 Task: Look for Airbnb options in Waregem, Belgium from 5th November, 2023 to 16th November, 2023 for 2 adults.1  bedroom having 1 bed and 1 bathroom. Property type can be hotel. Amenities needed are: heating. Booking option can be shelf check-in. Look for 5 properties as per requirement.
Action: Mouse moved to (476, 65)
Screenshot: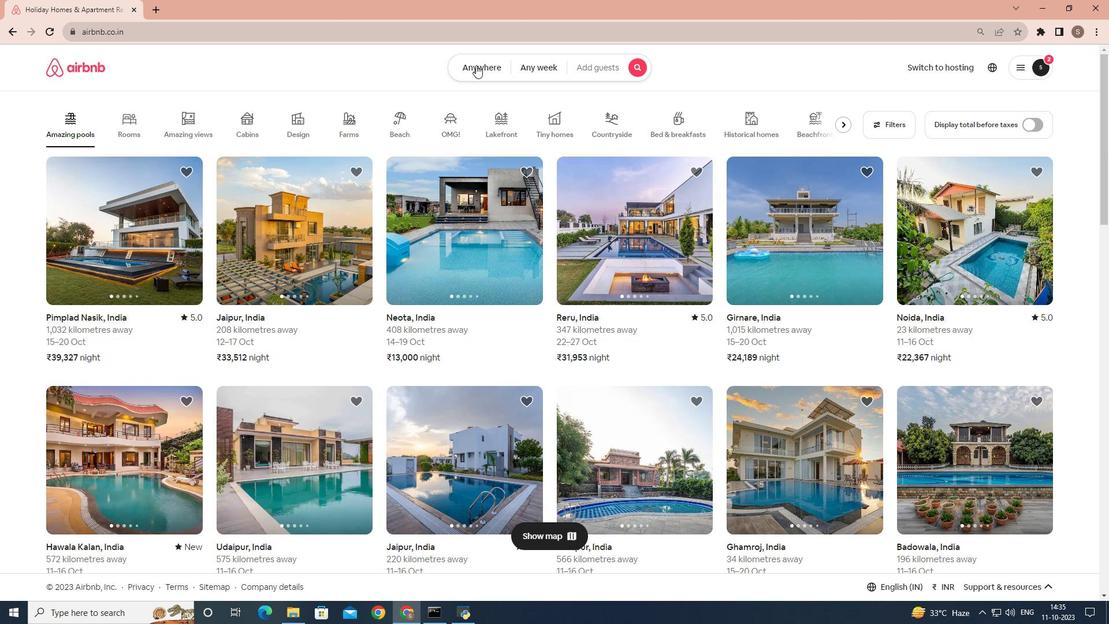 
Action: Mouse pressed left at (476, 65)
Screenshot: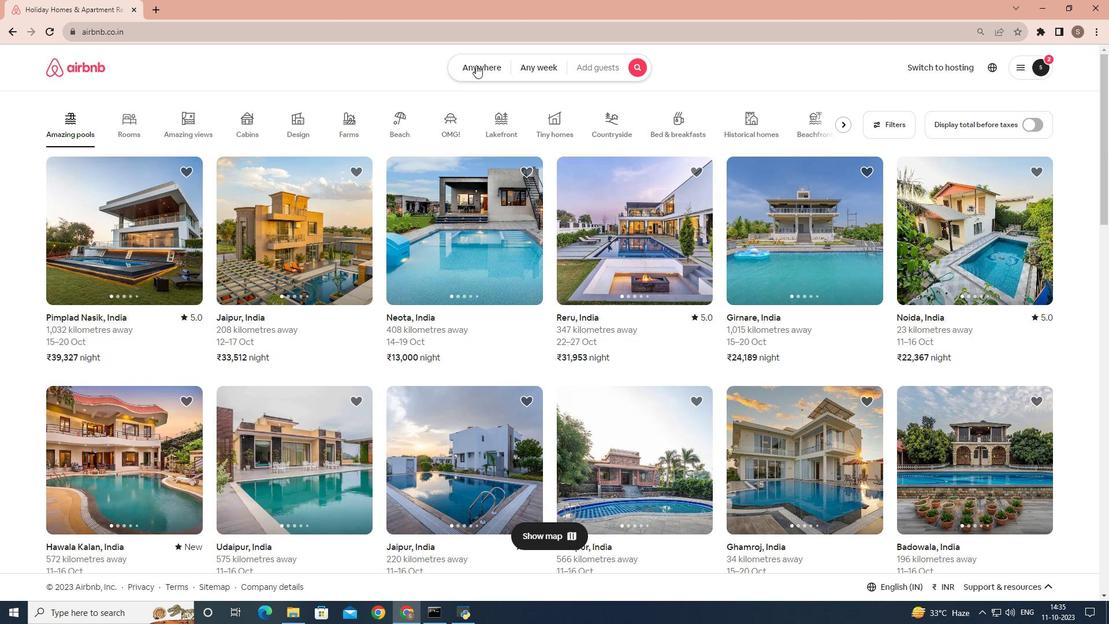 
Action: Mouse moved to (417, 117)
Screenshot: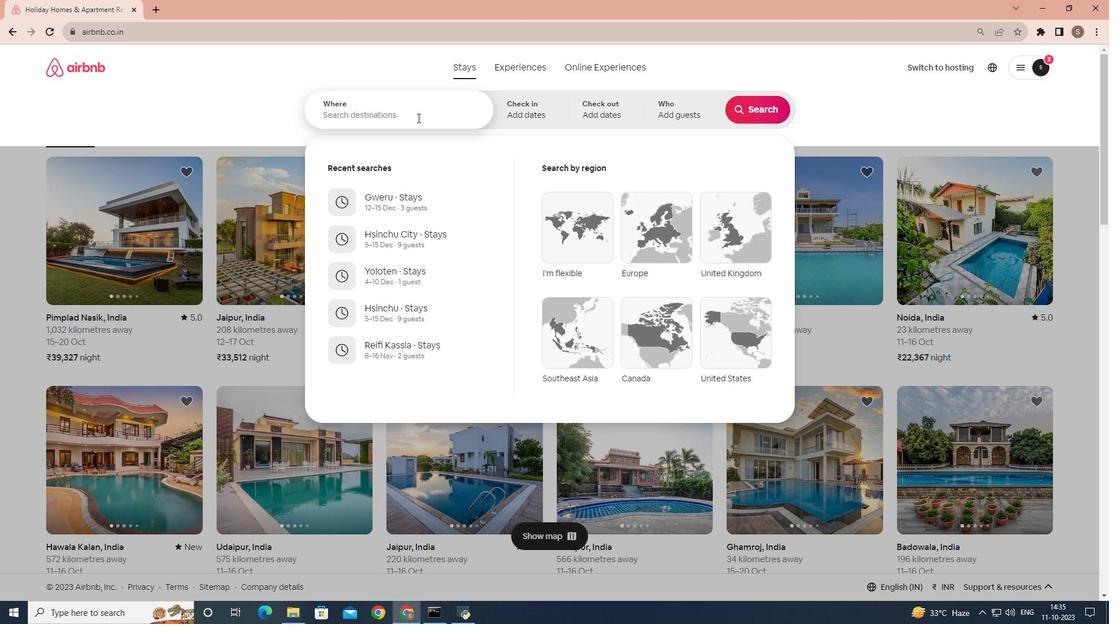 
Action: Mouse pressed left at (417, 117)
Screenshot: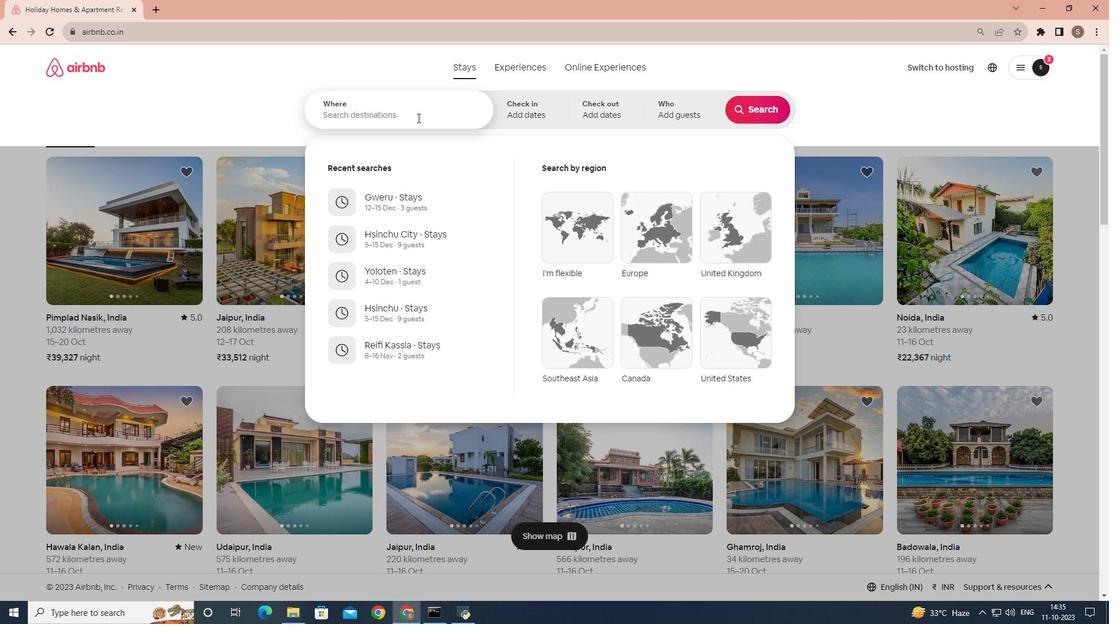 
Action: Key pressed <Key.shift>Waregem,<Key.space><Key.shift>Belgium
Screenshot: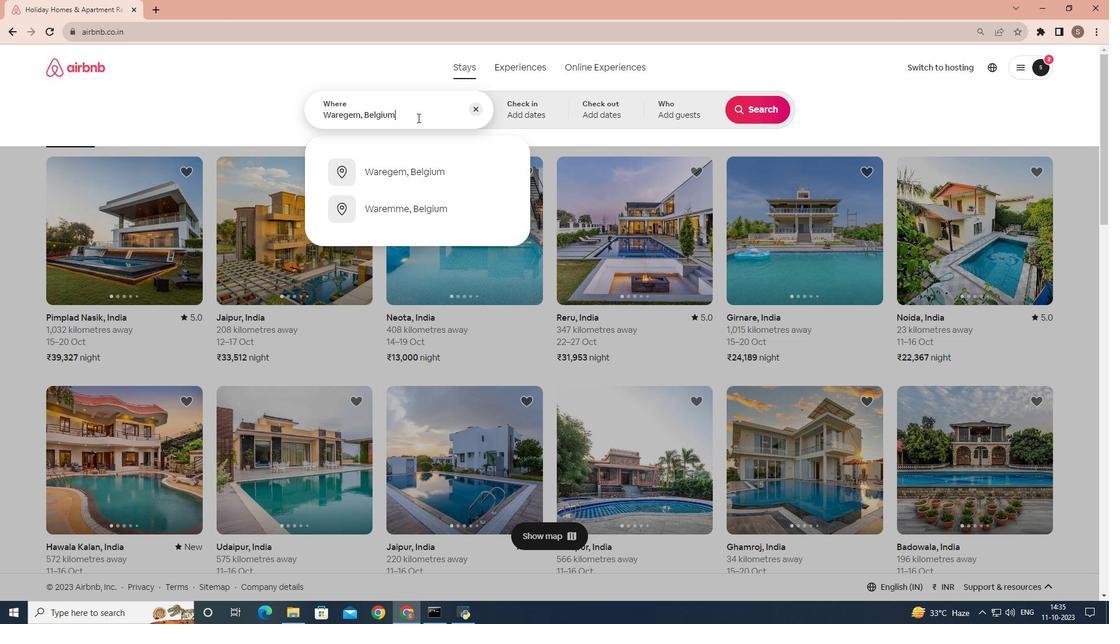 
Action: Mouse moved to (418, 165)
Screenshot: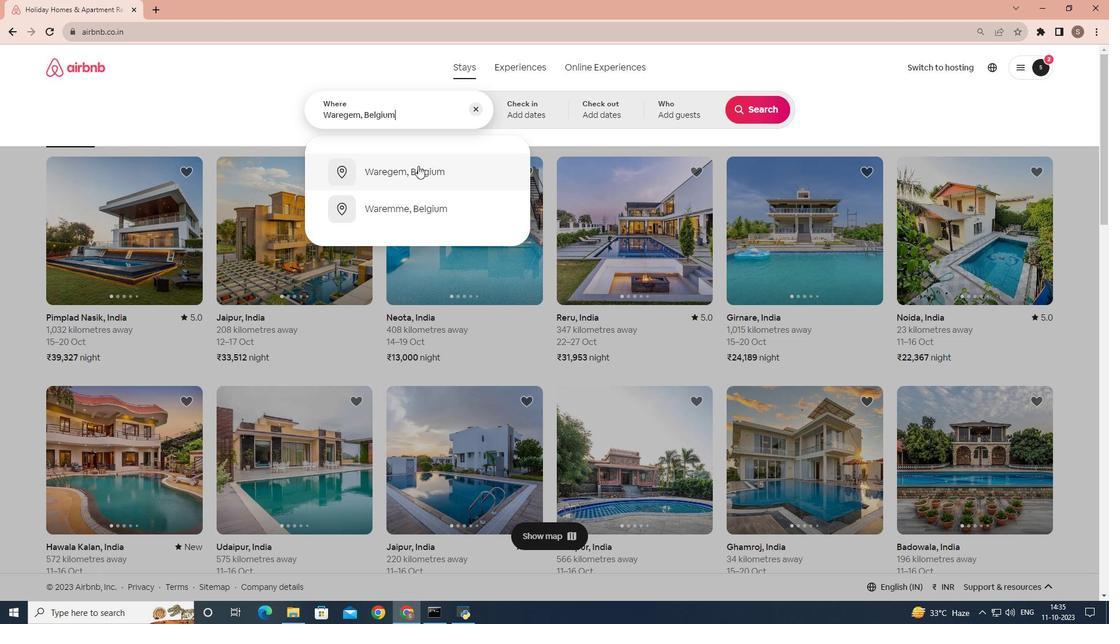 
Action: Mouse pressed left at (418, 165)
Screenshot: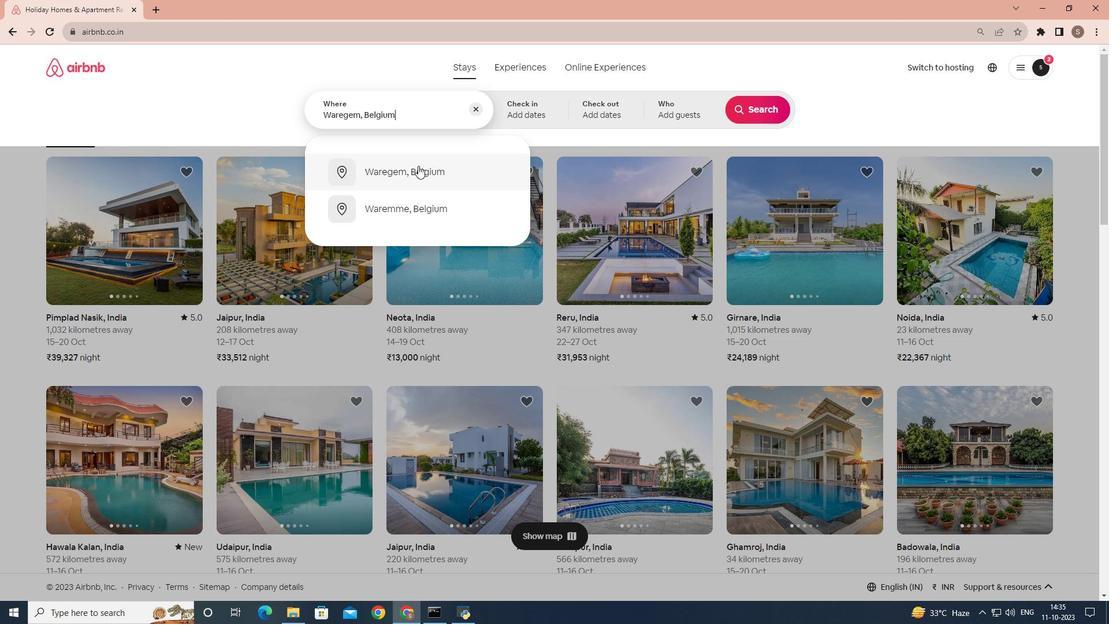 
Action: Mouse moved to (574, 280)
Screenshot: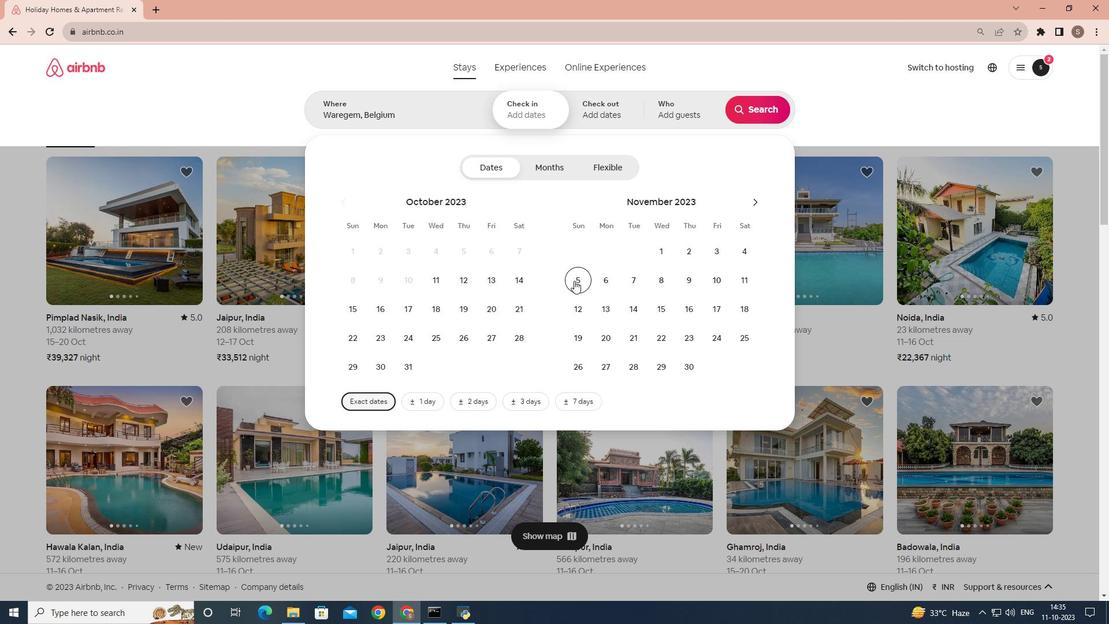 
Action: Mouse pressed left at (574, 280)
Screenshot: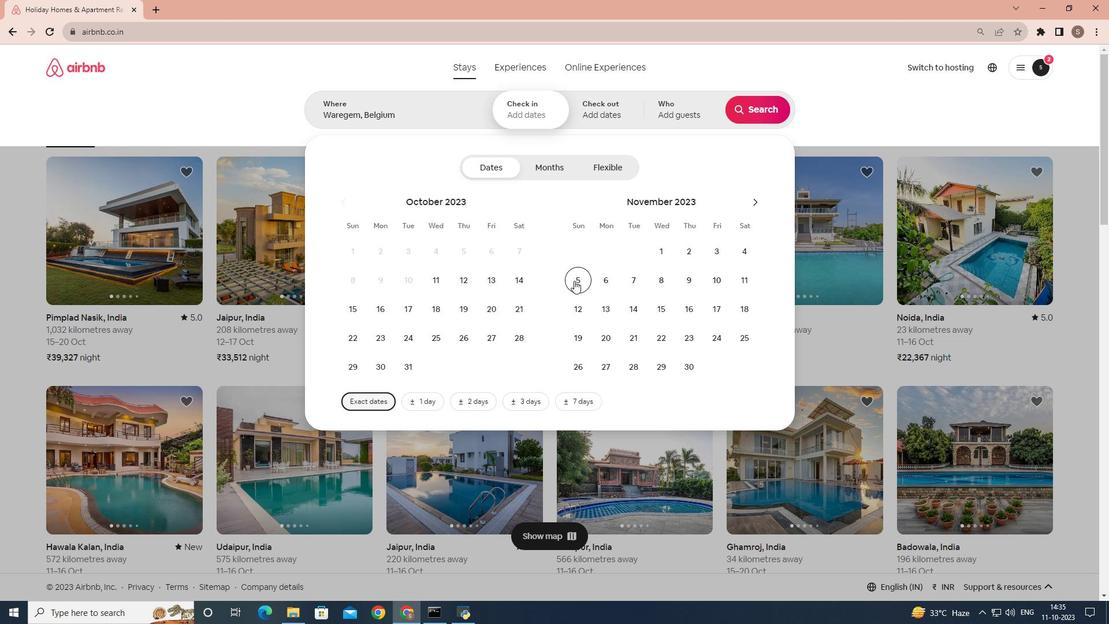 
Action: Mouse moved to (681, 312)
Screenshot: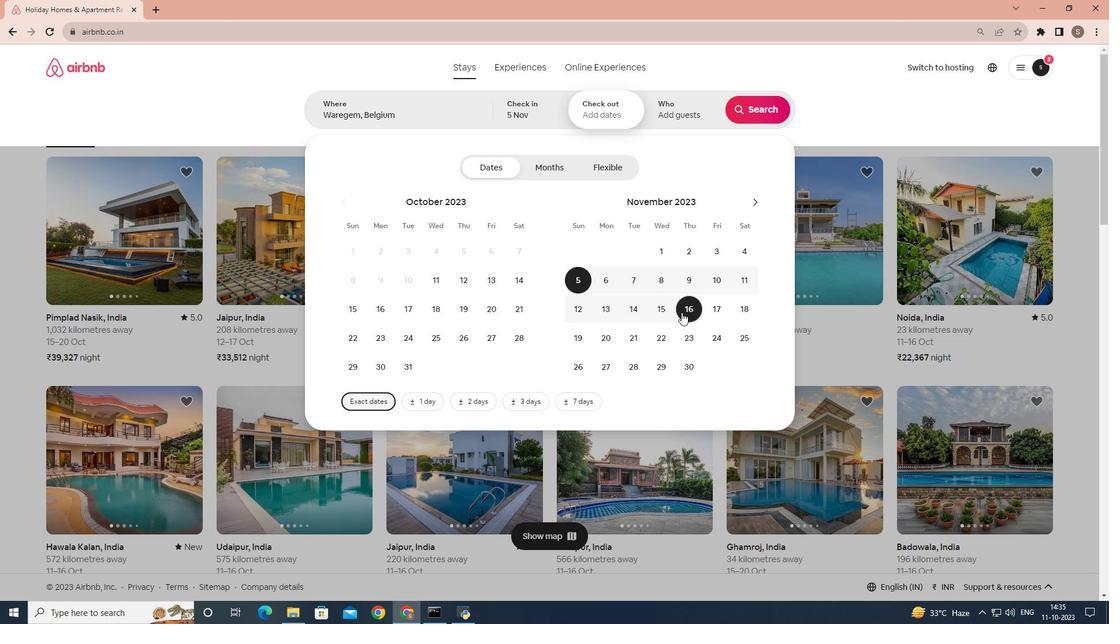 
Action: Mouse pressed left at (681, 312)
Screenshot: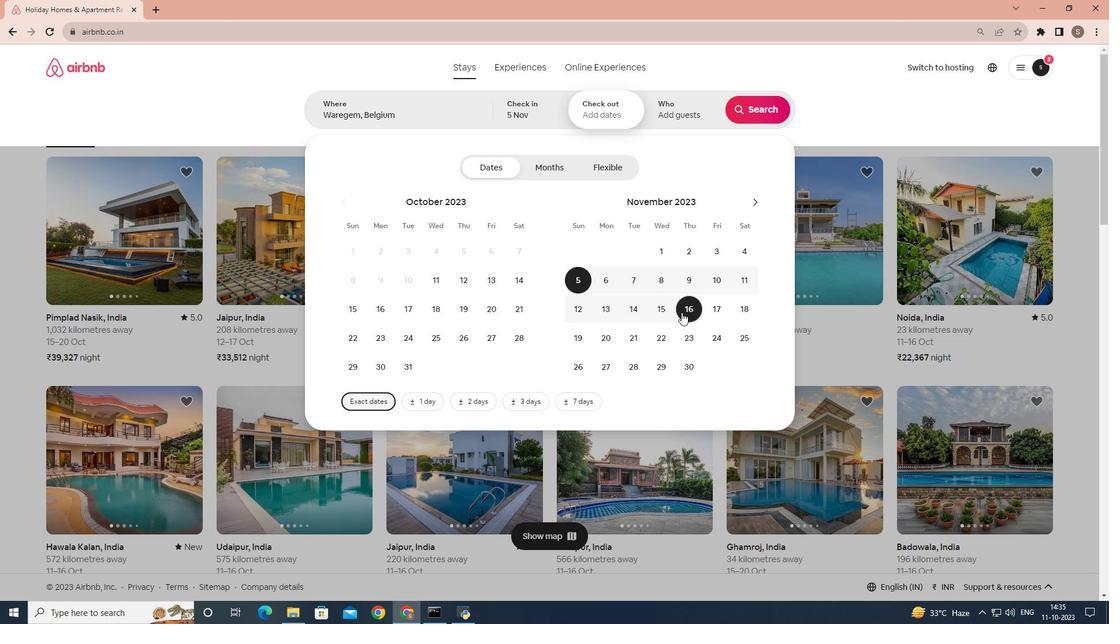 
Action: Mouse moved to (677, 106)
Screenshot: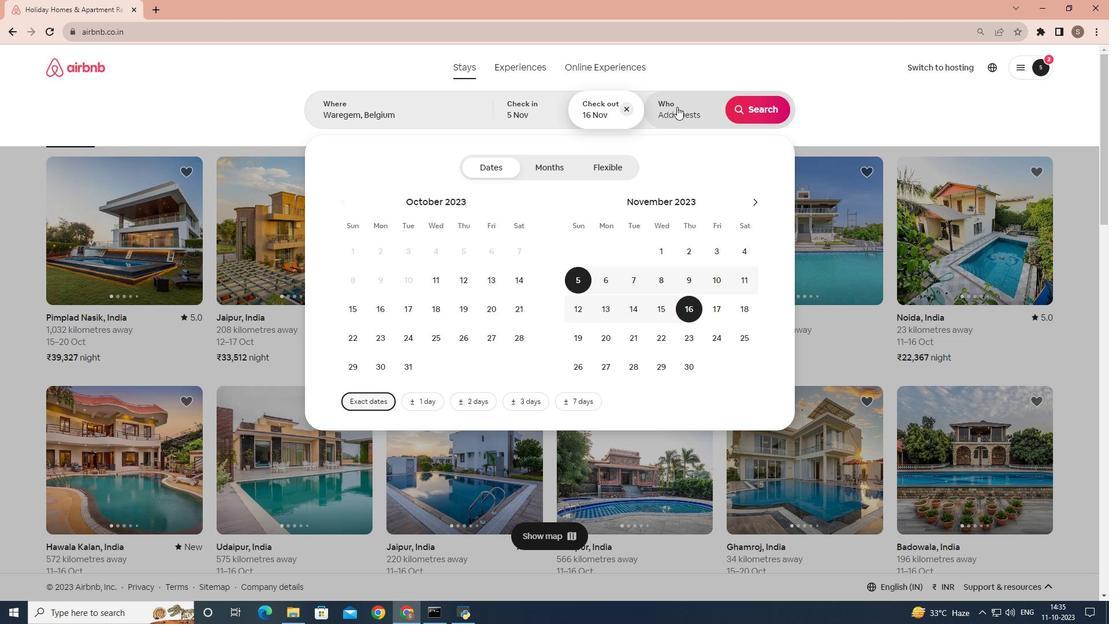 
Action: Mouse pressed left at (677, 106)
Screenshot: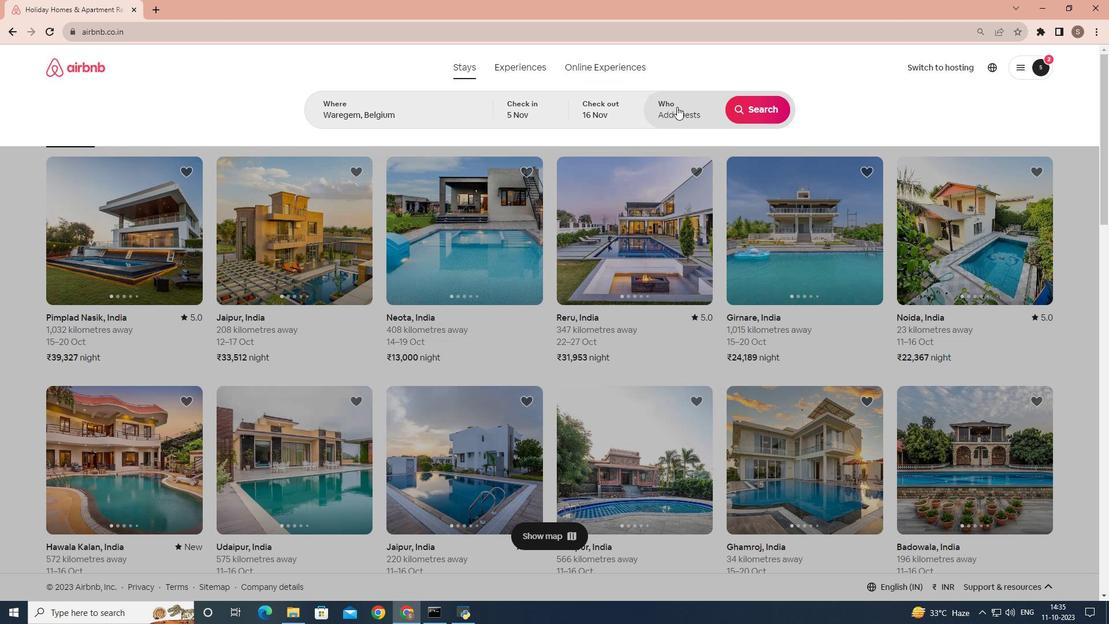 
Action: Mouse moved to (756, 168)
Screenshot: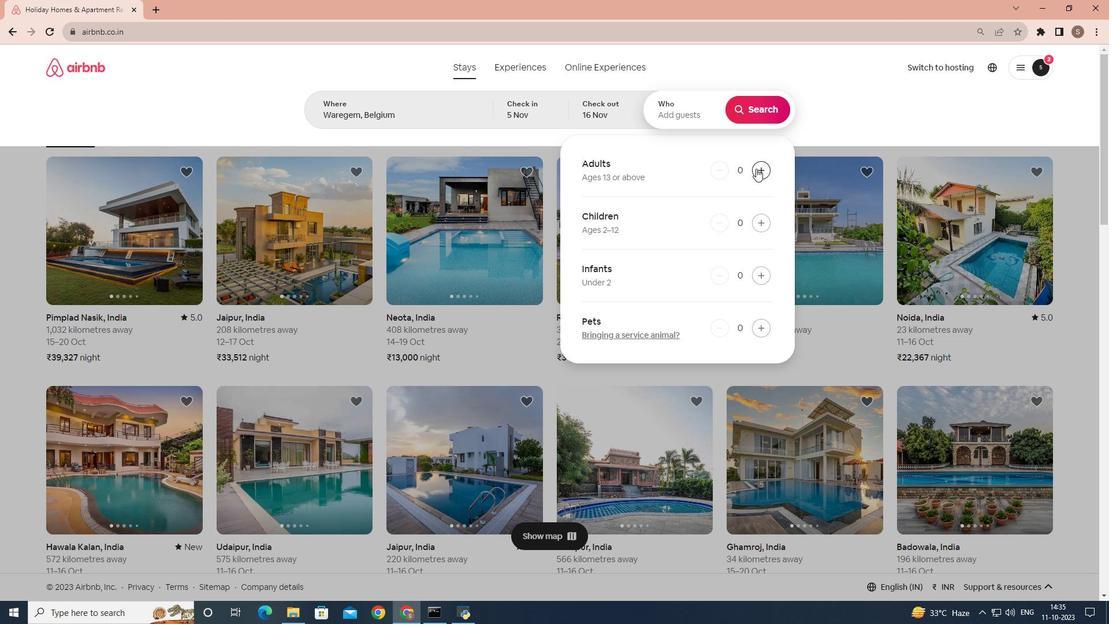
Action: Mouse pressed left at (756, 168)
Screenshot: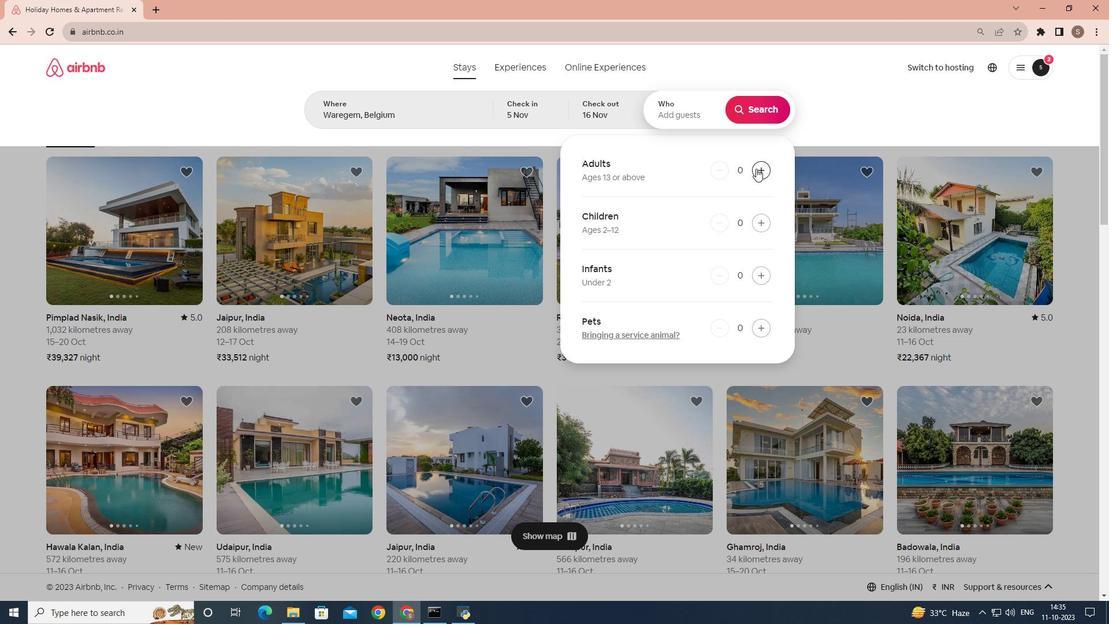 
Action: Mouse pressed left at (756, 168)
Screenshot: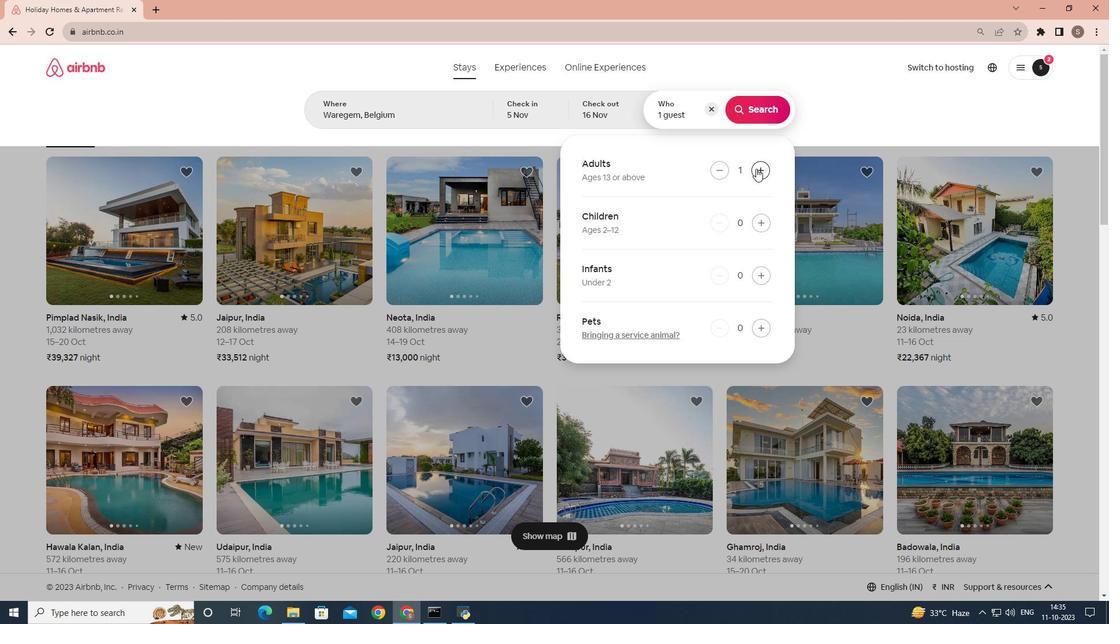 
Action: Mouse moved to (761, 111)
Screenshot: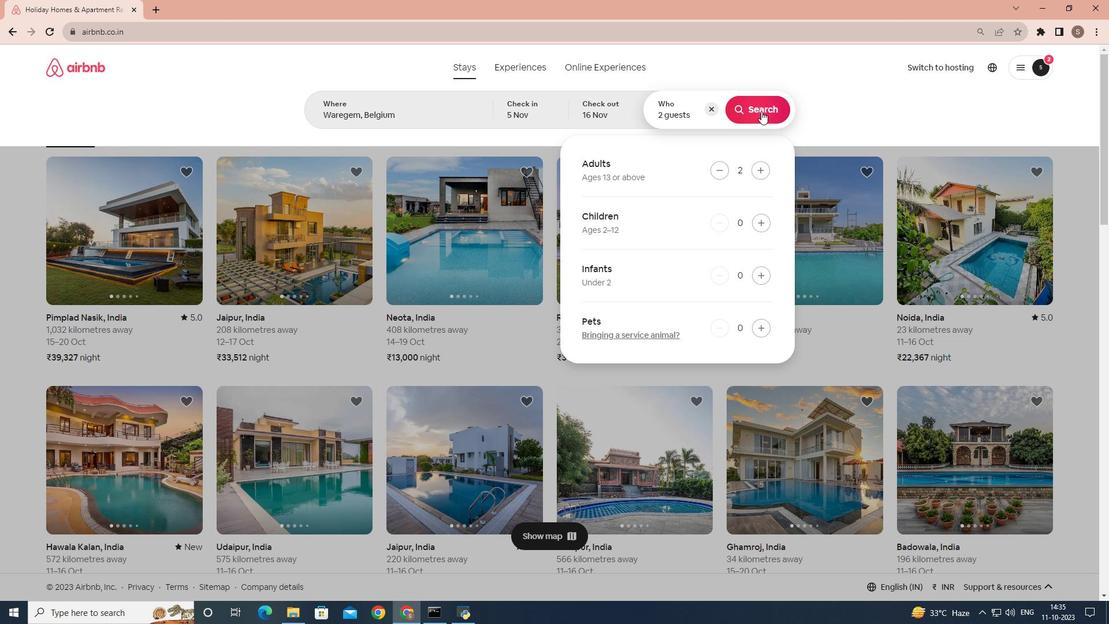
Action: Mouse pressed left at (761, 111)
Screenshot: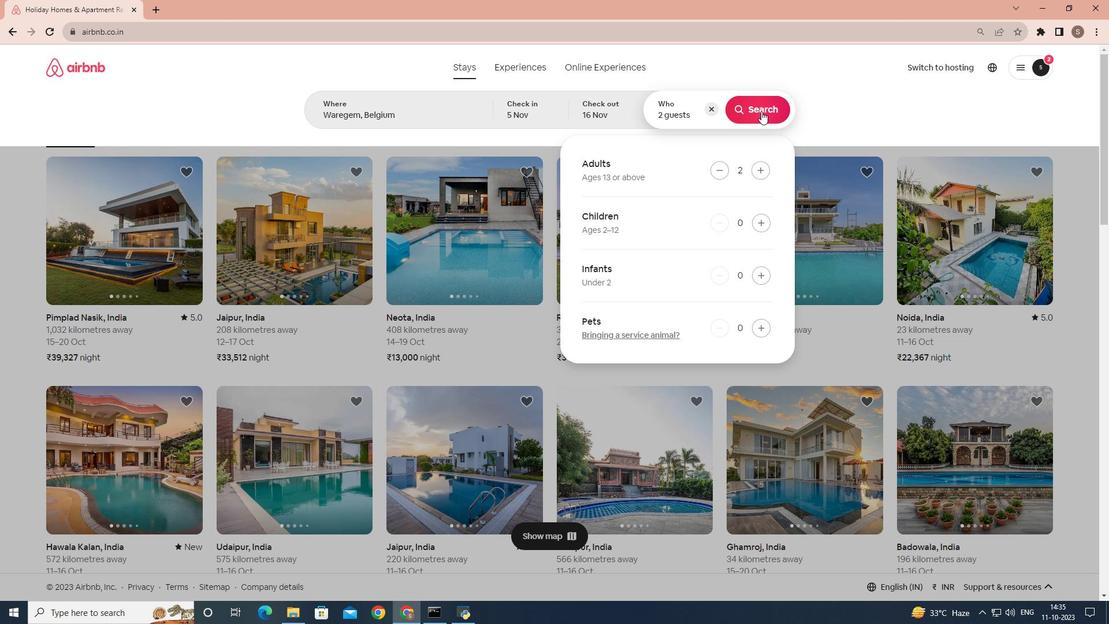 
Action: Mouse moved to (917, 117)
Screenshot: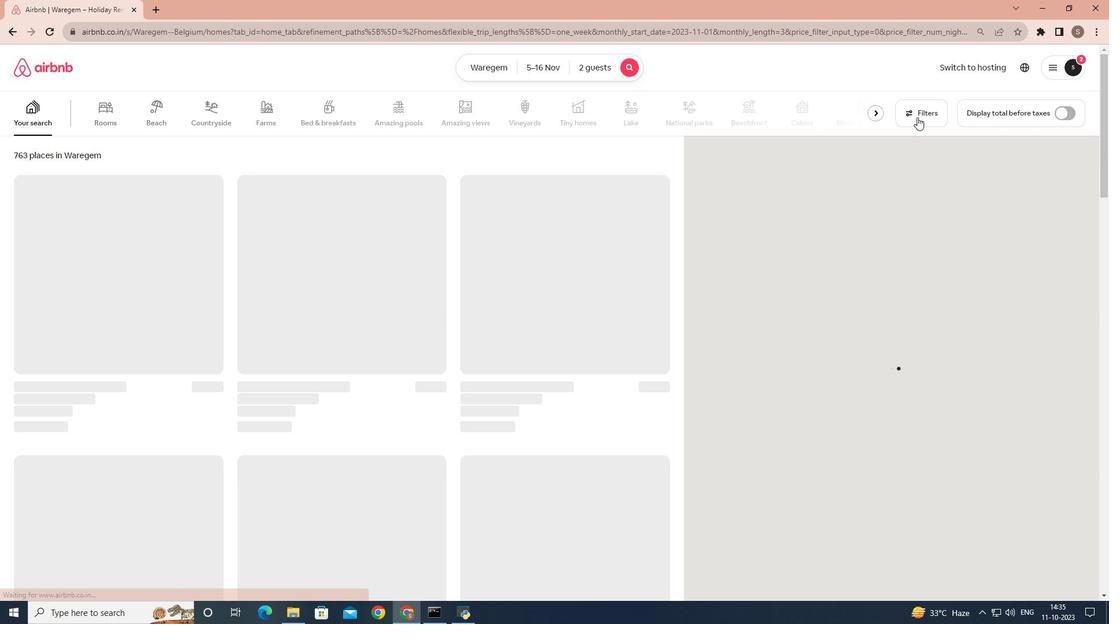 
Action: Mouse pressed left at (917, 117)
Screenshot: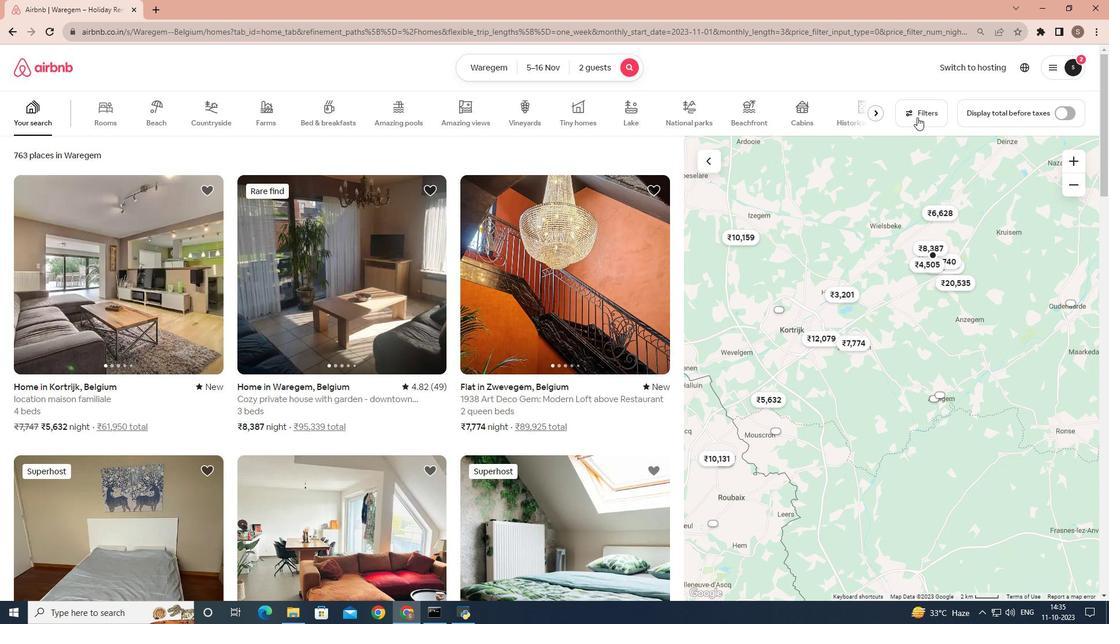 
Action: Mouse moved to (412, 469)
Screenshot: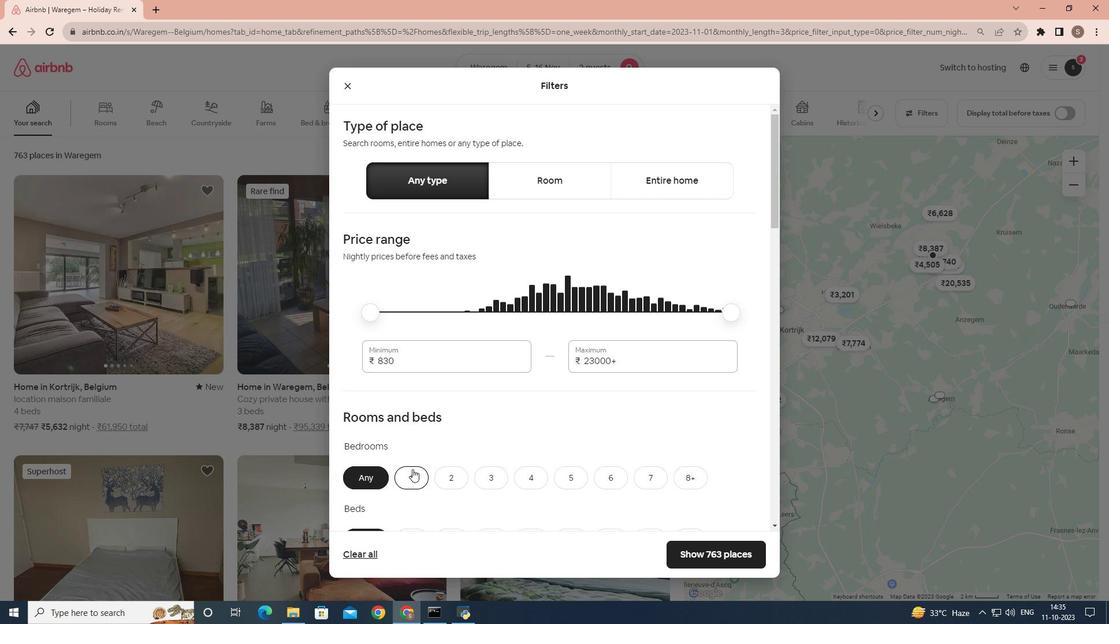 
Action: Mouse scrolled (412, 468) with delta (0, 0)
Screenshot: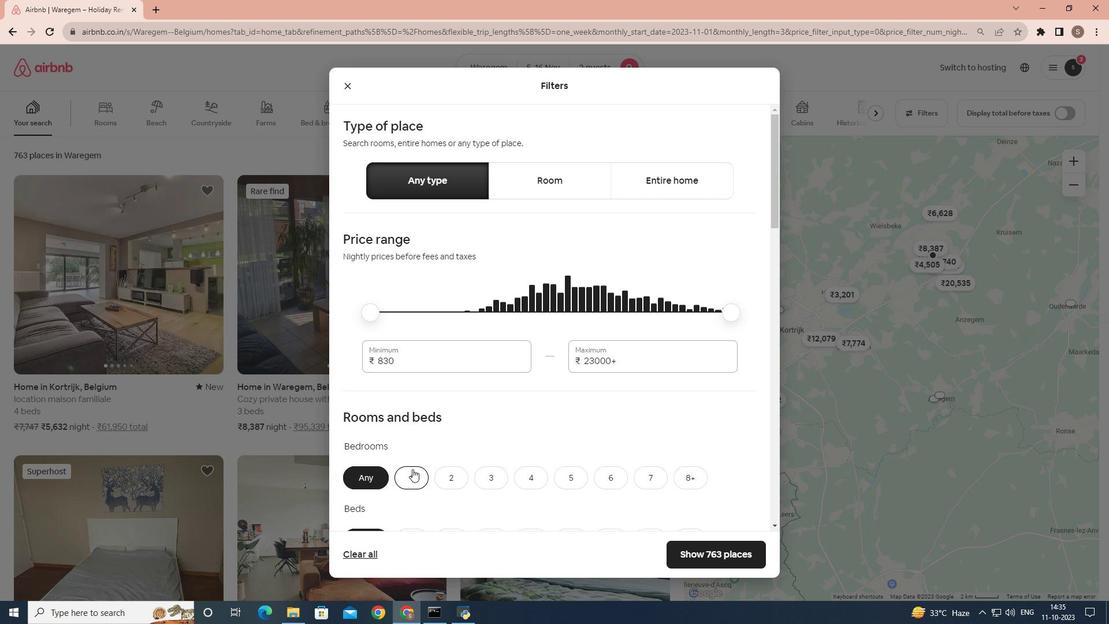 
Action: Mouse moved to (413, 419)
Screenshot: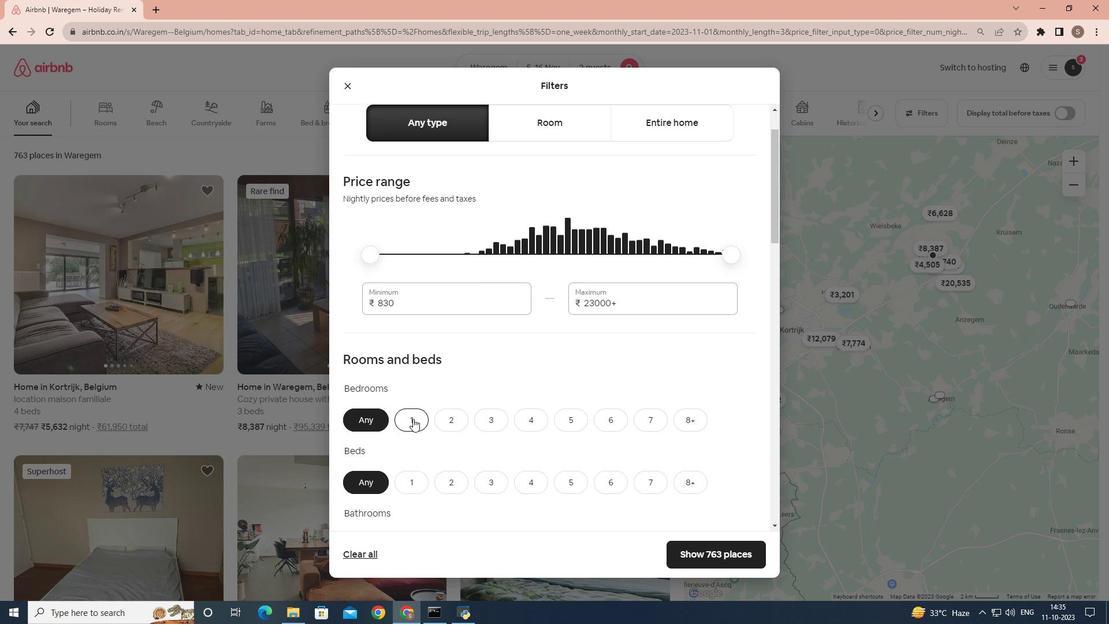
Action: Mouse pressed left at (413, 419)
Screenshot: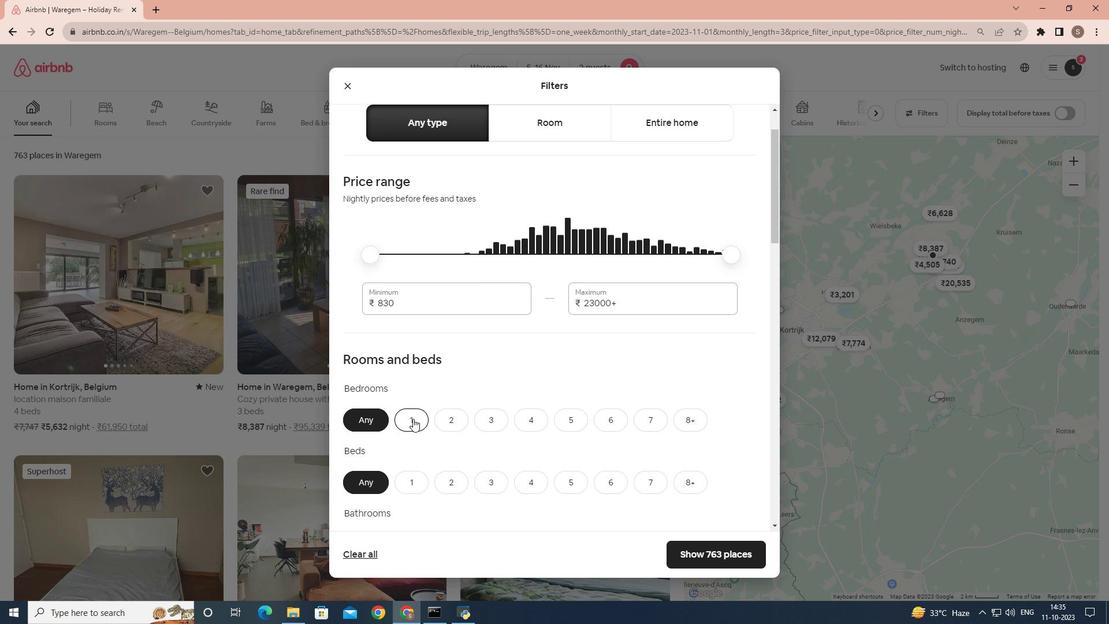 
Action: Mouse scrolled (413, 418) with delta (0, 0)
Screenshot: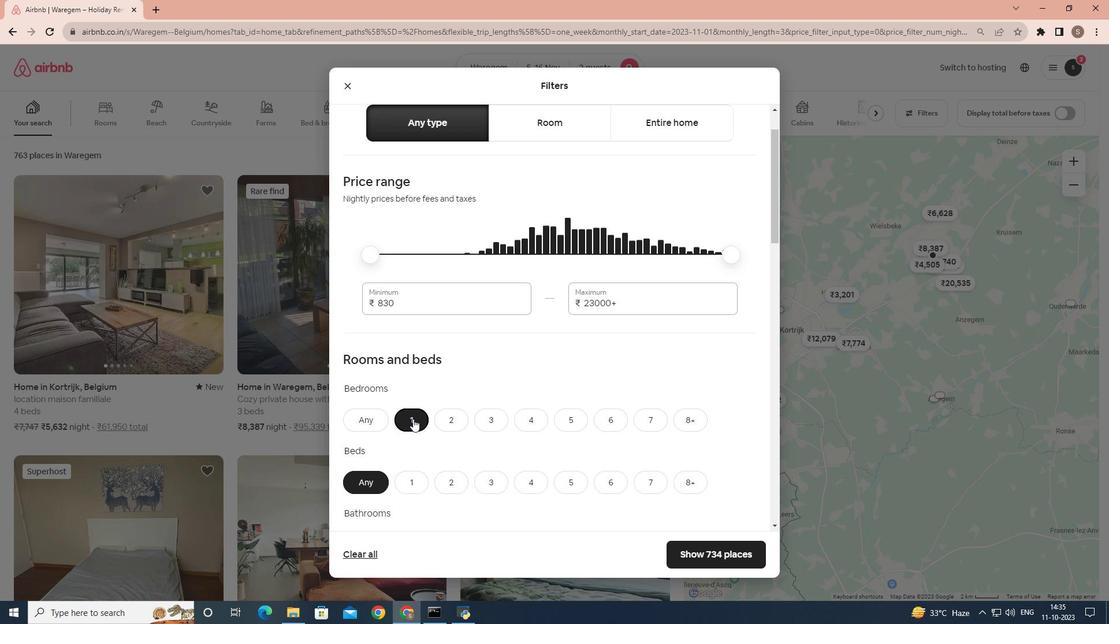 
Action: Mouse scrolled (413, 418) with delta (0, 0)
Screenshot: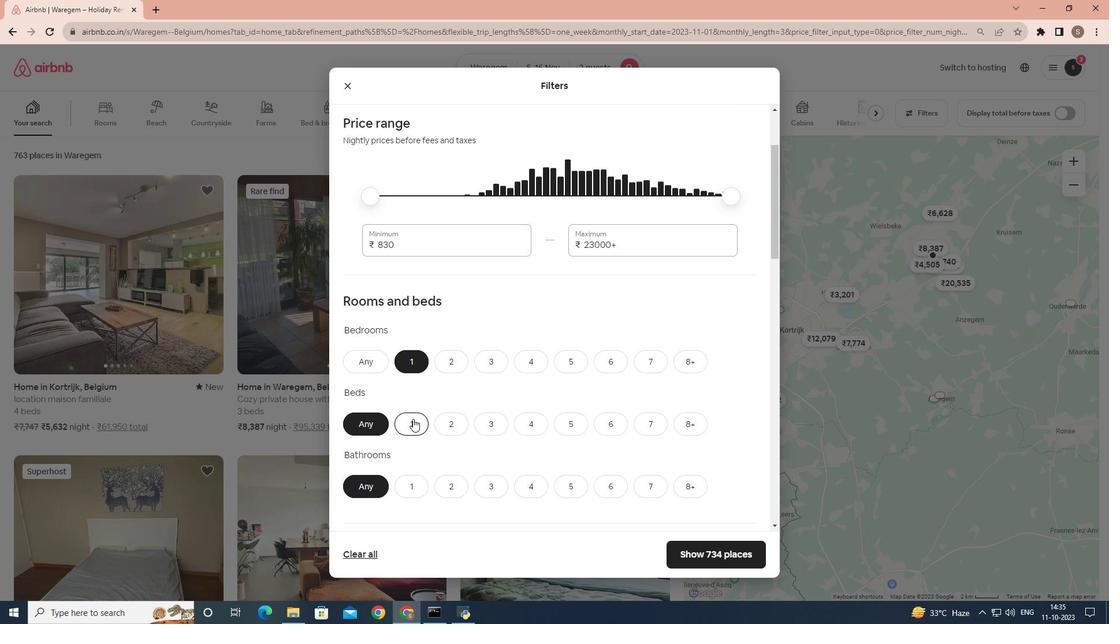 
Action: Mouse moved to (413, 370)
Screenshot: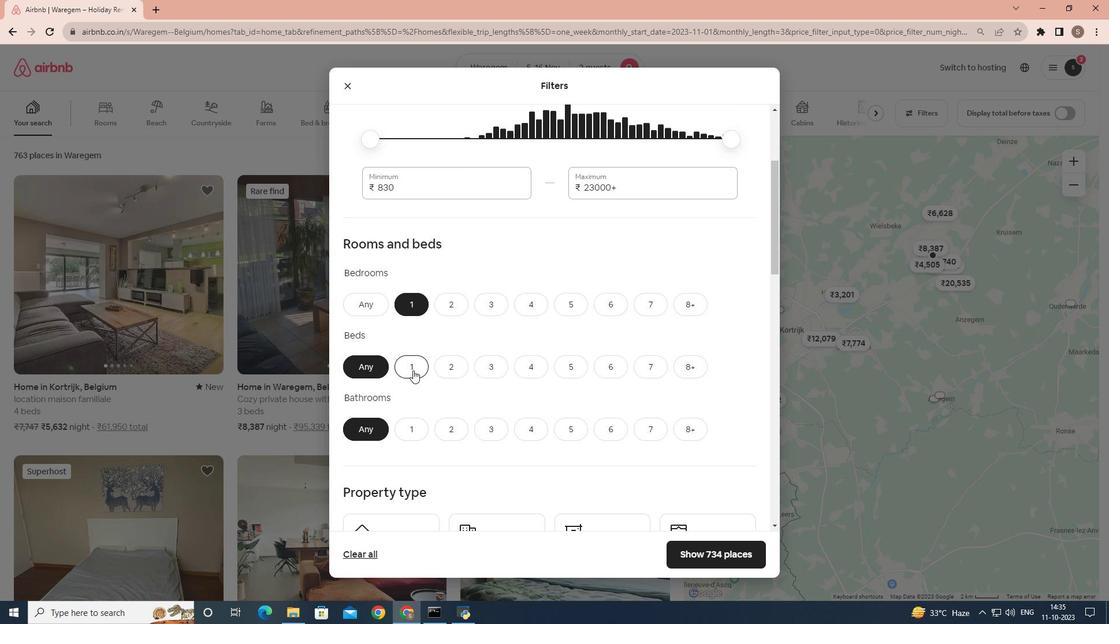 
Action: Mouse pressed left at (413, 370)
Screenshot: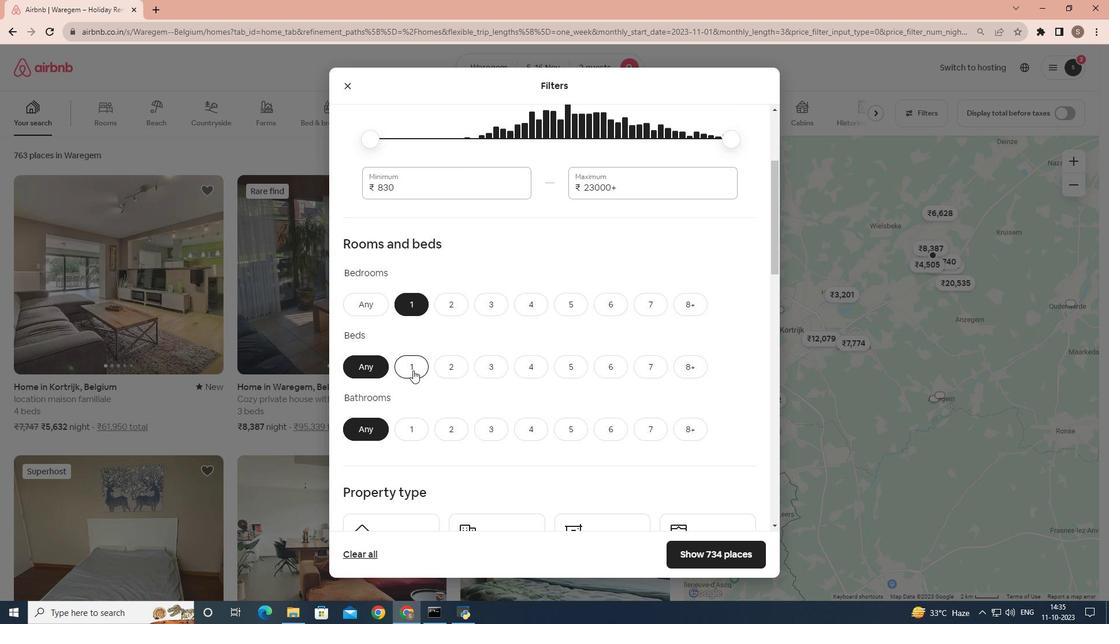 
Action: Mouse moved to (412, 371)
Screenshot: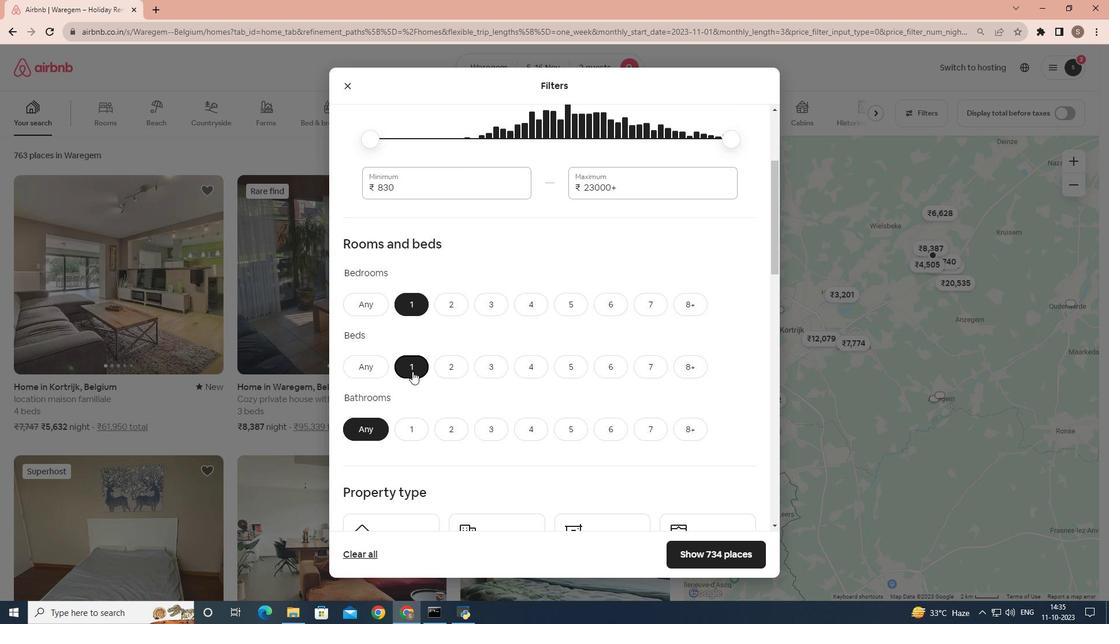 
Action: Mouse scrolled (412, 371) with delta (0, 0)
Screenshot: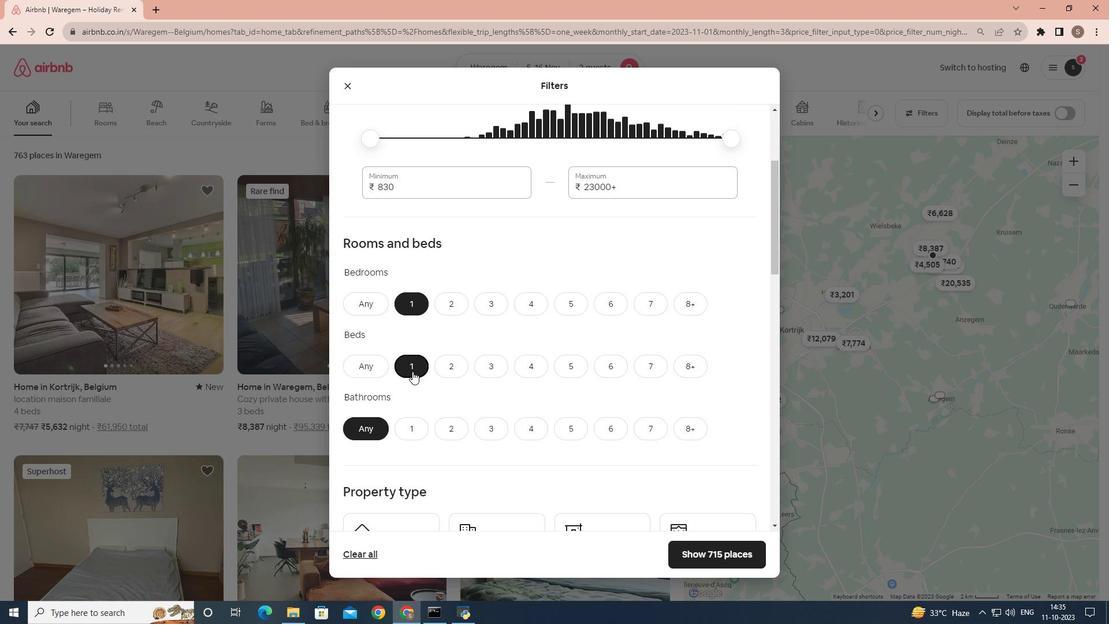 
Action: Mouse pressed left at (412, 371)
Screenshot: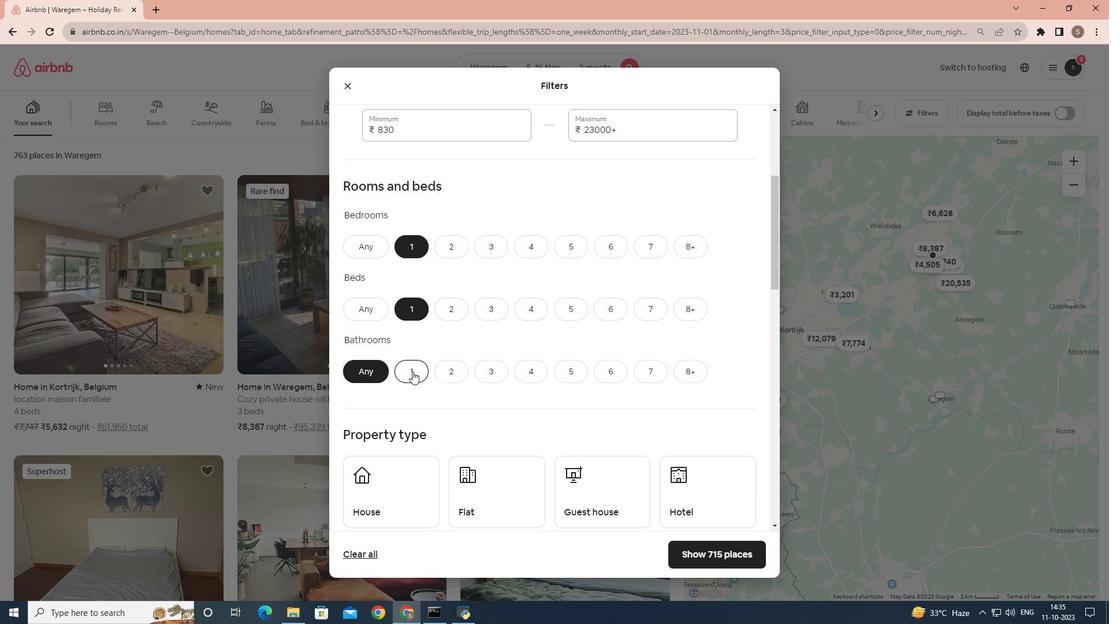 
Action: Mouse scrolled (412, 371) with delta (0, 0)
Screenshot: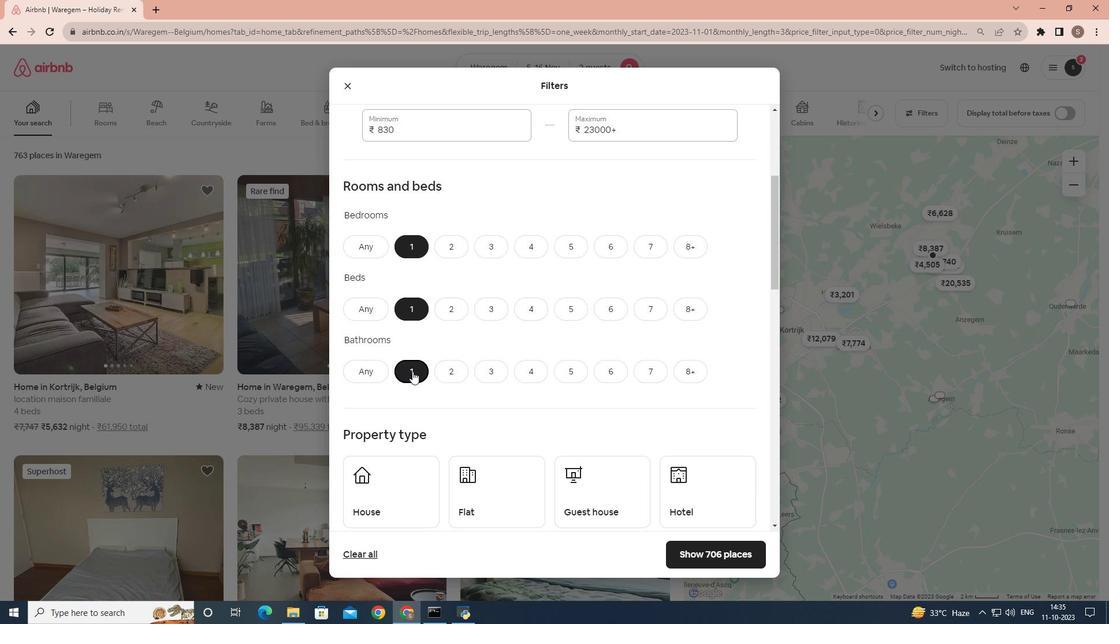 
Action: Mouse scrolled (412, 371) with delta (0, 0)
Screenshot: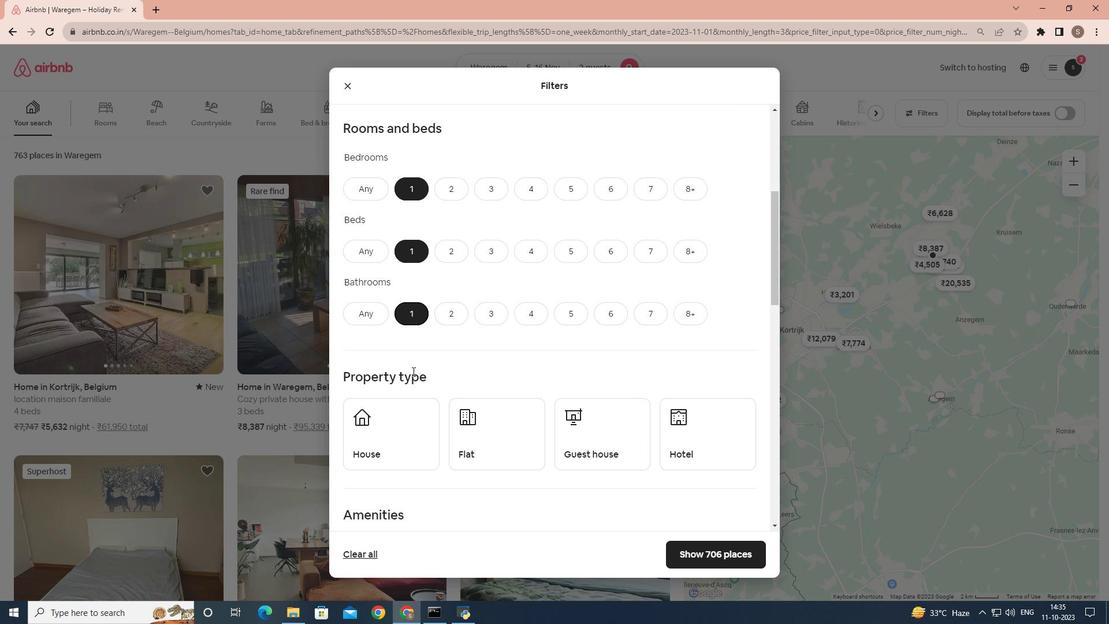 
Action: Mouse moved to (684, 388)
Screenshot: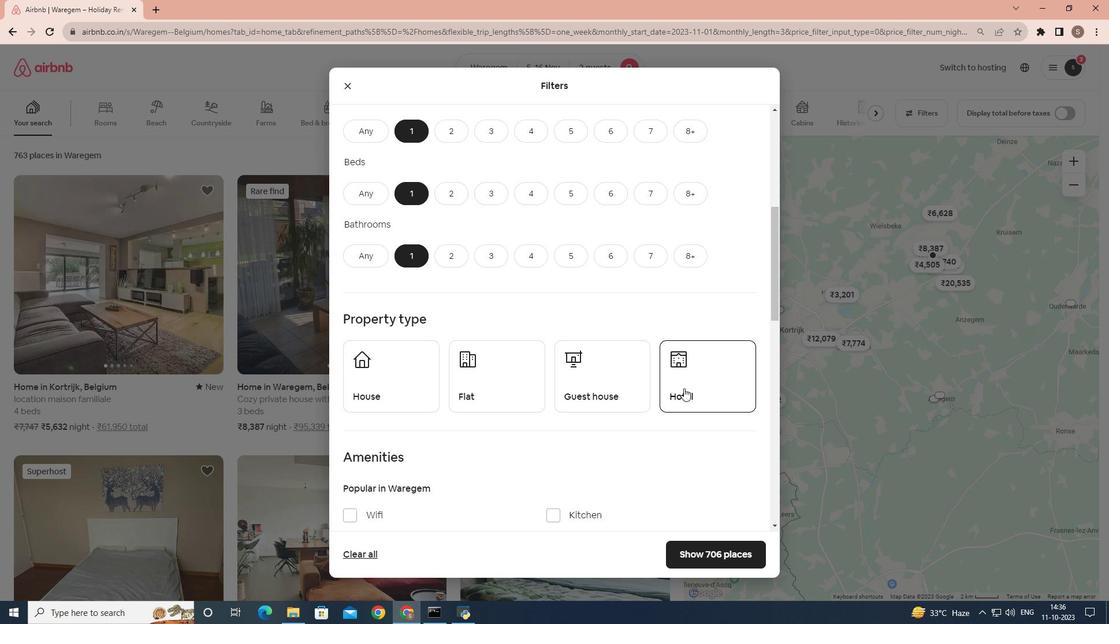 
Action: Mouse pressed left at (684, 388)
Screenshot: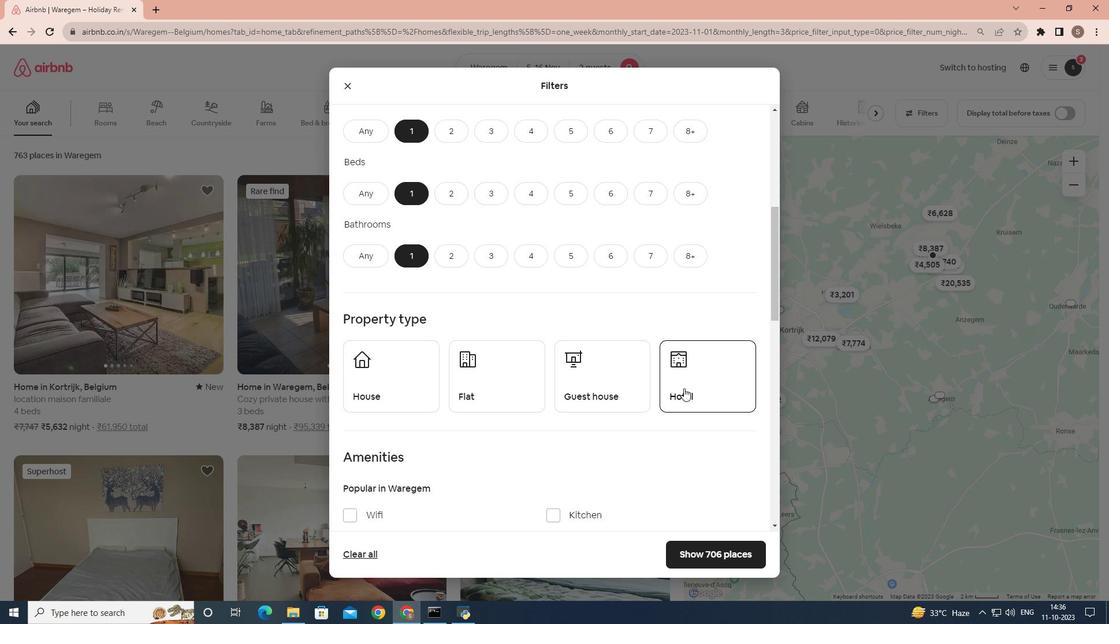 
Action: Mouse moved to (565, 443)
Screenshot: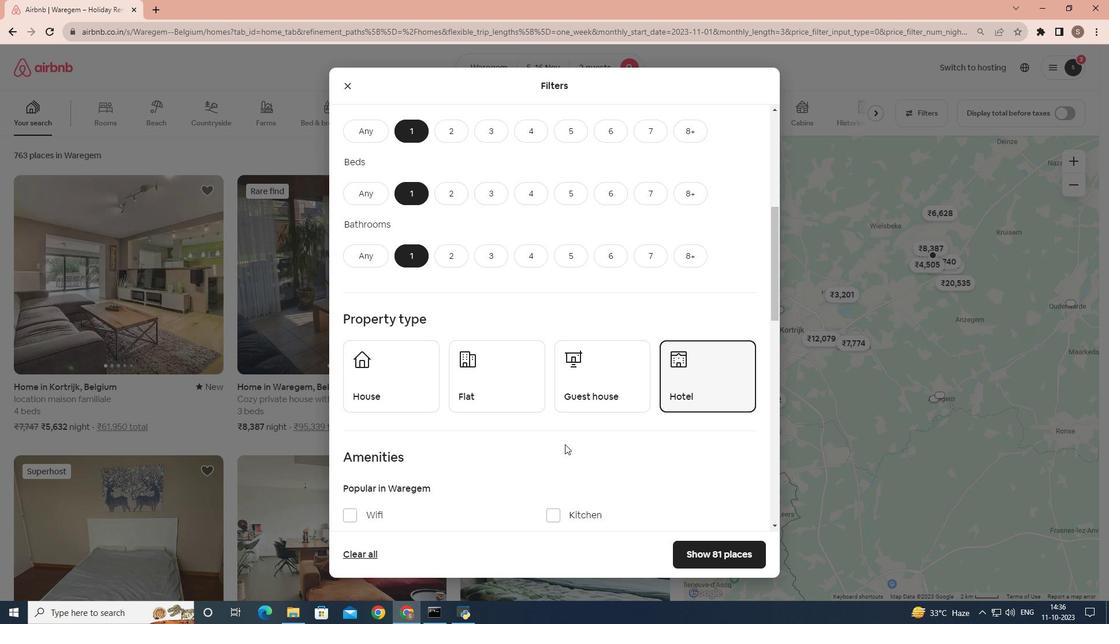 
Action: Mouse scrolled (565, 443) with delta (0, 0)
Screenshot: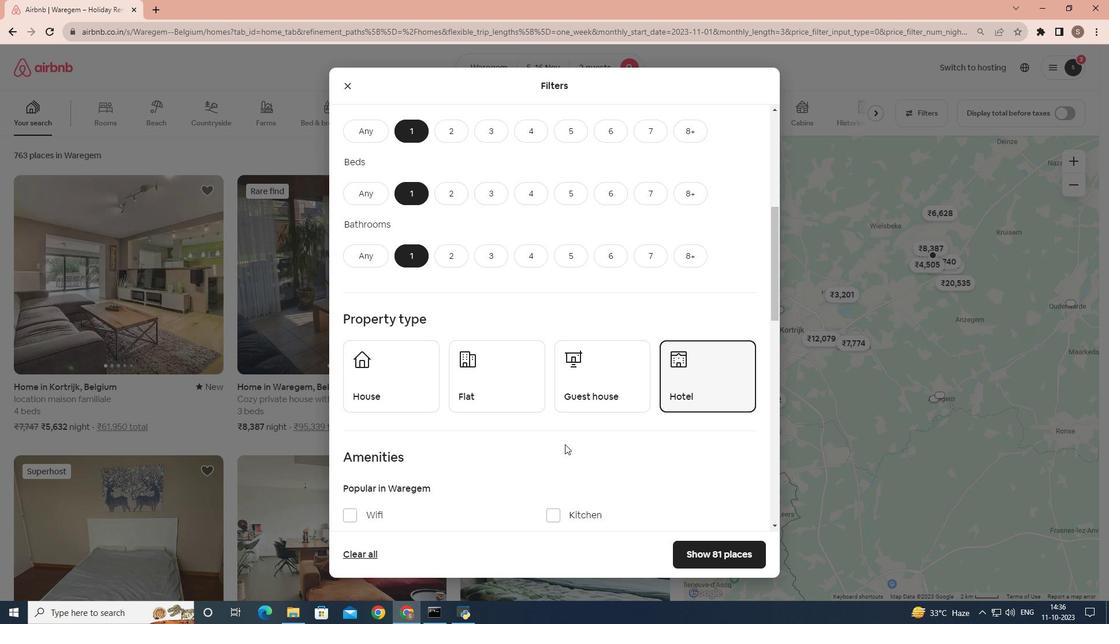 
Action: Mouse moved to (564, 446)
Screenshot: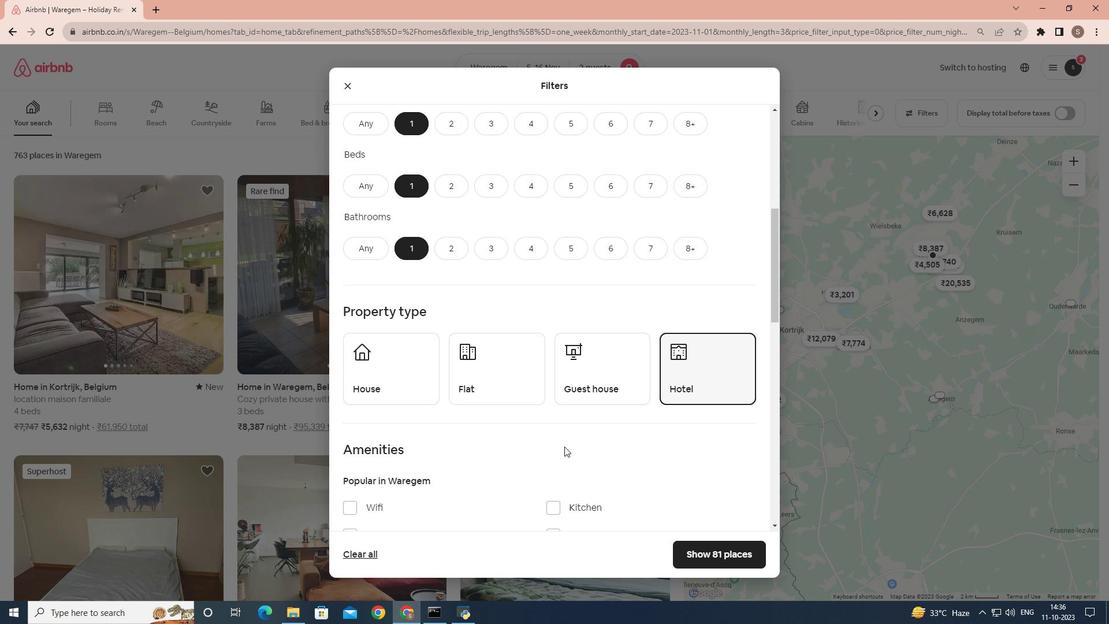 
Action: Mouse scrolled (564, 445) with delta (0, 0)
Screenshot: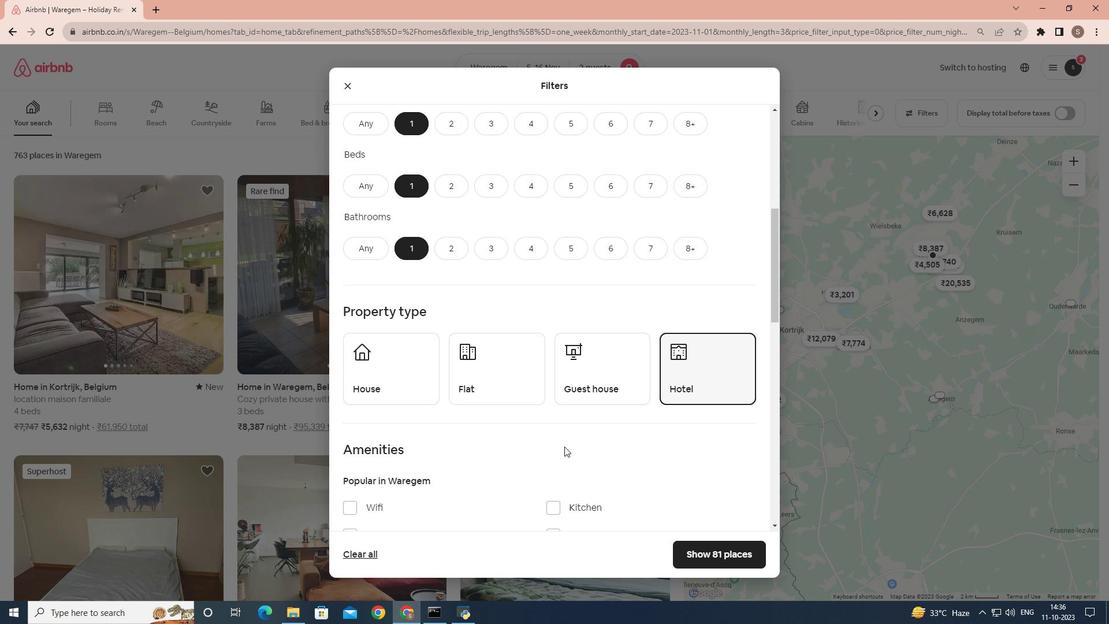 
Action: Mouse moved to (517, 431)
Screenshot: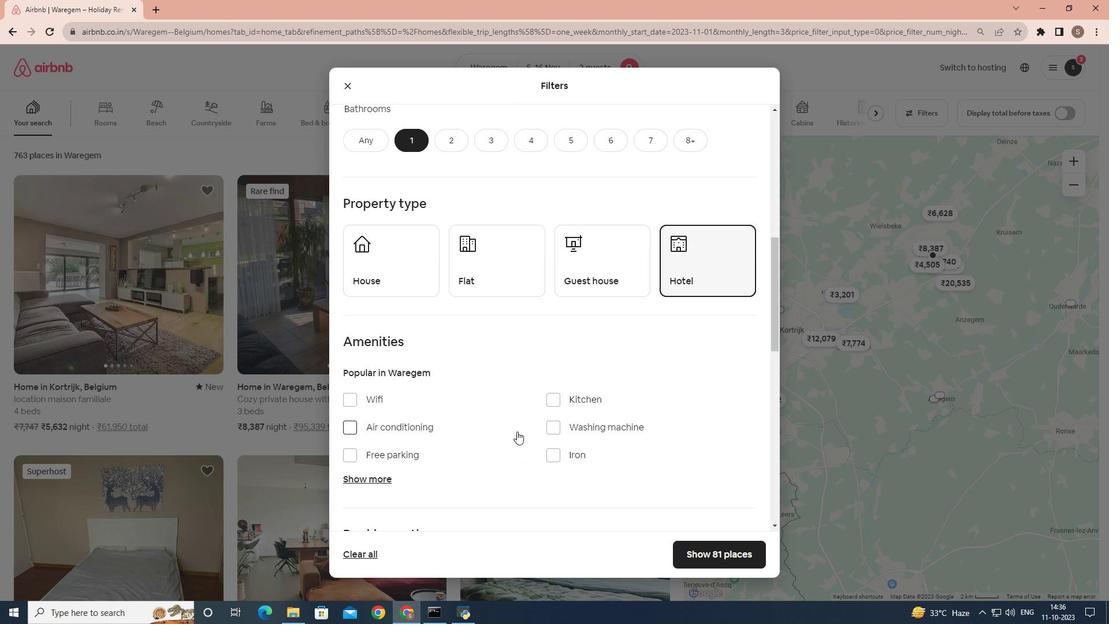 
Action: Mouse scrolled (517, 431) with delta (0, 0)
Screenshot: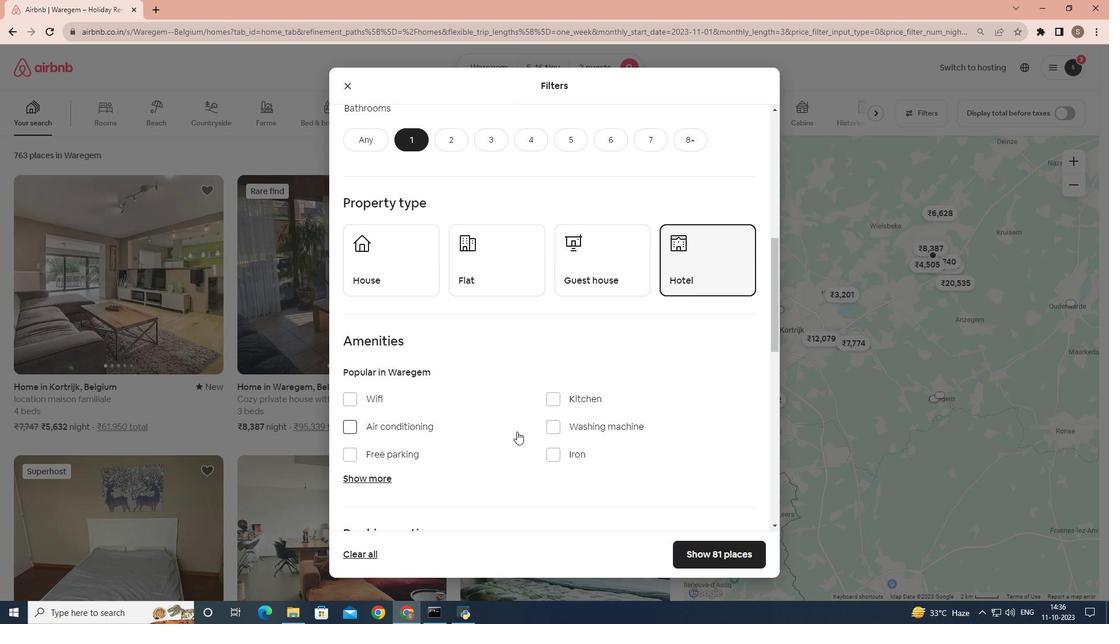 
Action: Mouse scrolled (517, 431) with delta (0, 0)
Screenshot: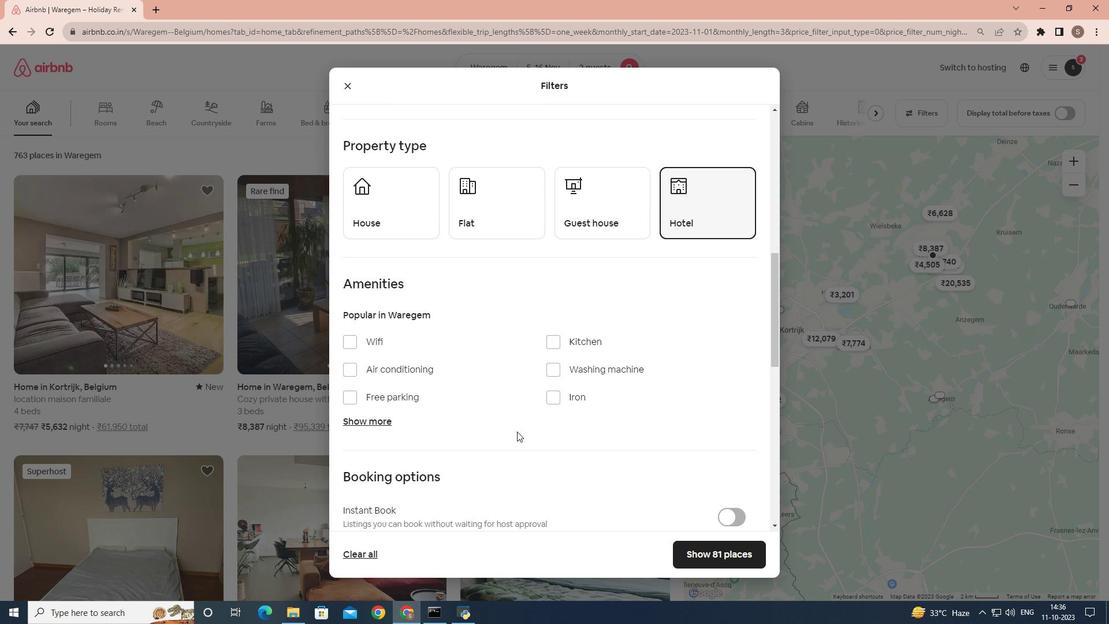 
Action: Mouse moved to (379, 358)
Screenshot: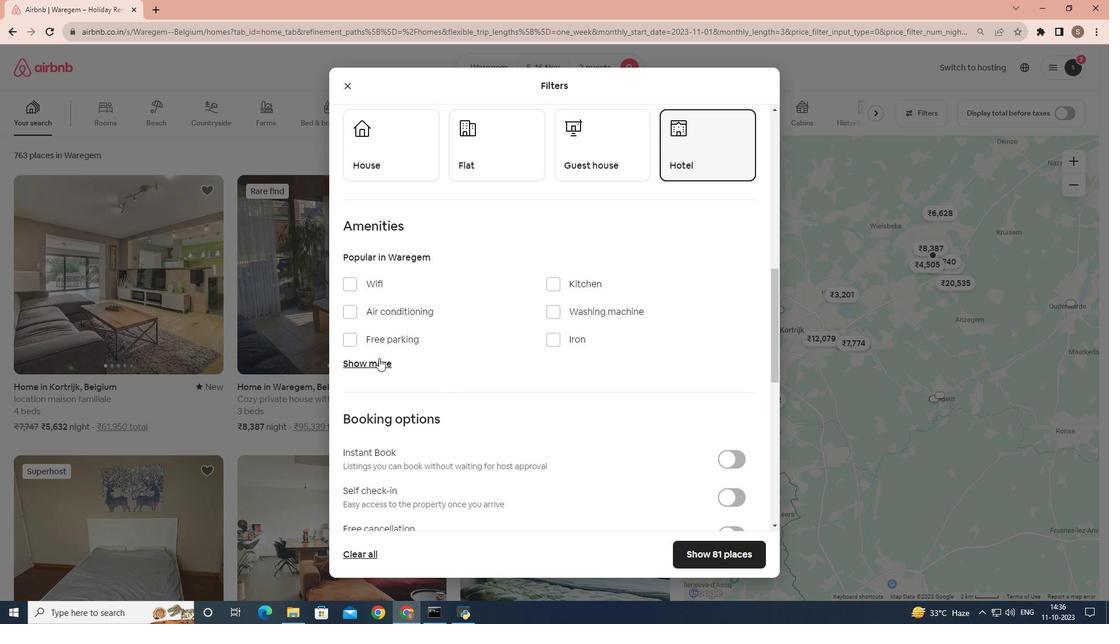 
Action: Mouse pressed left at (379, 358)
Screenshot: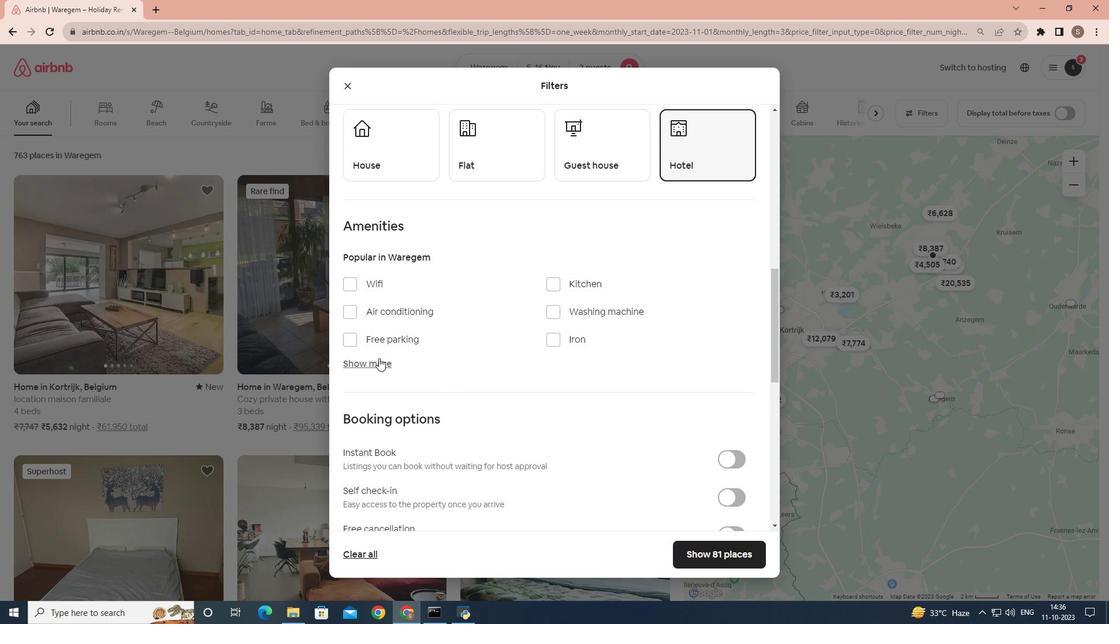 
Action: Mouse moved to (548, 401)
Screenshot: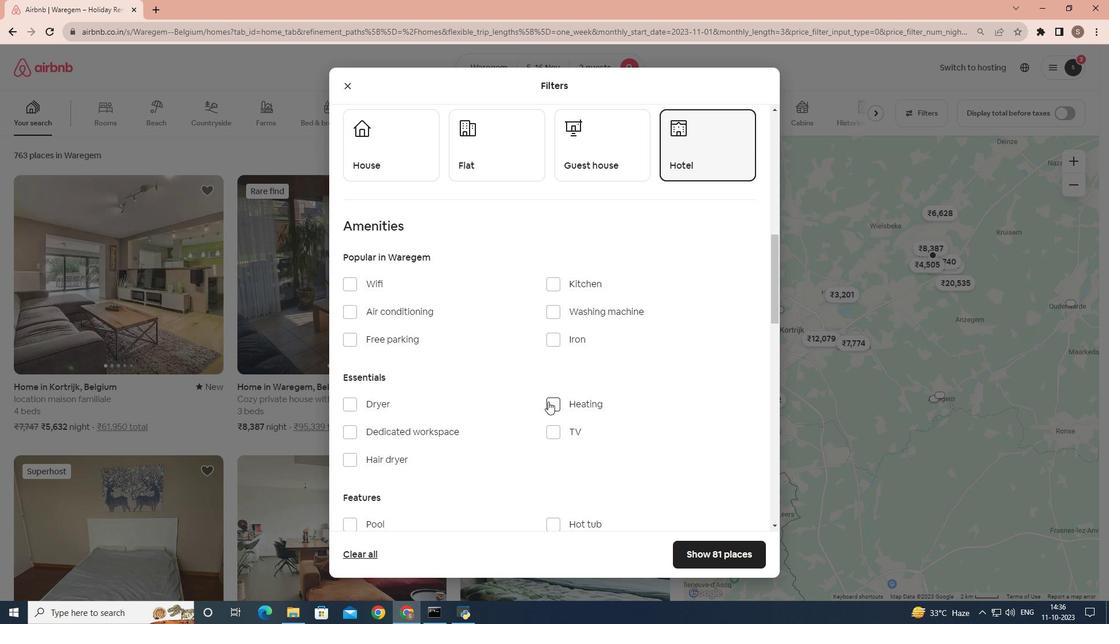 
Action: Mouse pressed left at (548, 401)
Screenshot: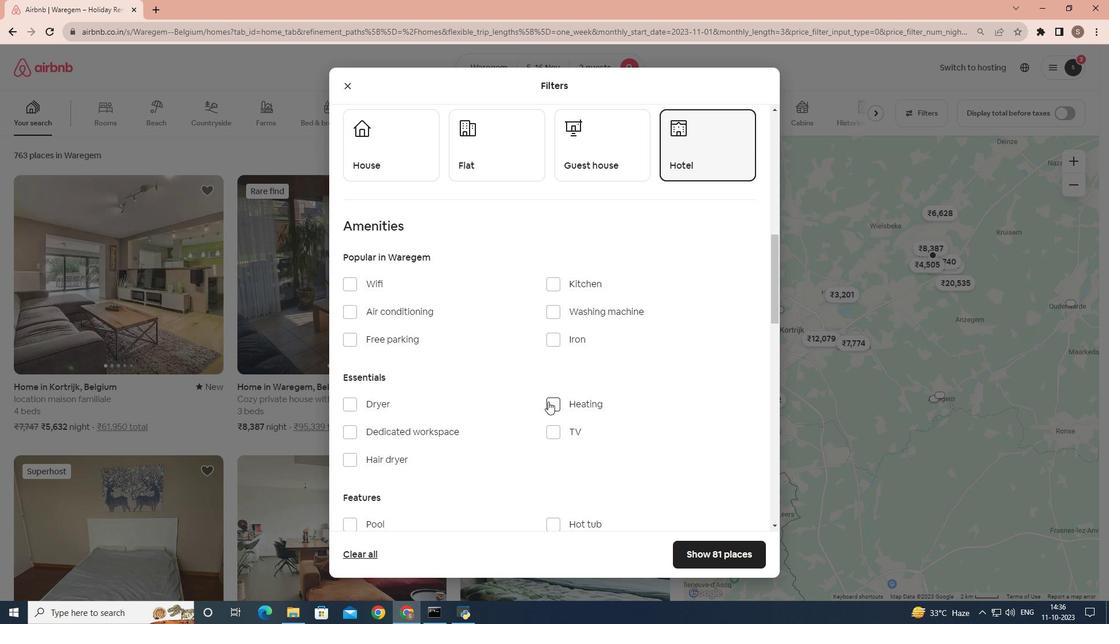 
Action: Mouse moved to (499, 376)
Screenshot: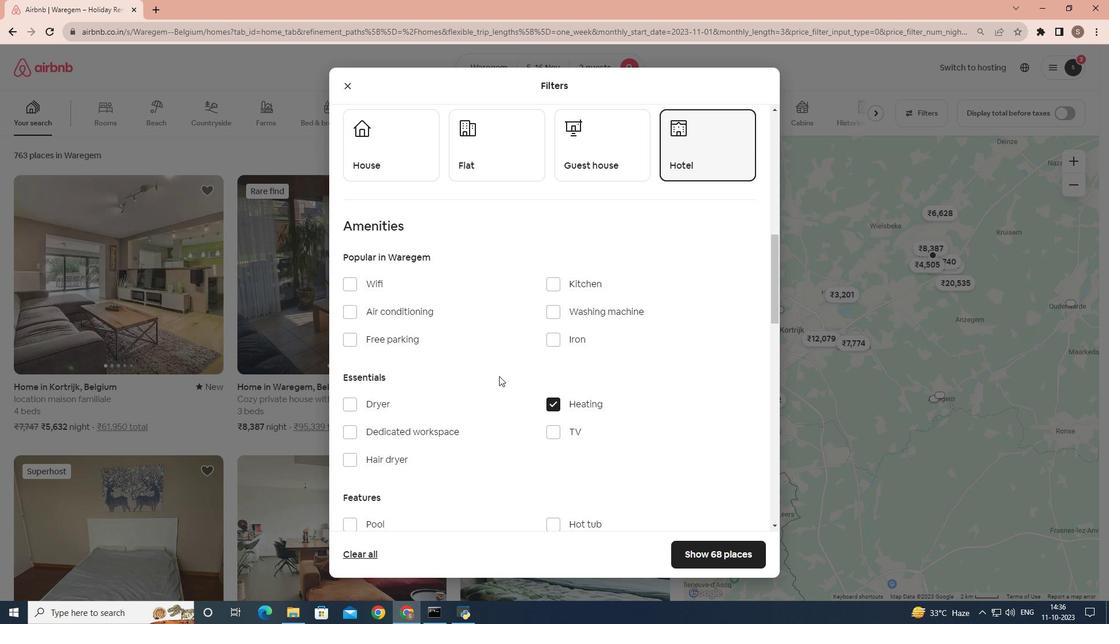 
Action: Mouse scrolled (499, 375) with delta (0, 0)
Screenshot: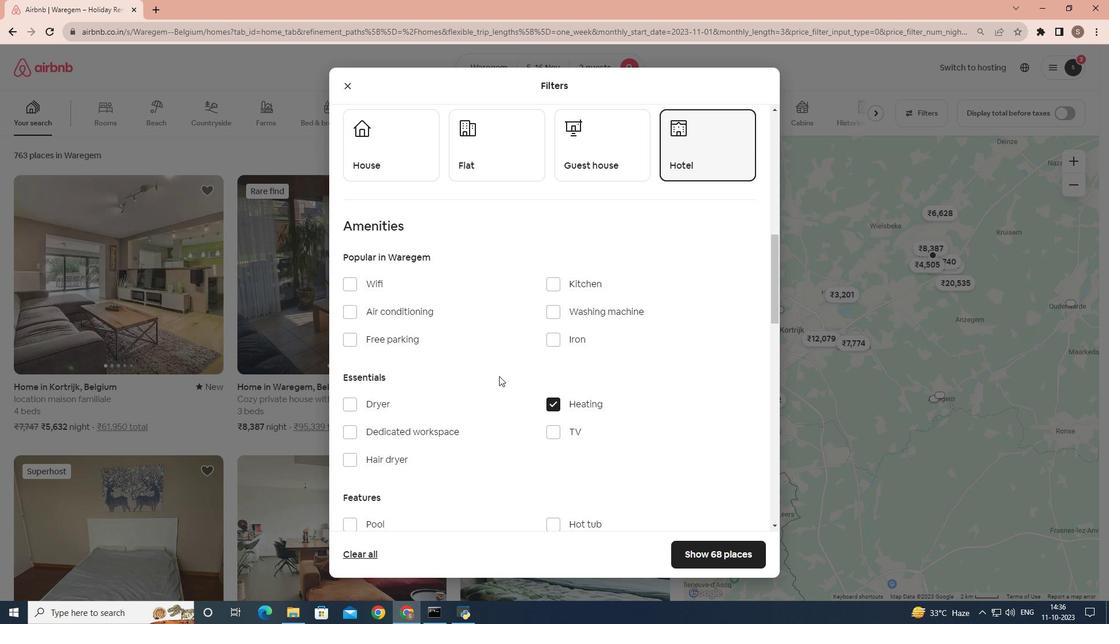 
Action: Mouse moved to (505, 423)
Screenshot: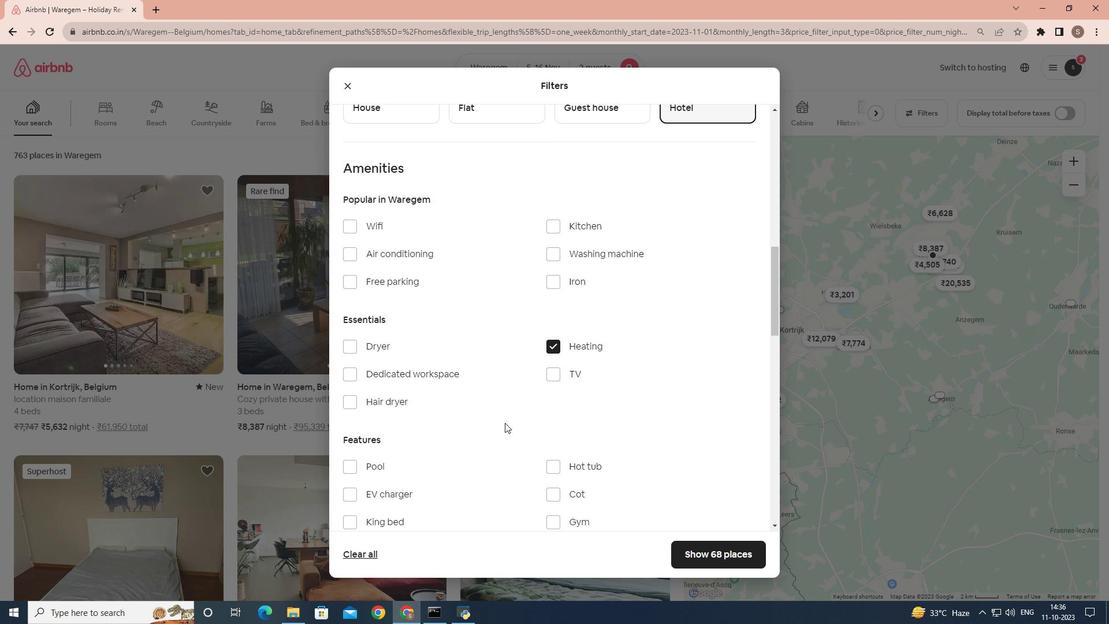 
Action: Mouse scrolled (505, 422) with delta (0, 0)
Screenshot: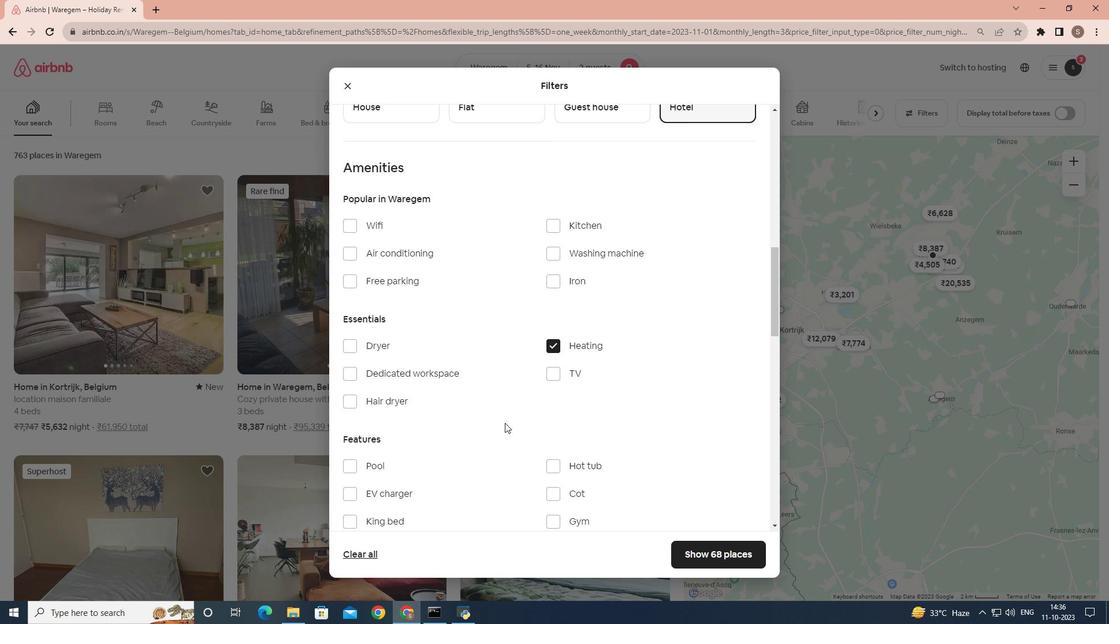 
Action: Mouse scrolled (505, 422) with delta (0, 0)
Screenshot: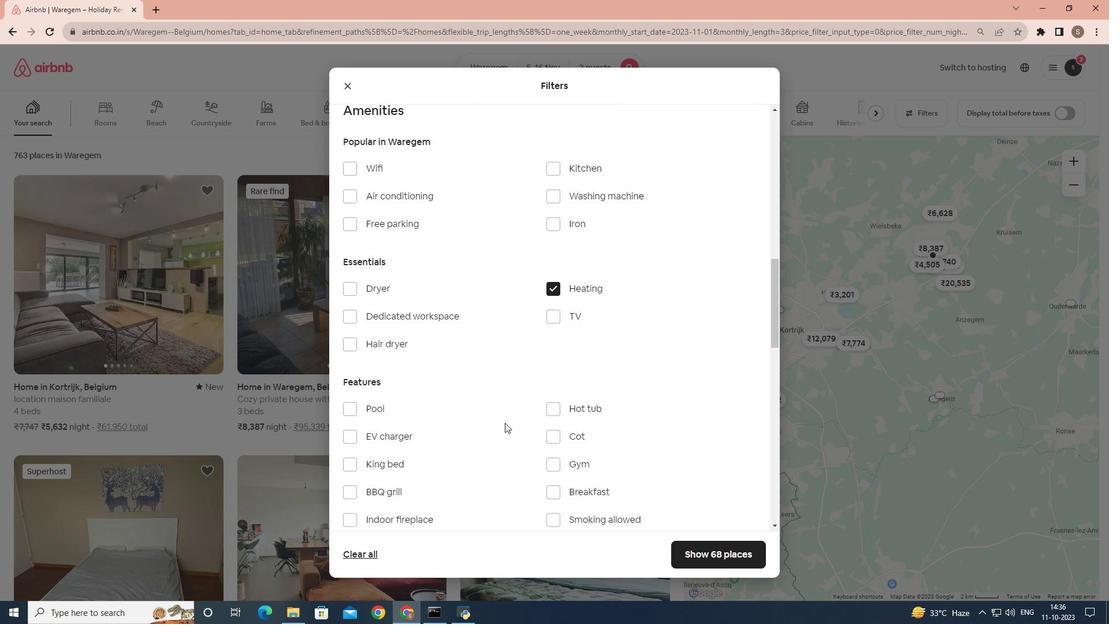 
Action: Mouse scrolled (505, 422) with delta (0, 0)
Screenshot: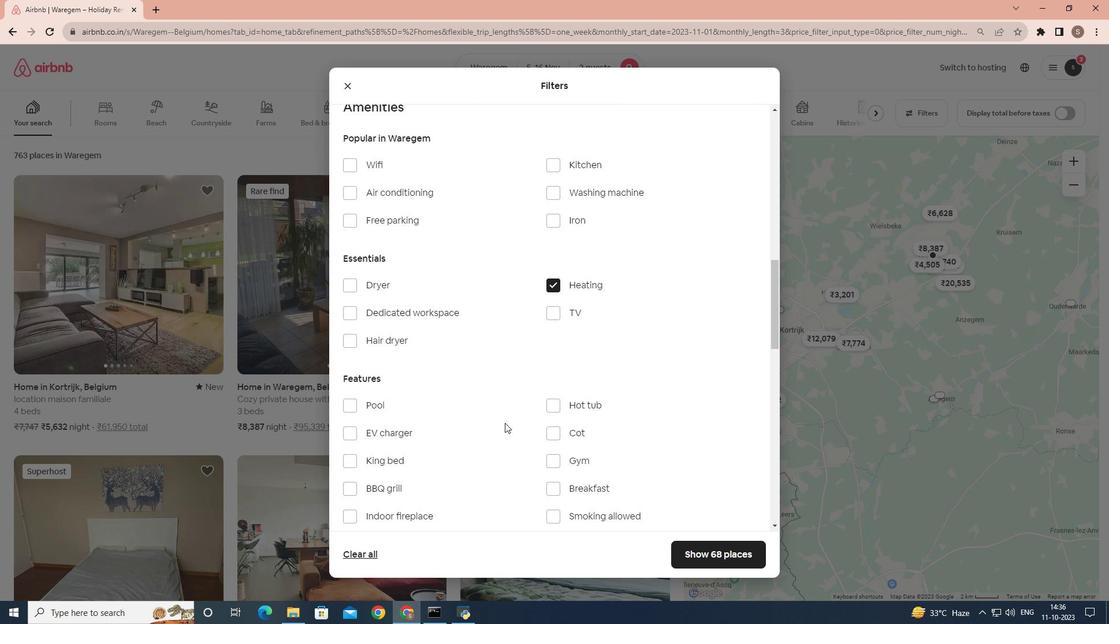 
Action: Mouse scrolled (505, 422) with delta (0, 0)
Screenshot: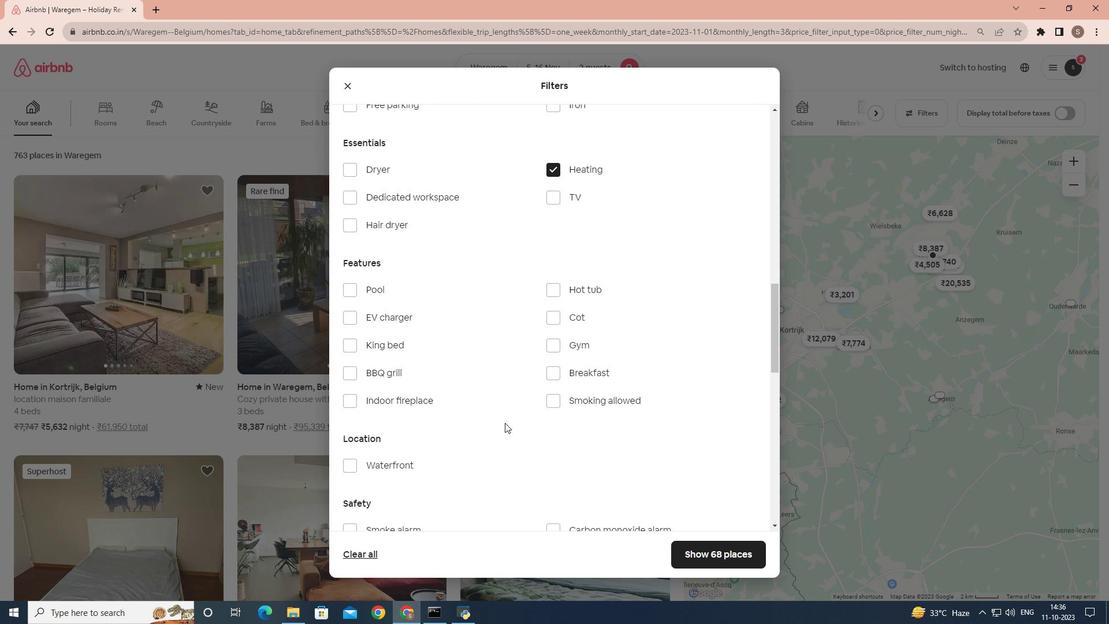 
Action: Mouse scrolled (505, 422) with delta (0, 0)
Screenshot: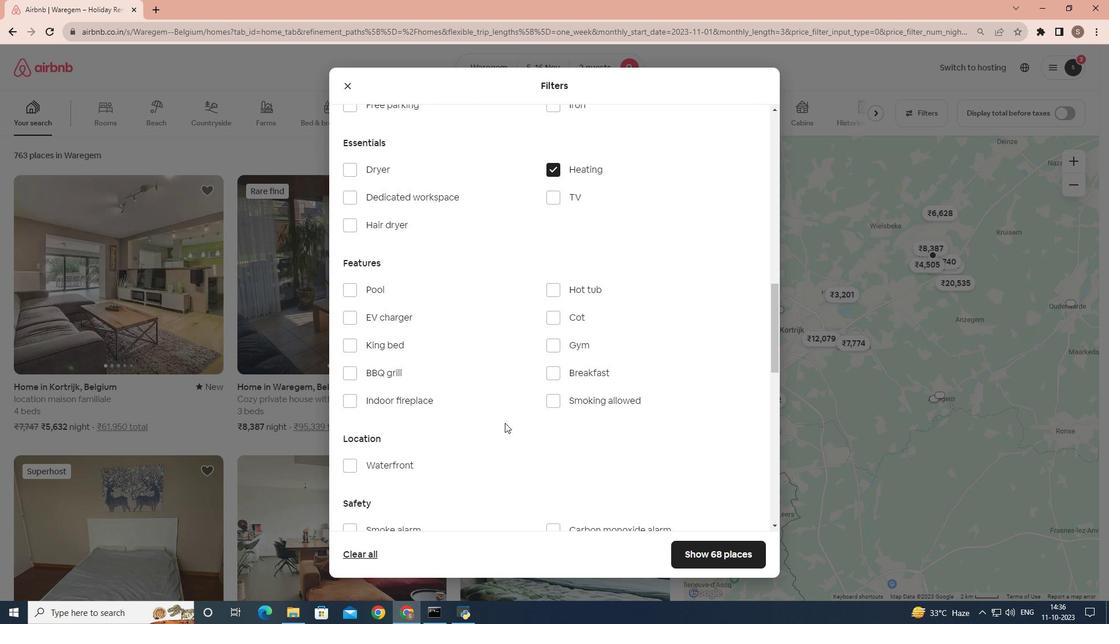 
Action: Mouse scrolled (505, 422) with delta (0, 0)
Screenshot: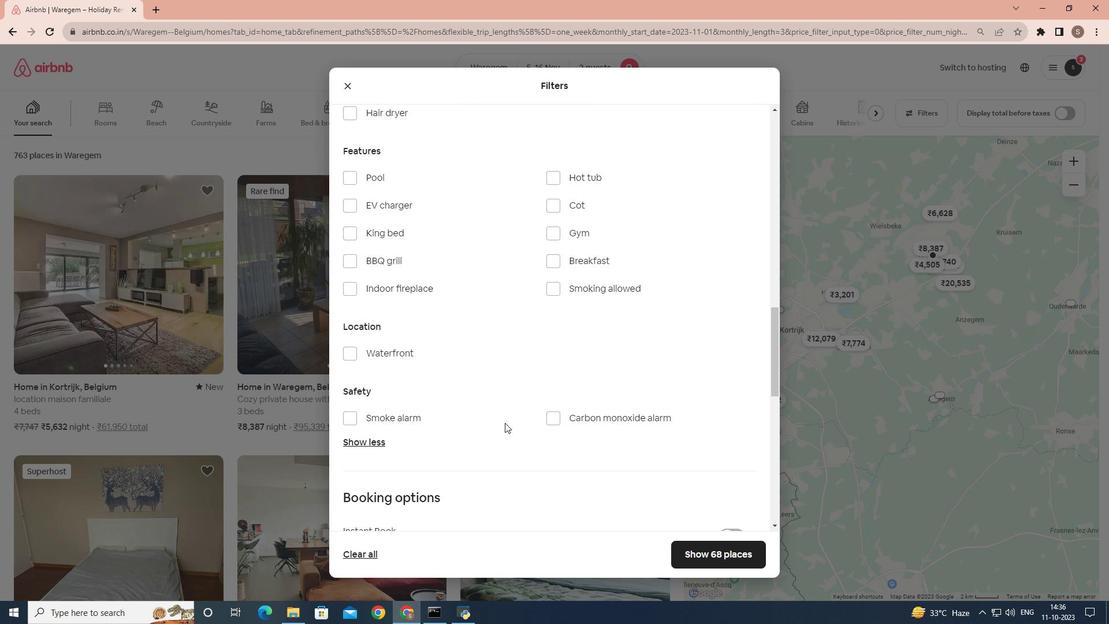 
Action: Mouse scrolled (505, 422) with delta (0, 0)
Screenshot: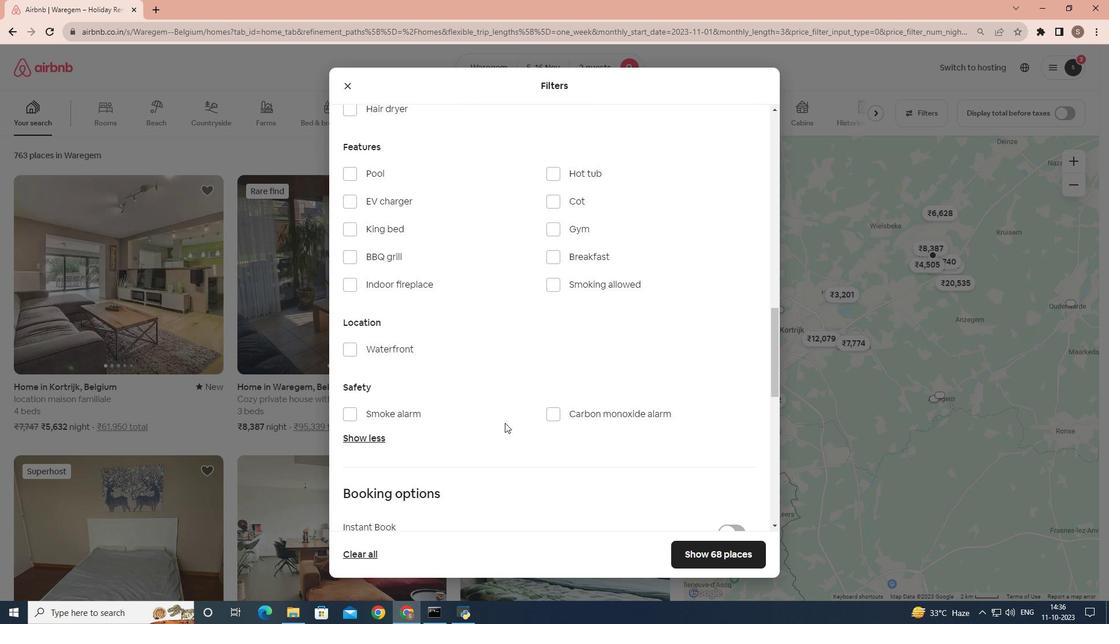 
Action: Mouse scrolled (505, 422) with delta (0, 0)
Screenshot: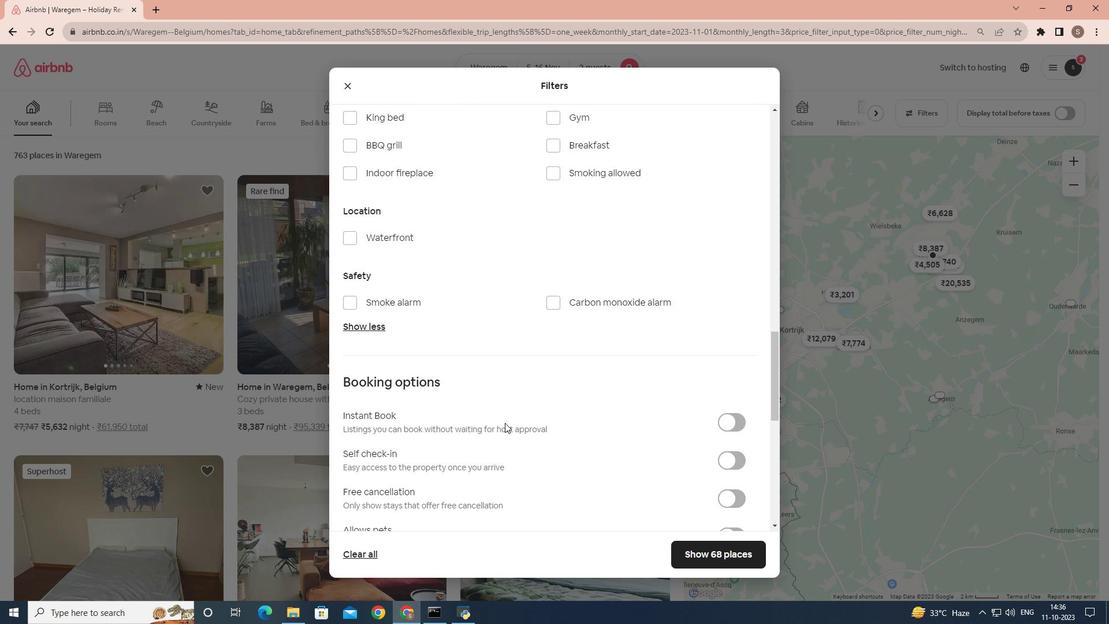 
Action: Mouse scrolled (505, 422) with delta (0, 0)
Screenshot: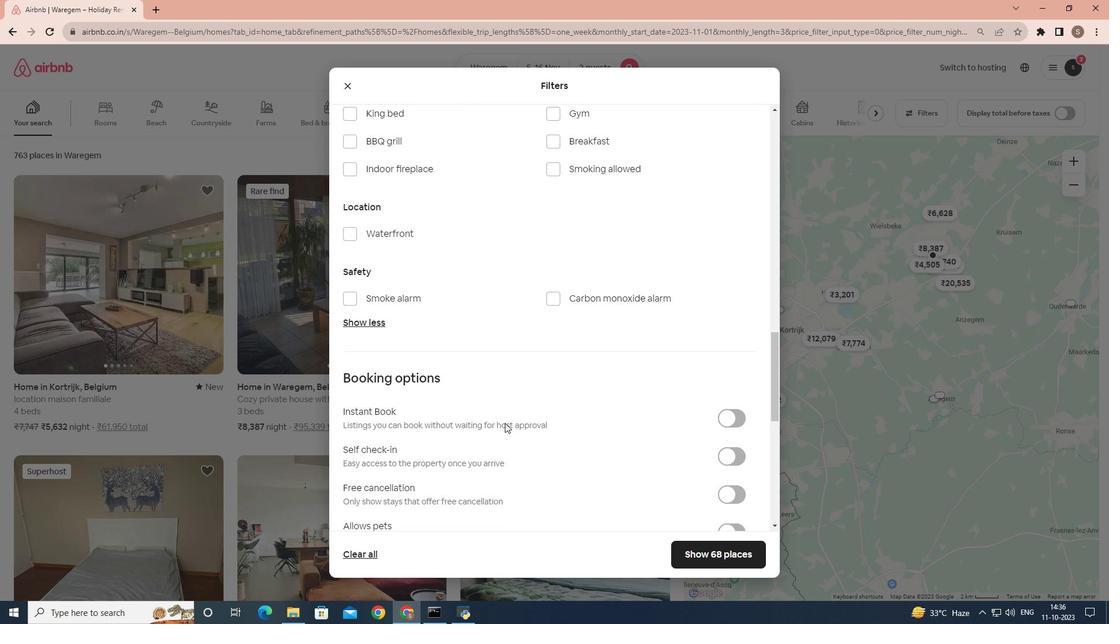 
Action: Mouse moved to (737, 344)
Screenshot: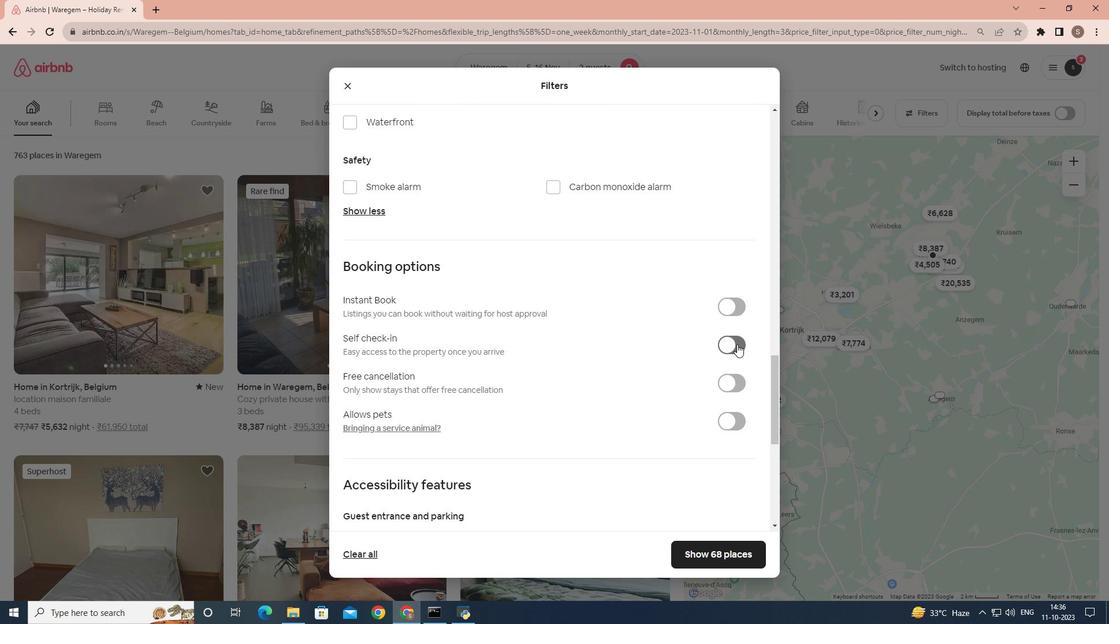 
Action: Mouse pressed left at (737, 344)
Screenshot: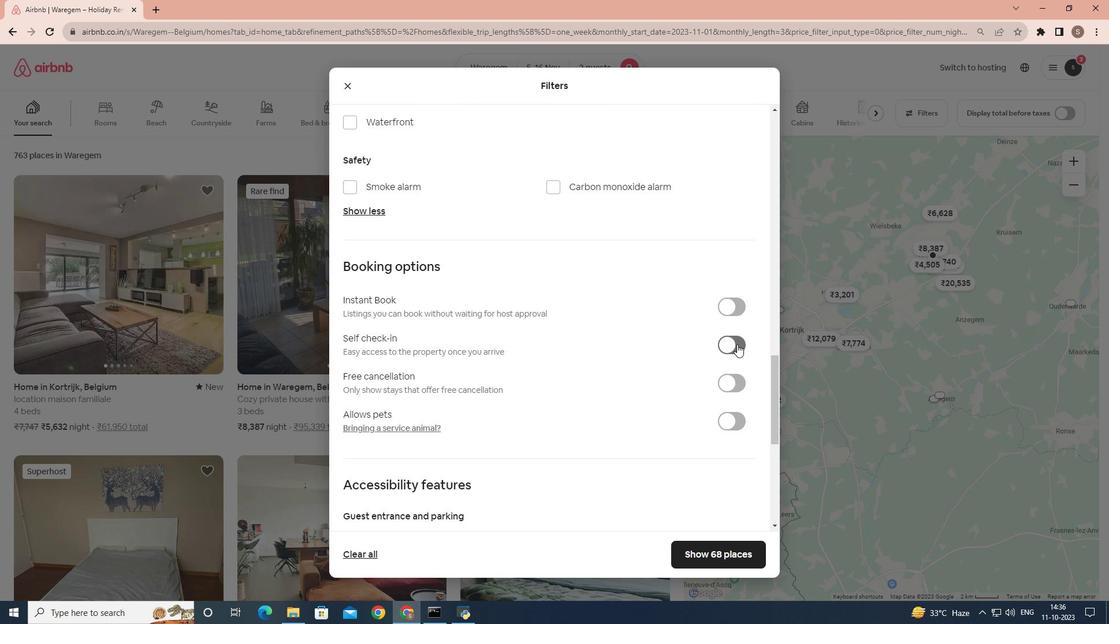 
Action: Mouse moved to (702, 555)
Screenshot: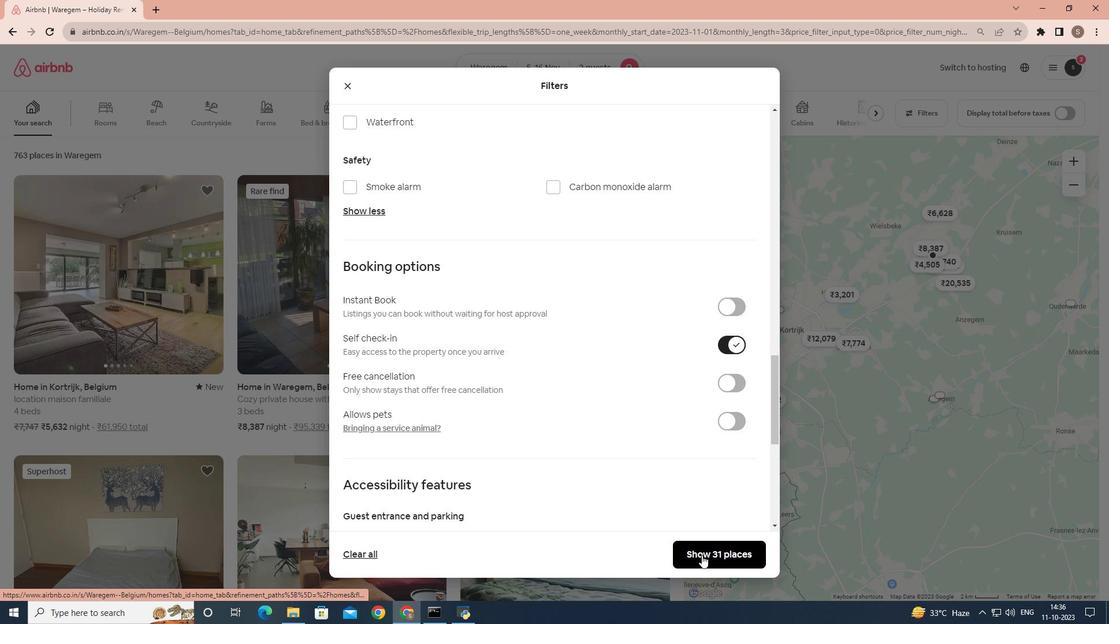 
Action: Mouse pressed left at (702, 555)
Screenshot: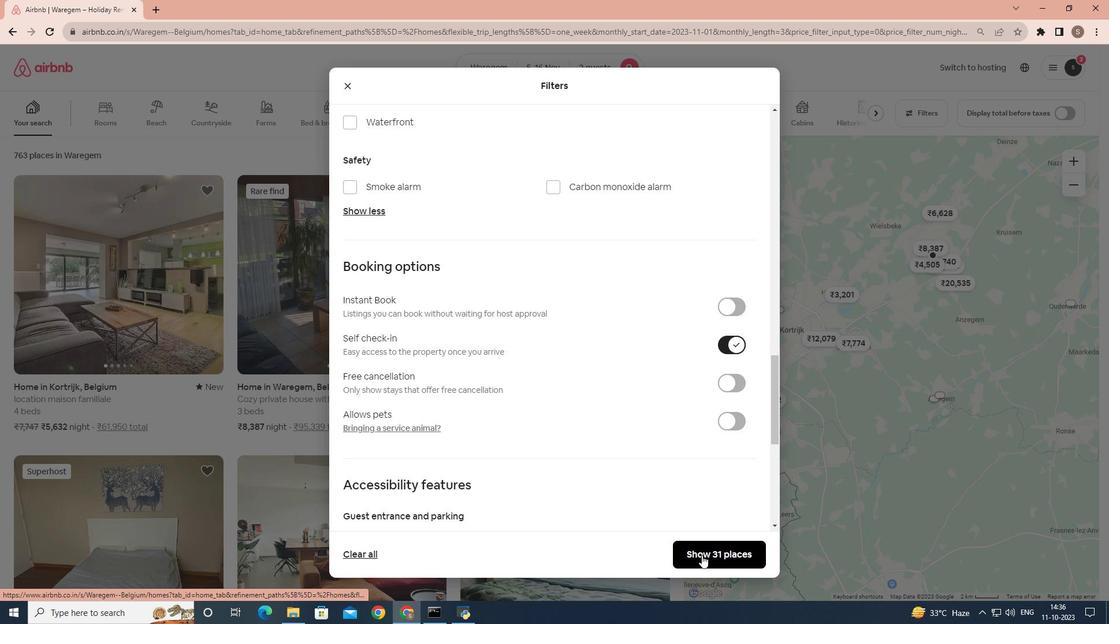 
Action: Mouse moved to (213, 360)
Screenshot: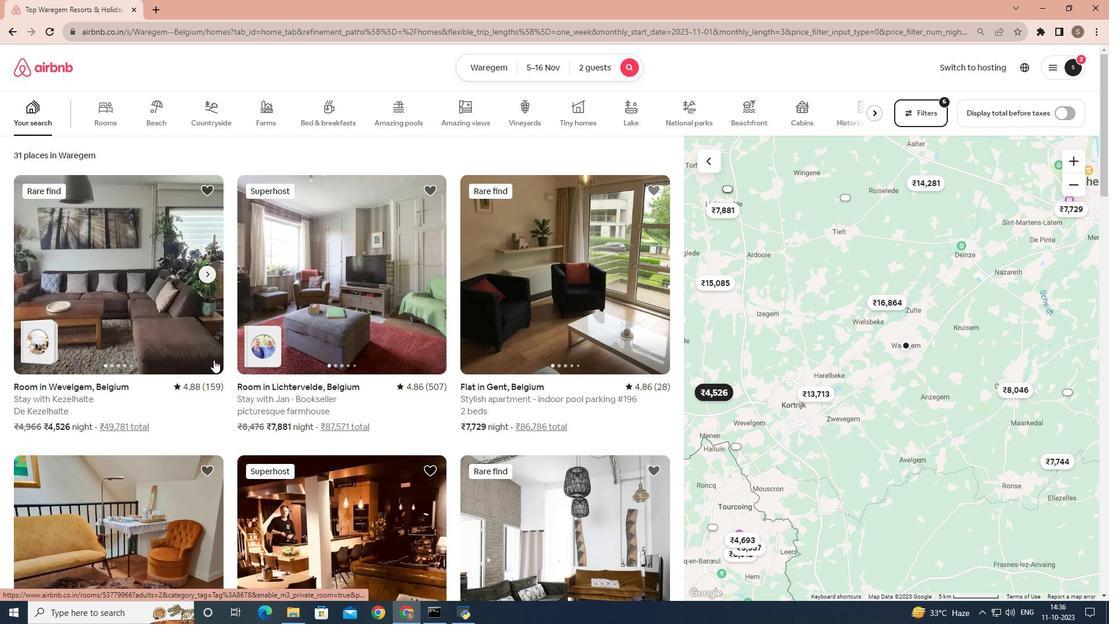 
Action: Mouse scrolled (213, 359) with delta (0, 0)
Screenshot: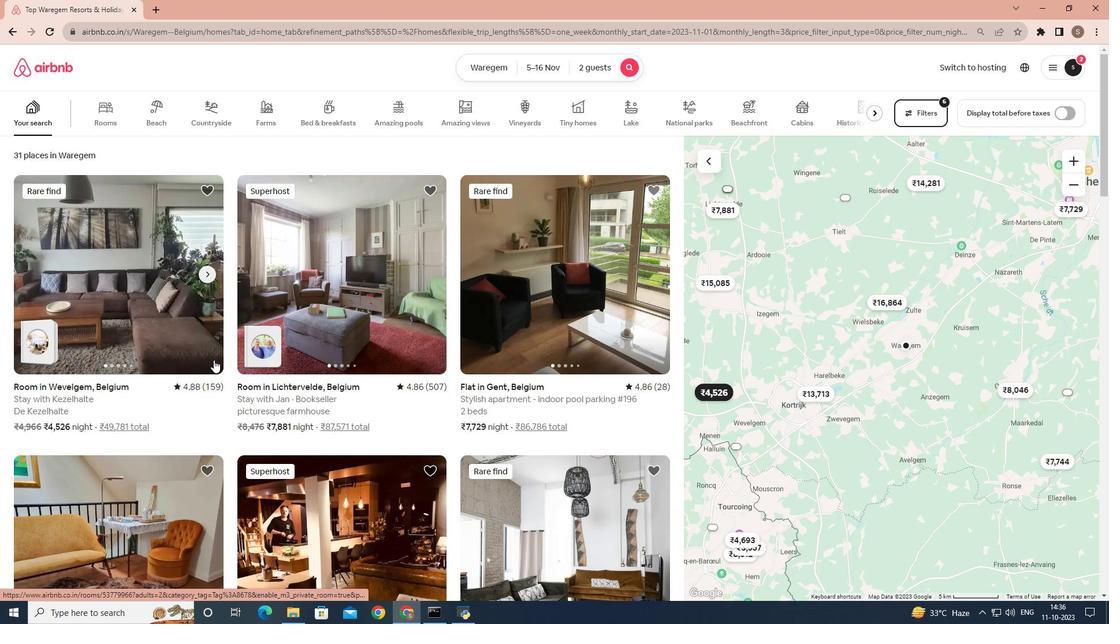 
Action: Mouse moved to (157, 275)
Screenshot: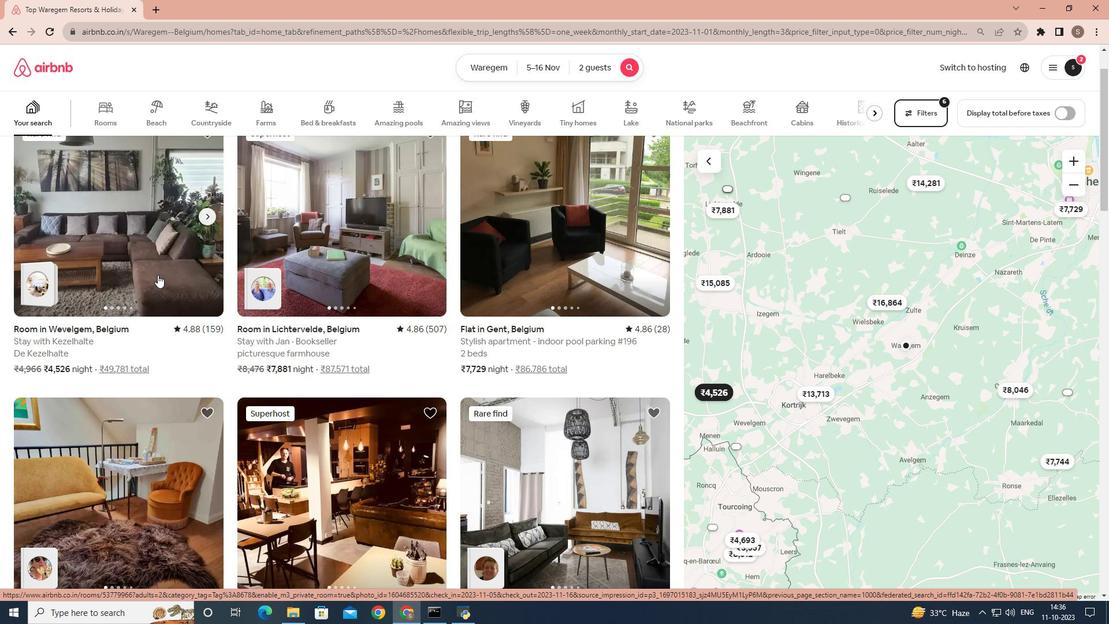 
Action: Mouse pressed left at (157, 275)
Screenshot: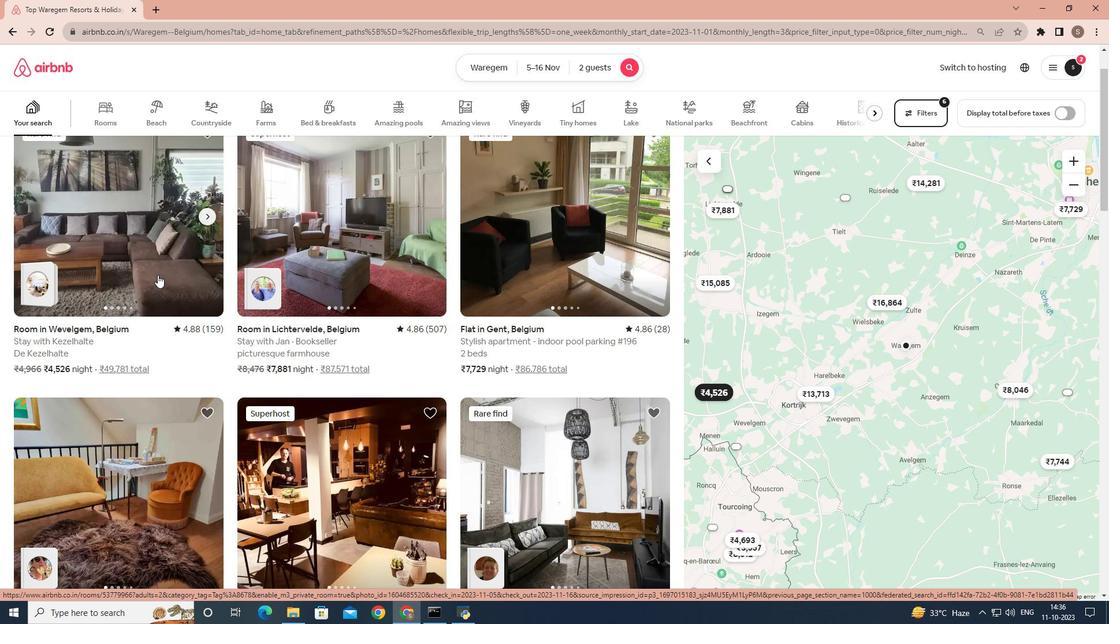 
Action: Mouse moved to (813, 428)
Screenshot: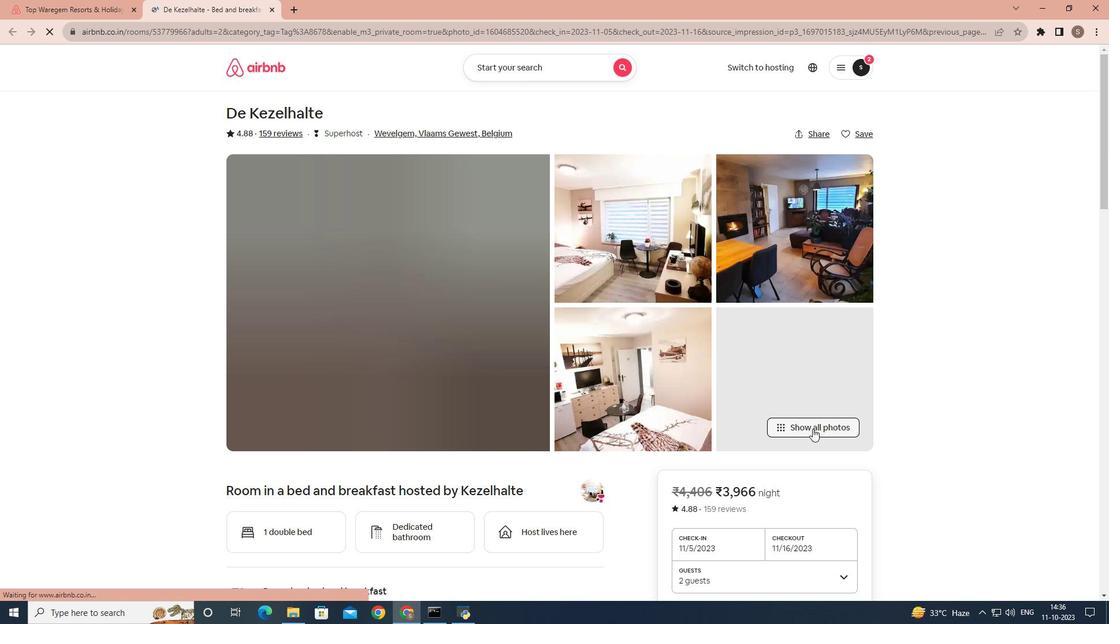 
Action: Mouse pressed left at (813, 428)
Screenshot: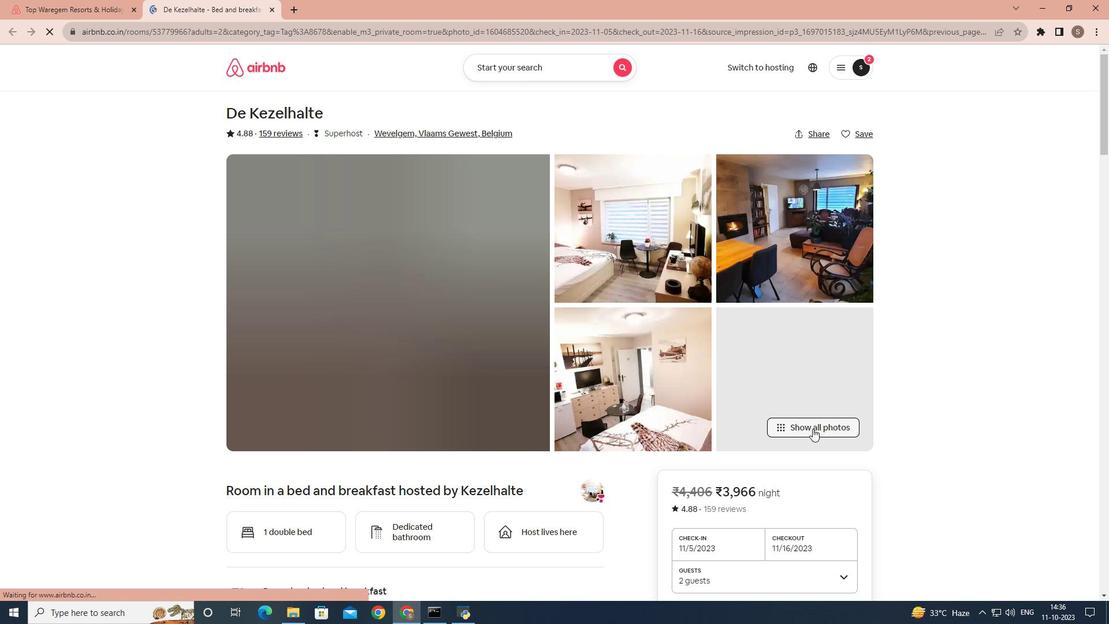 
Action: Mouse moved to (807, 430)
Screenshot: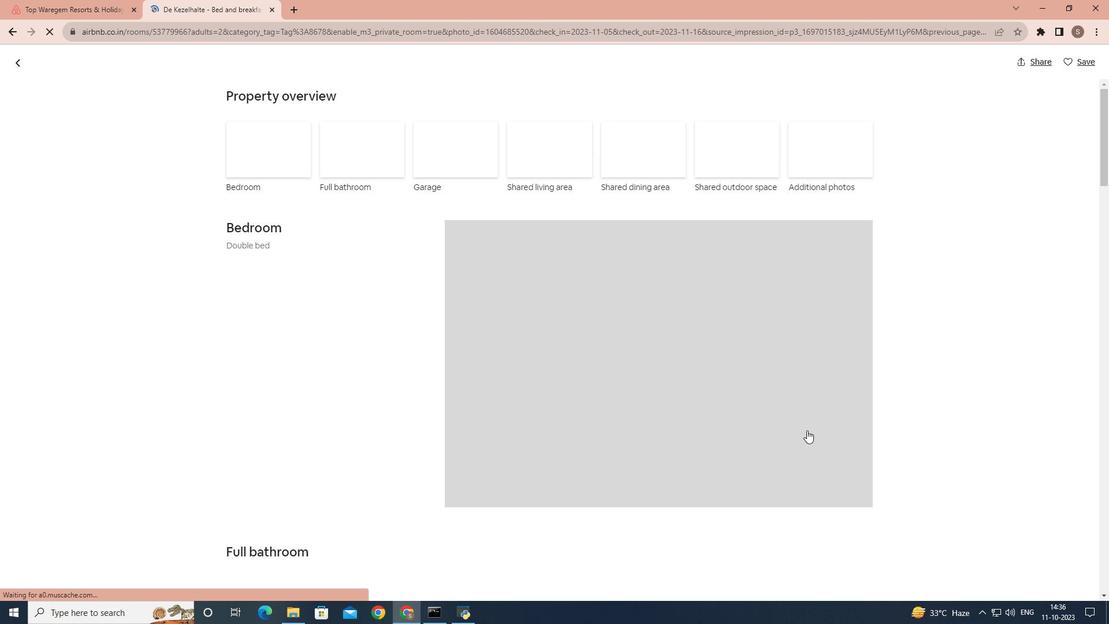
Action: Mouse scrolled (807, 429) with delta (0, 0)
Screenshot: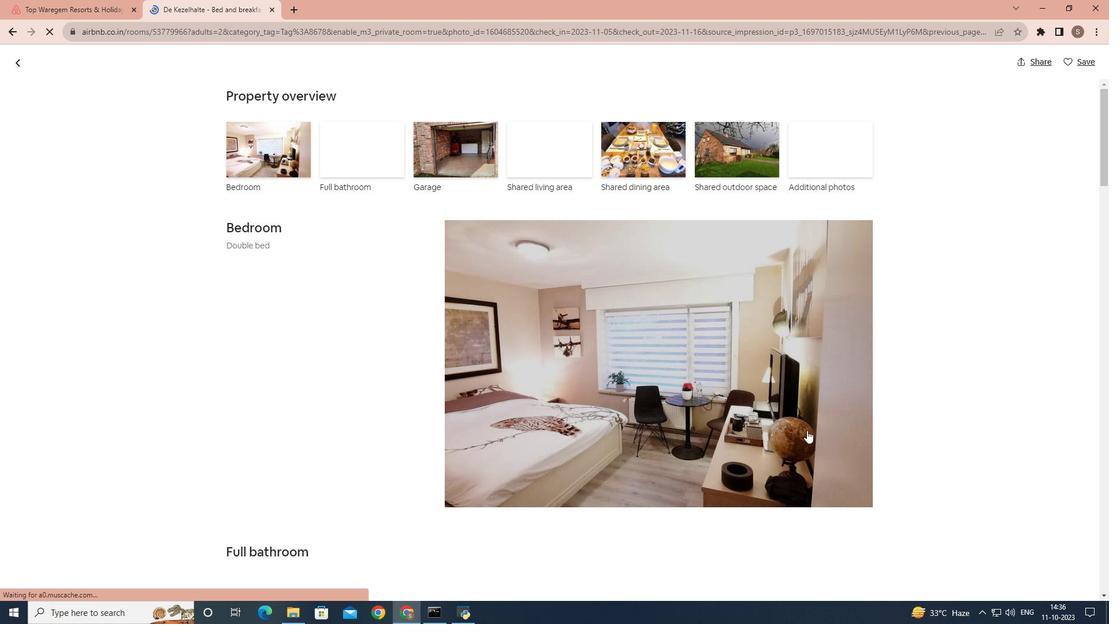 
Action: Mouse scrolled (807, 429) with delta (0, 0)
Screenshot: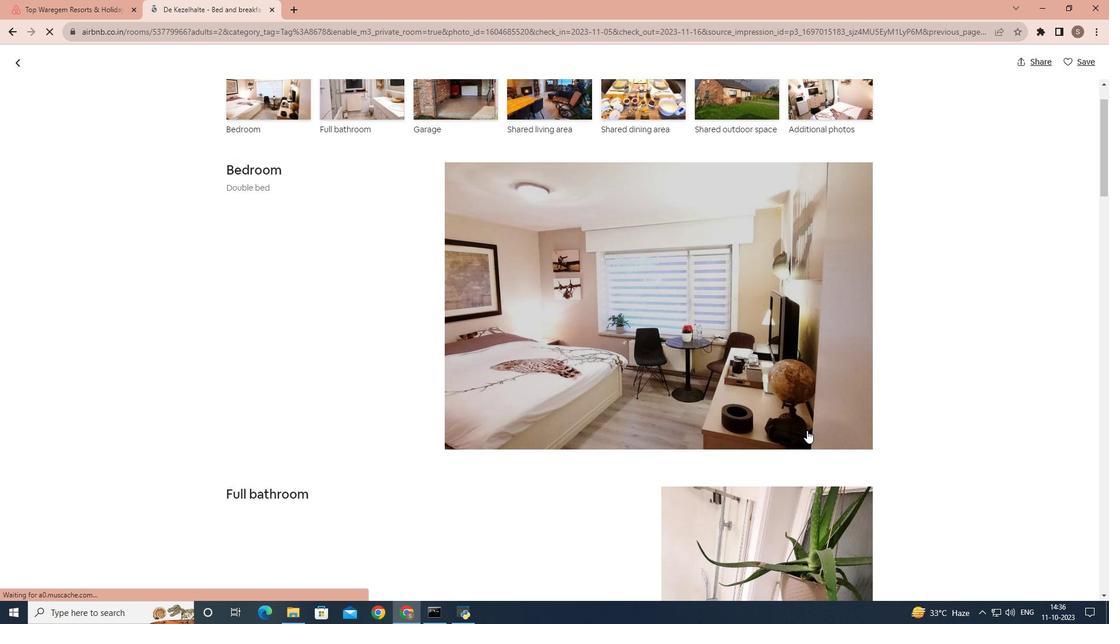 
Action: Mouse scrolled (807, 429) with delta (0, 0)
Screenshot: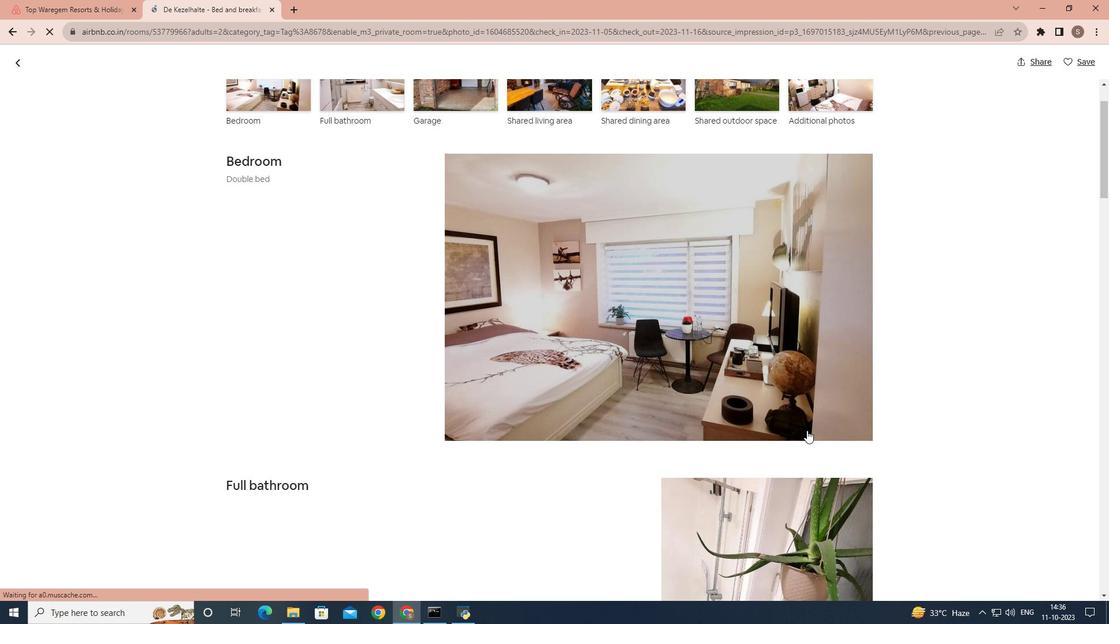 
Action: Mouse scrolled (807, 429) with delta (0, 0)
Screenshot: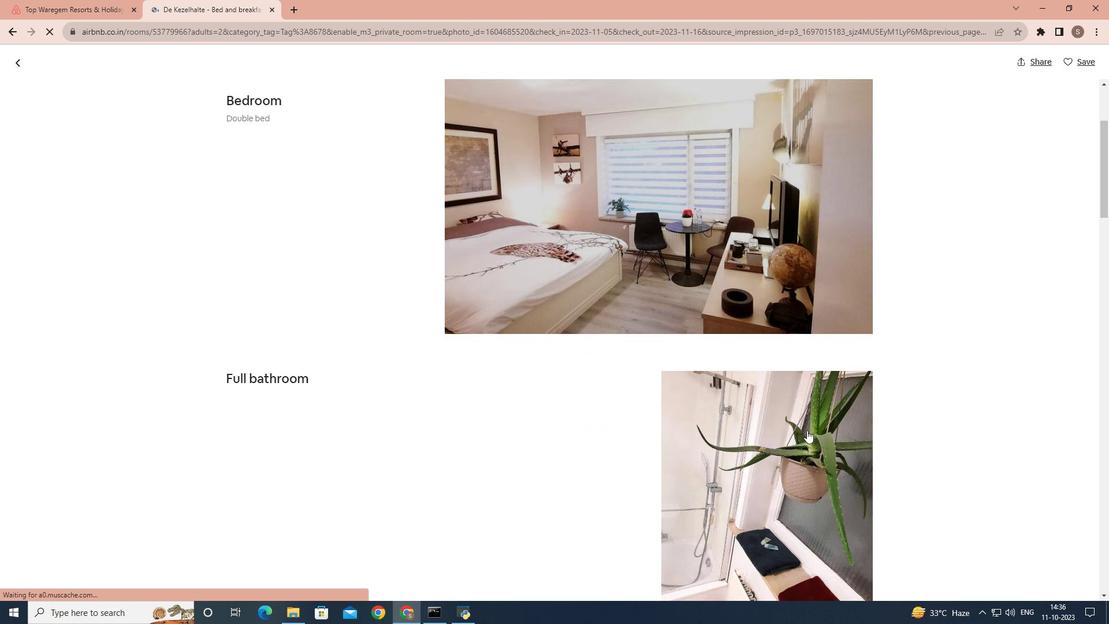 
Action: Mouse scrolled (807, 429) with delta (0, 0)
Screenshot: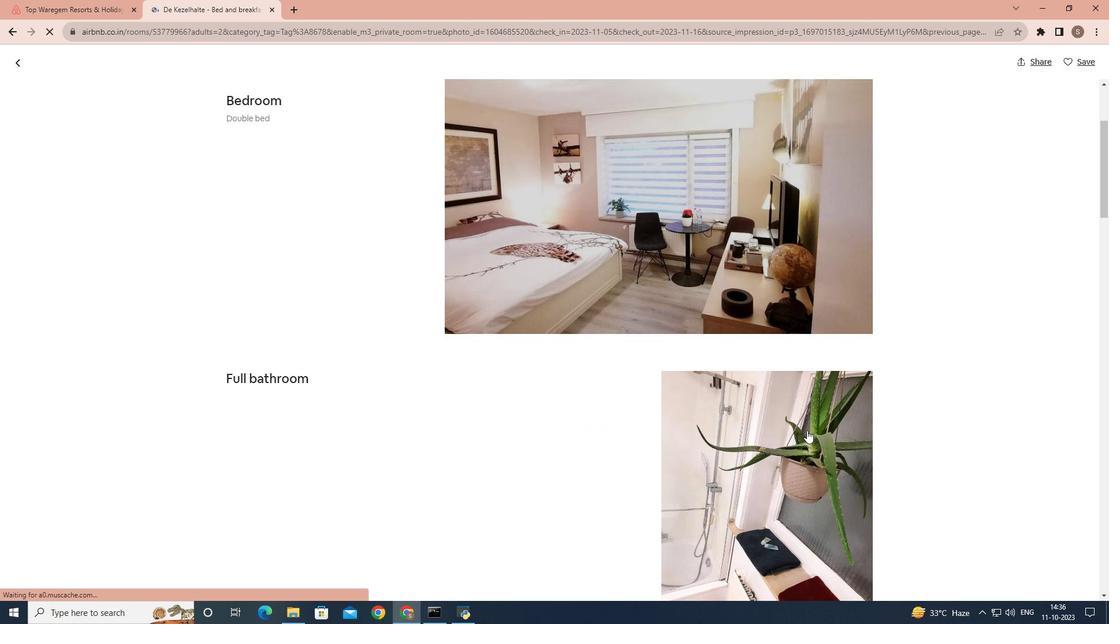 
Action: Mouse scrolled (807, 429) with delta (0, 0)
Screenshot: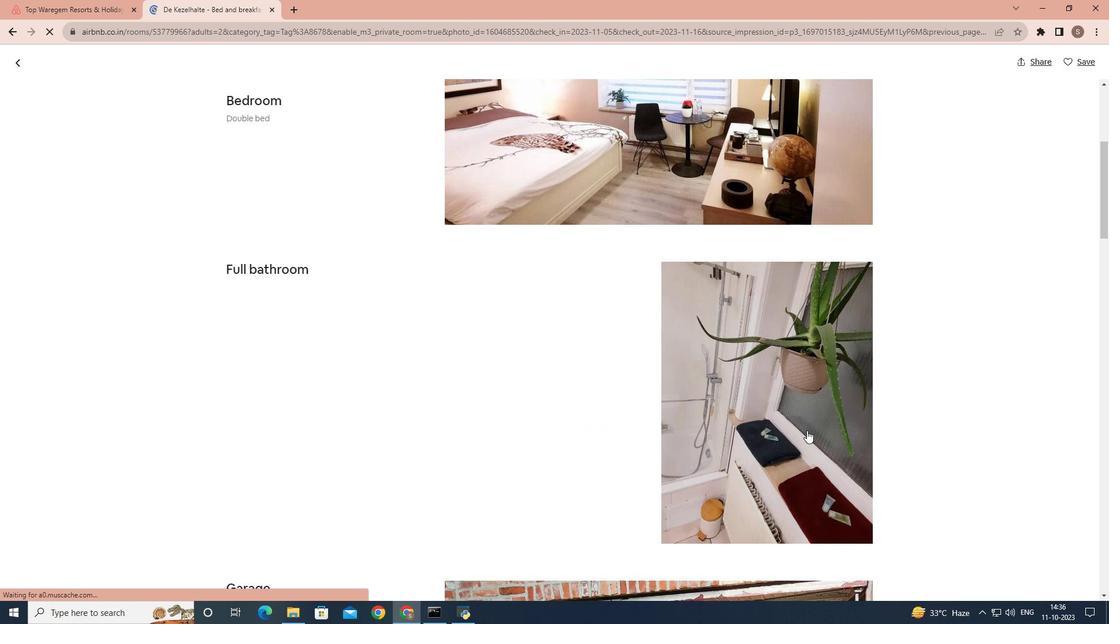 
Action: Mouse scrolled (807, 429) with delta (0, 0)
Screenshot: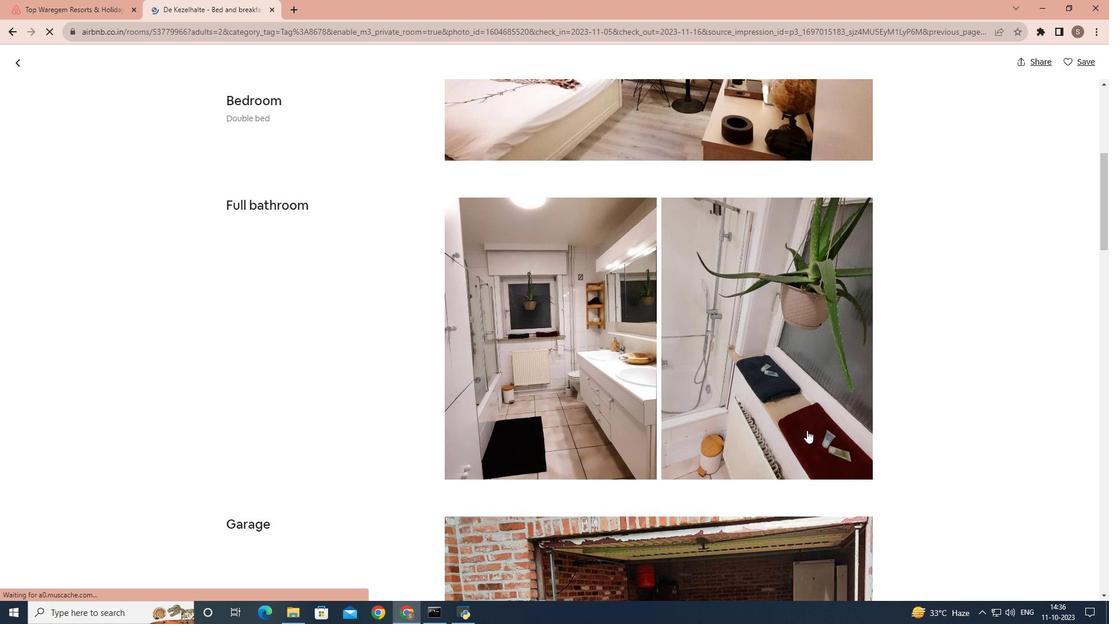 
Action: Mouse scrolled (807, 429) with delta (0, 0)
Screenshot: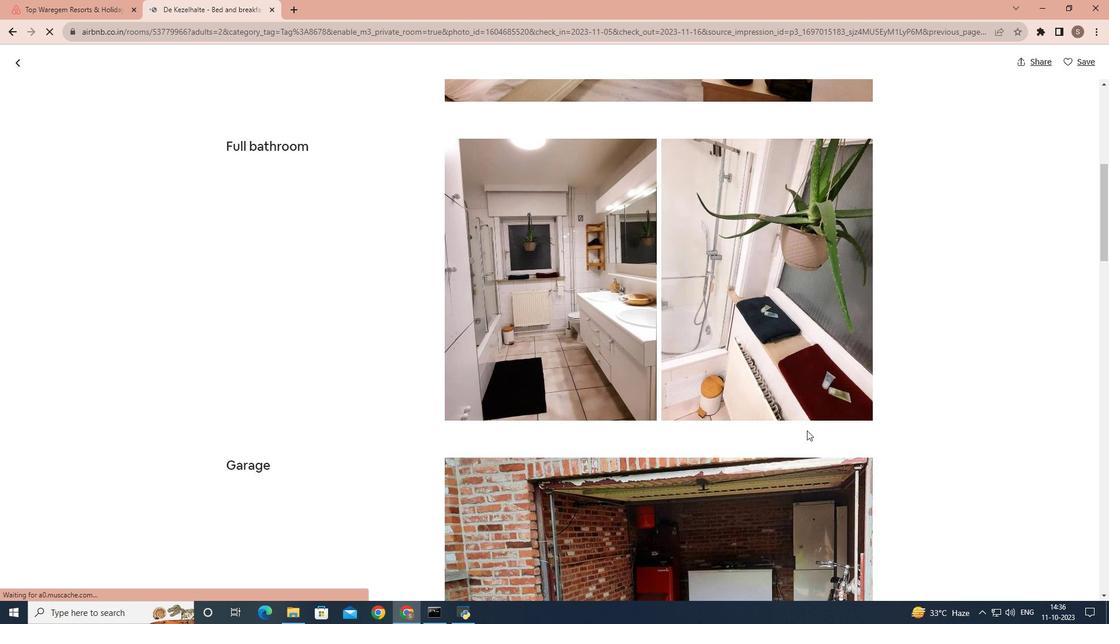 
Action: Mouse scrolled (807, 429) with delta (0, 0)
Screenshot: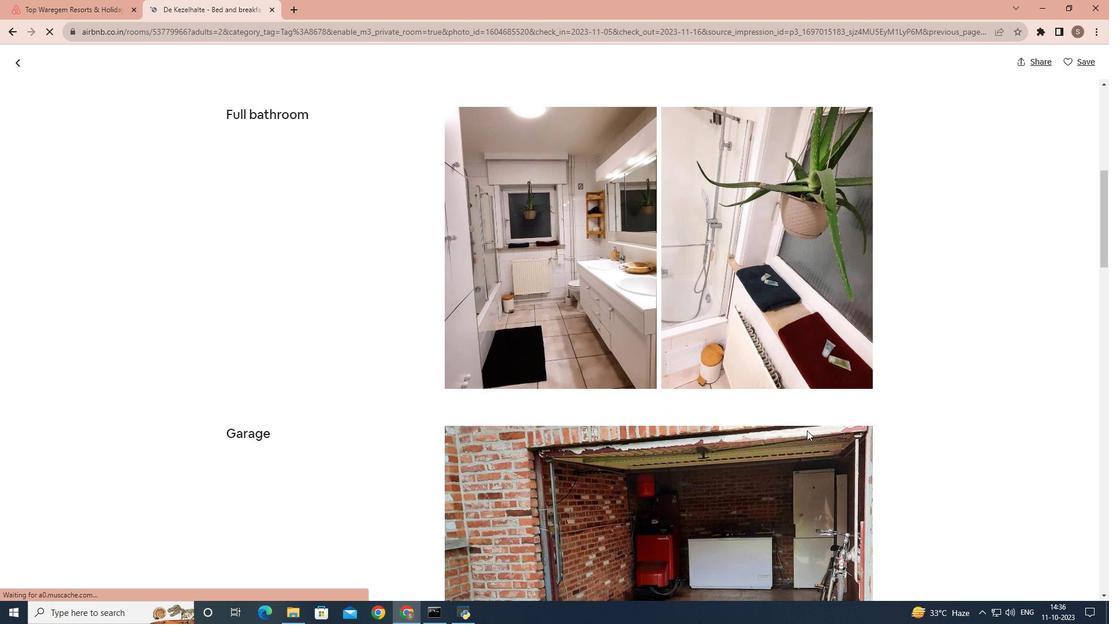 
Action: Mouse scrolled (807, 429) with delta (0, 0)
Screenshot: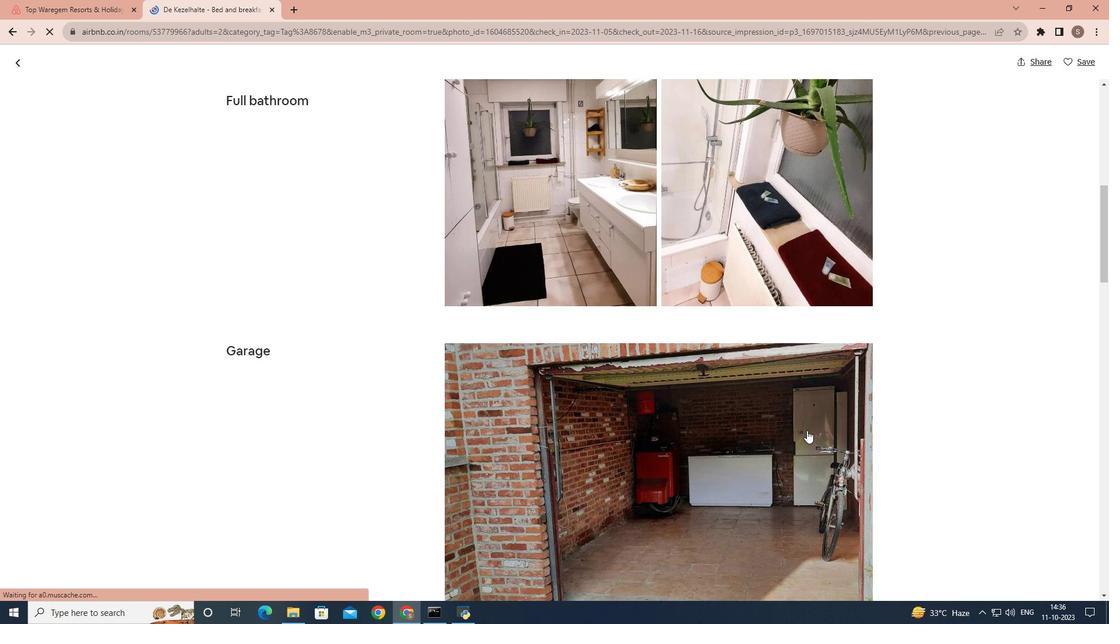 
Action: Mouse scrolled (807, 429) with delta (0, 0)
Screenshot: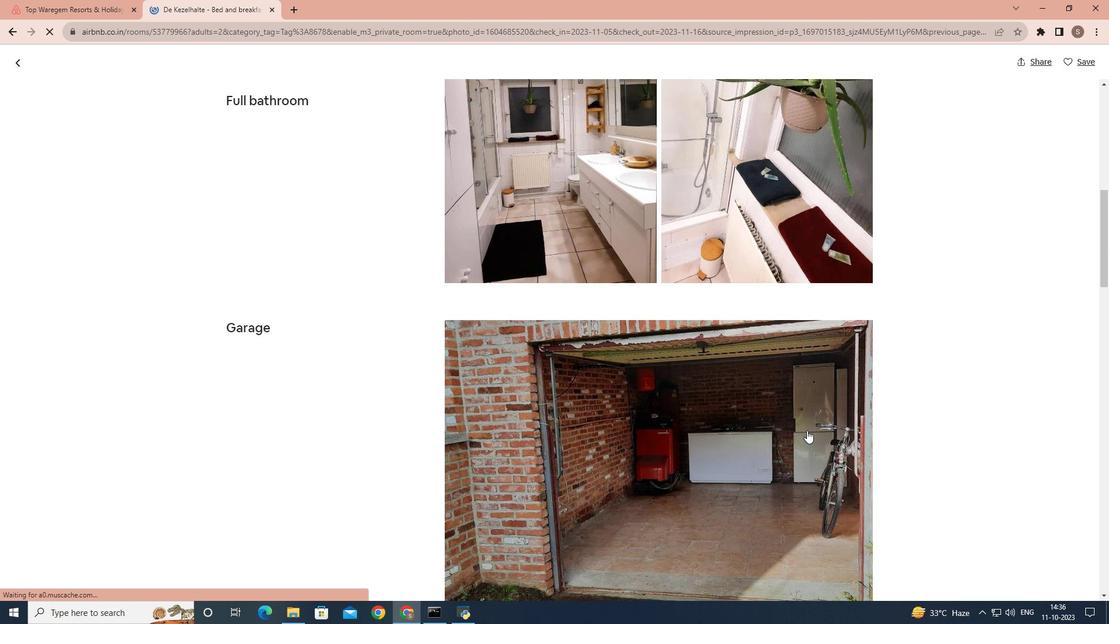 
Action: Mouse scrolled (807, 429) with delta (0, 0)
Screenshot: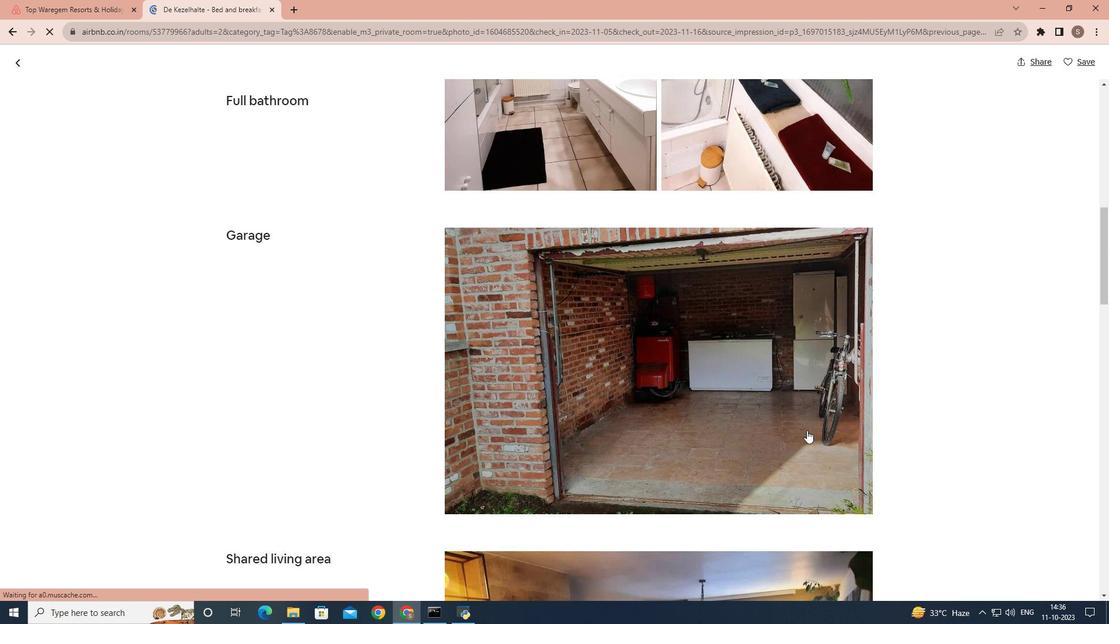 
Action: Mouse scrolled (807, 429) with delta (0, 0)
Screenshot: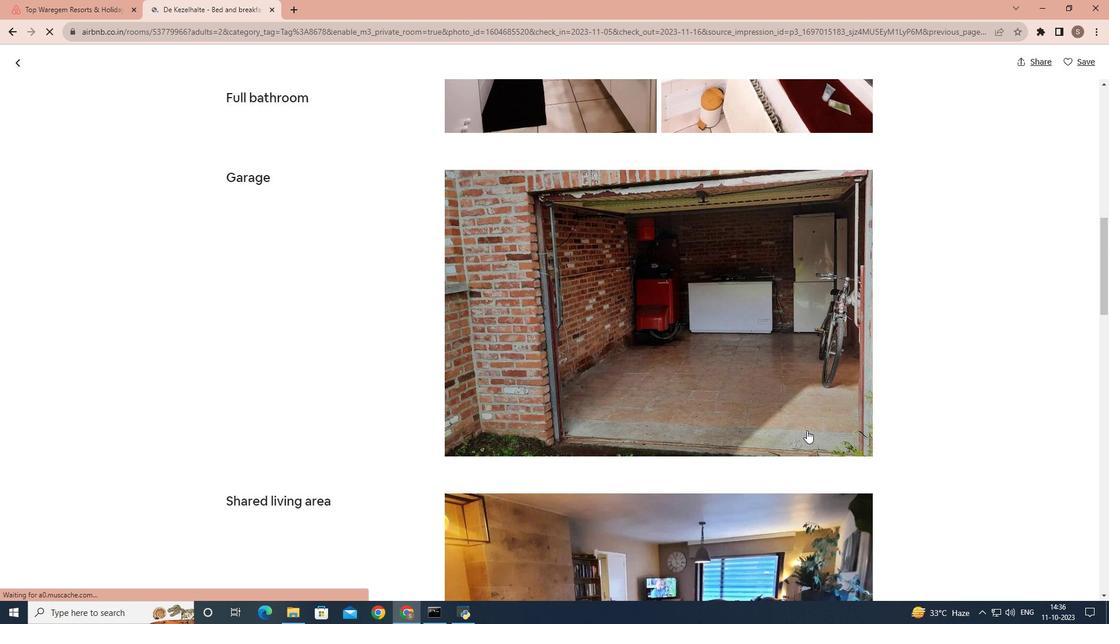 
Action: Mouse scrolled (807, 429) with delta (0, 0)
Screenshot: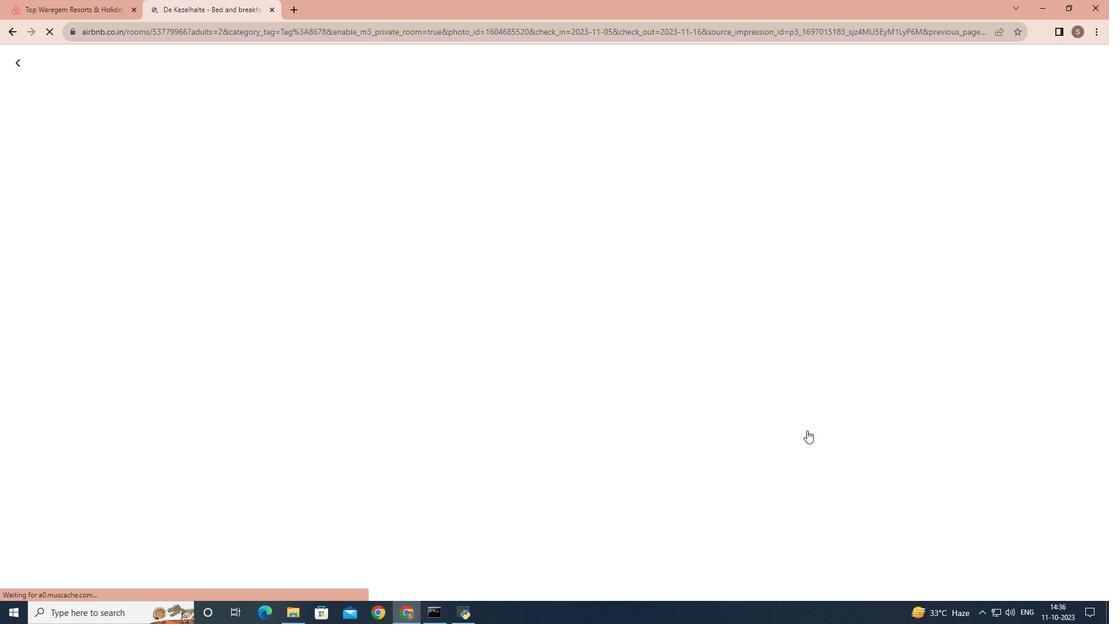 
Action: Mouse scrolled (807, 429) with delta (0, 0)
Screenshot: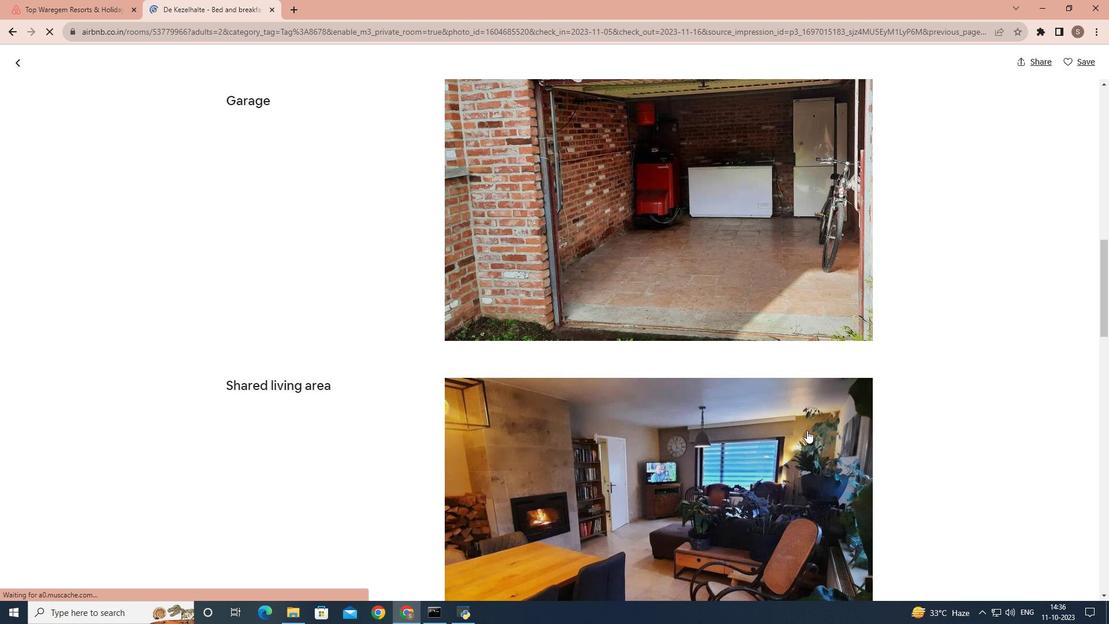 
Action: Mouse scrolled (807, 429) with delta (0, 0)
Screenshot: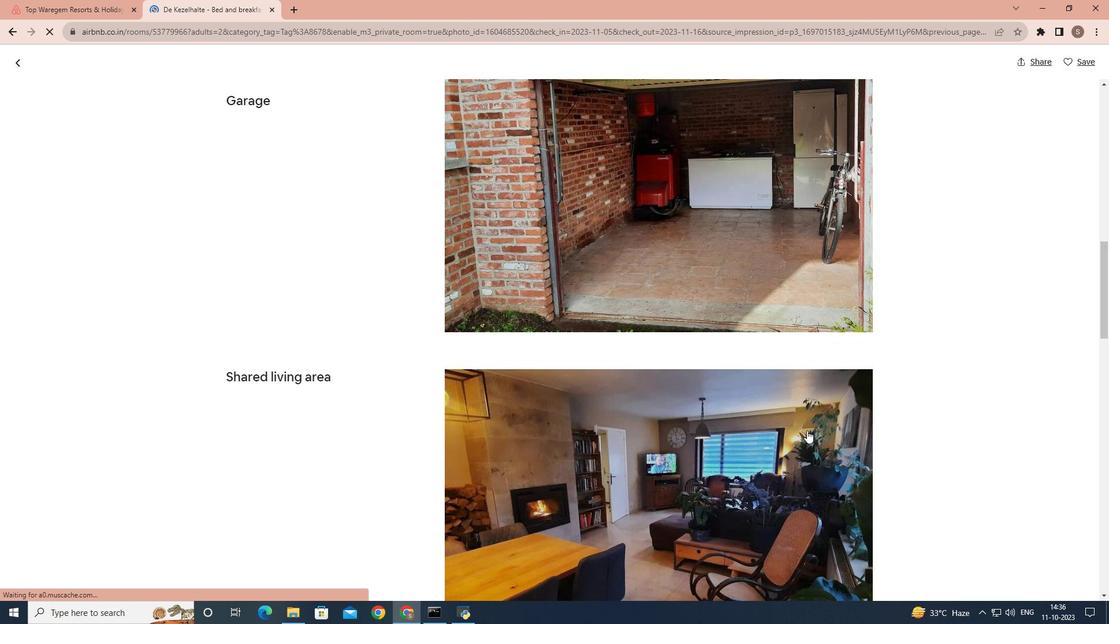 
Action: Mouse scrolled (807, 429) with delta (0, 0)
Screenshot: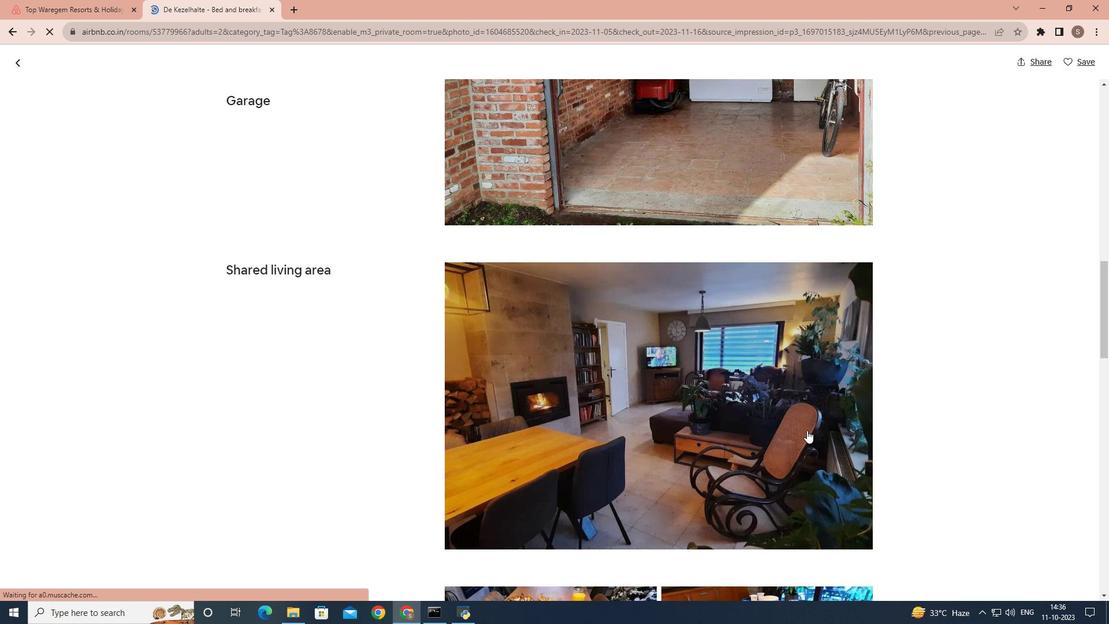 
Action: Mouse scrolled (807, 429) with delta (0, 0)
Screenshot: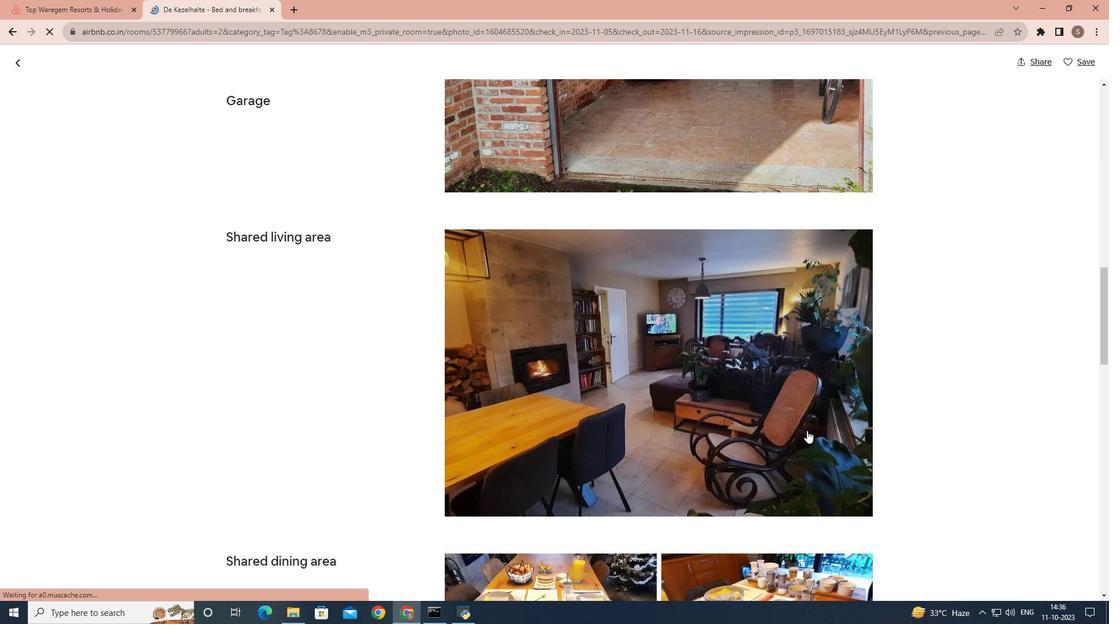 
Action: Mouse scrolled (807, 429) with delta (0, 0)
Screenshot: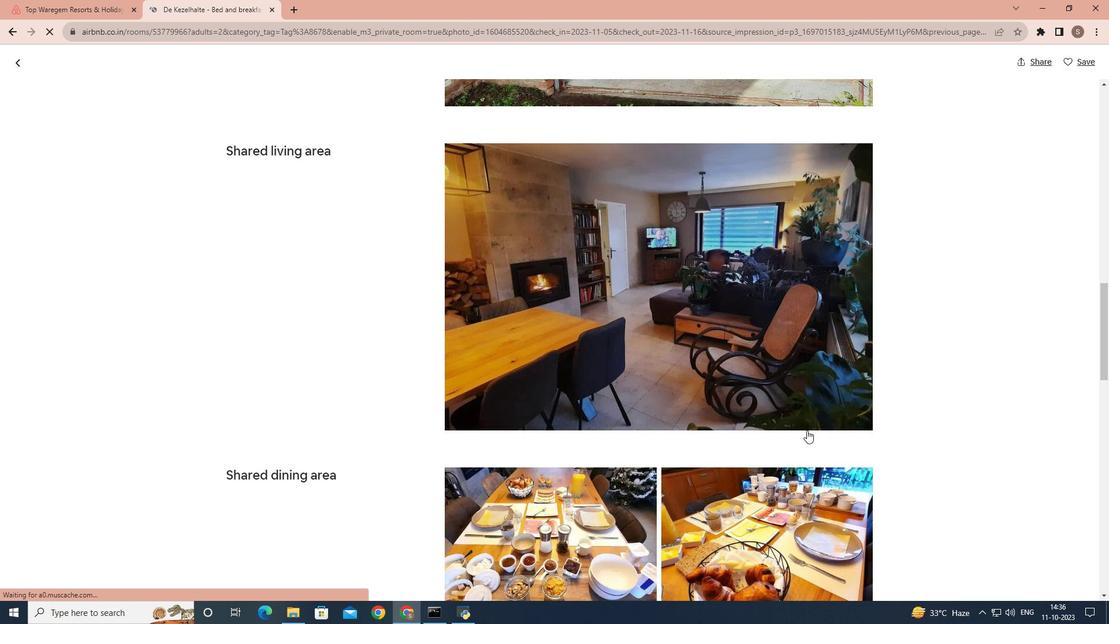 
Action: Mouse scrolled (807, 429) with delta (0, 0)
Screenshot: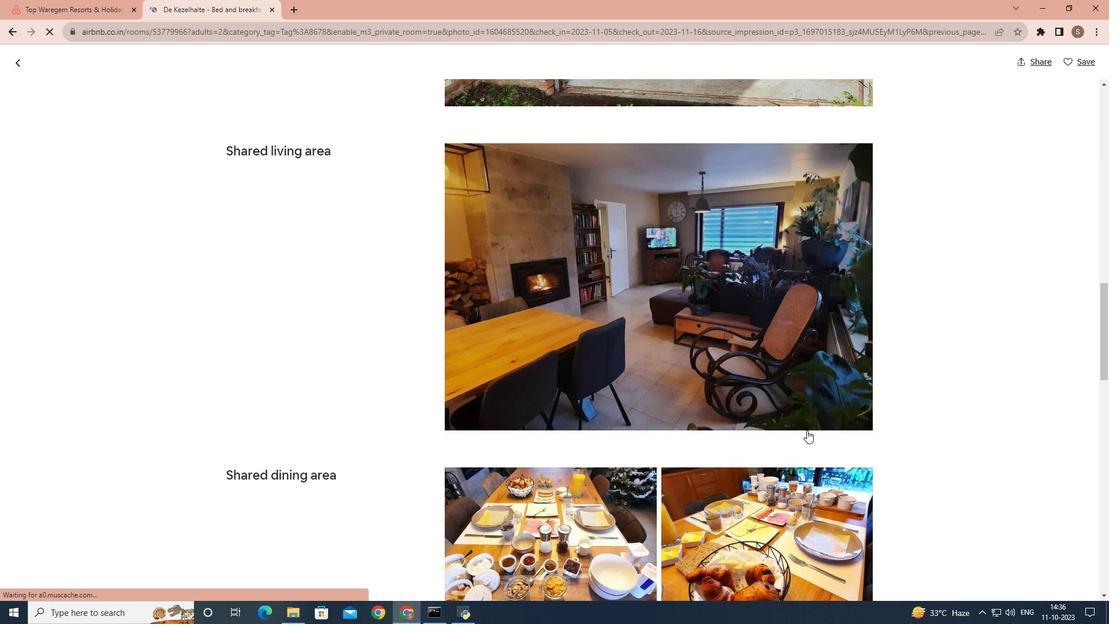 
Action: Mouse scrolled (807, 429) with delta (0, 0)
Screenshot: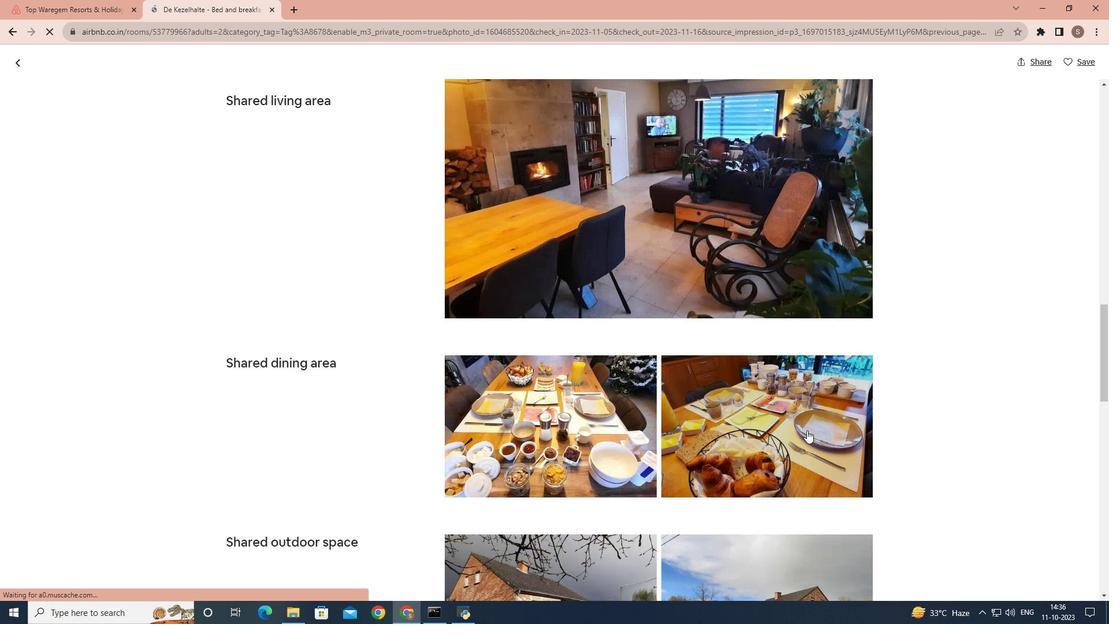 
Action: Mouse scrolled (807, 429) with delta (0, 0)
Screenshot: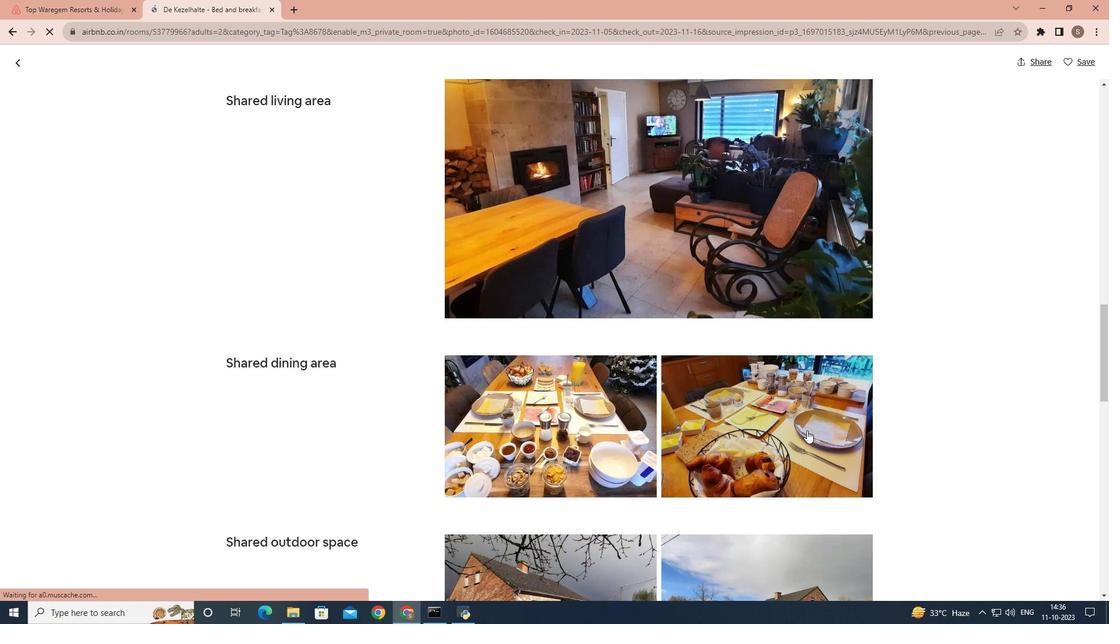 
Action: Mouse scrolled (807, 429) with delta (0, 0)
Screenshot: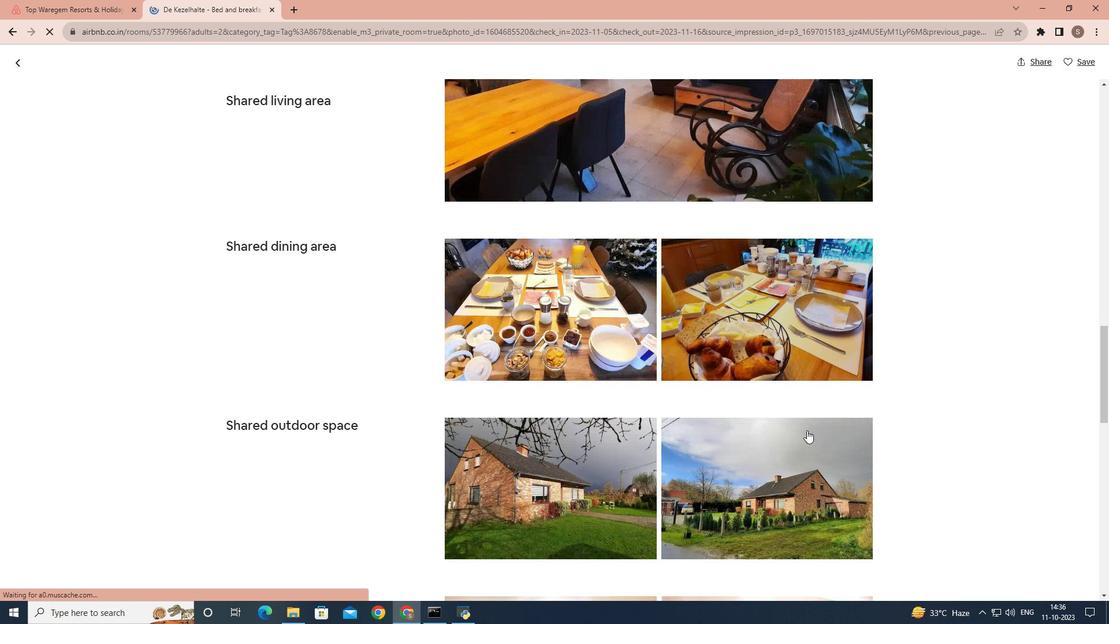 
Action: Mouse scrolled (807, 429) with delta (0, 0)
Screenshot: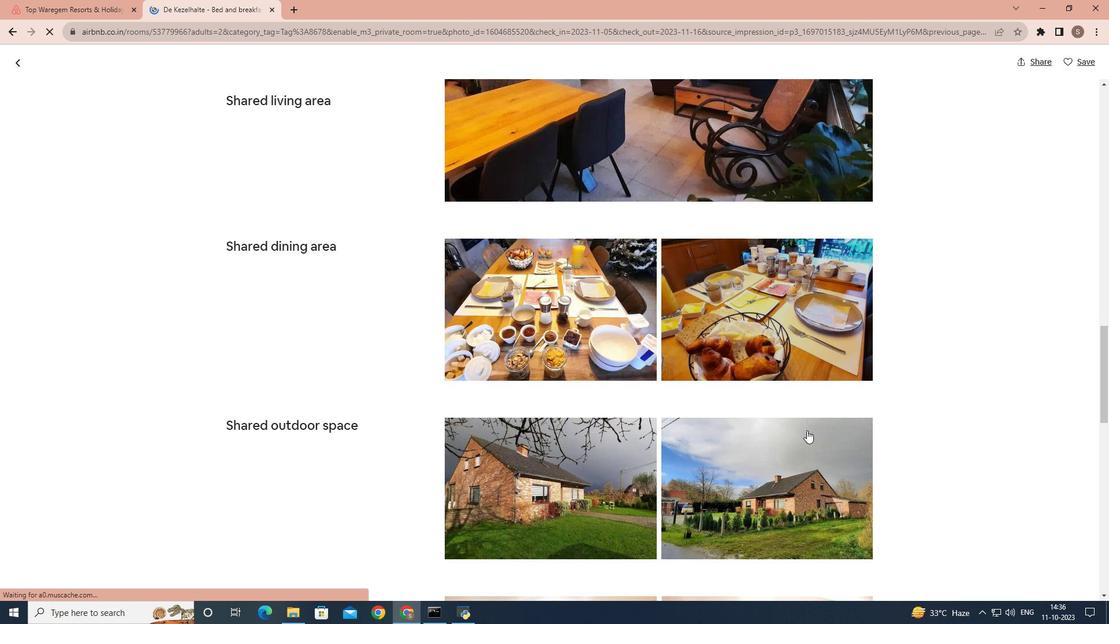 
Action: Mouse scrolled (807, 429) with delta (0, 0)
Screenshot: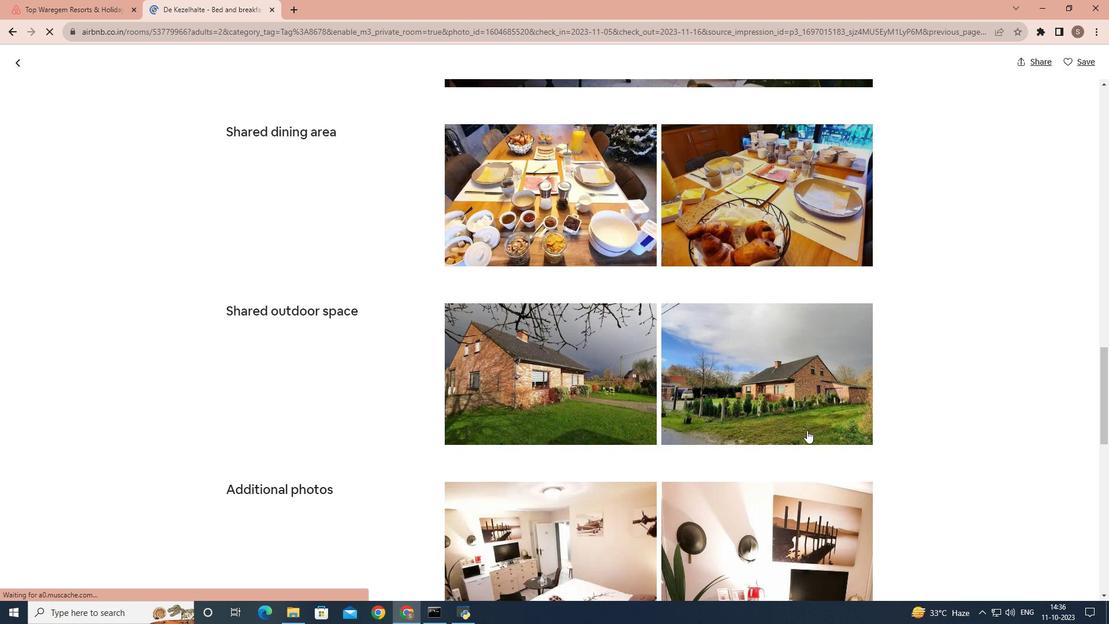 
Action: Mouse scrolled (807, 429) with delta (0, 0)
Screenshot: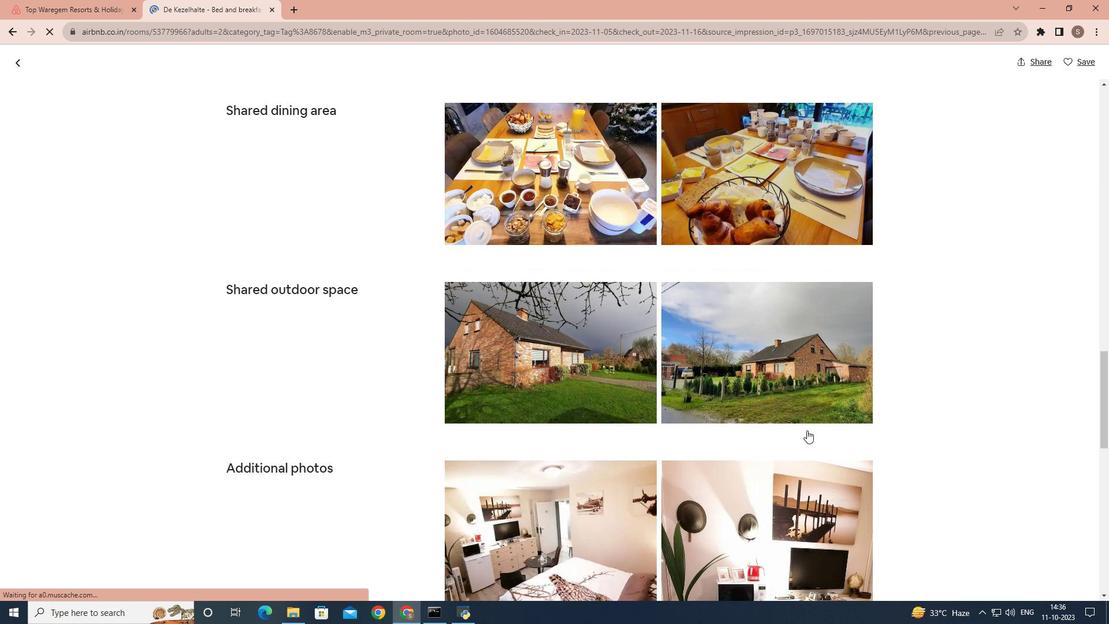 
Action: Mouse scrolled (807, 429) with delta (0, 0)
Screenshot: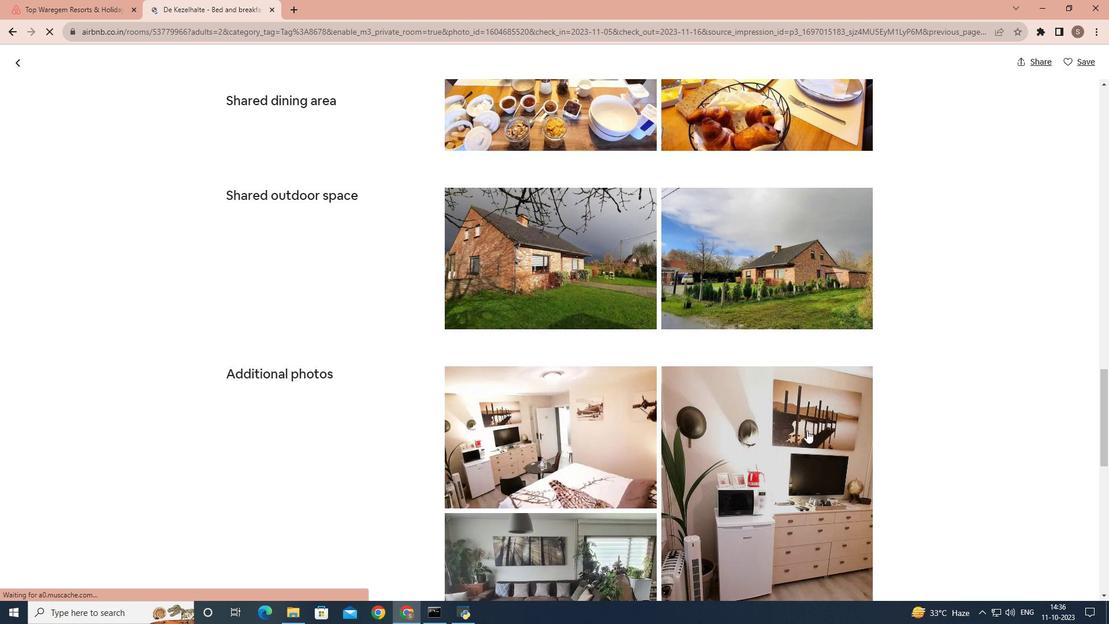 
Action: Mouse scrolled (807, 429) with delta (0, 0)
Screenshot: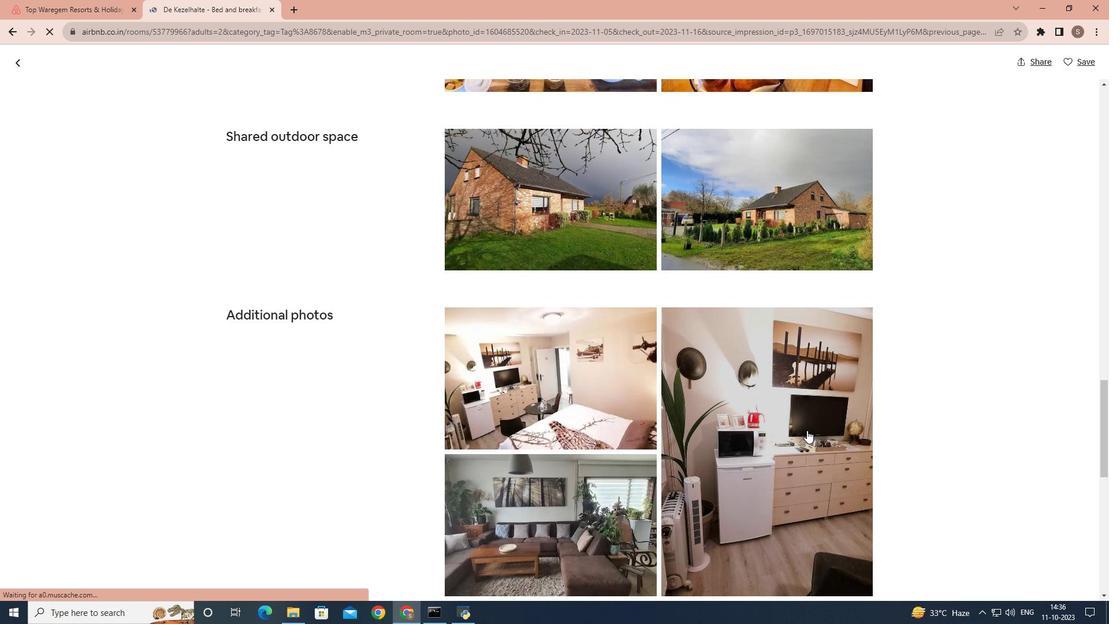 
Action: Mouse scrolled (807, 429) with delta (0, 0)
Screenshot: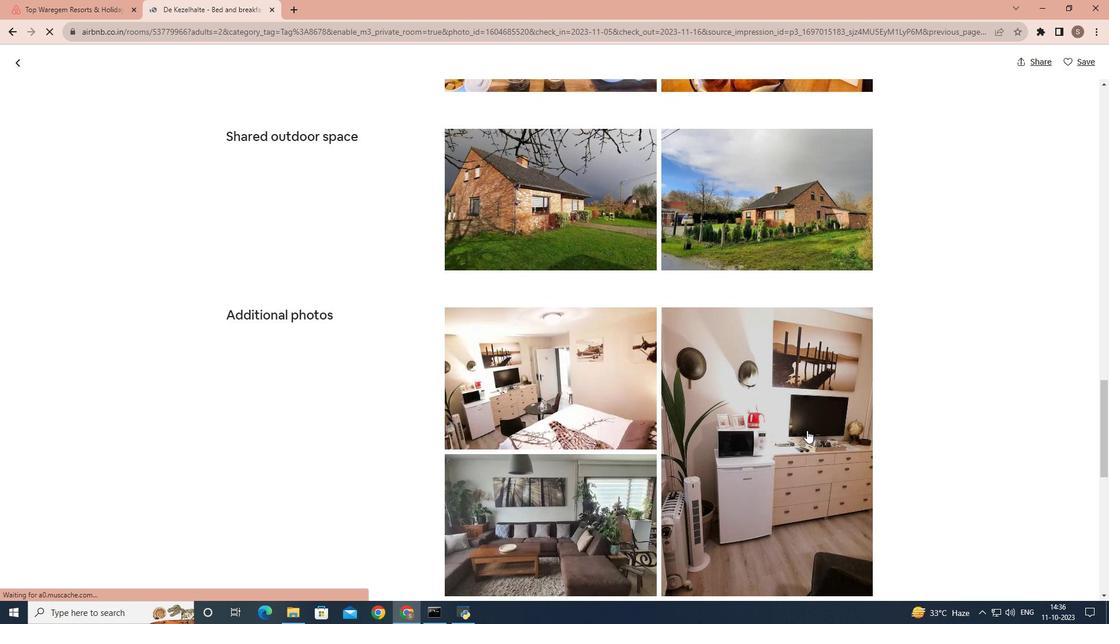 
Action: Mouse scrolled (807, 429) with delta (0, 0)
Screenshot: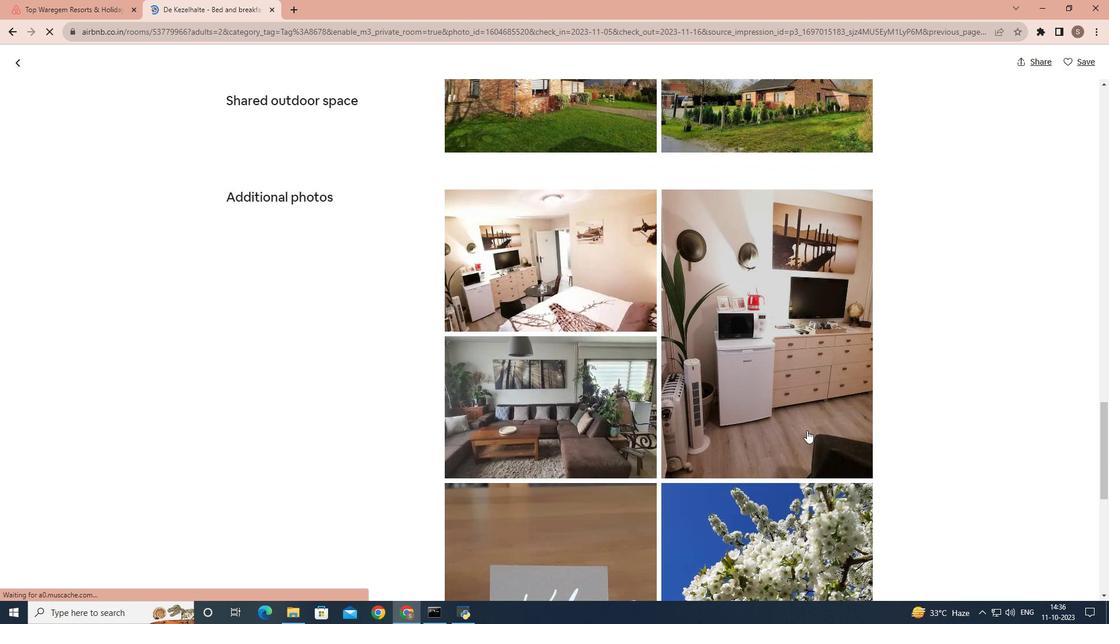 
Action: Mouse scrolled (807, 429) with delta (0, 0)
Screenshot: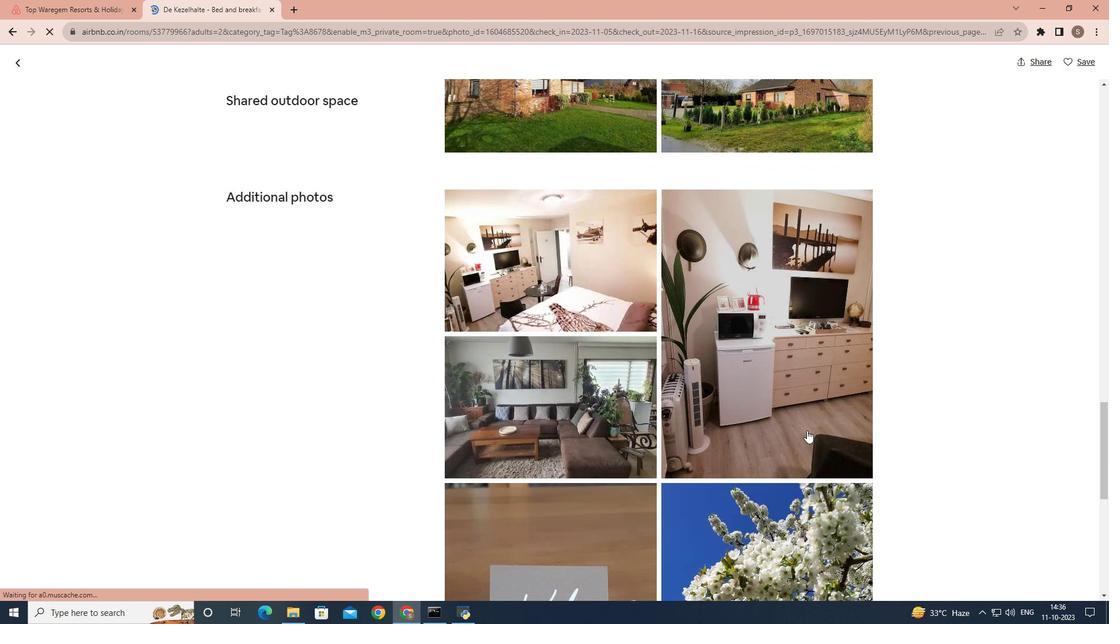 
Action: Mouse scrolled (807, 429) with delta (0, 0)
Screenshot: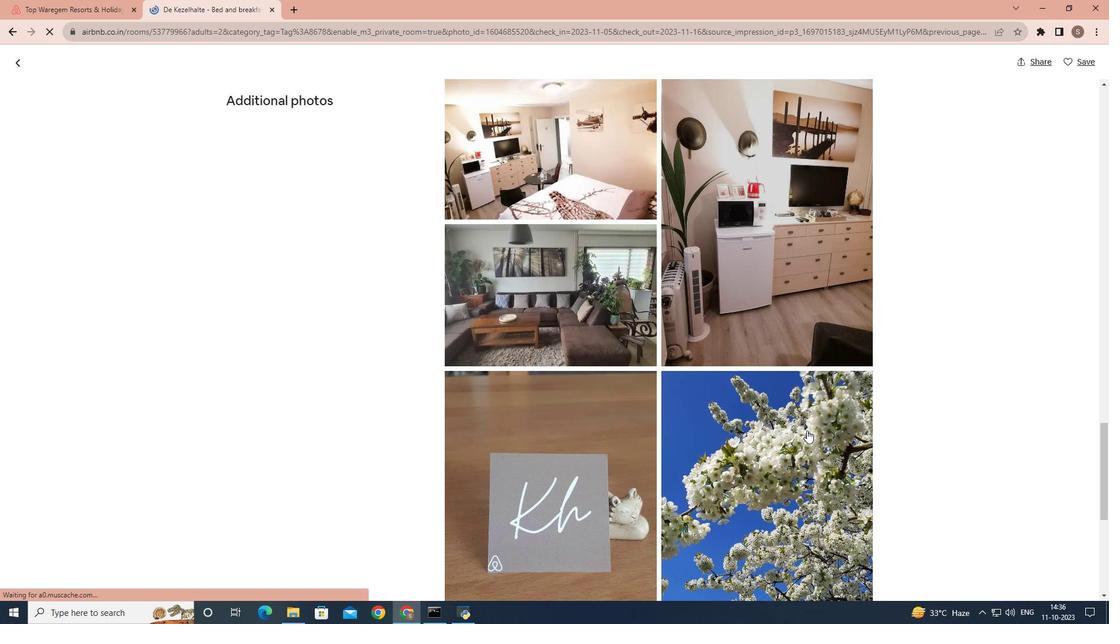 
Action: Mouse scrolled (807, 429) with delta (0, 0)
Screenshot: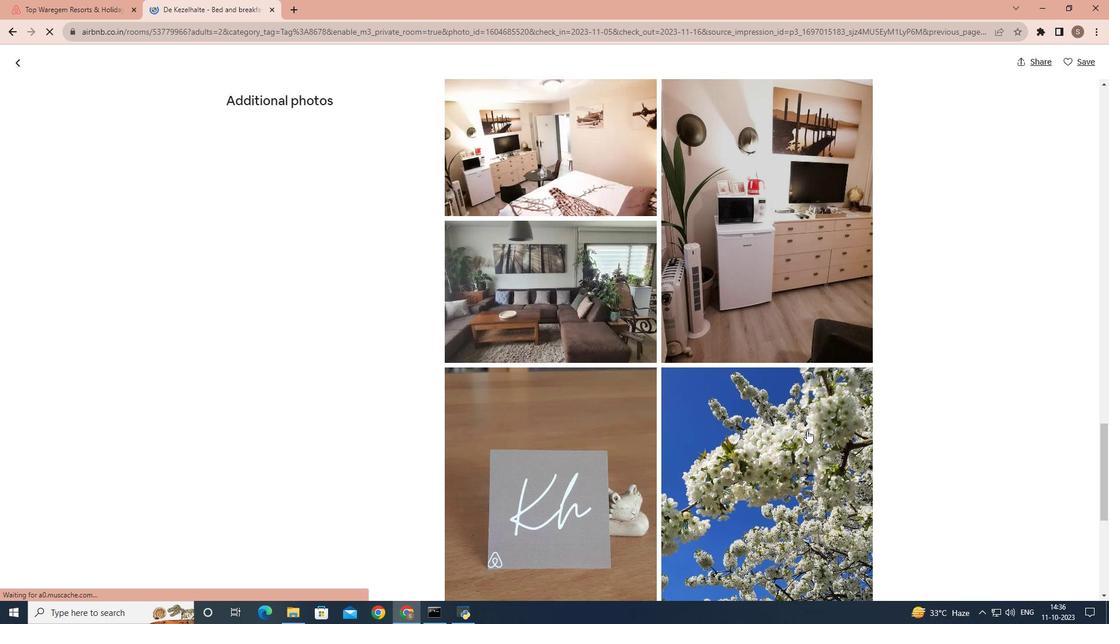 
Action: Mouse scrolled (807, 429) with delta (0, 0)
Screenshot: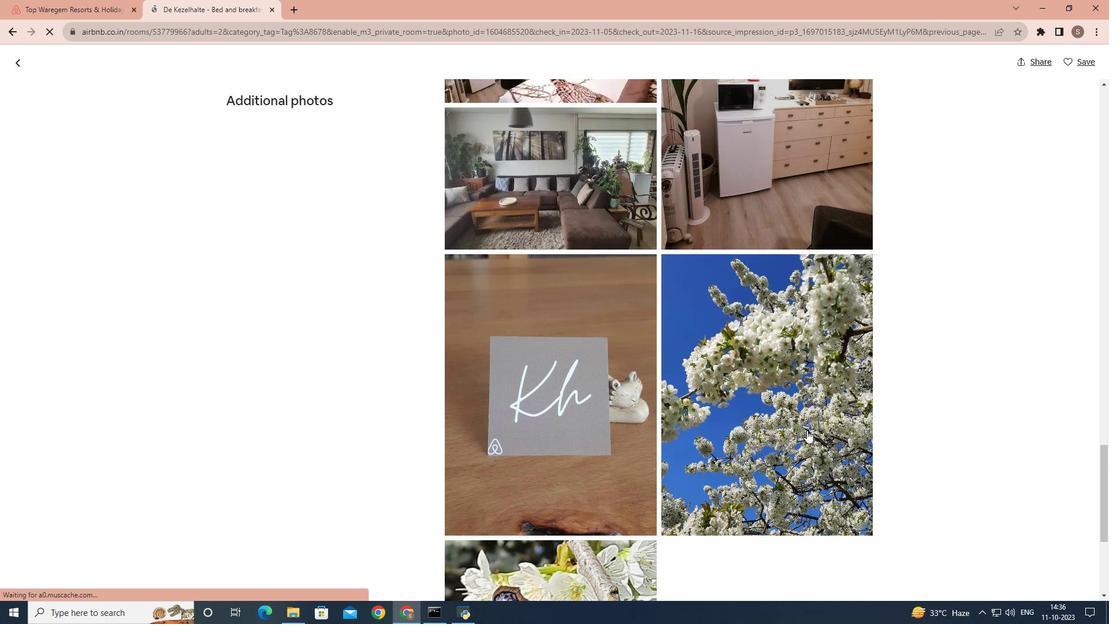 
Action: Mouse scrolled (807, 429) with delta (0, 0)
Screenshot: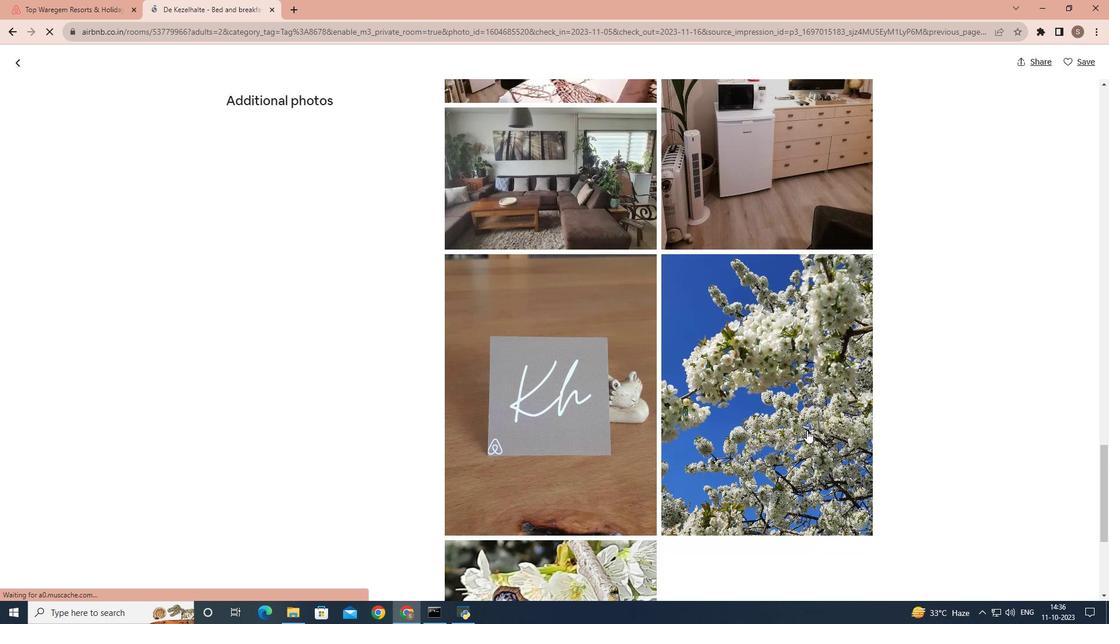 
Action: Mouse scrolled (807, 429) with delta (0, 0)
Screenshot: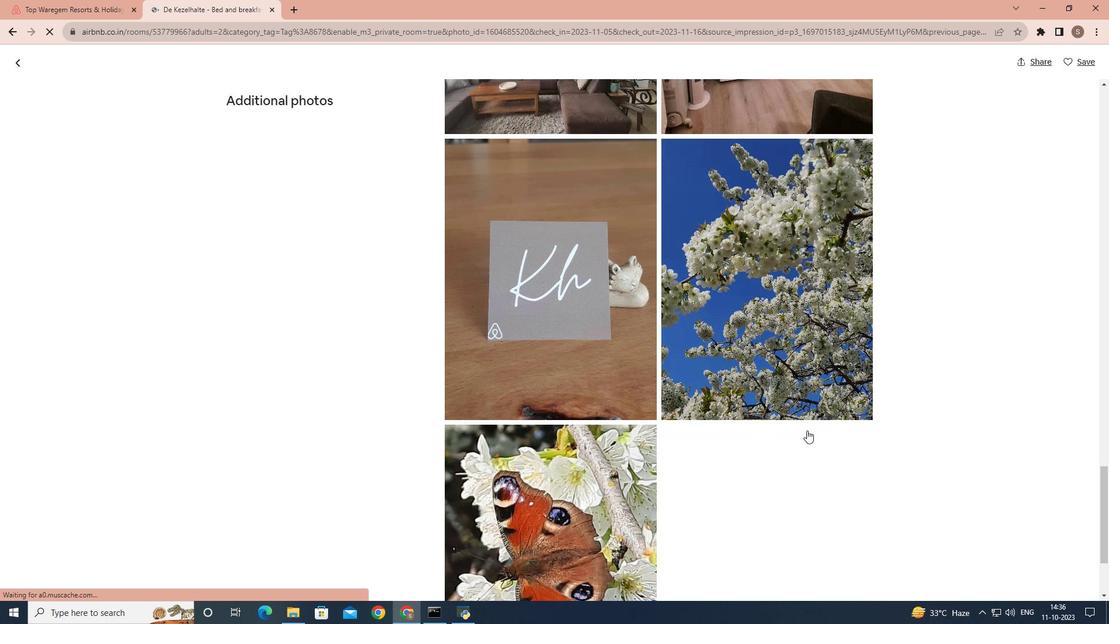 
Action: Mouse scrolled (807, 429) with delta (0, 0)
Screenshot: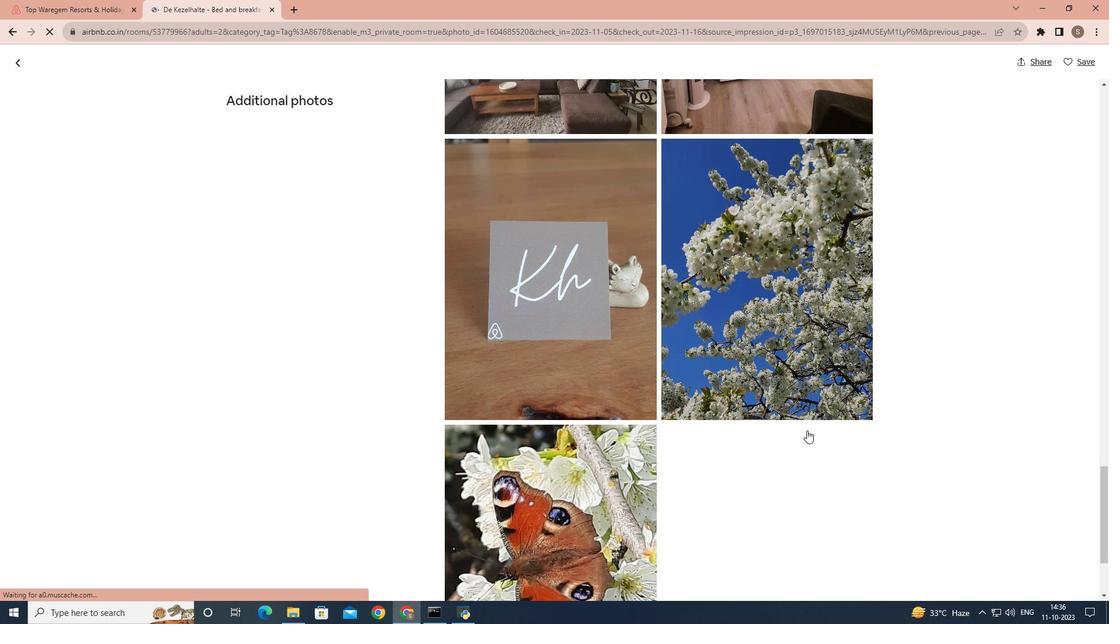 
Action: Mouse scrolled (807, 429) with delta (0, 0)
Screenshot: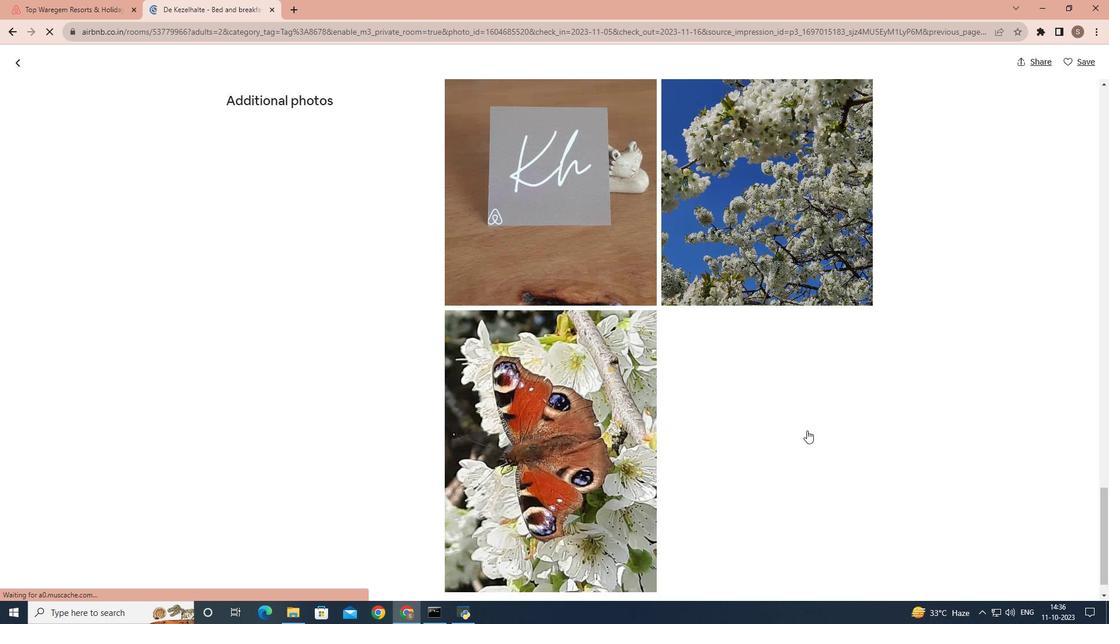 
Action: Mouse scrolled (807, 429) with delta (0, 0)
Screenshot: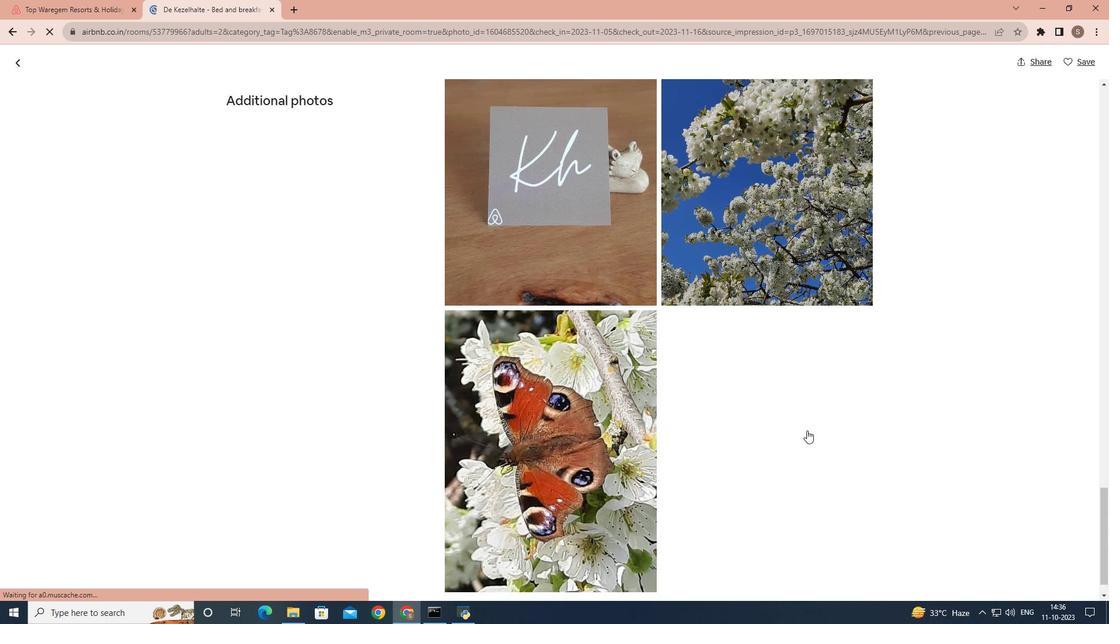 
Action: Mouse scrolled (807, 429) with delta (0, 0)
Screenshot: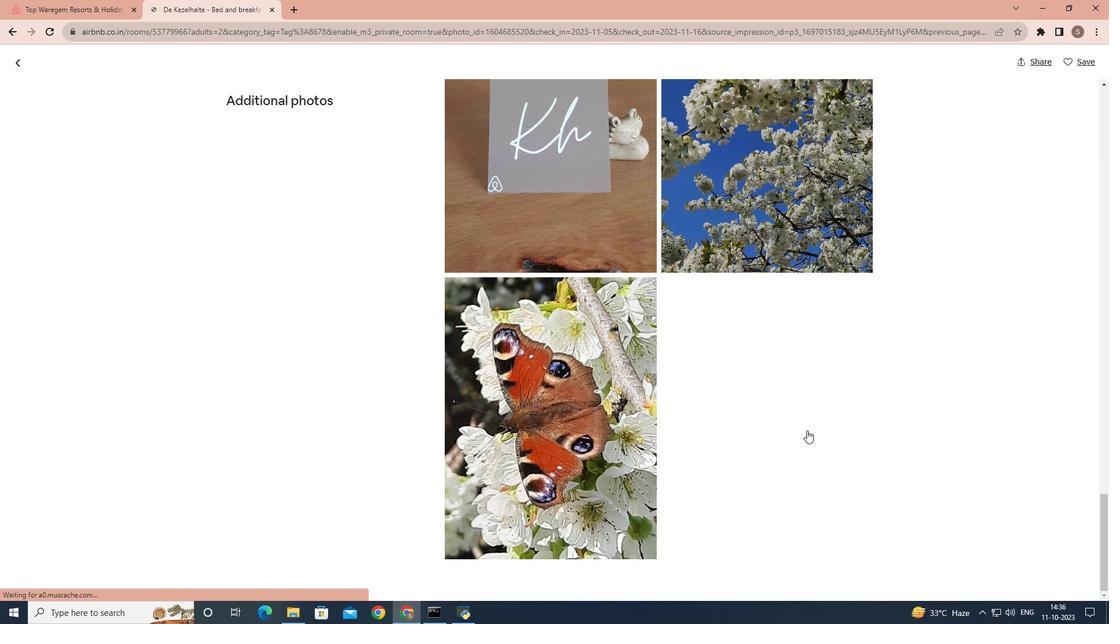 
Action: Mouse scrolled (807, 429) with delta (0, 0)
Screenshot: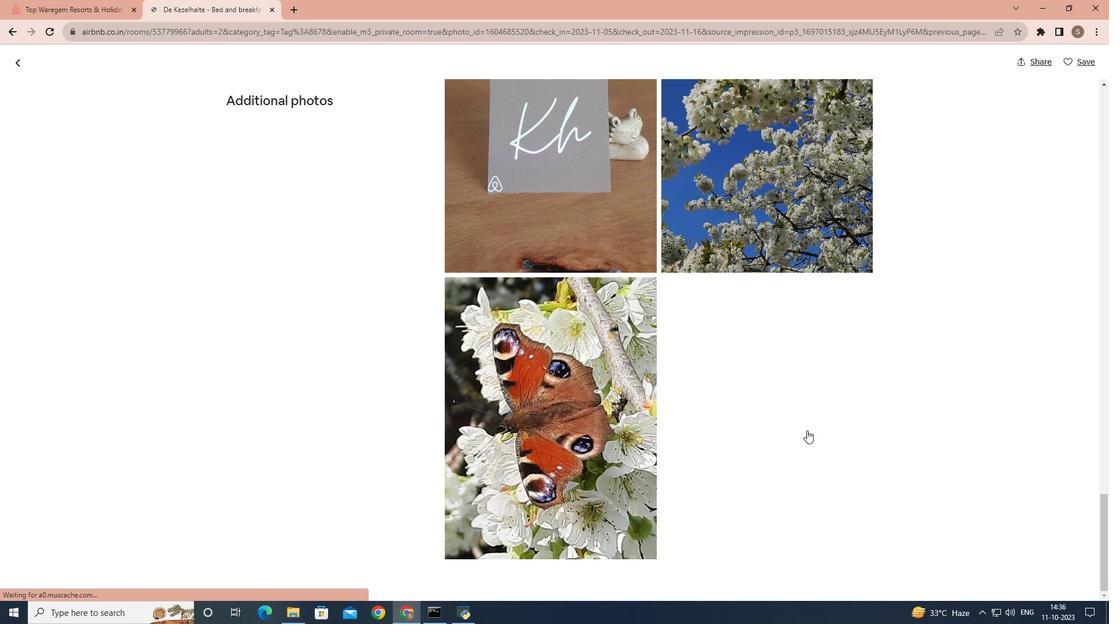 
Action: Mouse scrolled (807, 429) with delta (0, 0)
Screenshot: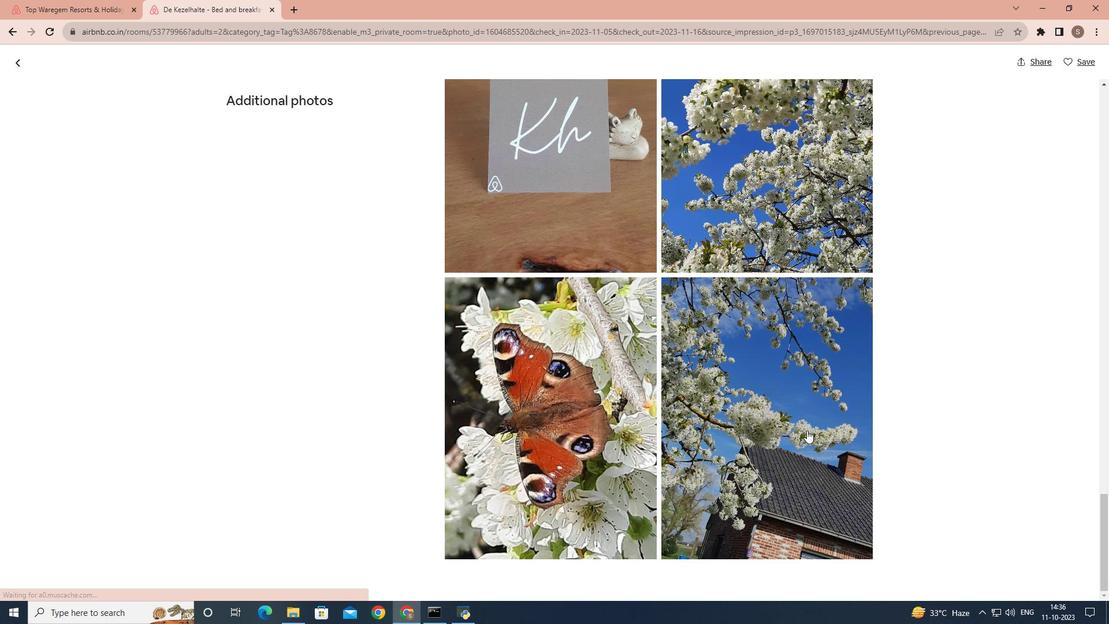 
Action: Mouse scrolled (807, 429) with delta (0, 0)
Screenshot: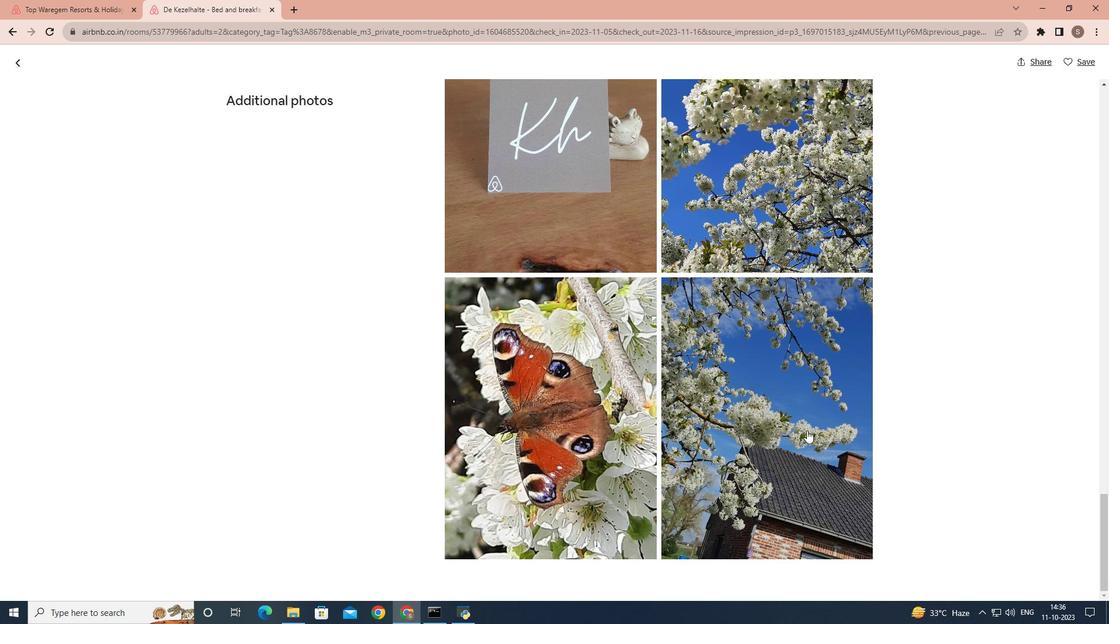 
Action: Mouse scrolled (807, 429) with delta (0, 0)
Screenshot: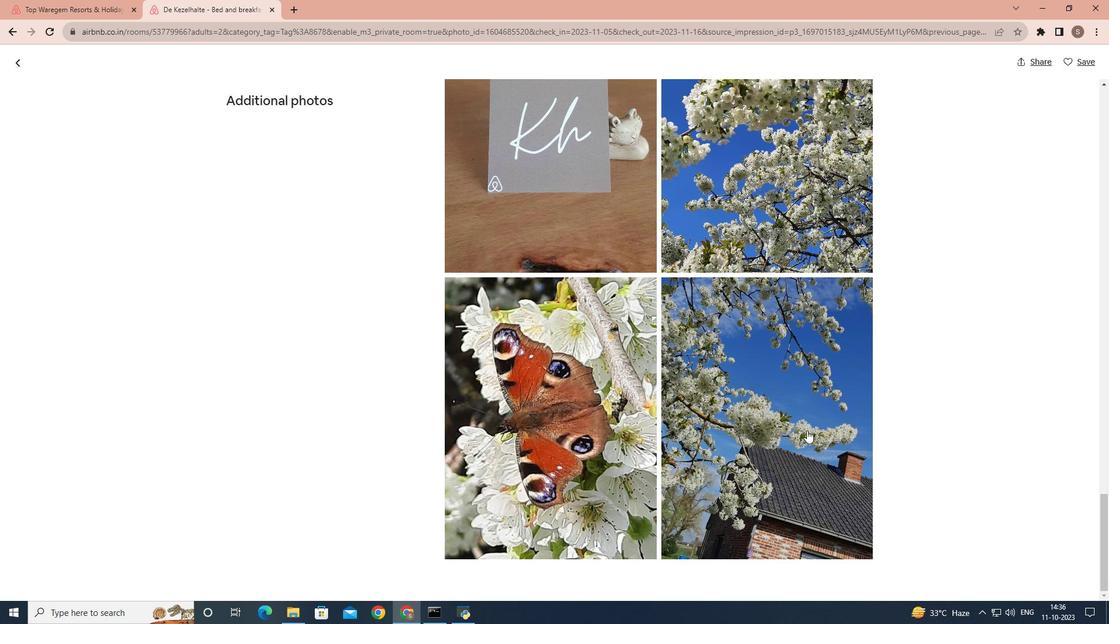 
Action: Mouse scrolled (807, 429) with delta (0, 0)
Screenshot: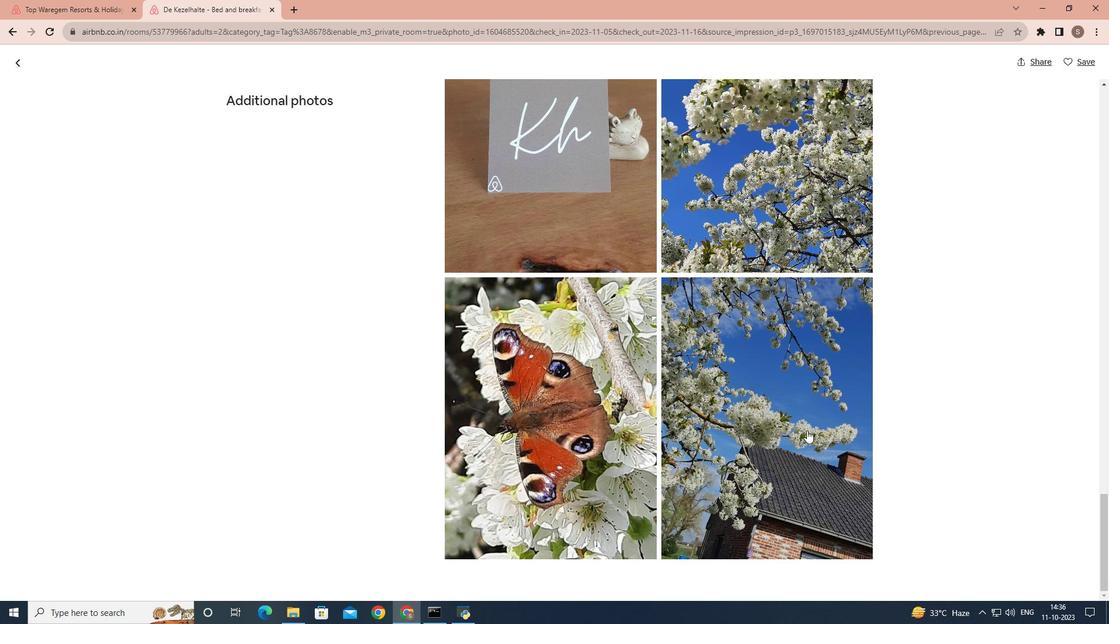 
Action: Mouse moved to (21, 63)
Screenshot: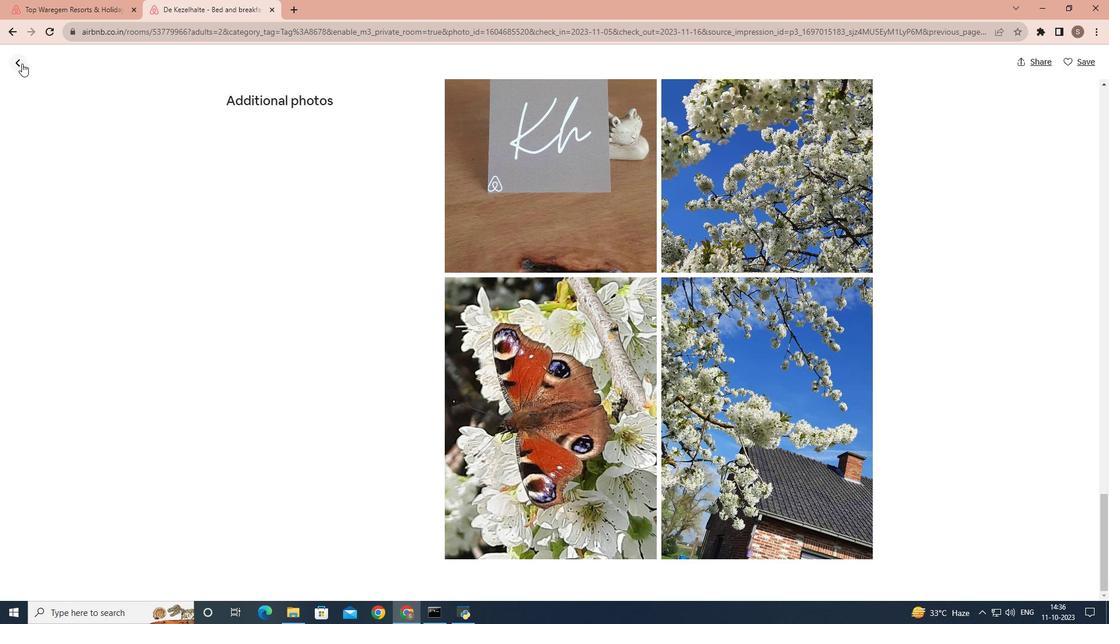 
Action: Mouse pressed left at (21, 63)
Screenshot: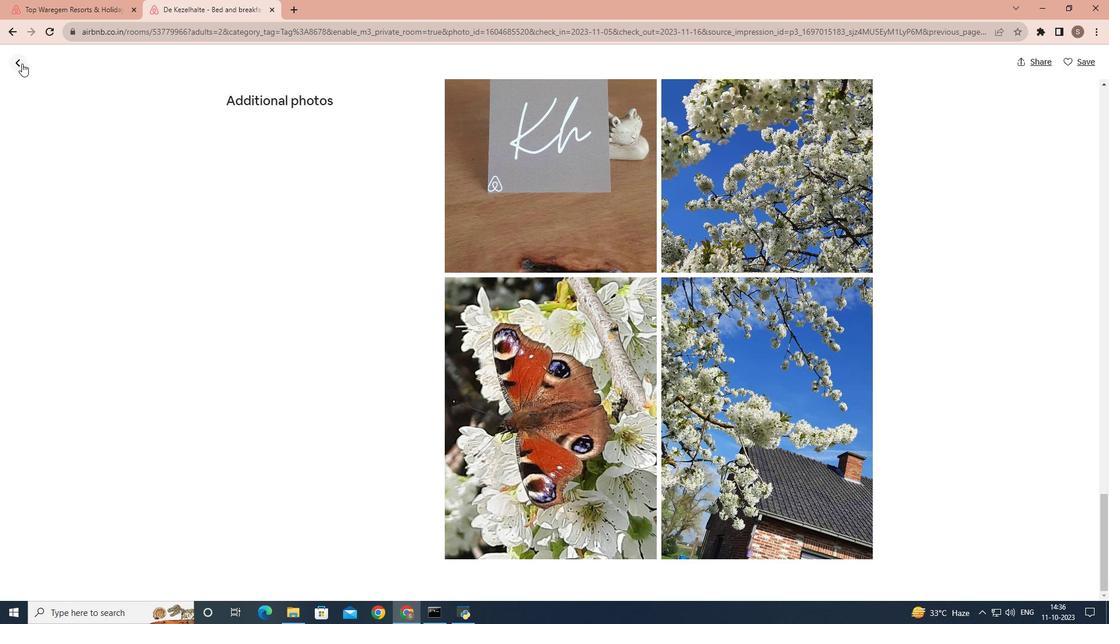 
Action: Mouse moved to (443, 375)
Screenshot: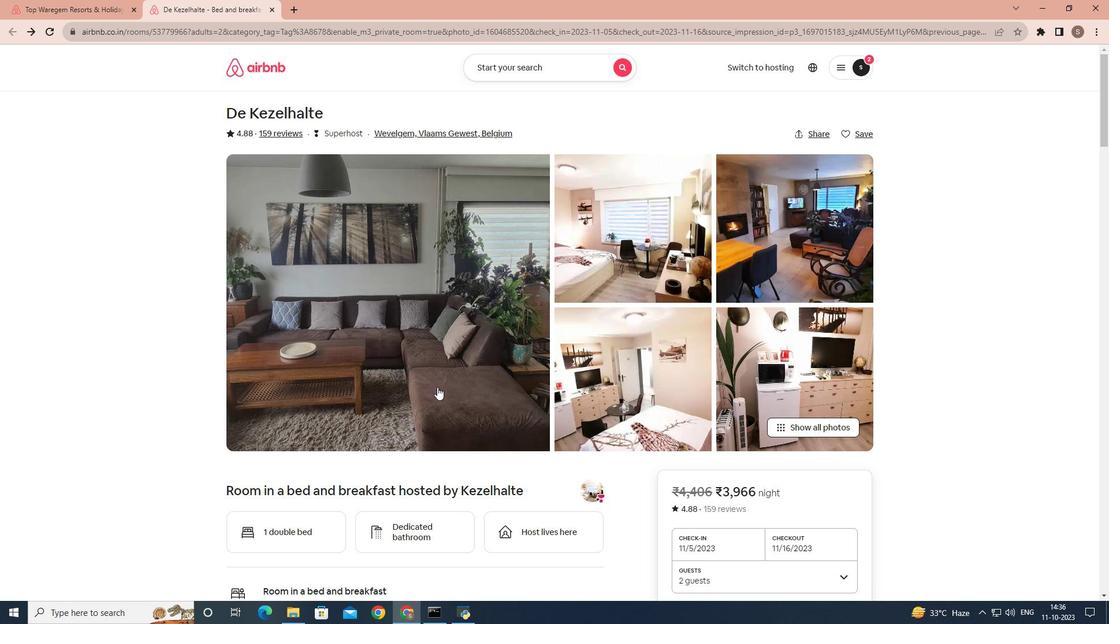
Action: Mouse scrolled (443, 374) with delta (0, 0)
Screenshot: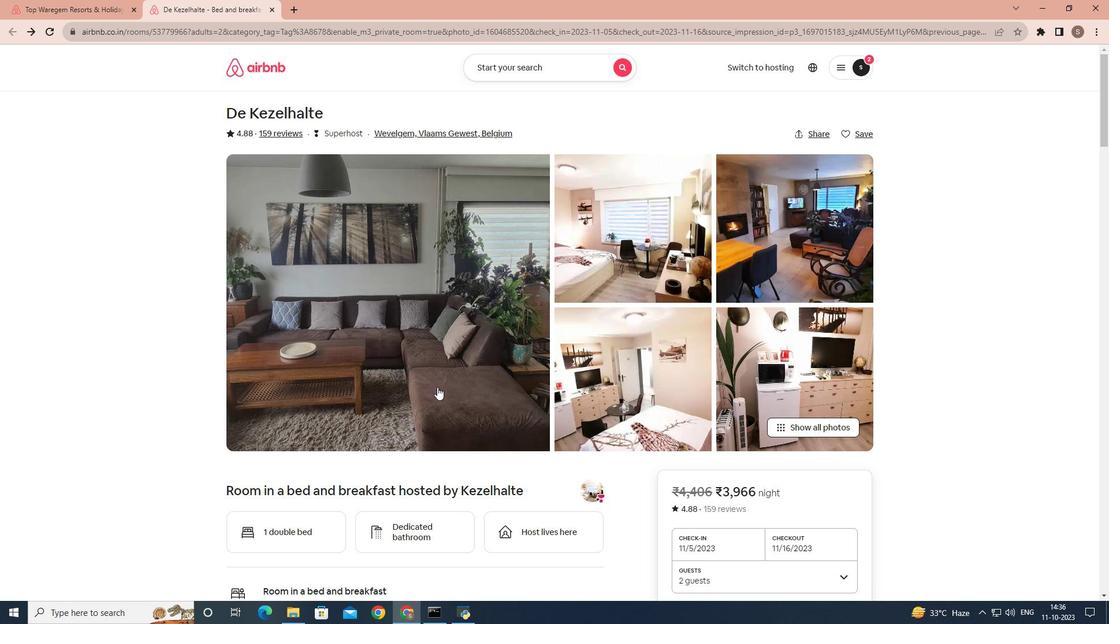 
Action: Mouse moved to (434, 396)
Screenshot: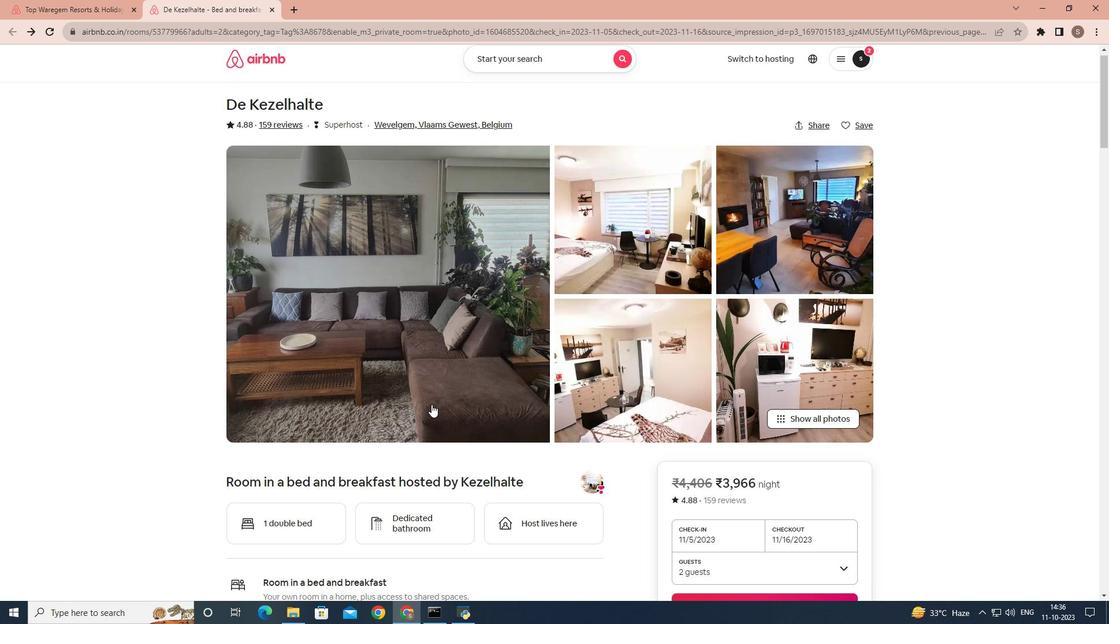 
Action: Mouse scrolled (434, 395) with delta (0, 0)
Screenshot: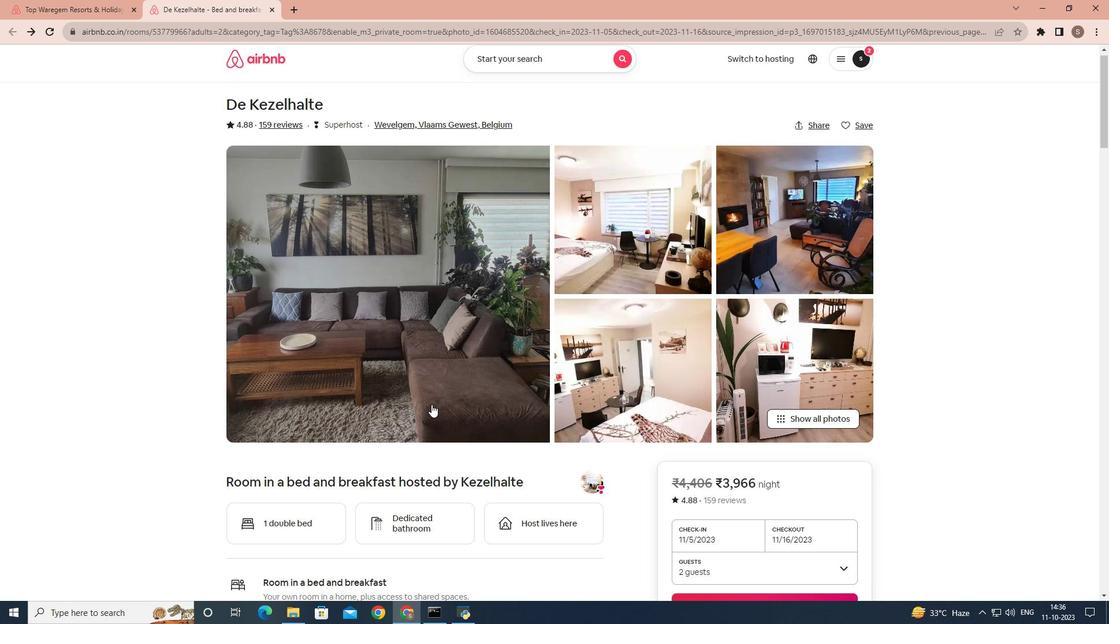
Action: Mouse moved to (431, 404)
Screenshot: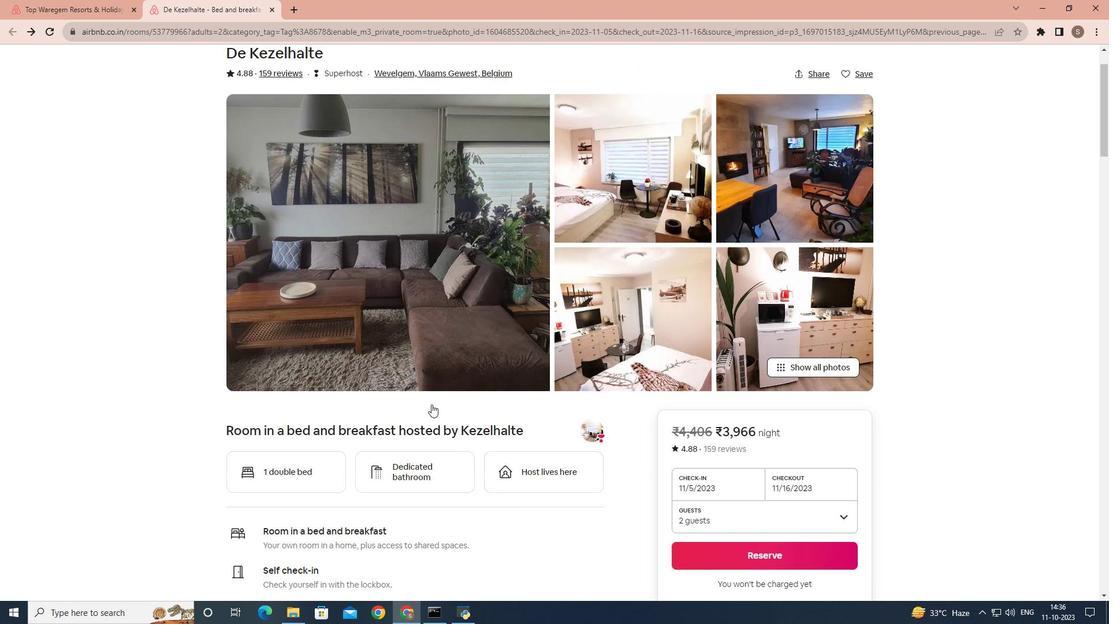 
Action: Mouse scrolled (431, 403) with delta (0, 0)
Screenshot: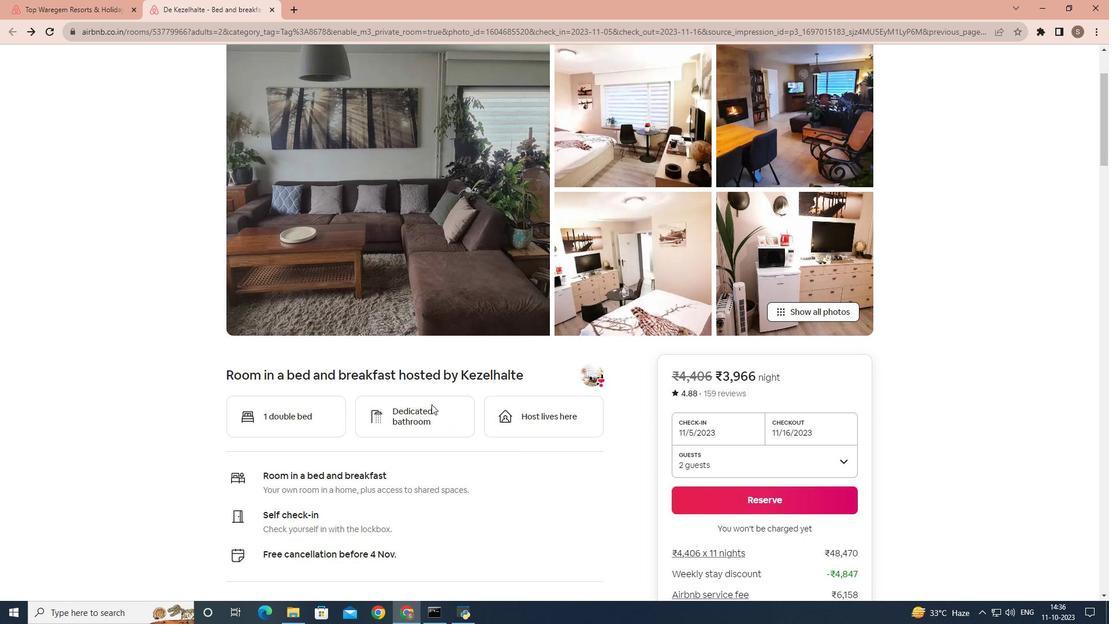 
Action: Mouse scrolled (431, 403) with delta (0, 0)
Screenshot: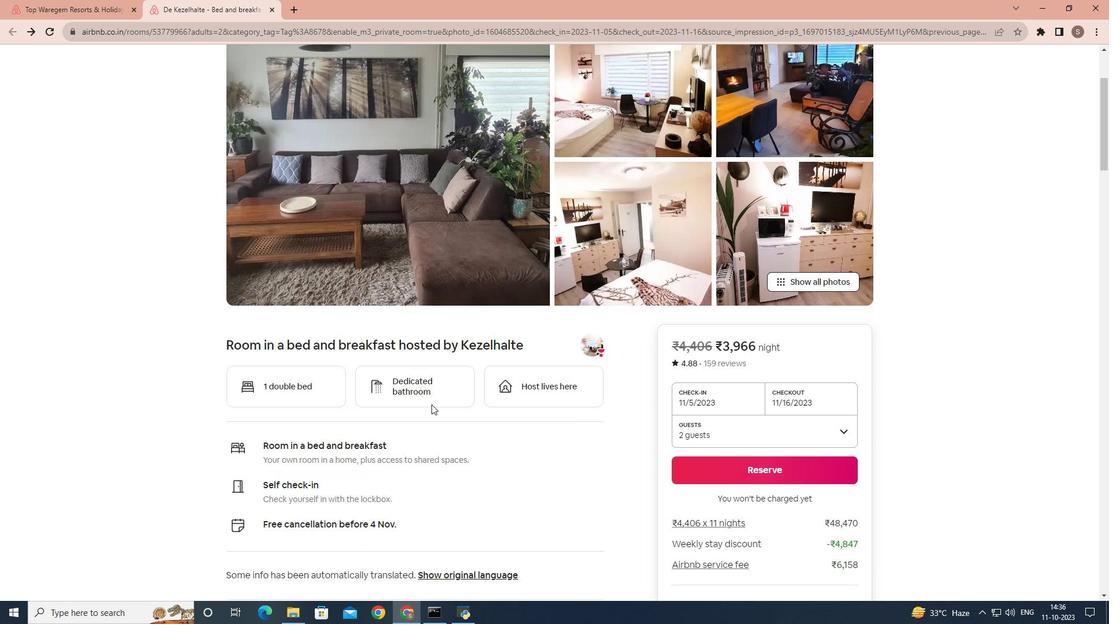 
Action: Mouse scrolled (431, 403) with delta (0, 0)
Screenshot: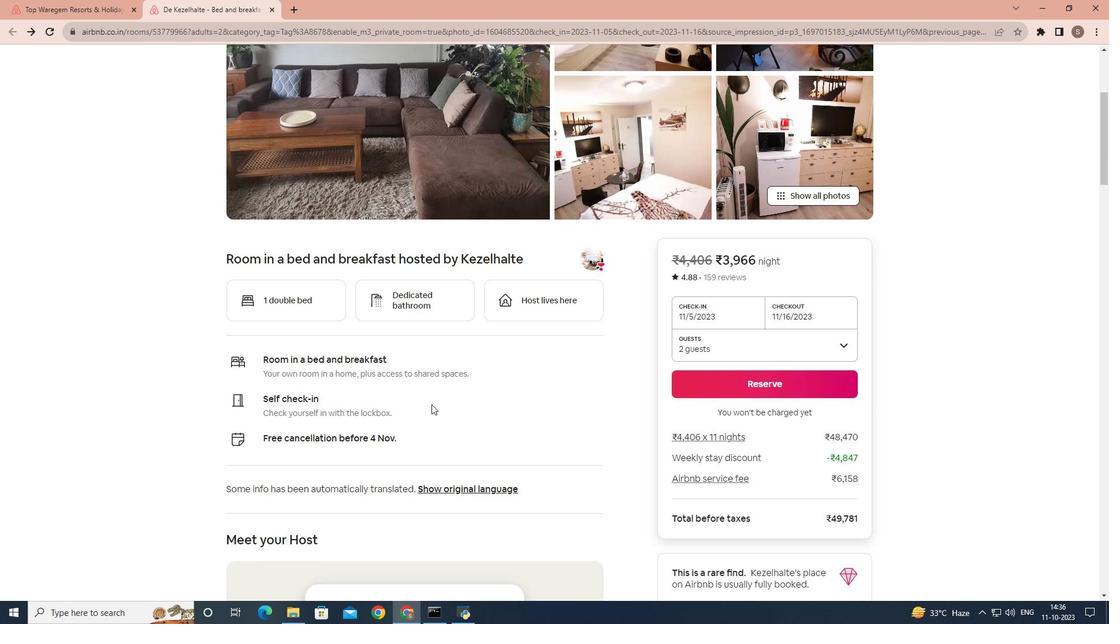 
Action: Mouse scrolled (431, 403) with delta (0, 0)
Screenshot: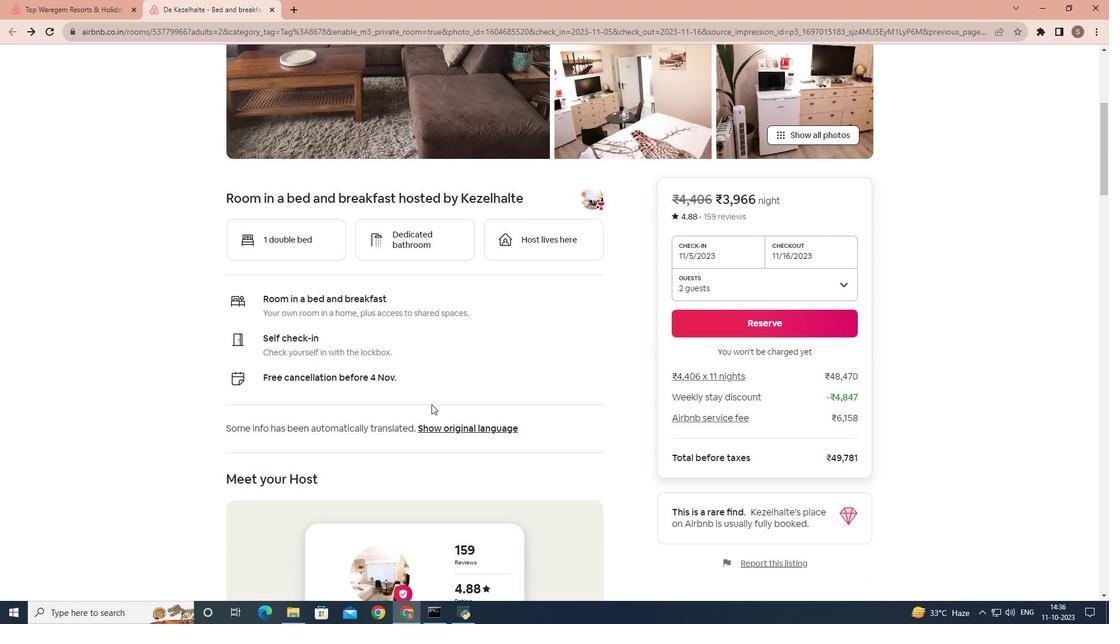 
Action: Mouse scrolled (431, 403) with delta (0, 0)
Screenshot: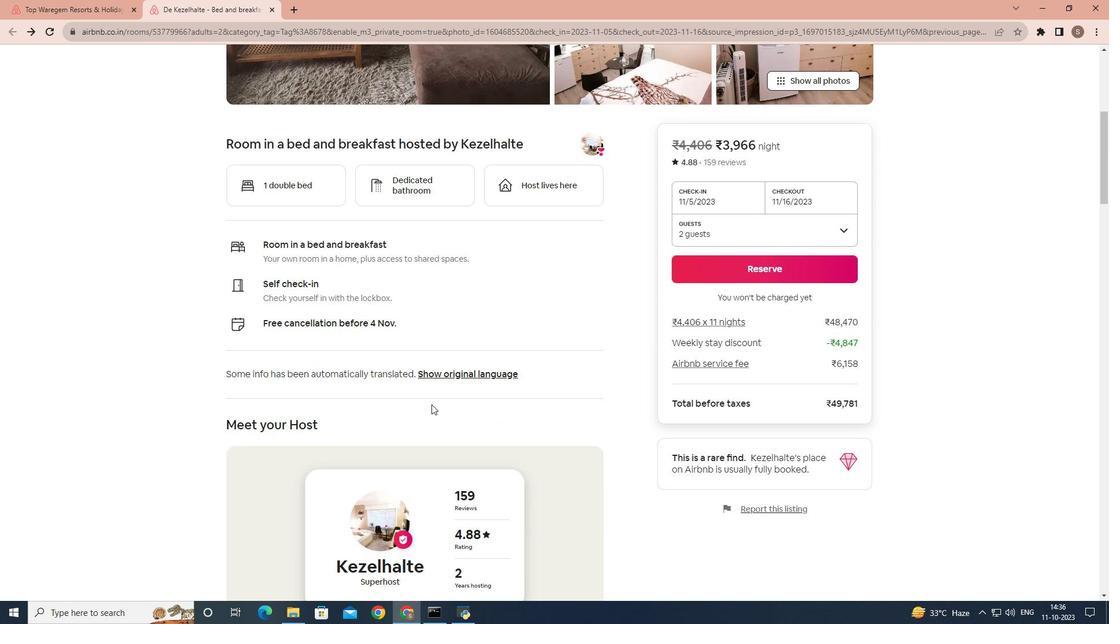 
Action: Mouse scrolled (431, 403) with delta (0, 0)
Screenshot: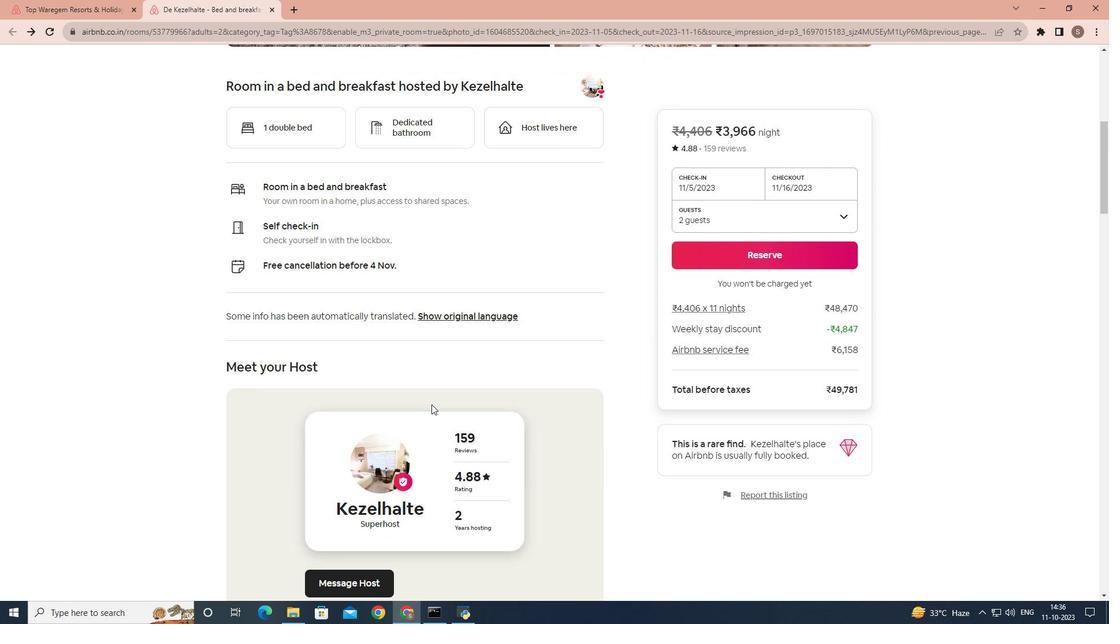 
Action: Mouse scrolled (431, 403) with delta (0, 0)
Screenshot: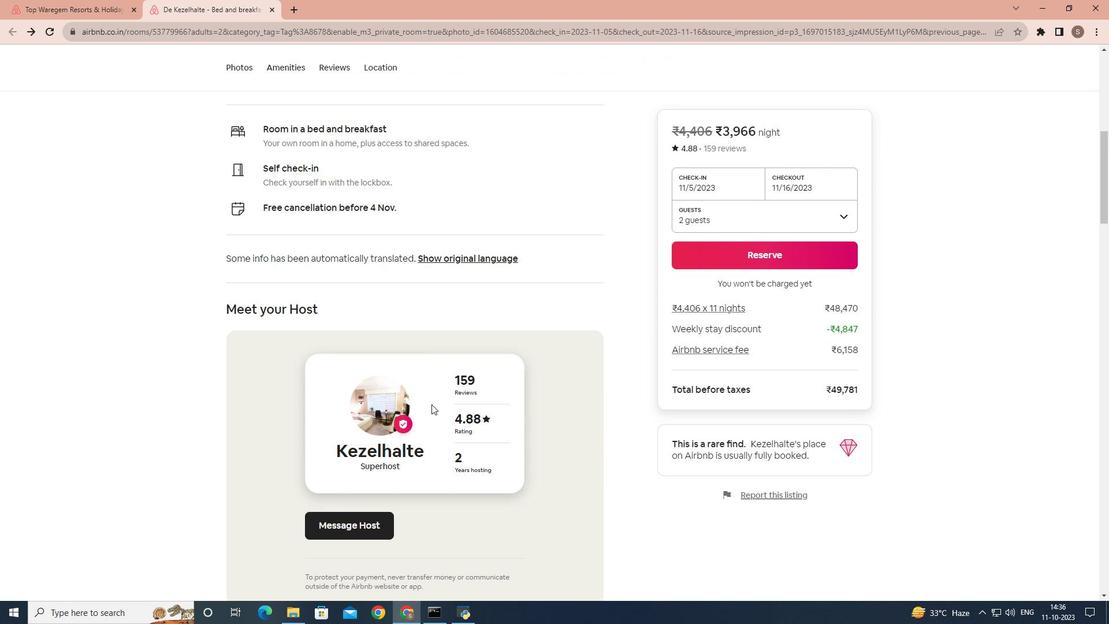 
Action: Mouse scrolled (431, 403) with delta (0, 0)
Screenshot: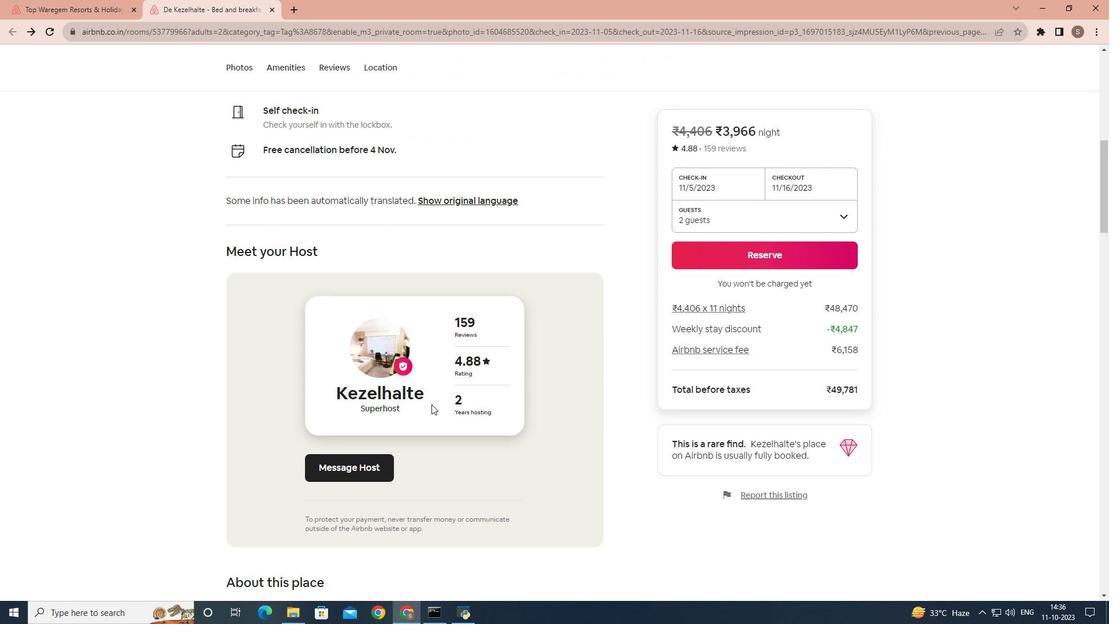 
Action: Mouse scrolled (431, 403) with delta (0, 0)
Screenshot: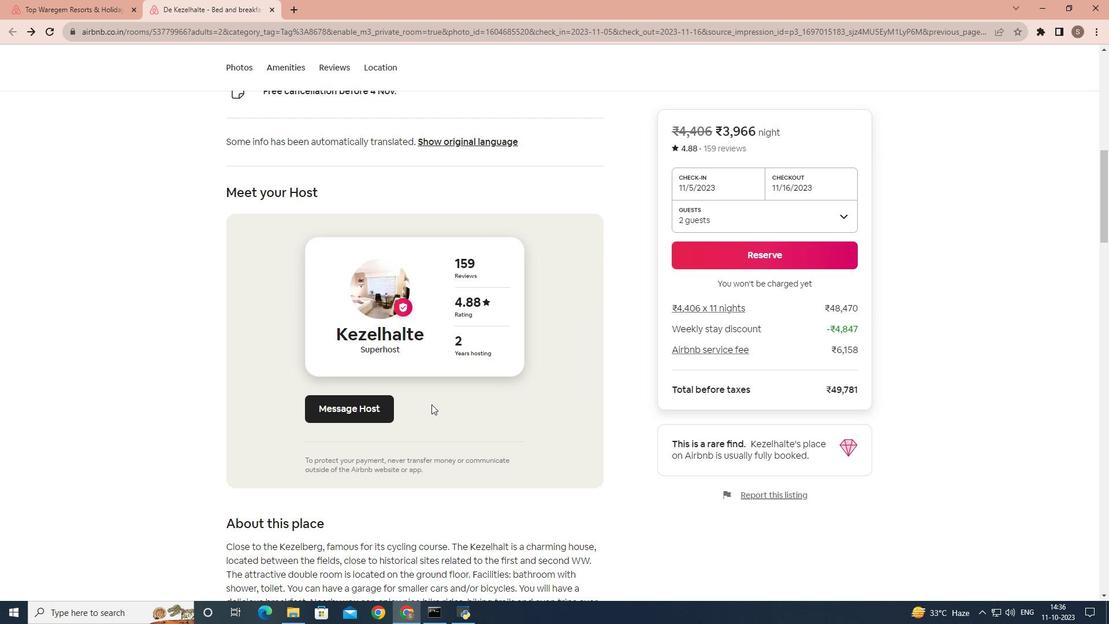 
Action: Mouse scrolled (431, 403) with delta (0, 0)
Screenshot: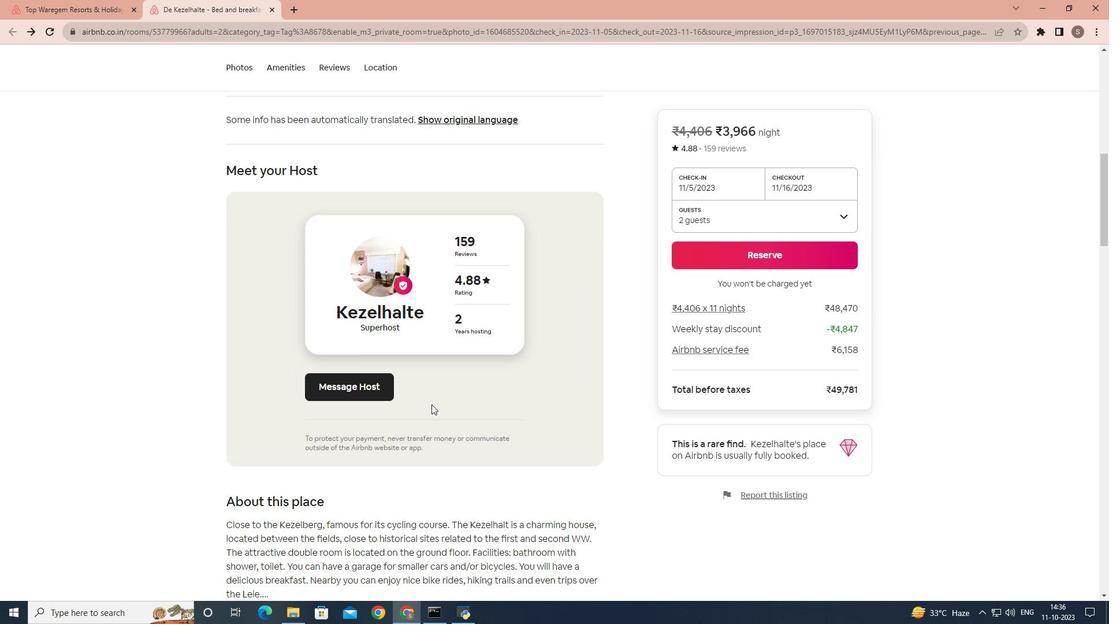 
Action: Mouse scrolled (431, 403) with delta (0, 0)
Screenshot: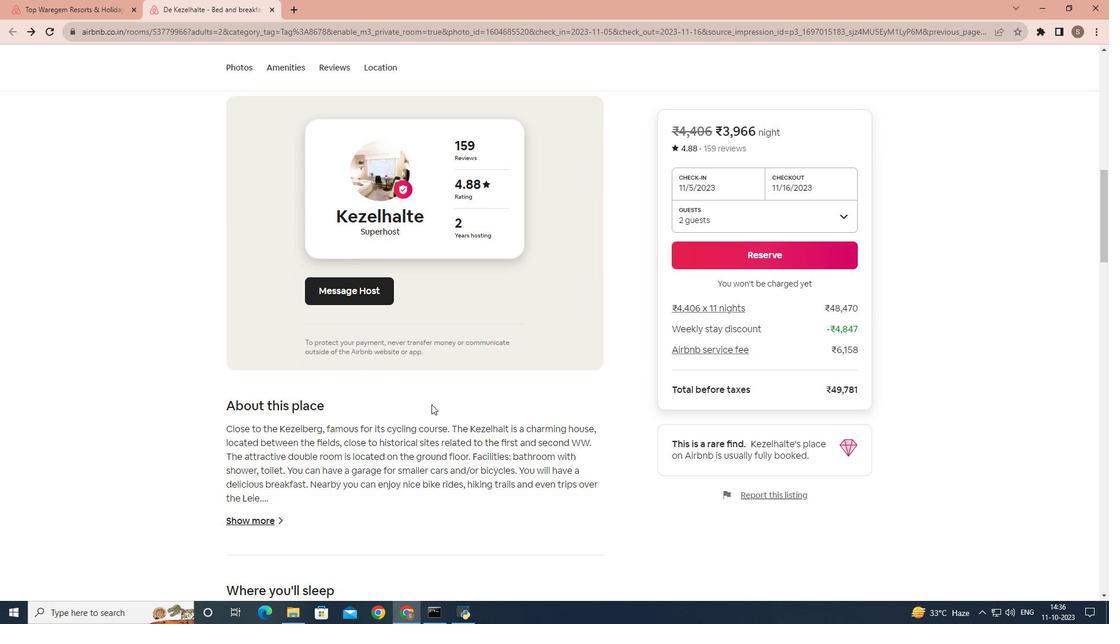 
Action: Mouse scrolled (431, 403) with delta (0, 0)
Screenshot: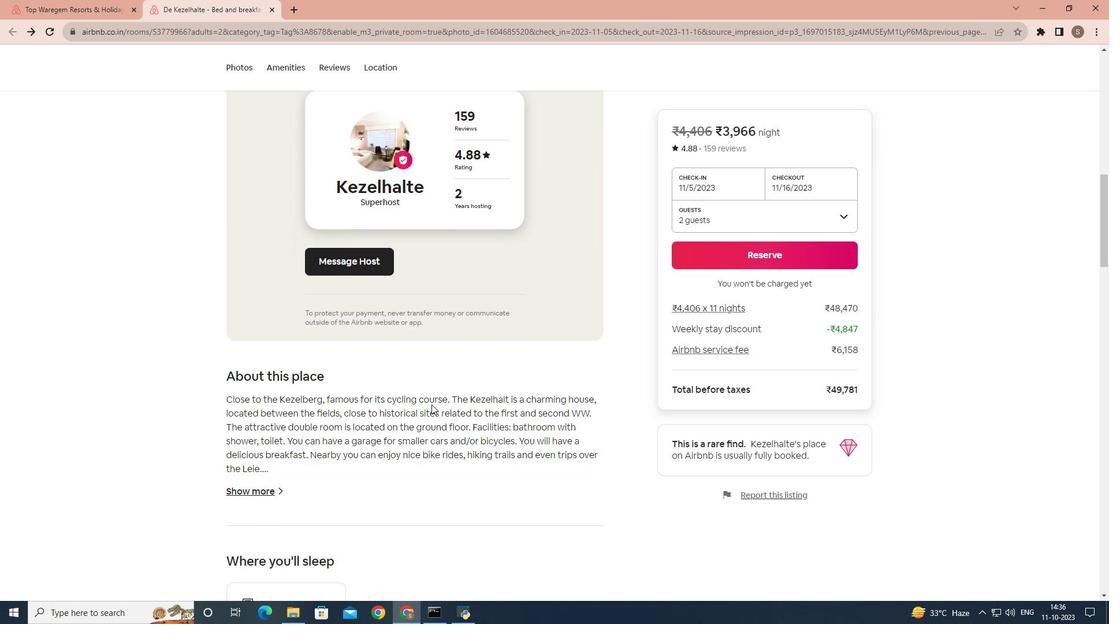 
Action: Mouse moved to (273, 408)
Screenshot: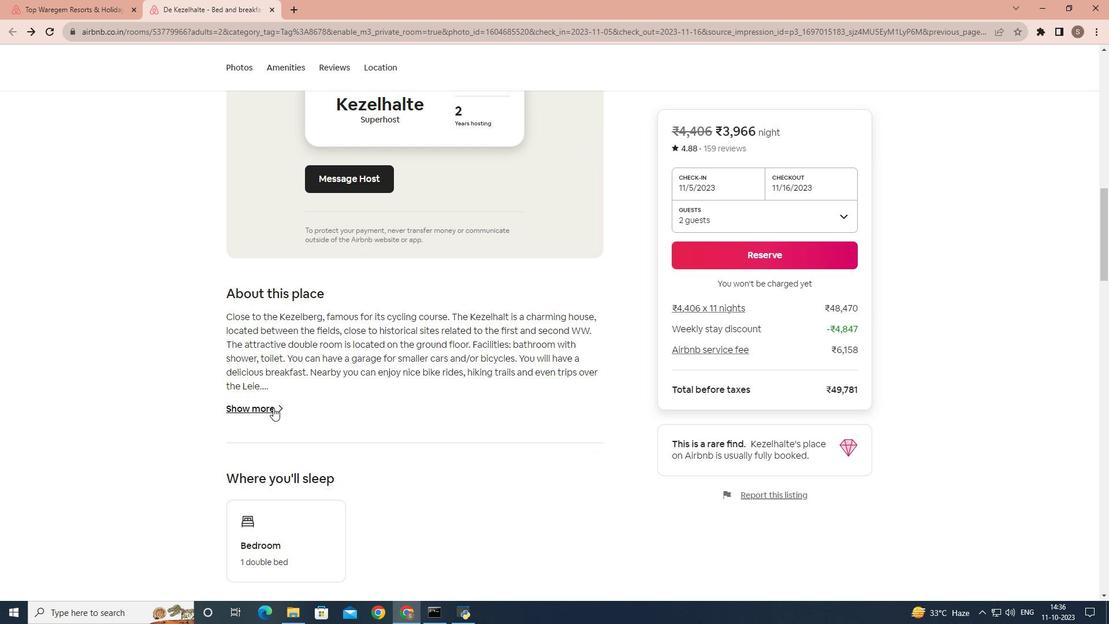 
Action: Mouse pressed left at (273, 408)
Screenshot: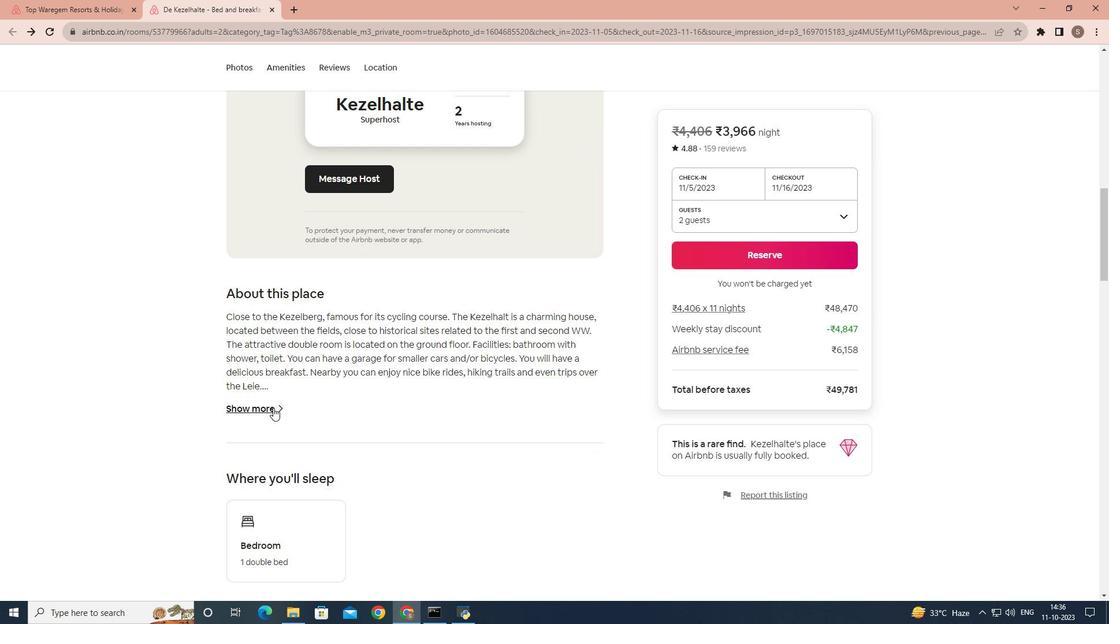 
Action: Mouse moved to (349, 230)
Screenshot: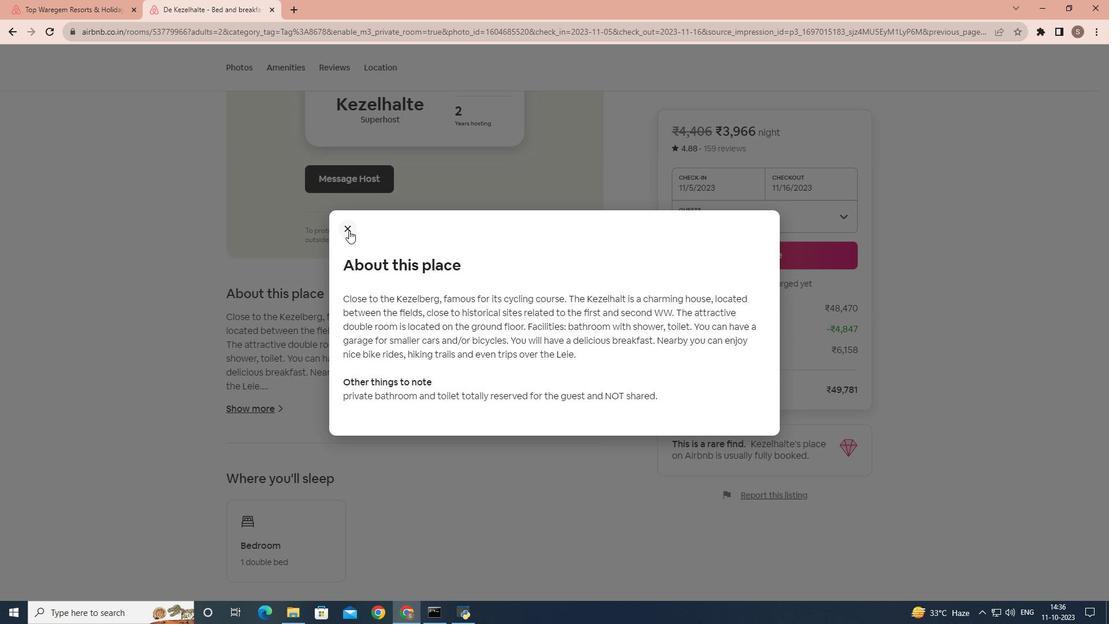 
Action: Mouse pressed left at (349, 230)
Screenshot: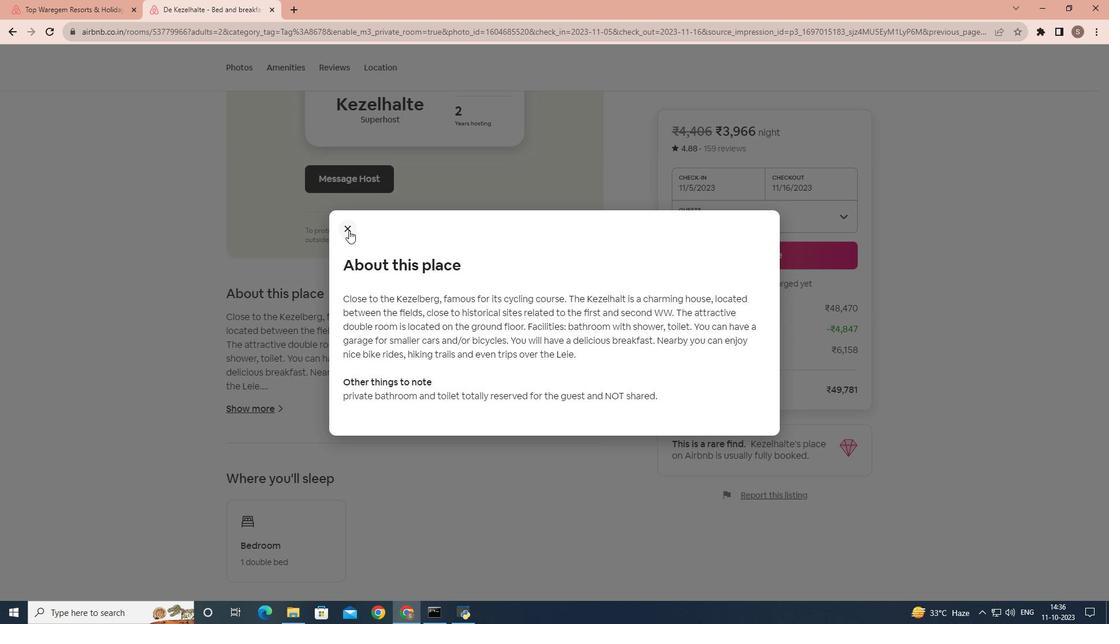 
Action: Mouse moved to (287, 394)
Screenshot: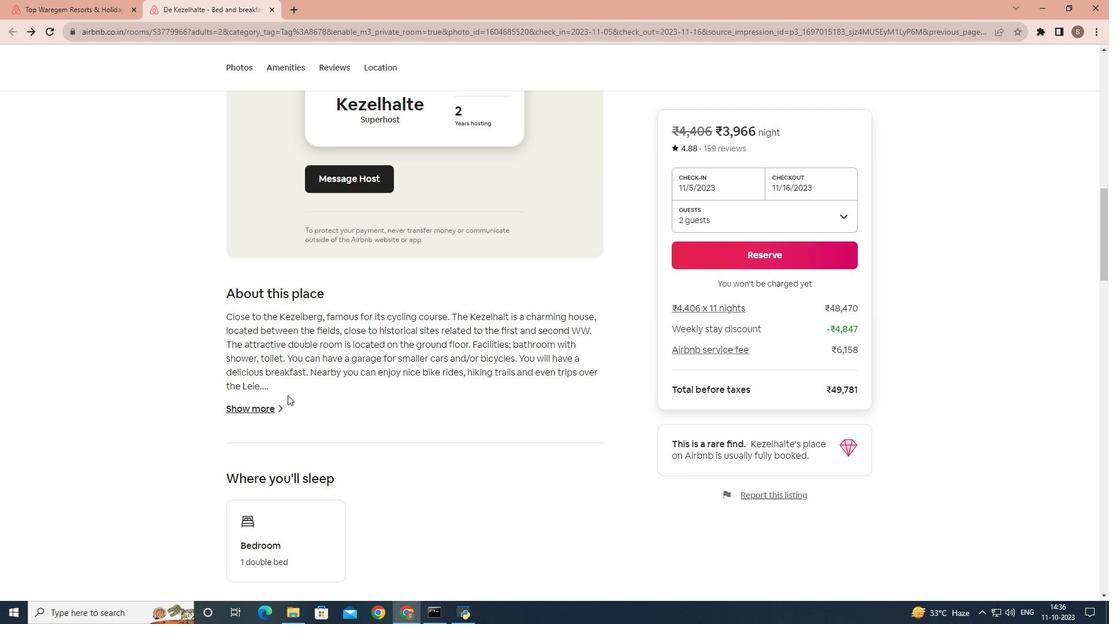
Action: Mouse scrolled (287, 394) with delta (0, 0)
Screenshot: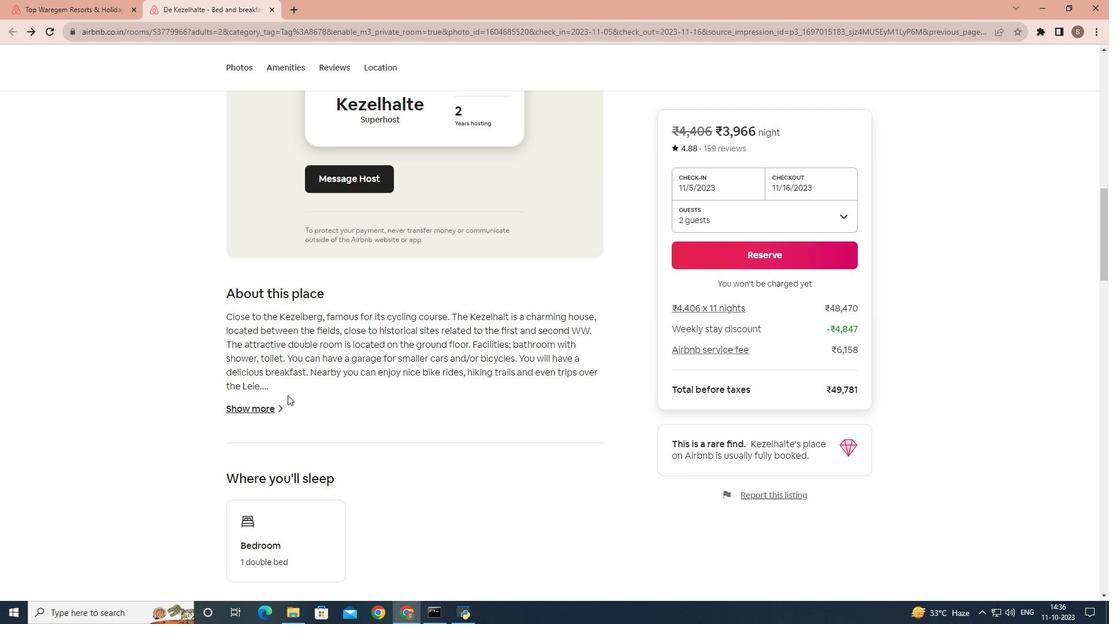 
Action: Mouse moved to (287, 395)
Screenshot: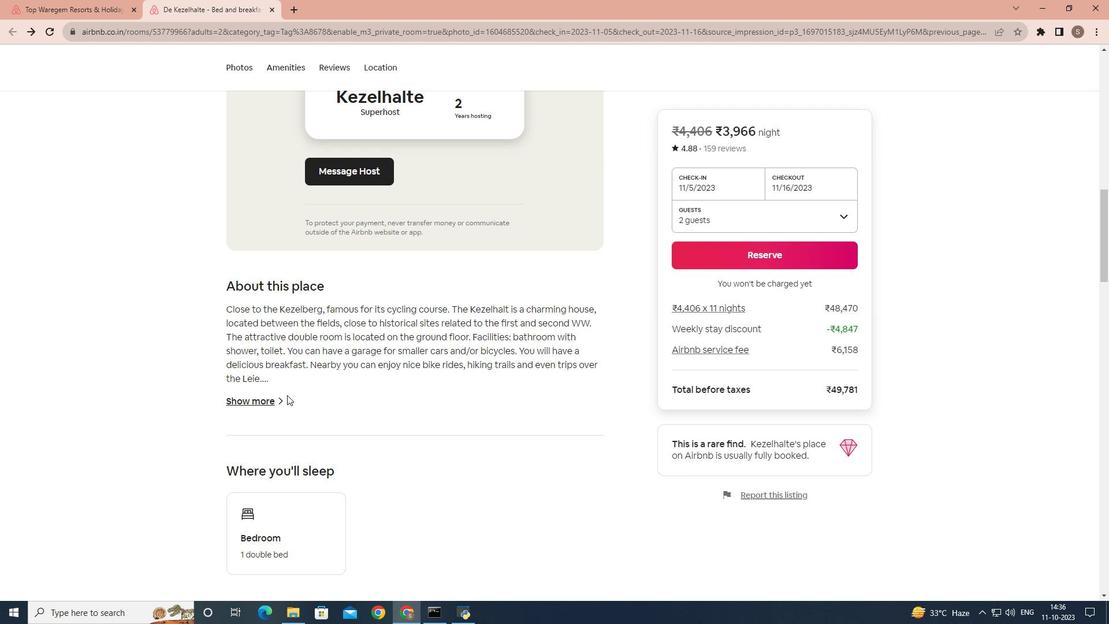 
Action: Mouse scrolled (287, 394) with delta (0, 0)
Screenshot: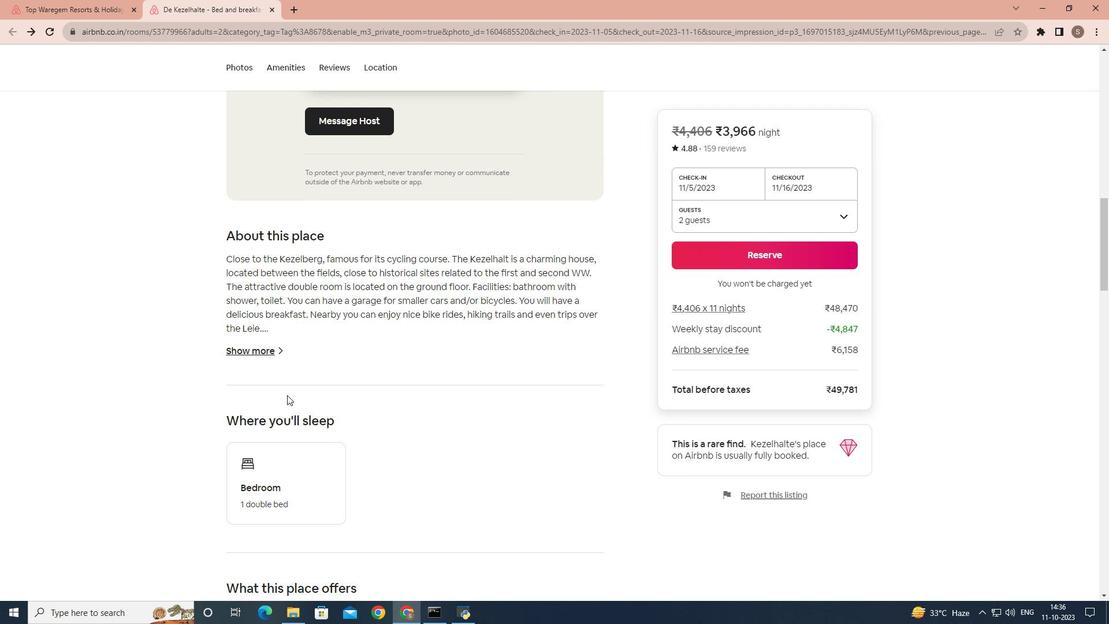 
Action: Mouse moved to (287, 398)
Screenshot: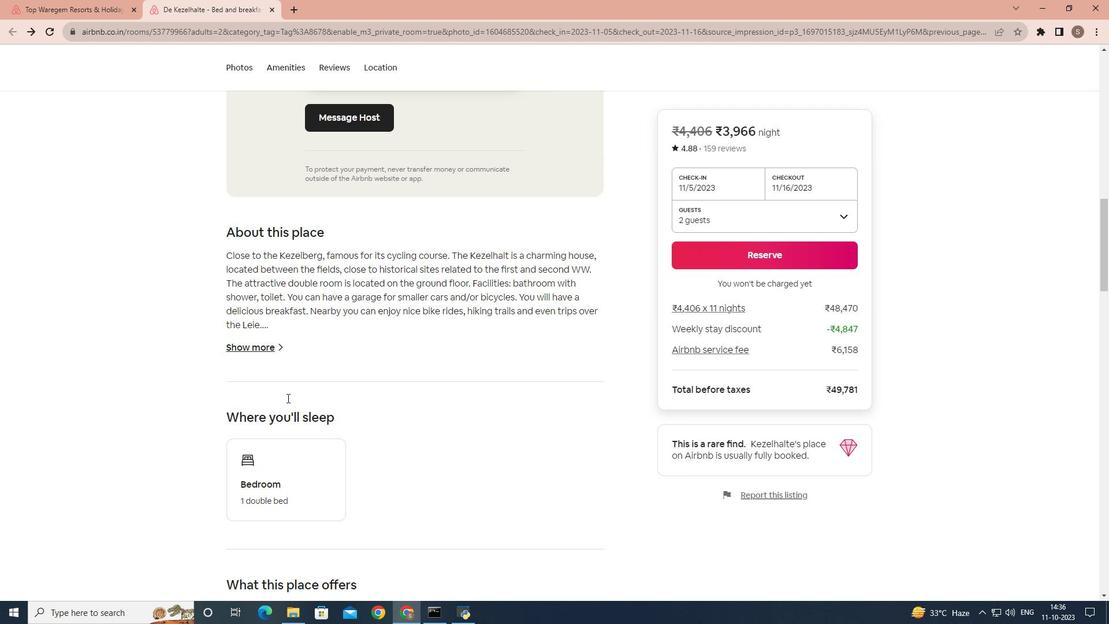 
Action: Mouse scrolled (287, 397) with delta (0, 0)
Screenshot: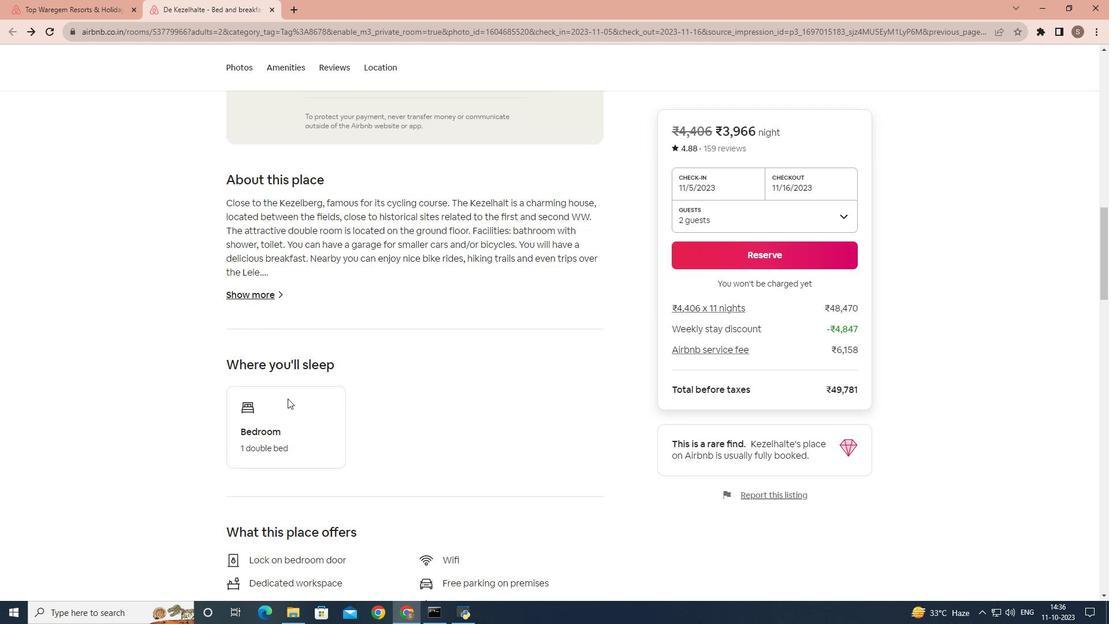 
Action: Mouse moved to (288, 398)
Screenshot: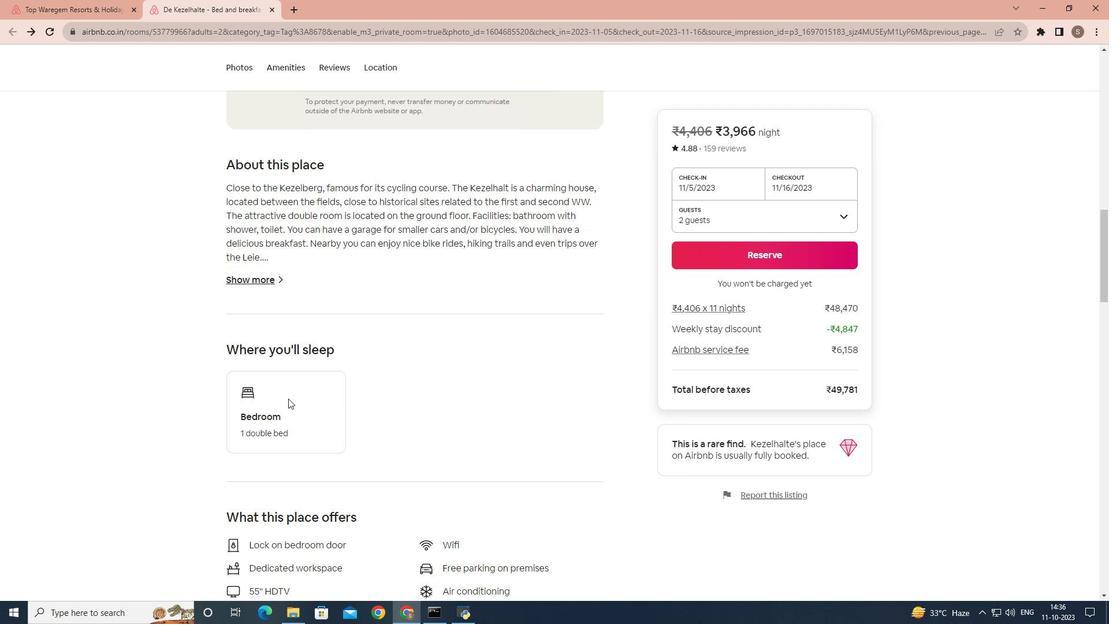 
Action: Mouse scrolled (288, 398) with delta (0, 0)
Screenshot: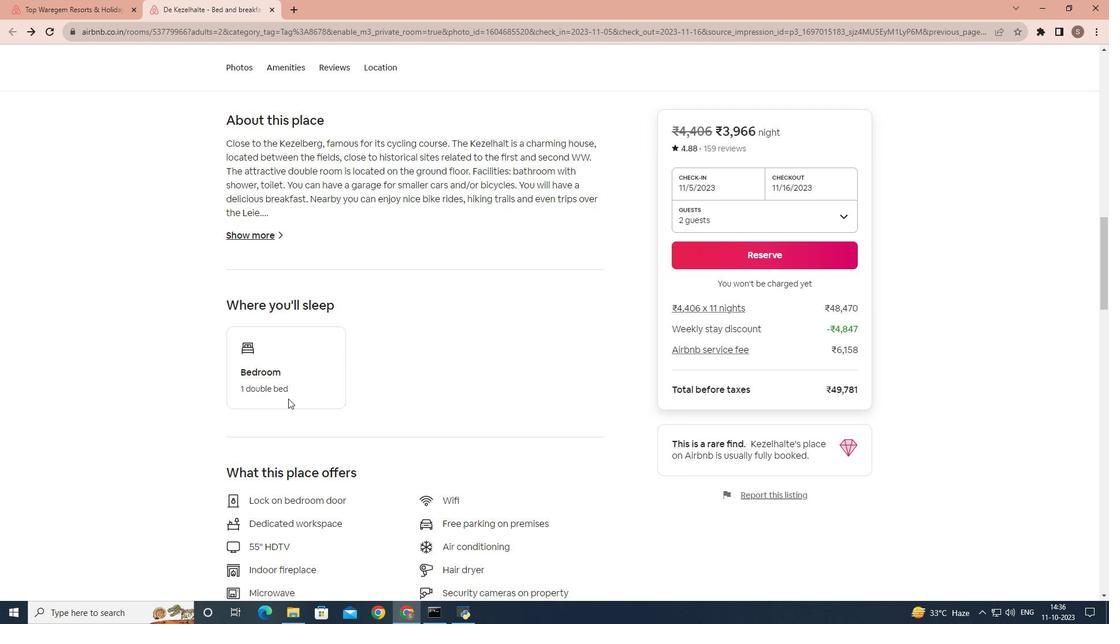 
Action: Mouse scrolled (288, 398) with delta (0, 0)
Screenshot: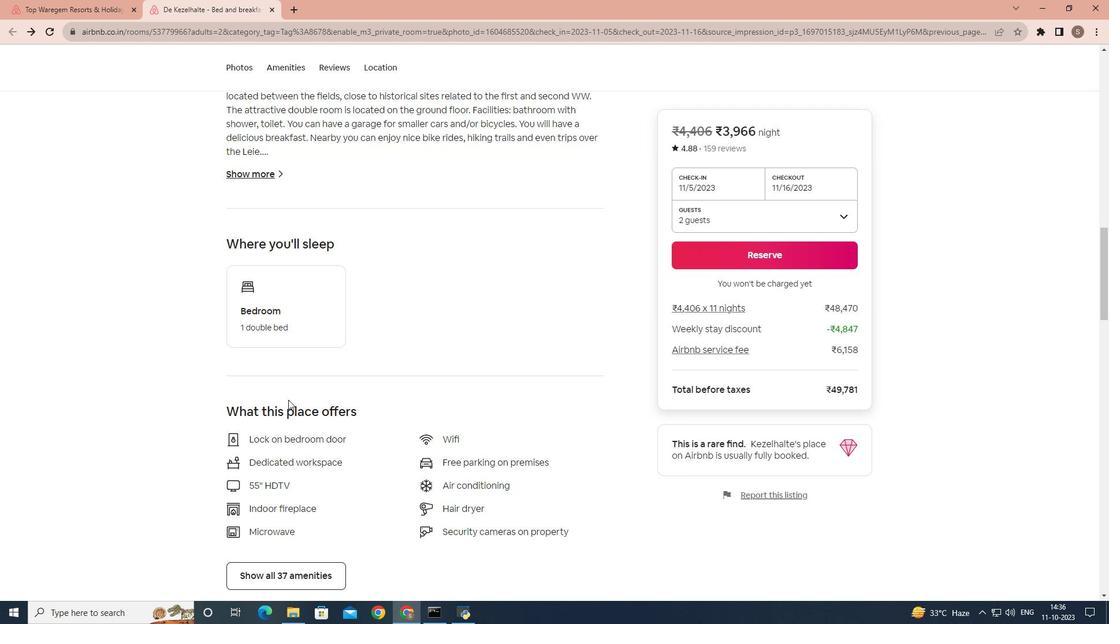 
Action: Mouse moved to (288, 398)
Screenshot: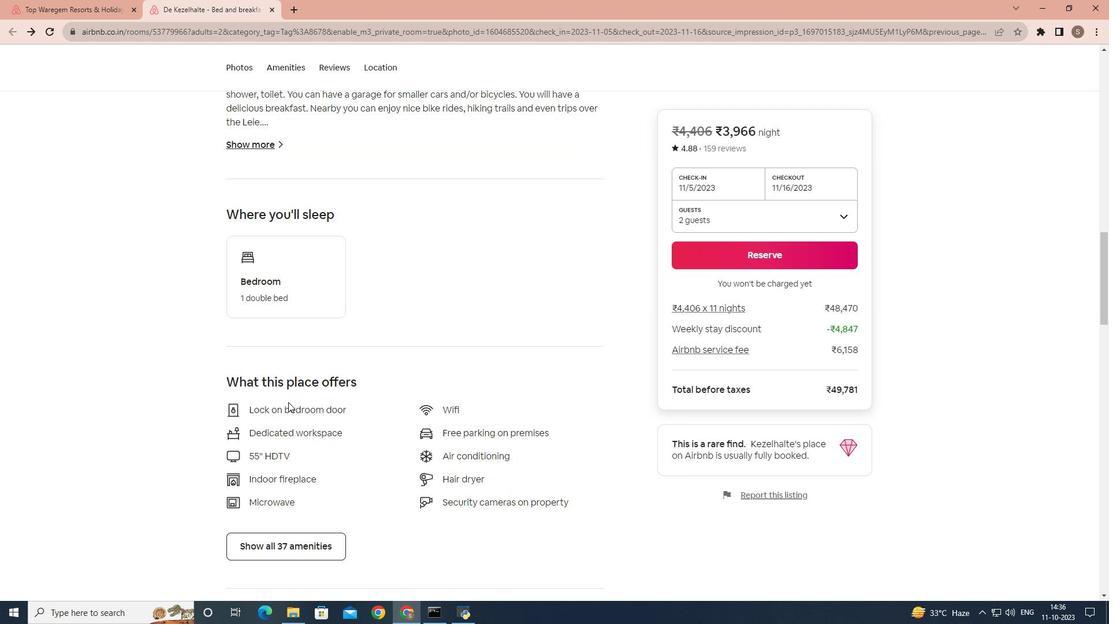 
Action: Mouse scrolled (288, 398) with delta (0, 0)
Screenshot: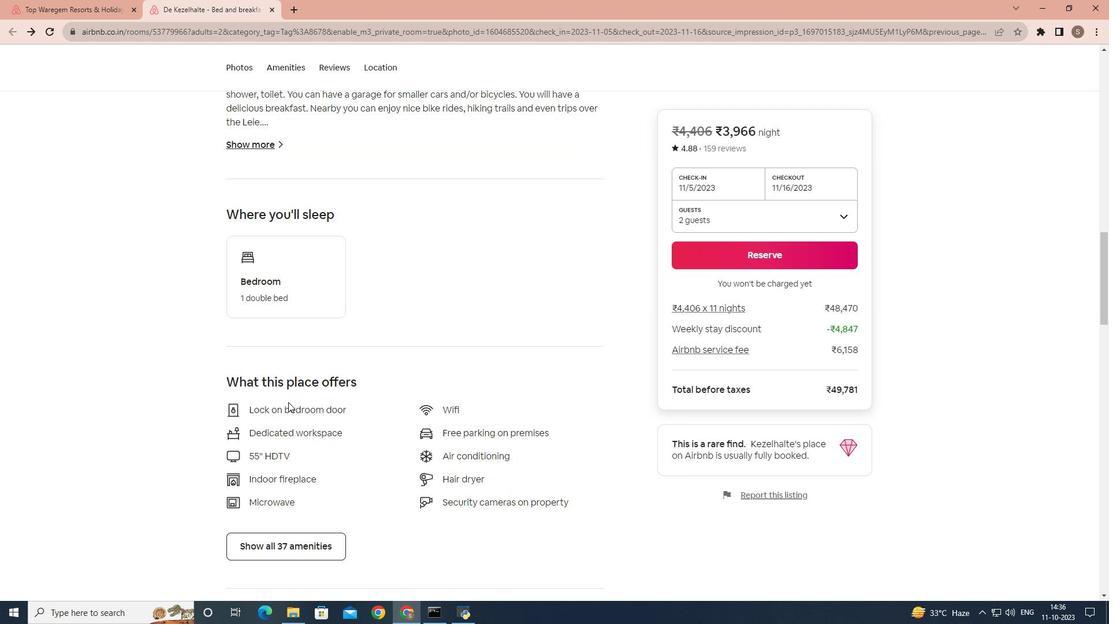 
Action: Mouse moved to (284, 420)
Screenshot: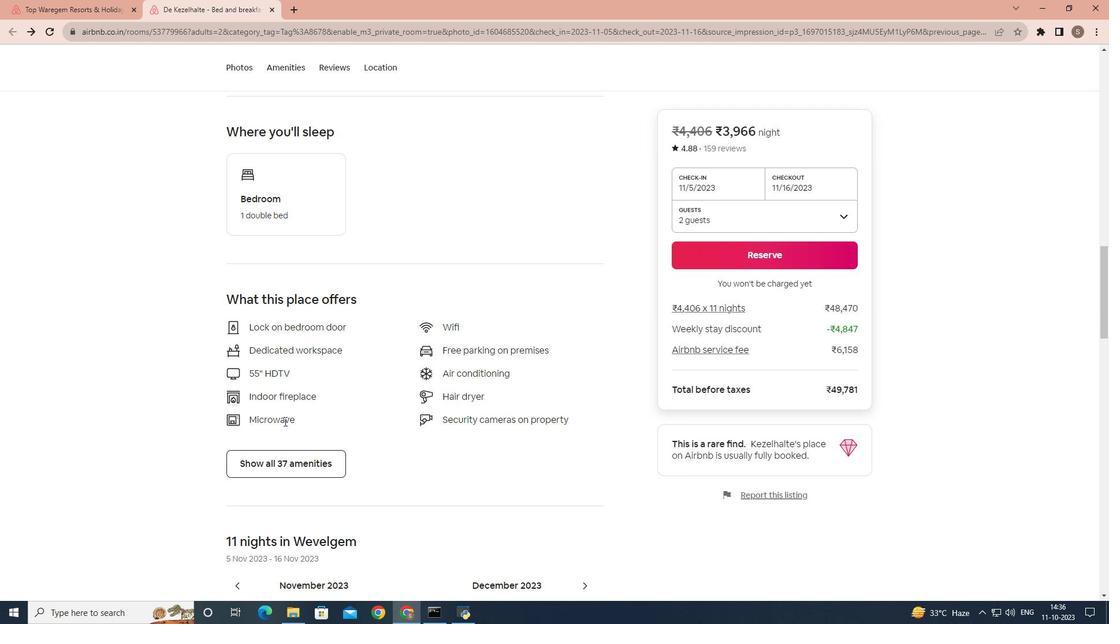 
Action: Mouse scrolled (284, 419) with delta (0, 0)
Screenshot: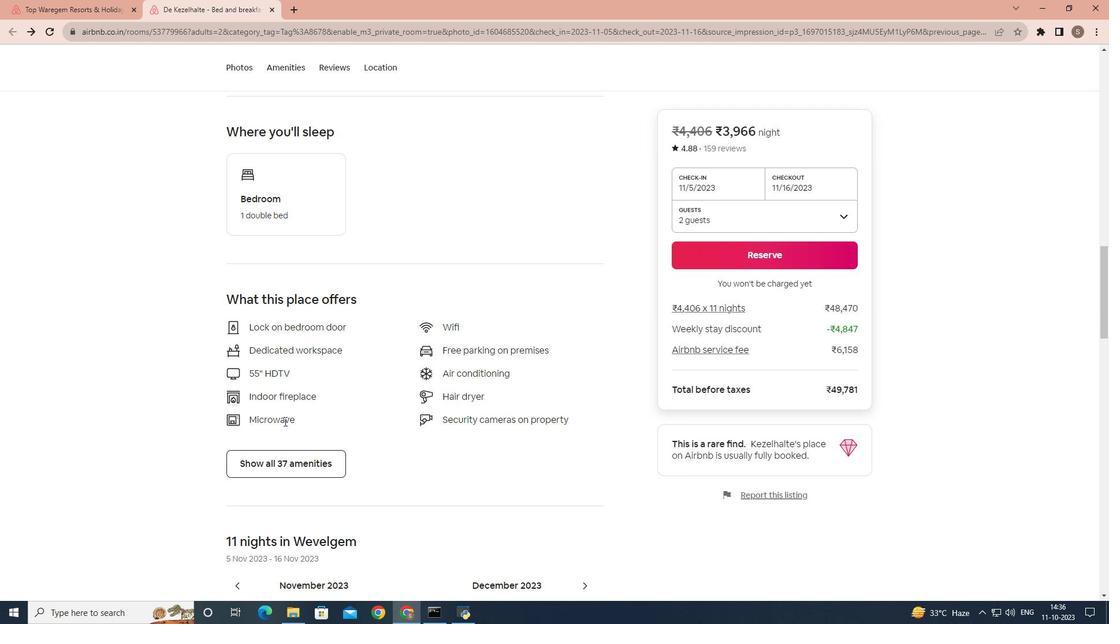 
Action: Mouse moved to (287, 416)
Screenshot: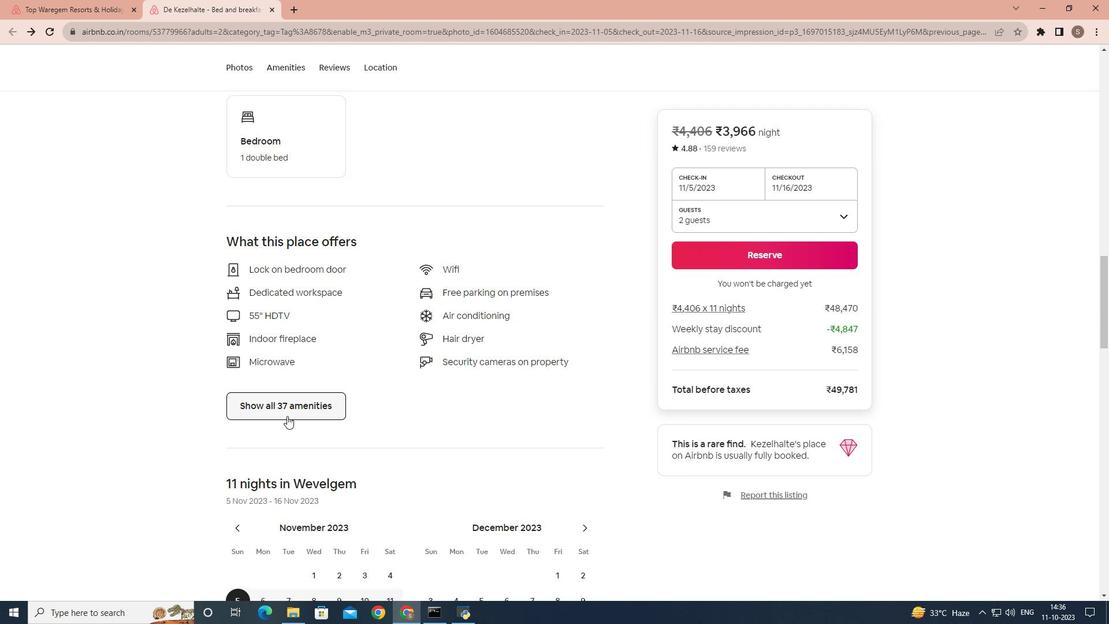
Action: Mouse pressed left at (287, 416)
Screenshot: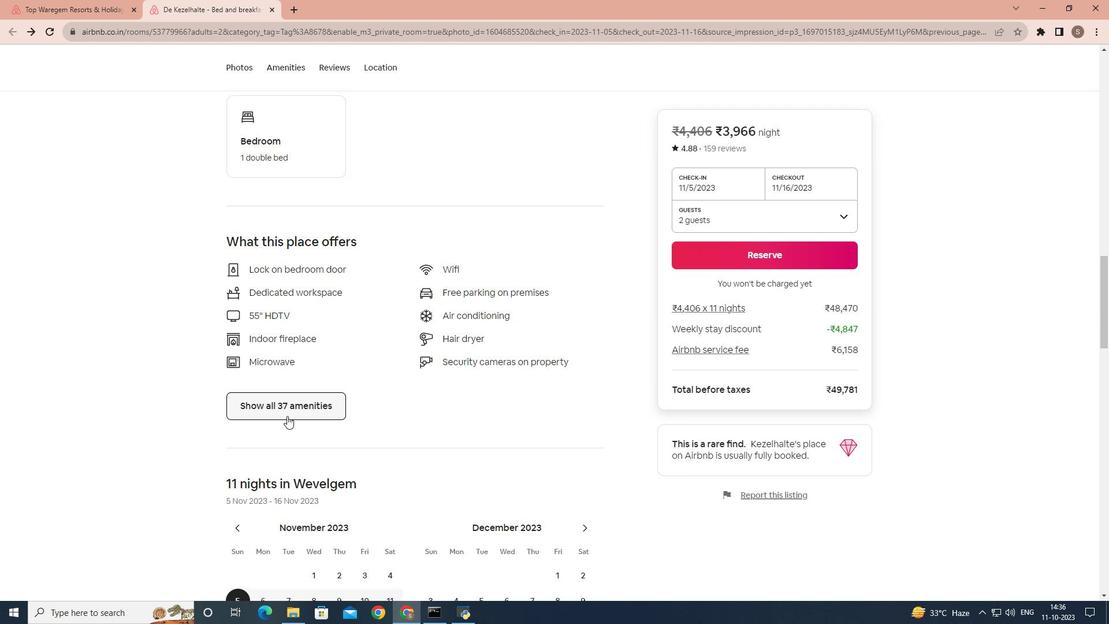 
Action: Mouse moved to (393, 390)
Screenshot: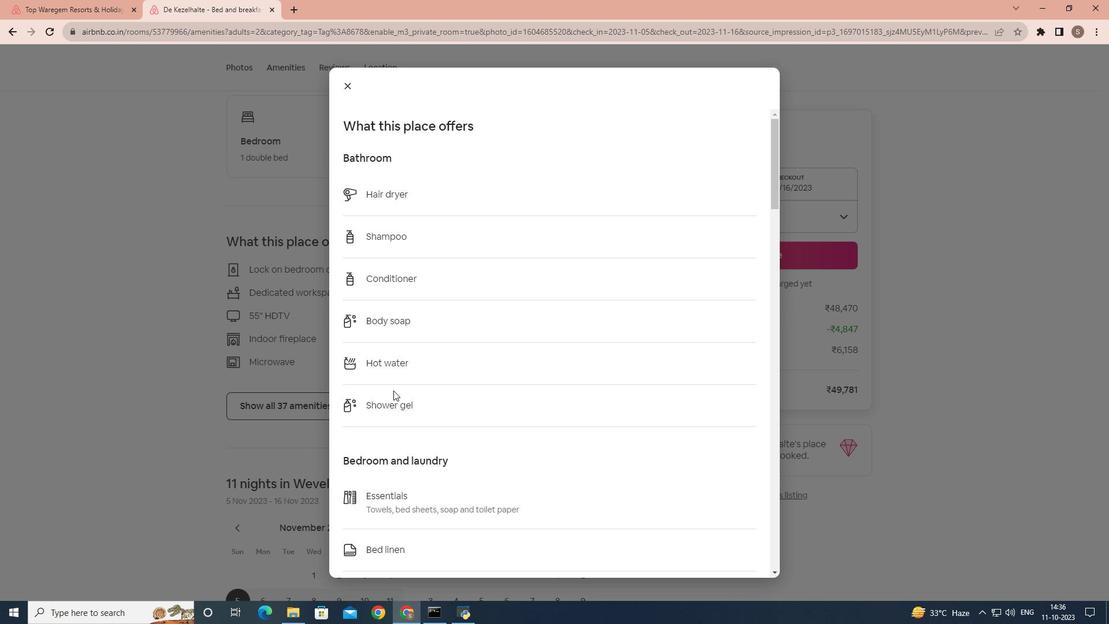 
Action: Mouse scrolled (393, 390) with delta (0, 0)
Screenshot: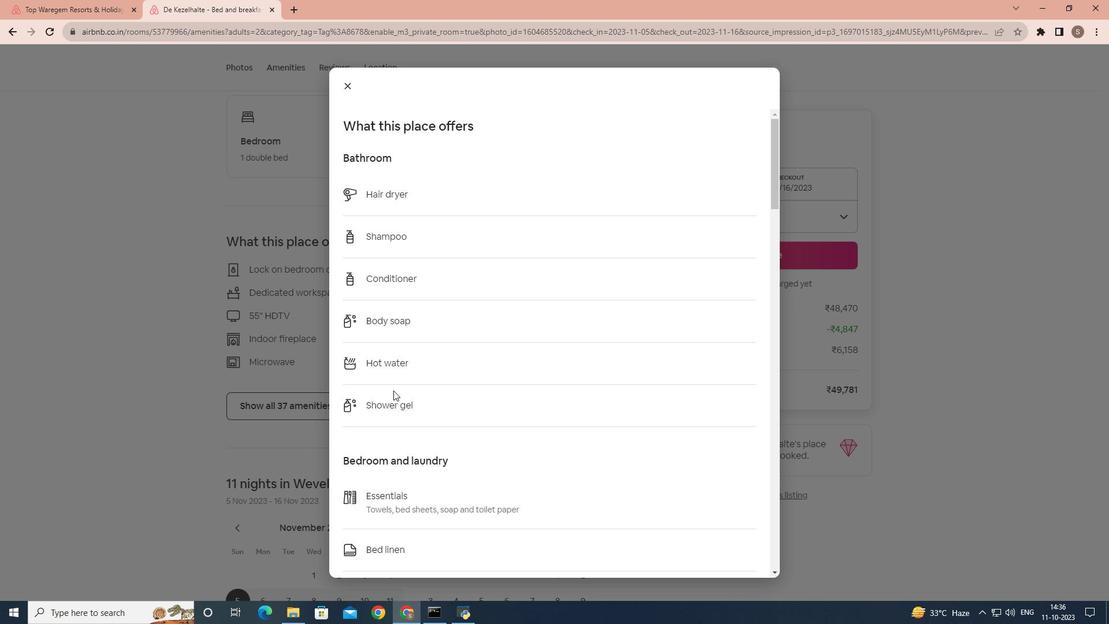 
Action: Mouse scrolled (393, 390) with delta (0, 0)
Screenshot: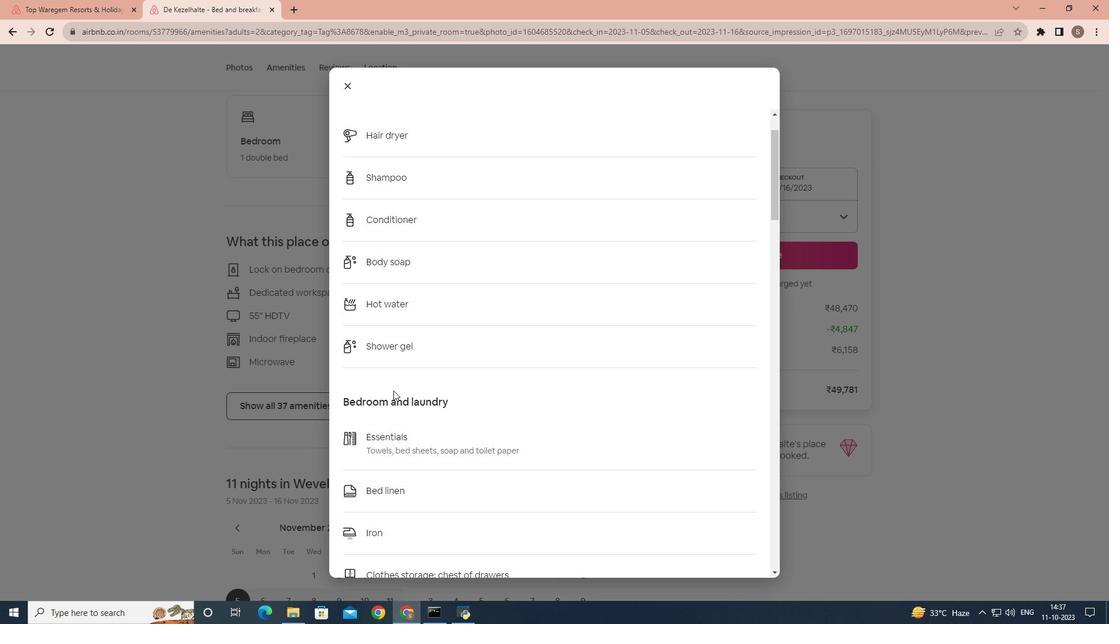 
Action: Mouse scrolled (393, 390) with delta (0, 0)
Screenshot: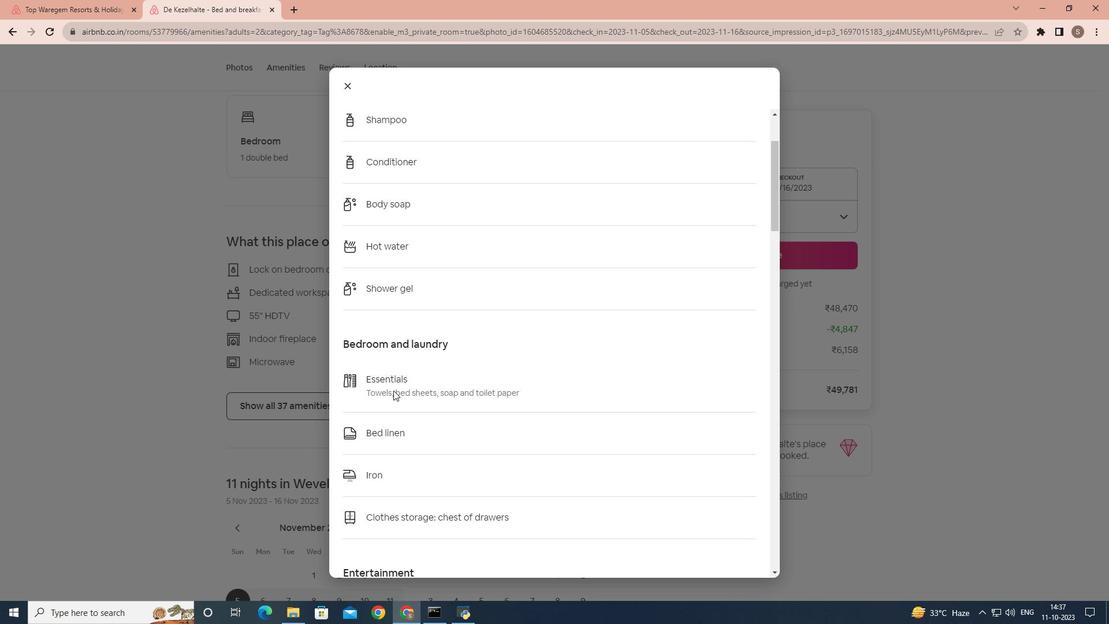 
Action: Mouse scrolled (393, 390) with delta (0, 0)
Screenshot: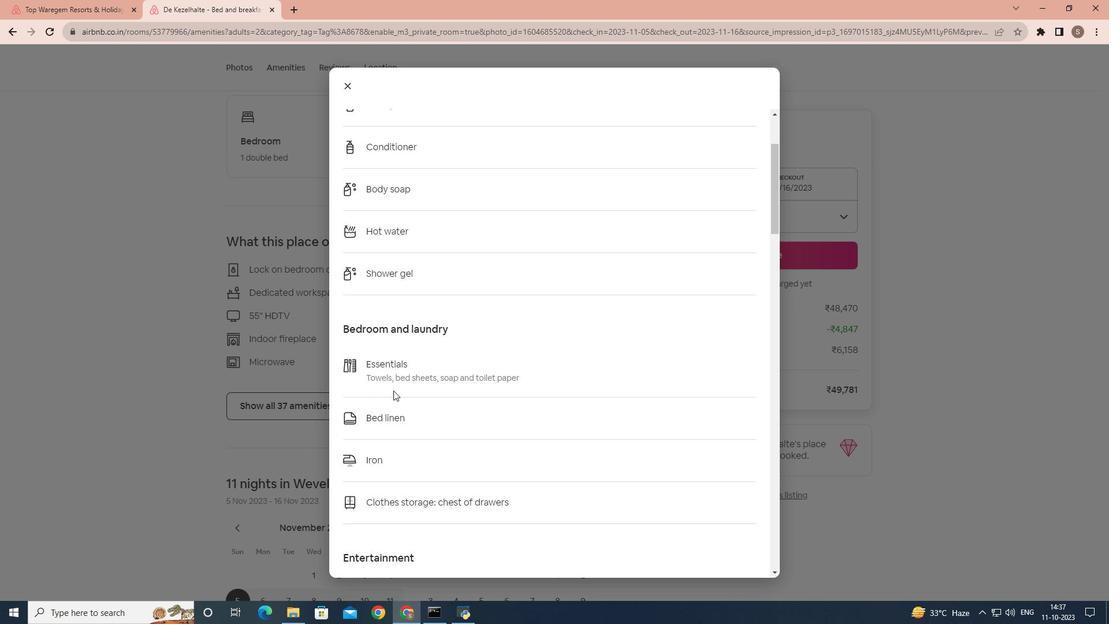 
Action: Mouse scrolled (393, 390) with delta (0, 0)
Screenshot: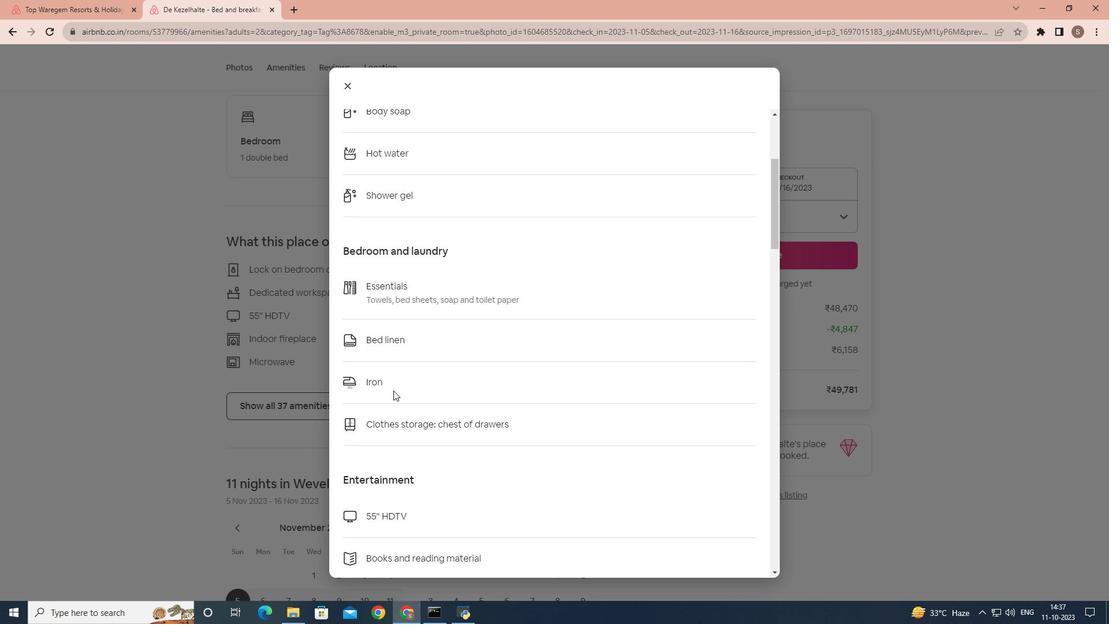 
Action: Mouse scrolled (393, 390) with delta (0, 0)
Screenshot: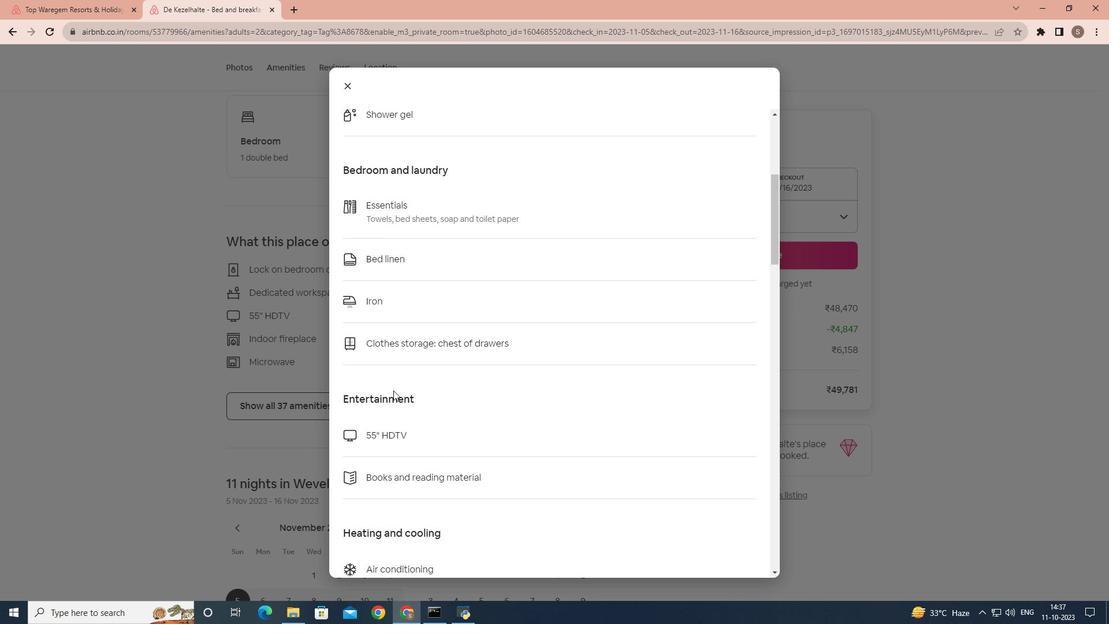 
Action: Mouse scrolled (393, 390) with delta (0, 0)
Screenshot: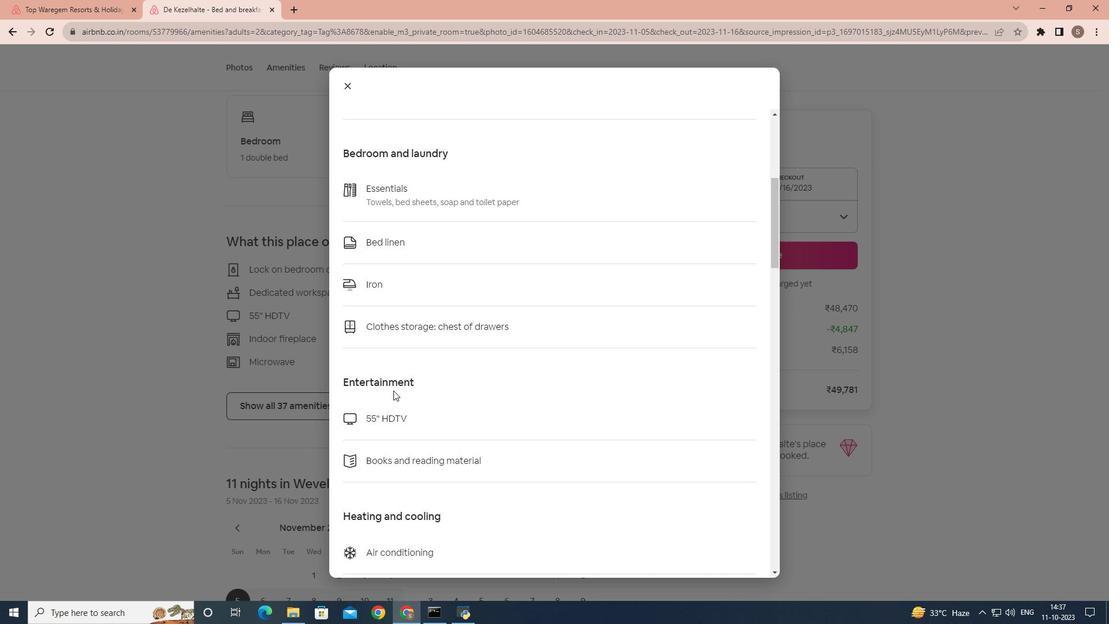
Action: Mouse scrolled (393, 390) with delta (0, 0)
Screenshot: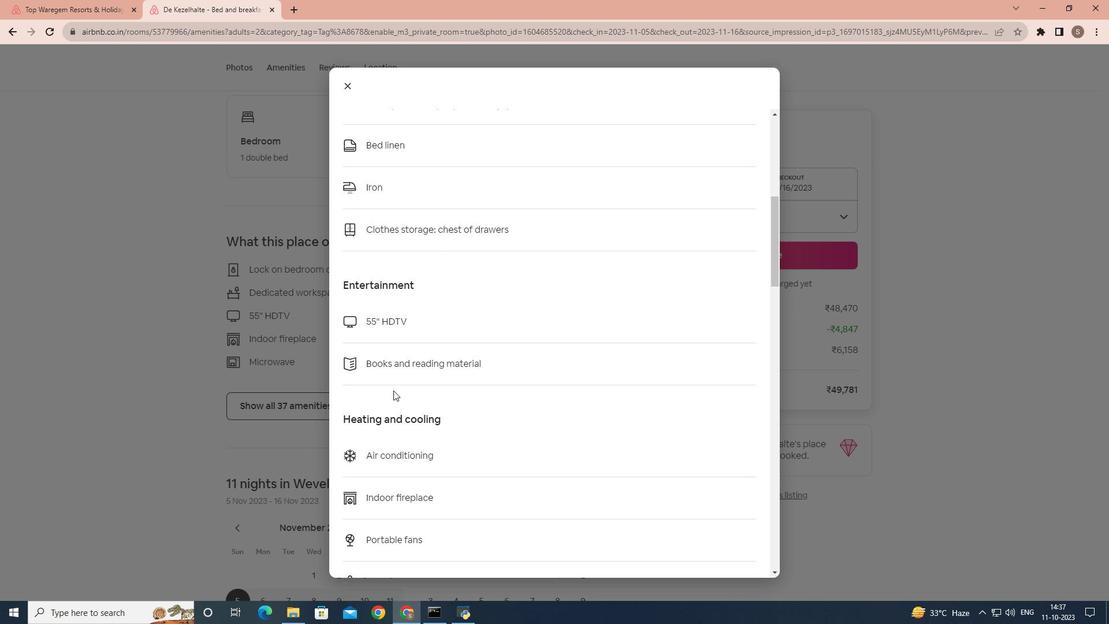 
Action: Mouse scrolled (393, 390) with delta (0, 0)
Screenshot: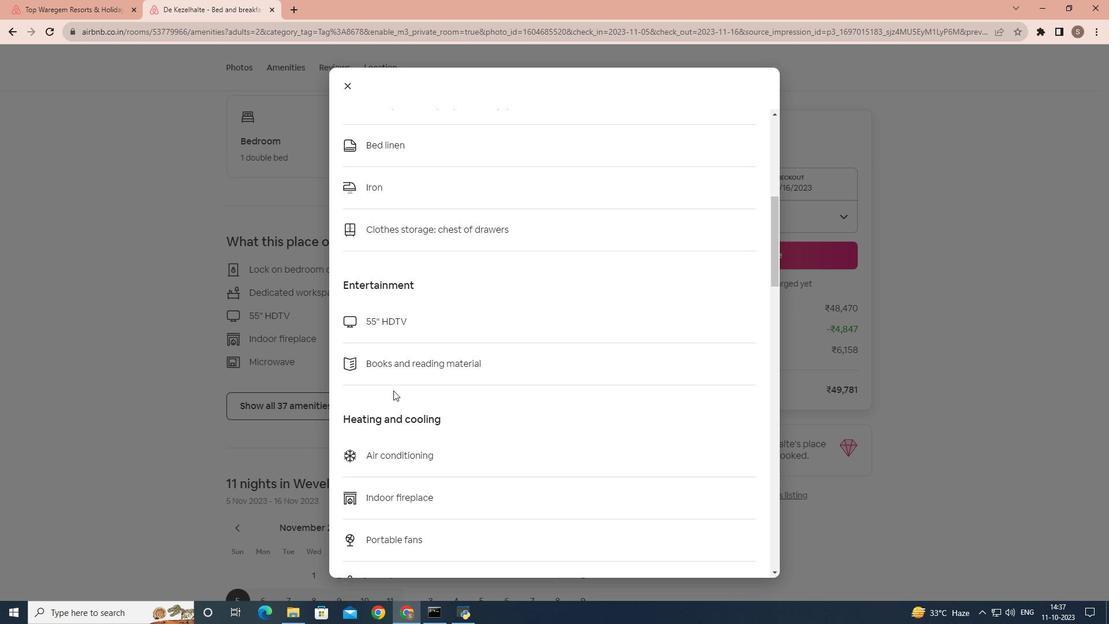 
Action: Mouse scrolled (393, 390) with delta (0, 0)
Screenshot: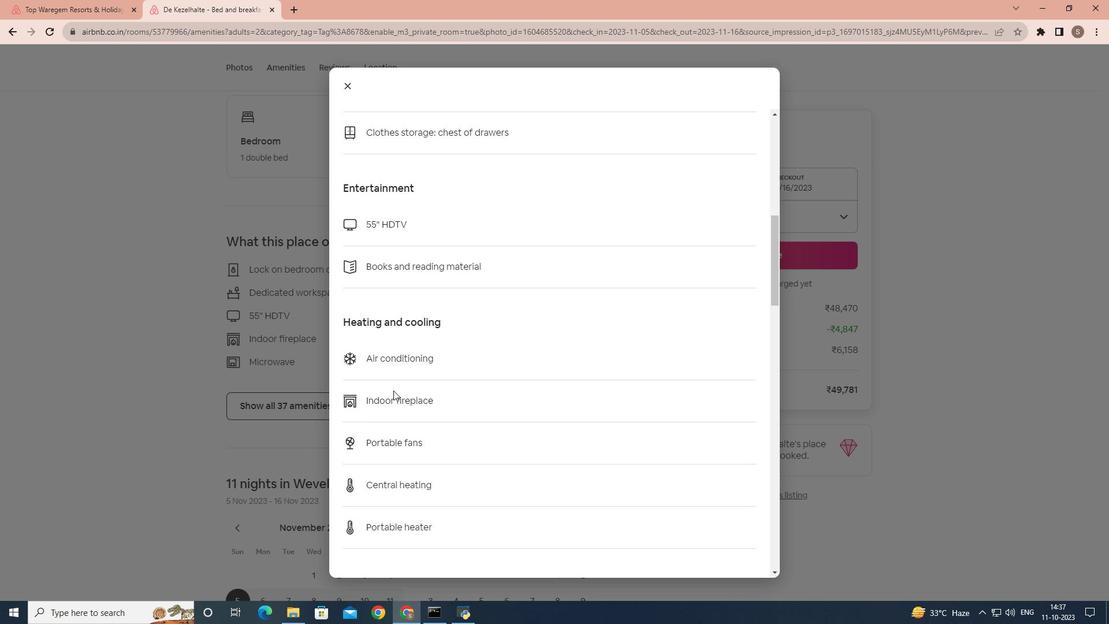 
Action: Mouse scrolled (393, 390) with delta (0, 0)
Screenshot: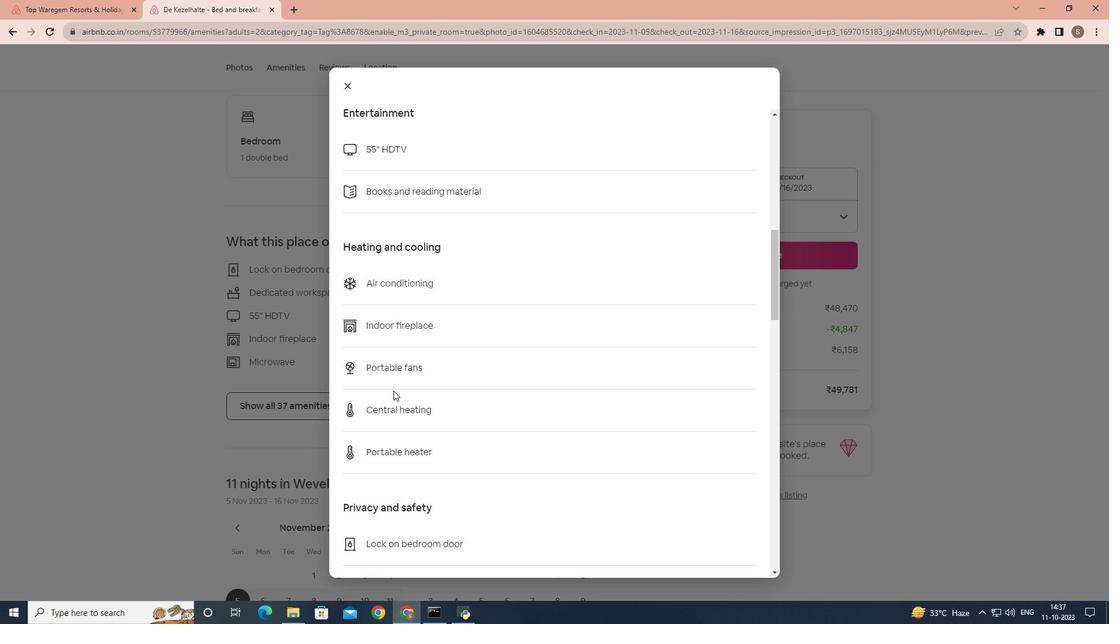 
Action: Mouse scrolled (393, 390) with delta (0, 0)
Screenshot: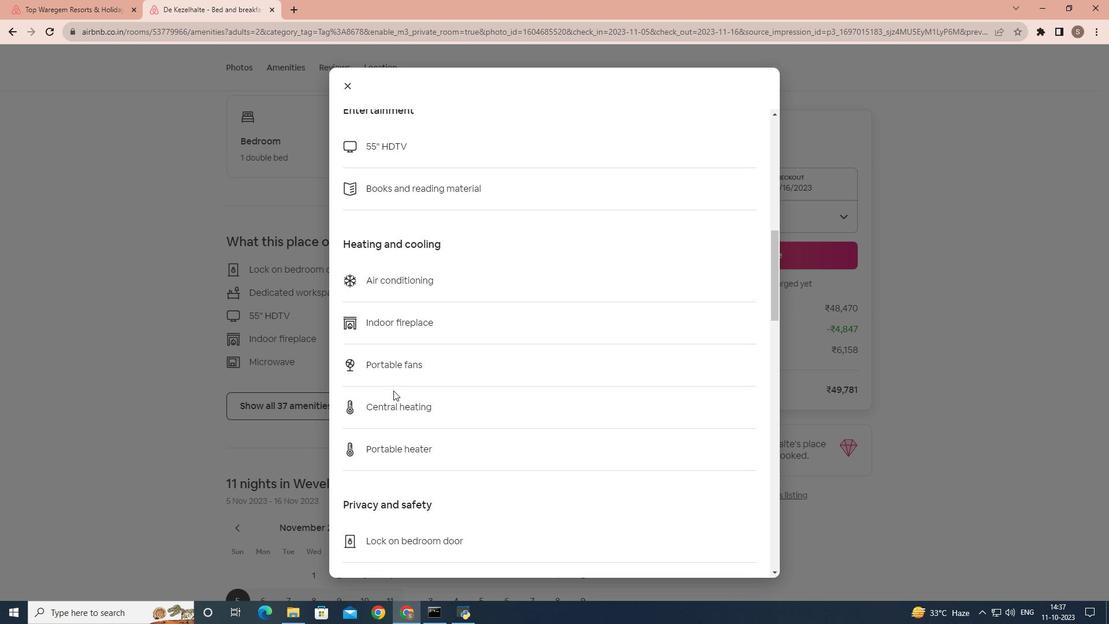 
Action: Mouse scrolled (393, 390) with delta (0, 0)
Screenshot: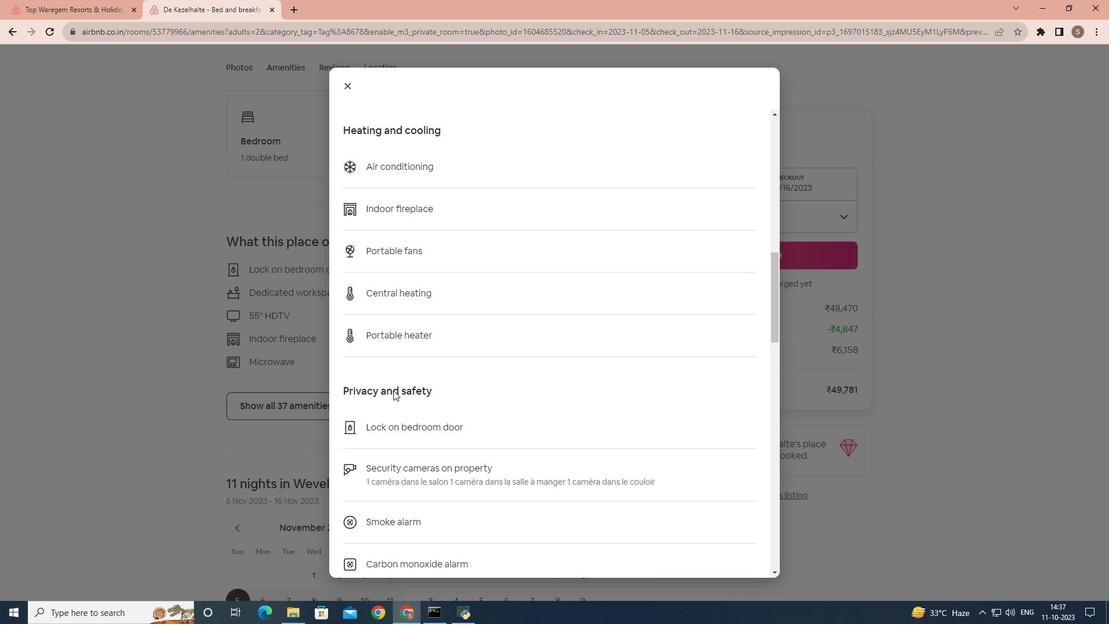 
Action: Mouse scrolled (393, 390) with delta (0, 0)
Screenshot: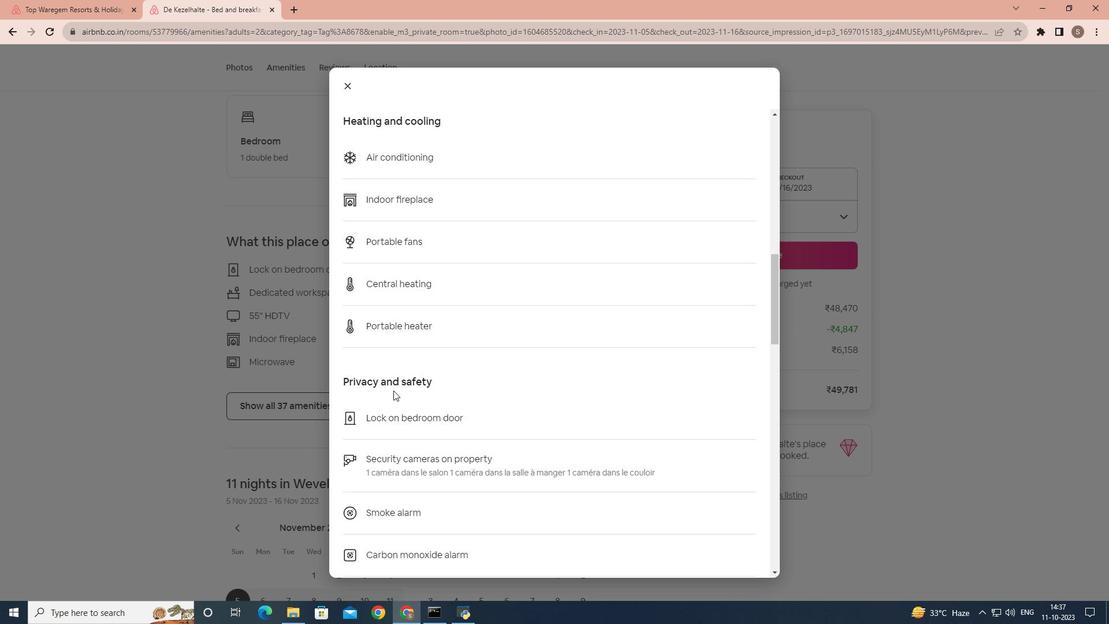 
Action: Mouse scrolled (393, 390) with delta (0, 0)
Screenshot: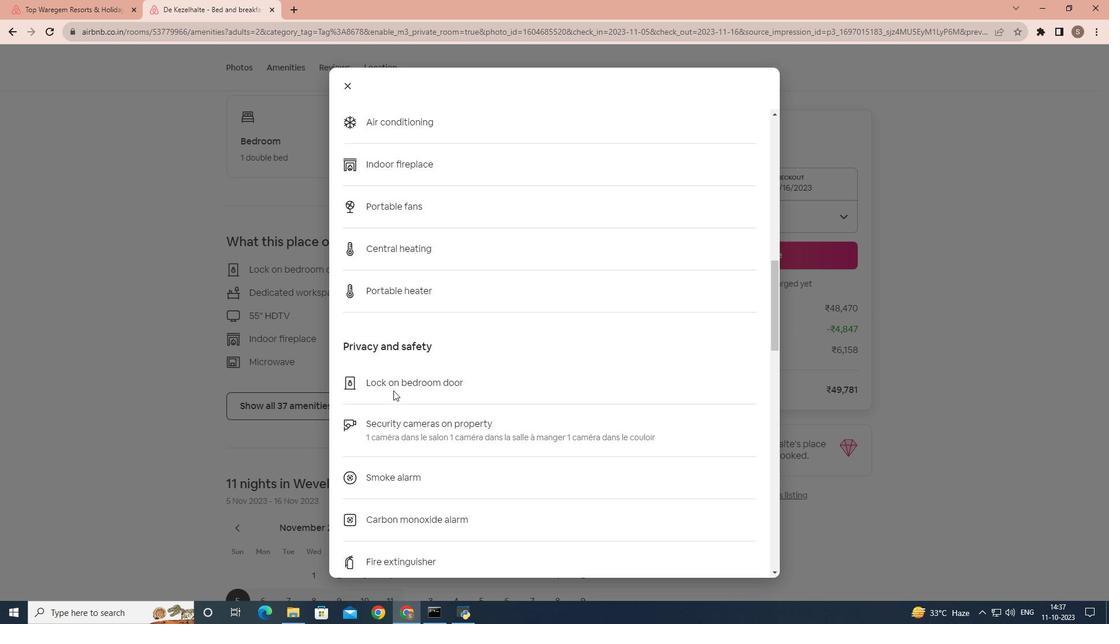 
Action: Mouse scrolled (393, 390) with delta (0, 0)
Screenshot: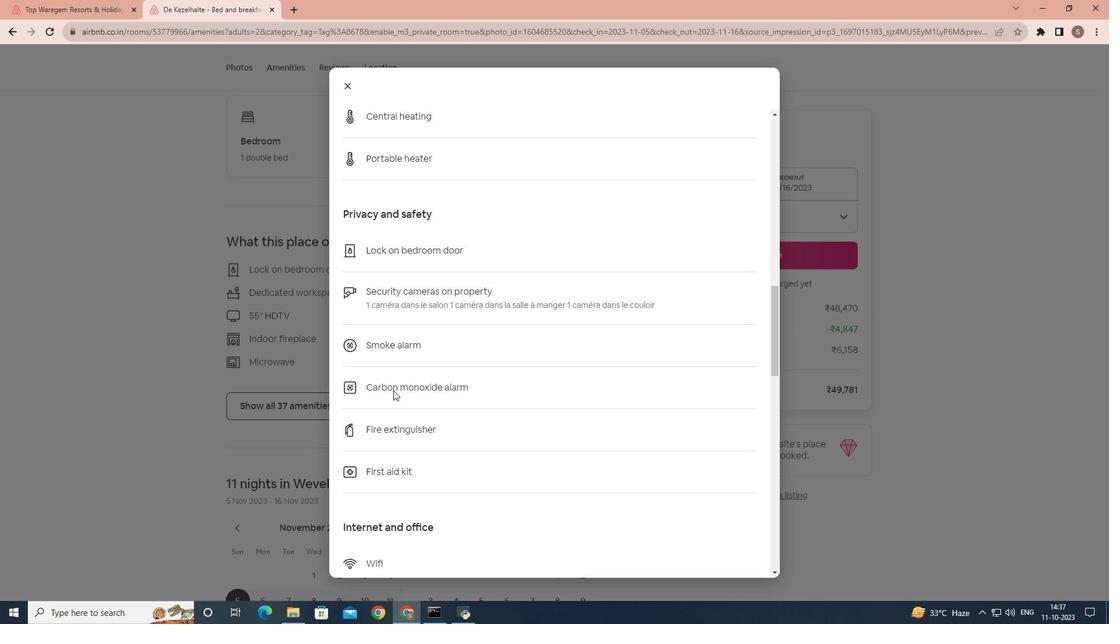 
Action: Mouse scrolled (393, 390) with delta (0, 0)
Screenshot: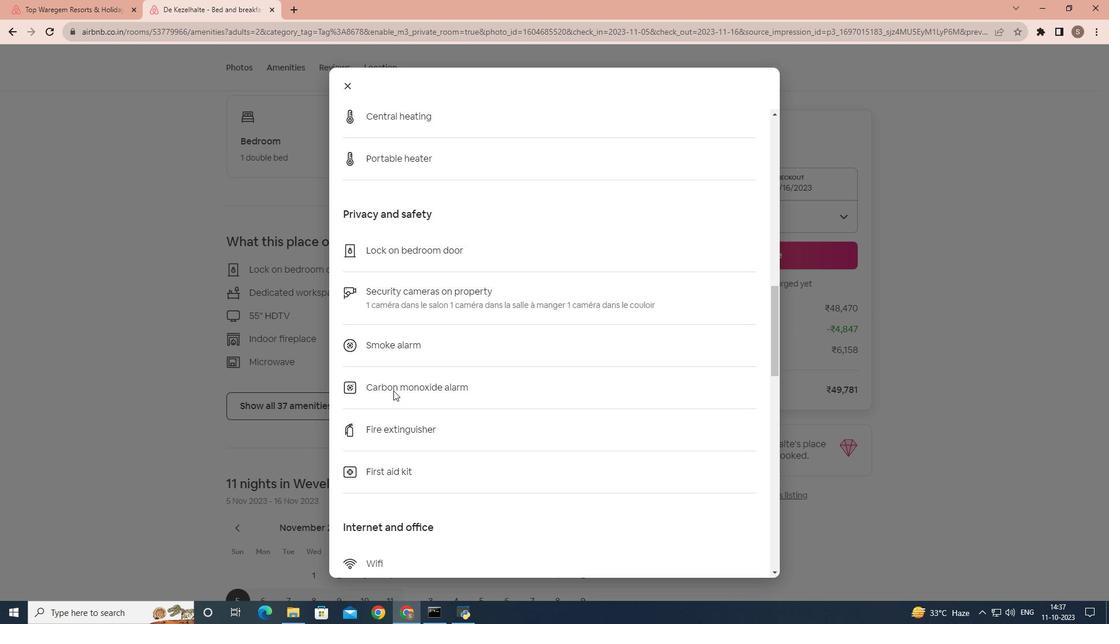 
Action: Mouse scrolled (393, 390) with delta (0, 0)
Screenshot: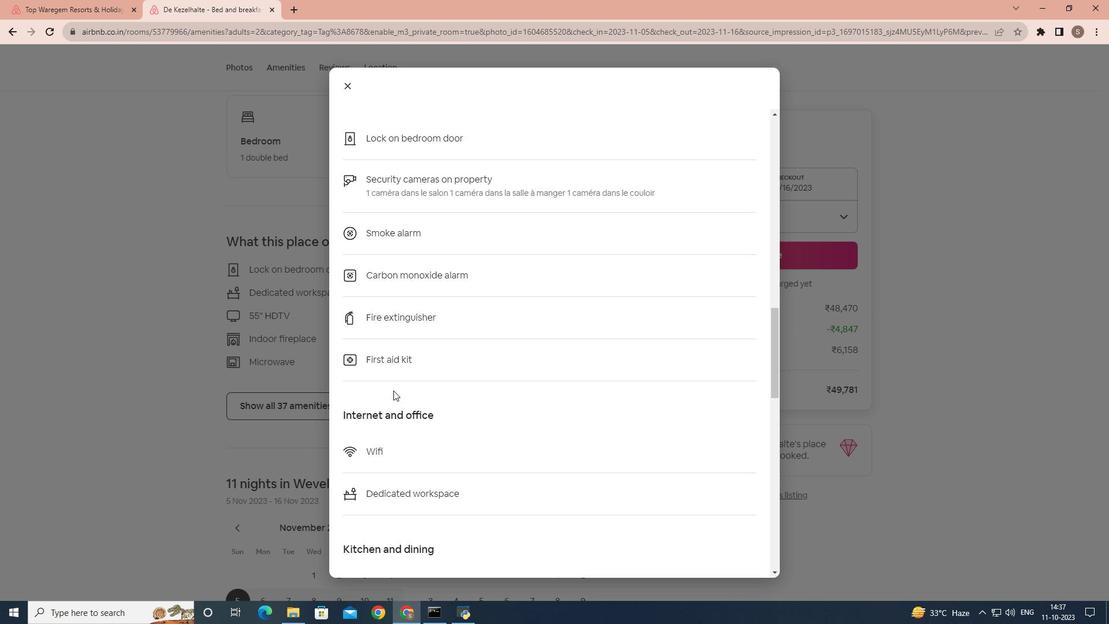 
Action: Mouse scrolled (393, 390) with delta (0, 0)
Screenshot: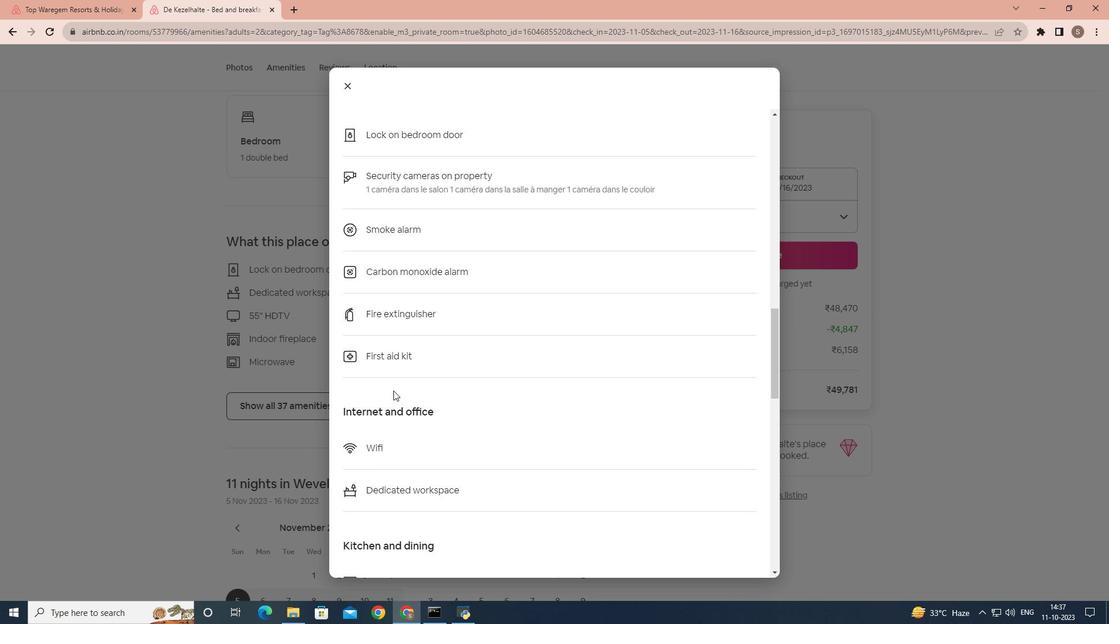 
Action: Mouse scrolled (393, 390) with delta (0, 0)
Screenshot: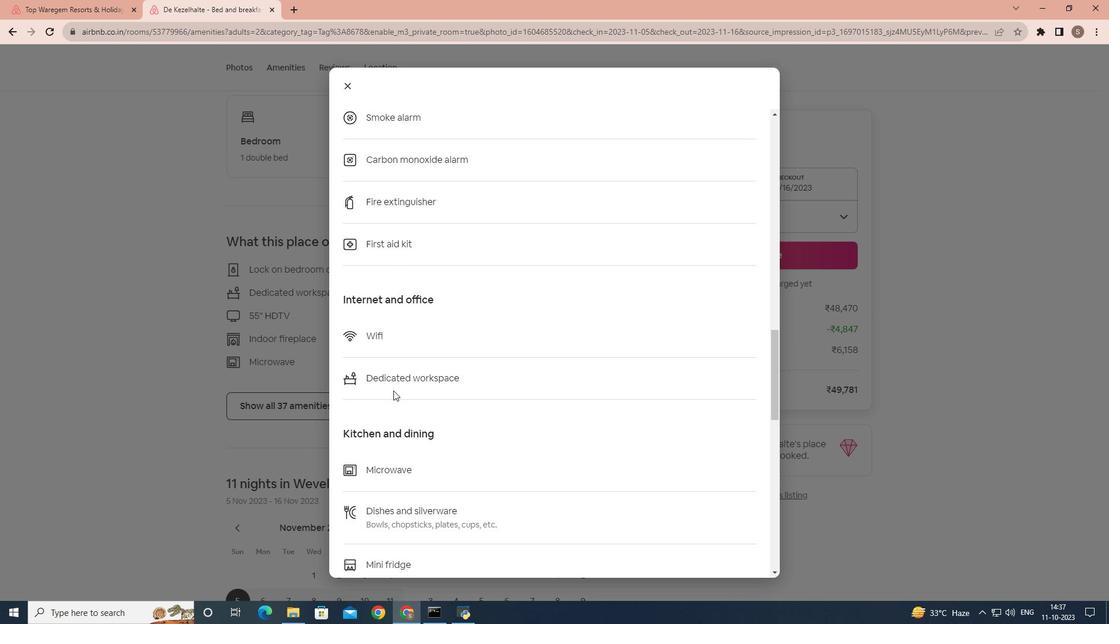
Action: Mouse scrolled (393, 390) with delta (0, 0)
Screenshot: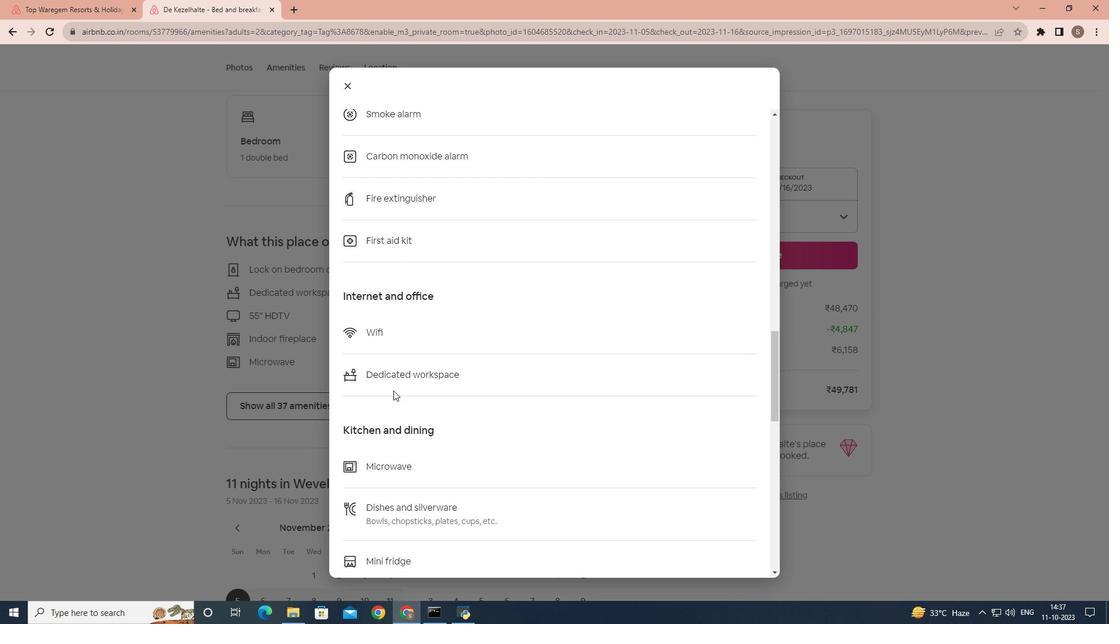 
Action: Mouse scrolled (393, 390) with delta (0, 0)
Screenshot: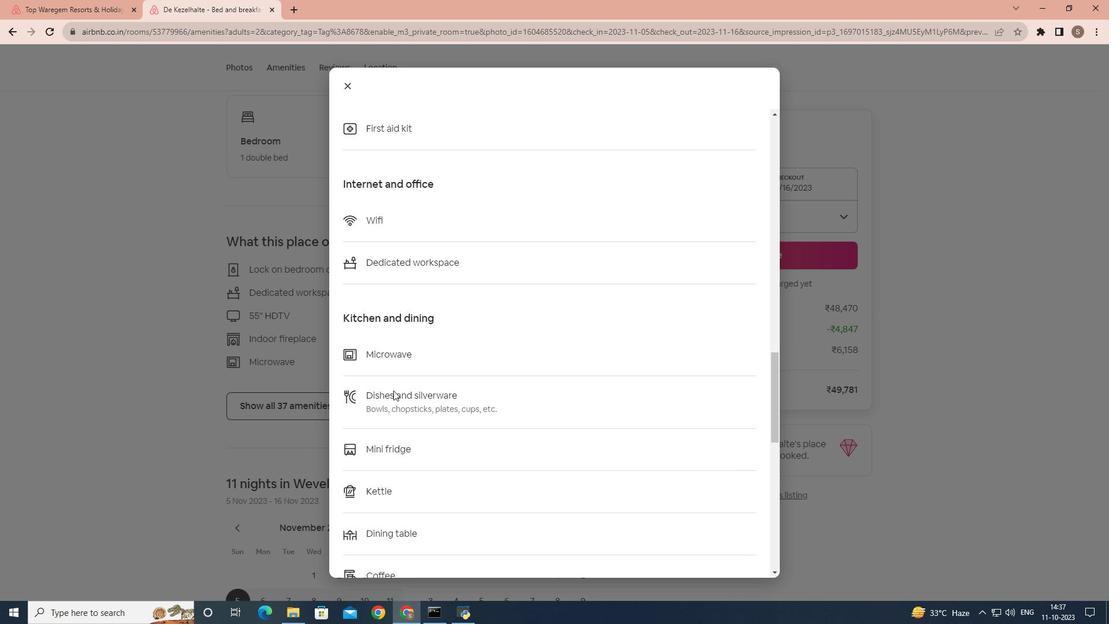 
Action: Mouse scrolled (393, 390) with delta (0, 0)
Screenshot: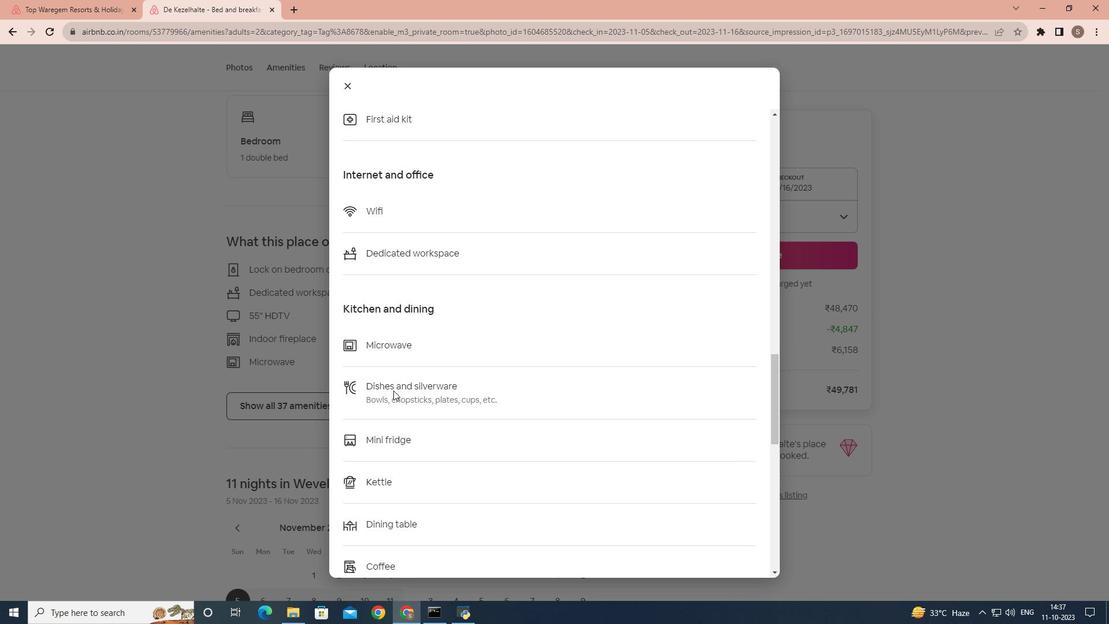 
Action: Mouse scrolled (393, 390) with delta (0, 0)
Screenshot: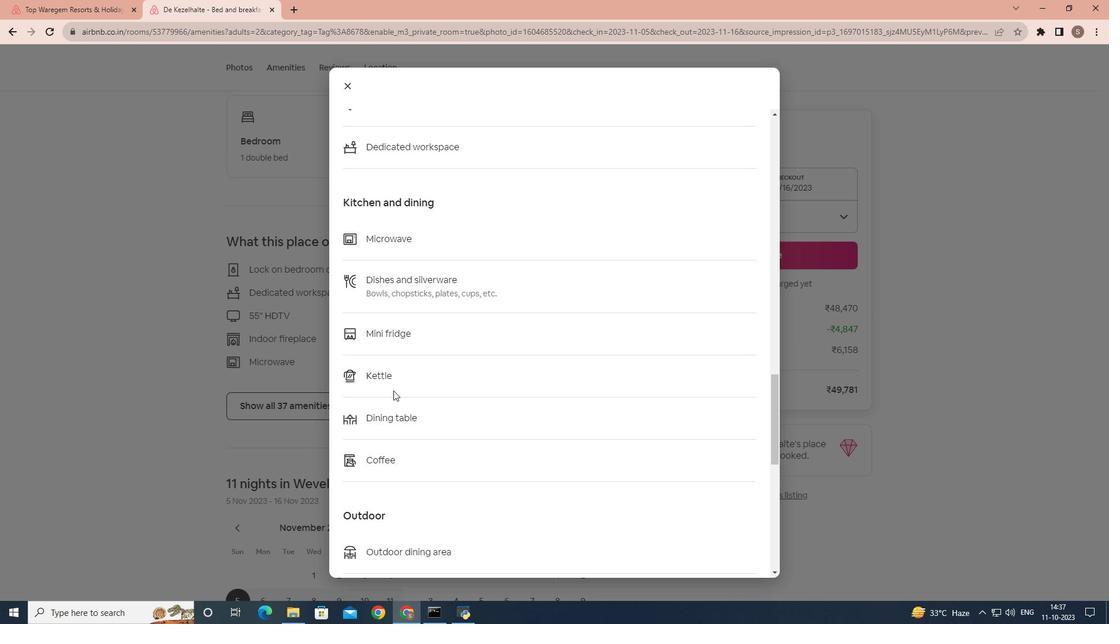 
Action: Mouse scrolled (393, 390) with delta (0, 0)
Screenshot: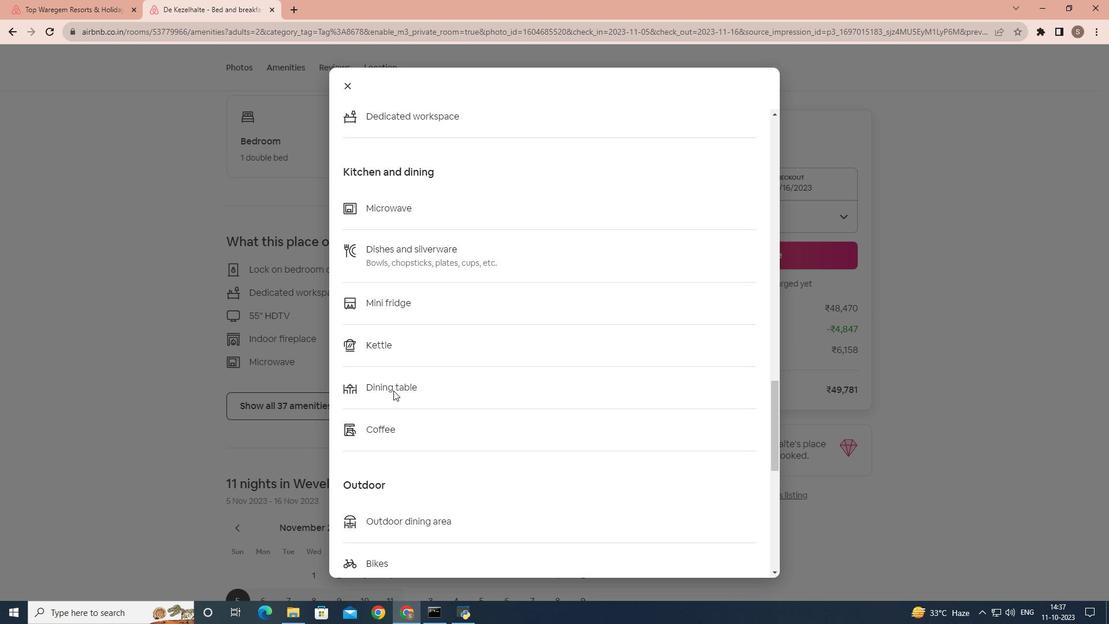 
Action: Mouse scrolled (393, 390) with delta (0, 0)
Screenshot: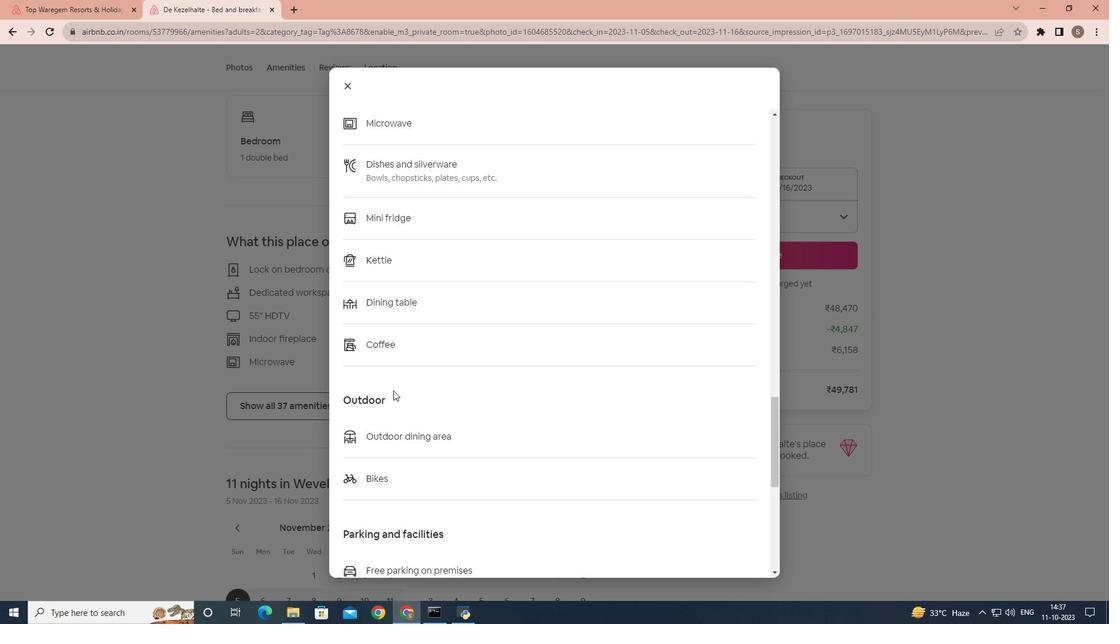 
Action: Mouse scrolled (393, 390) with delta (0, 0)
Screenshot: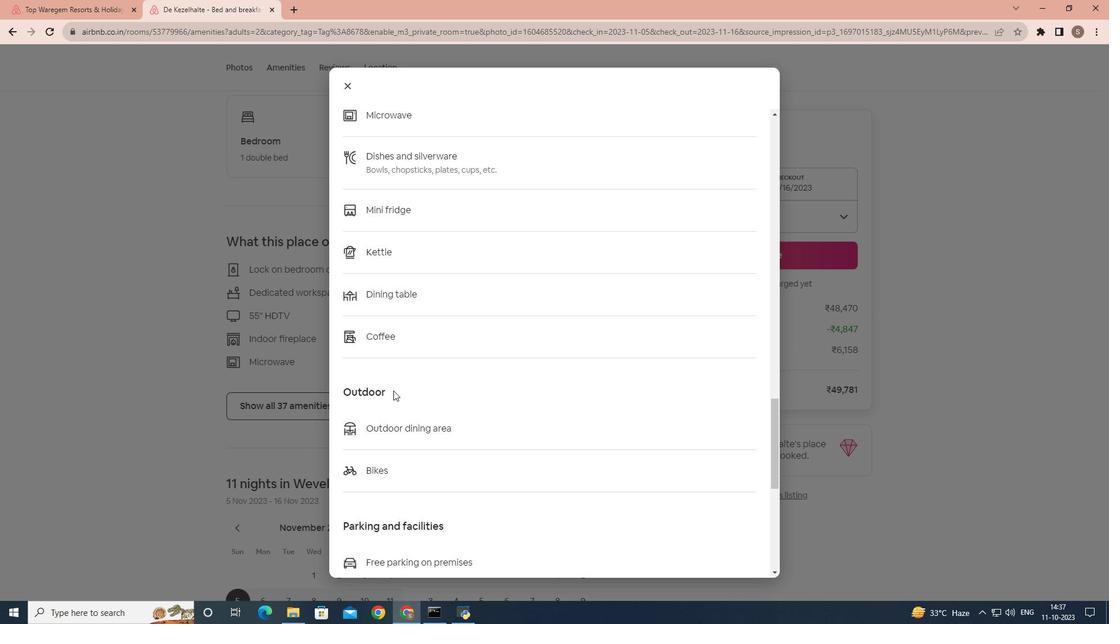 
Action: Mouse scrolled (393, 390) with delta (0, 0)
Screenshot: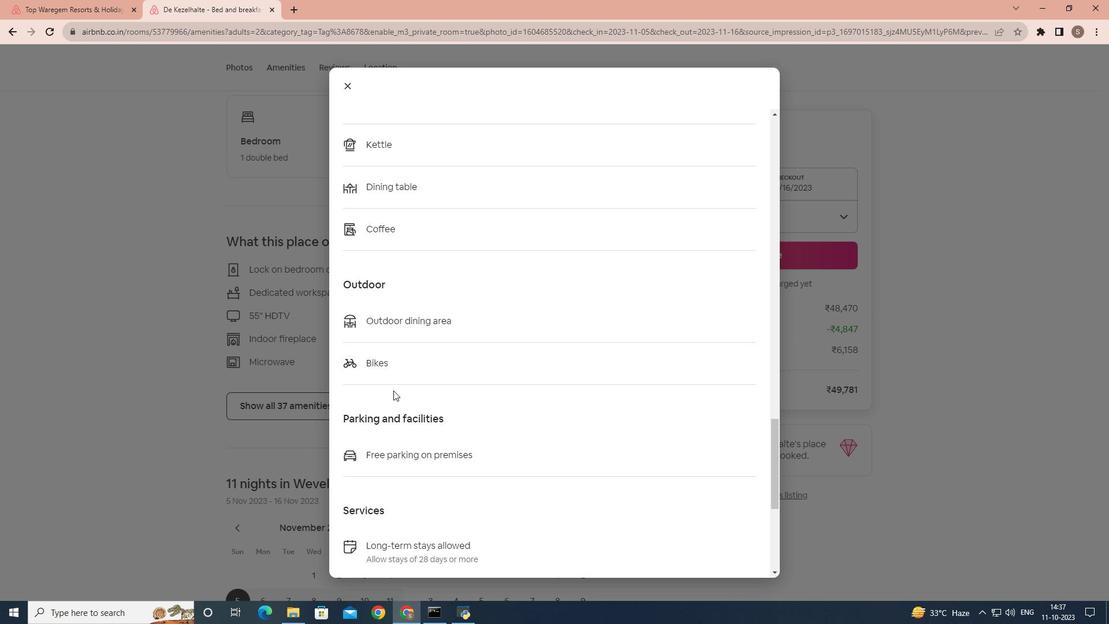 
Action: Mouse scrolled (393, 390) with delta (0, 0)
Screenshot: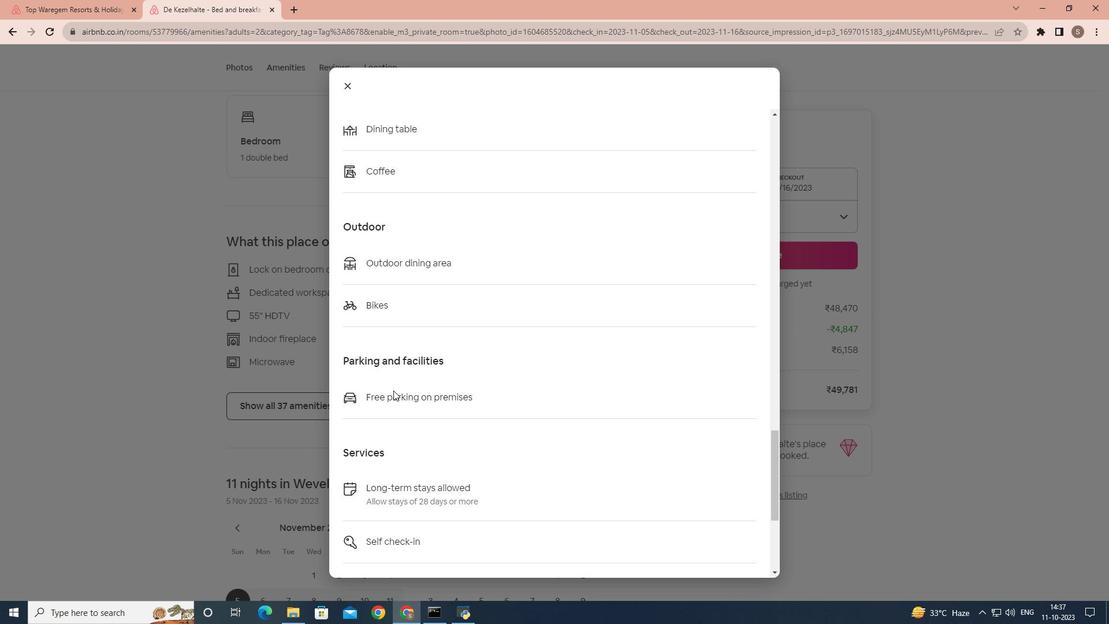 
Action: Mouse scrolled (393, 390) with delta (0, 0)
Screenshot: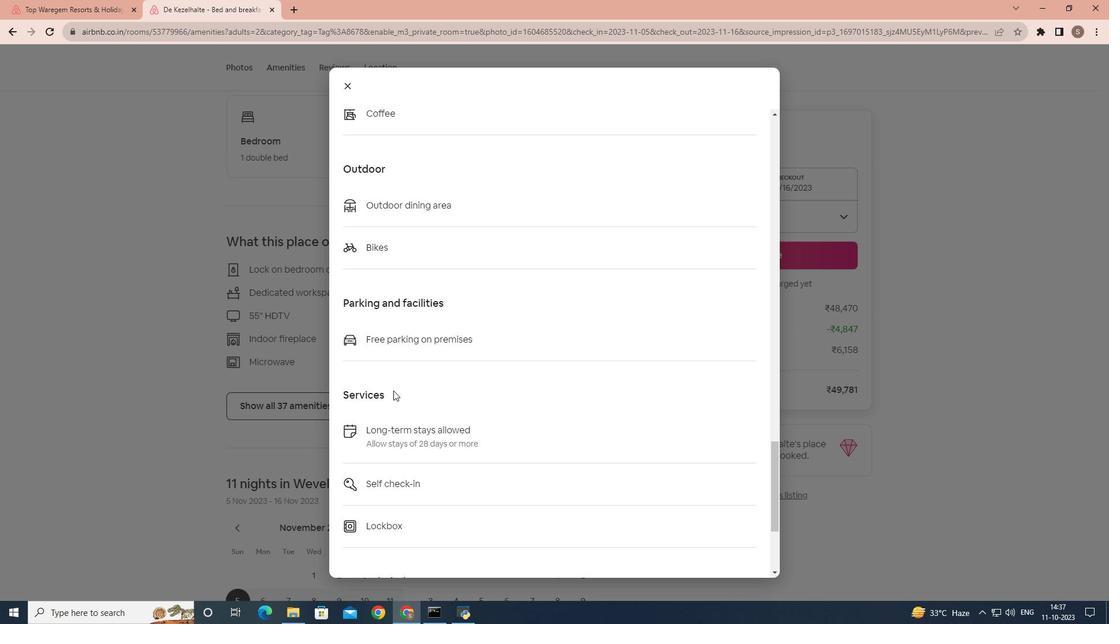 
Action: Mouse scrolled (393, 390) with delta (0, 0)
Screenshot: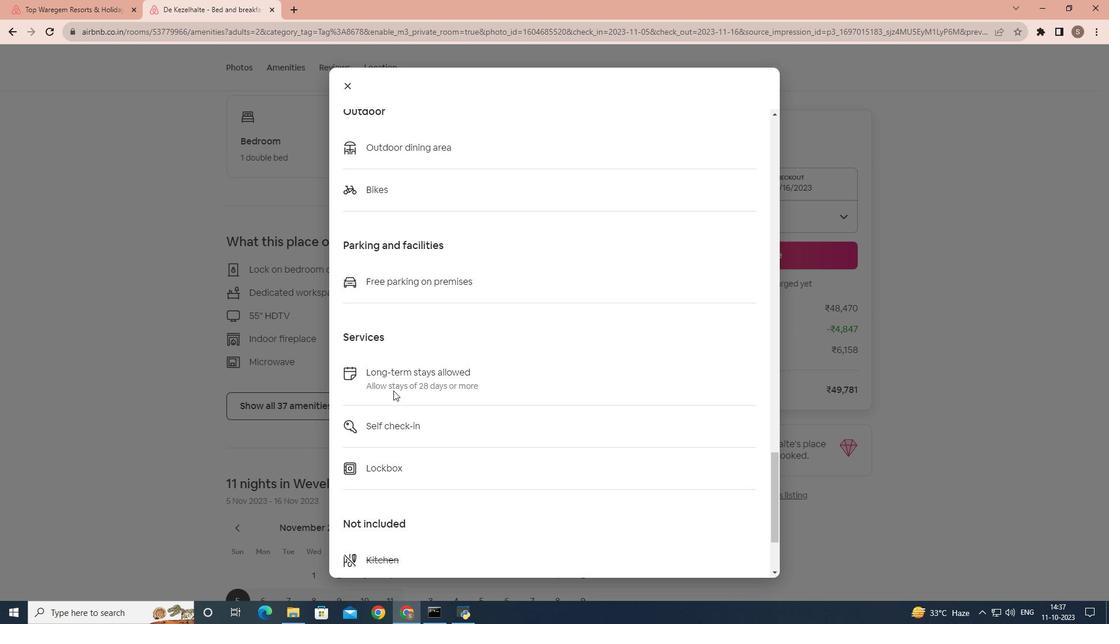 
Action: Mouse scrolled (393, 390) with delta (0, 0)
Screenshot: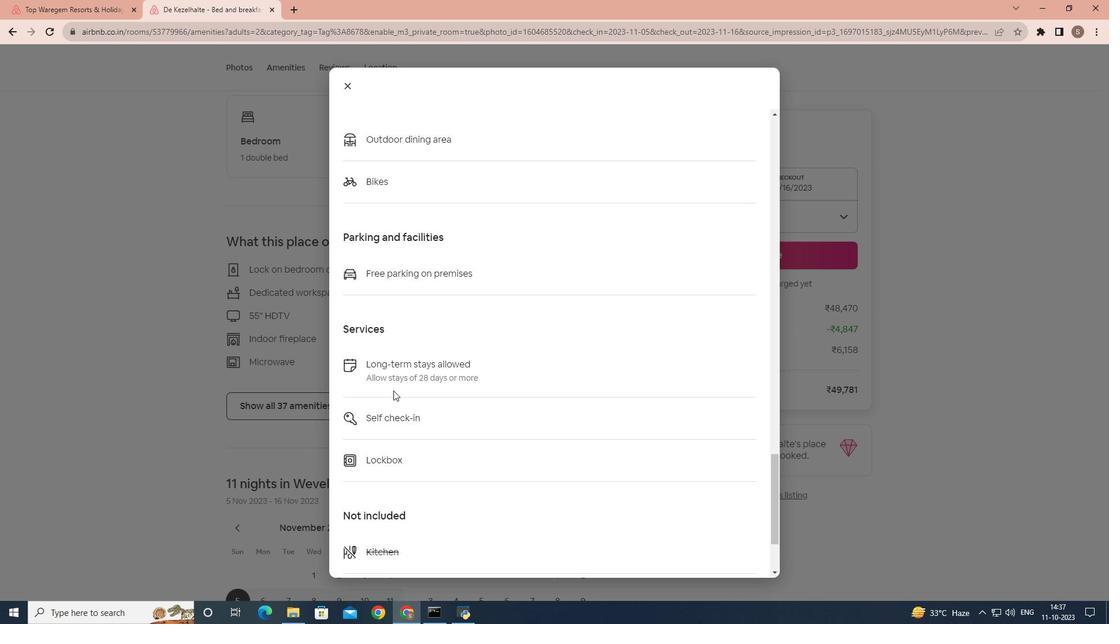 
Action: Mouse scrolled (393, 390) with delta (0, 0)
Screenshot: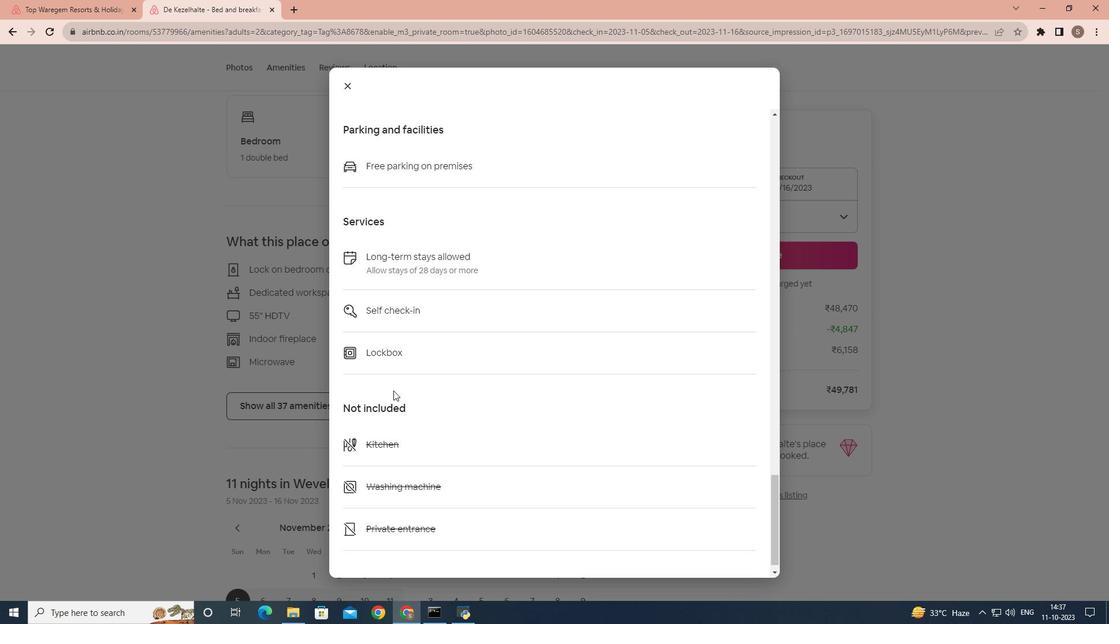 
Action: Mouse scrolled (393, 390) with delta (0, 0)
Screenshot: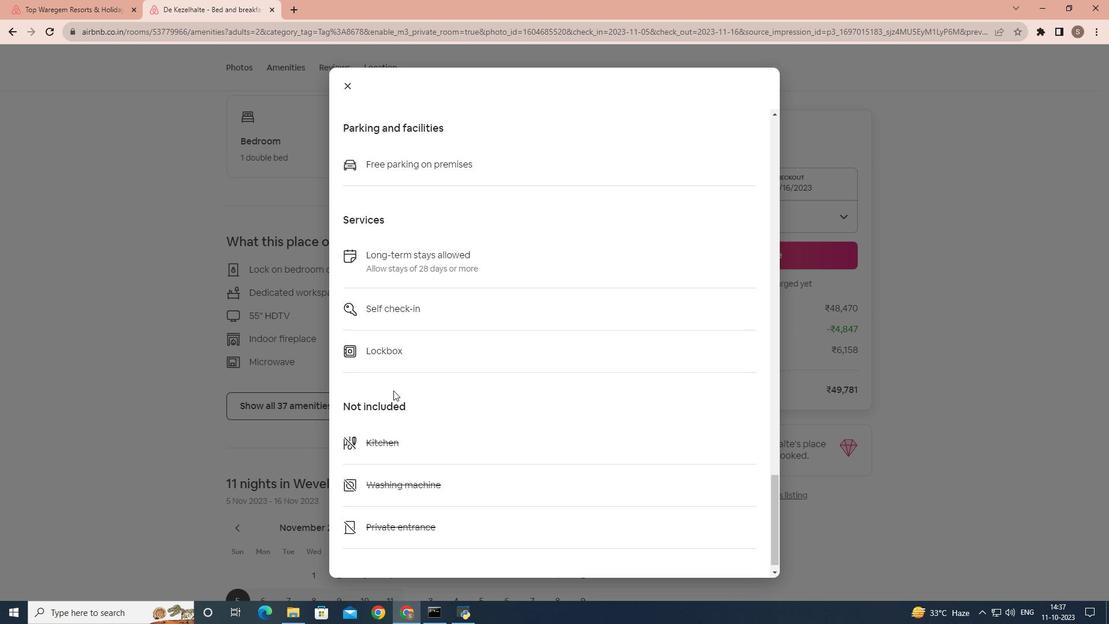 
Action: Mouse scrolled (393, 390) with delta (0, 0)
Screenshot: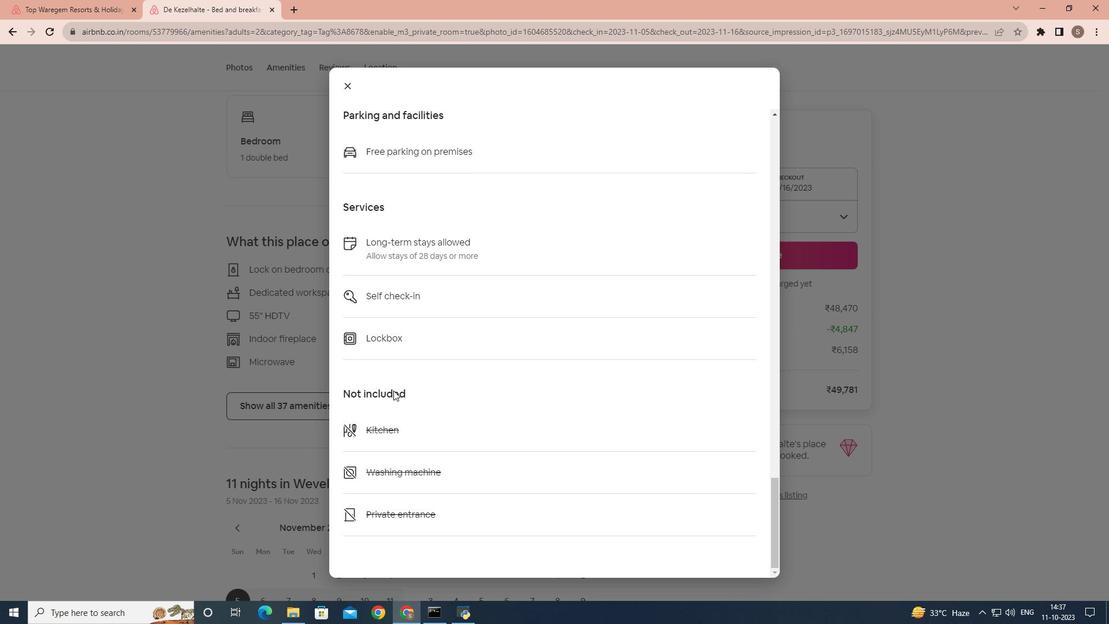
Action: Mouse moved to (339, 83)
Screenshot: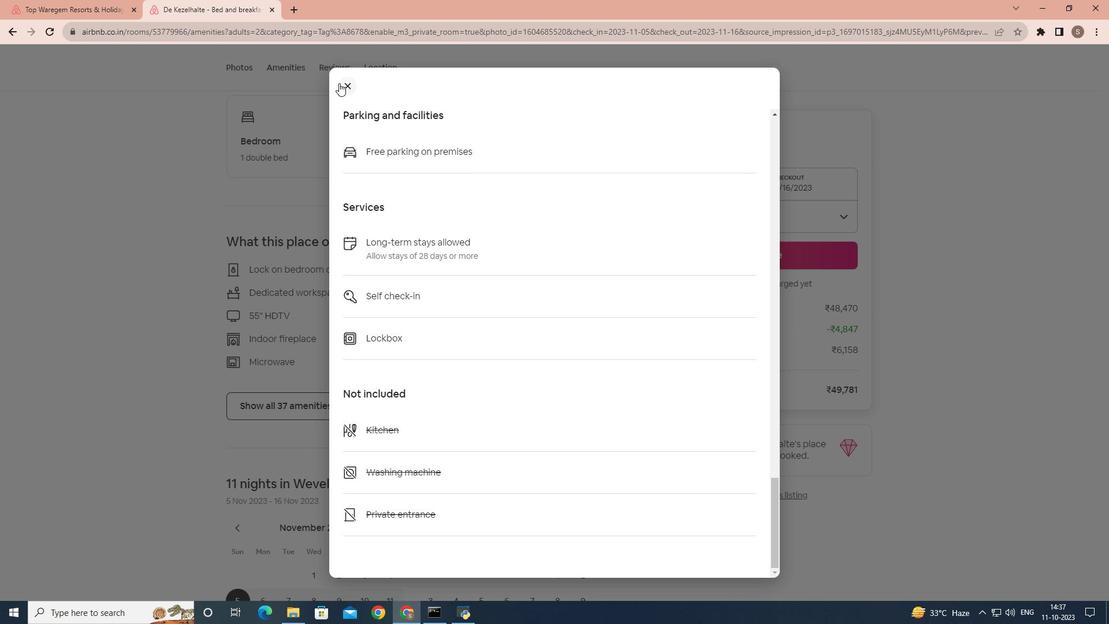 
Action: Mouse pressed left at (339, 83)
Screenshot: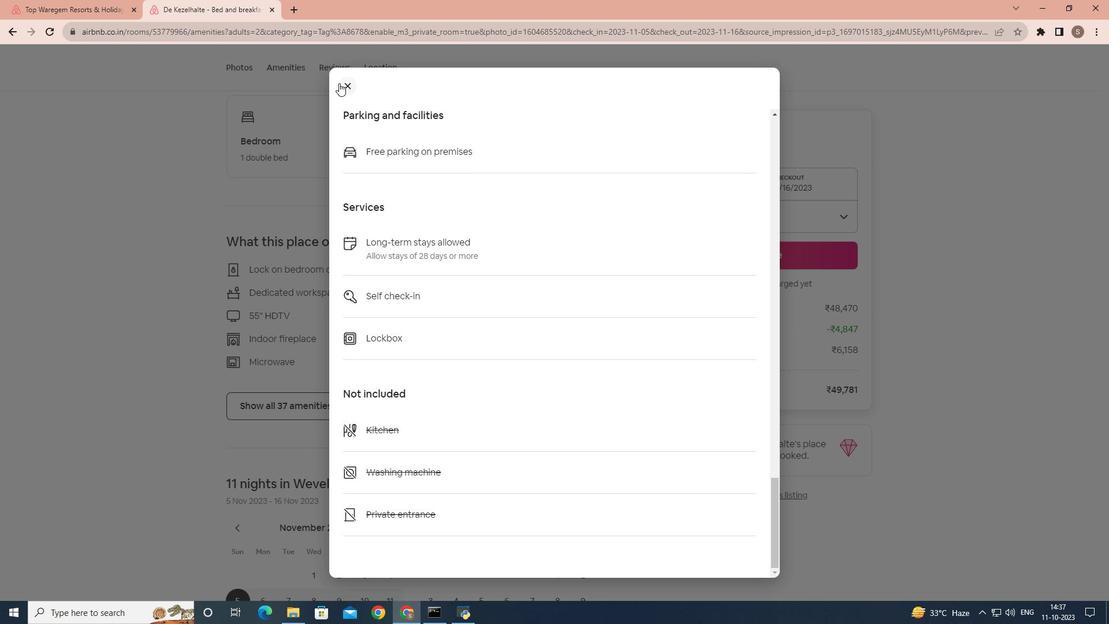 
Action: Mouse moved to (320, 341)
Screenshot: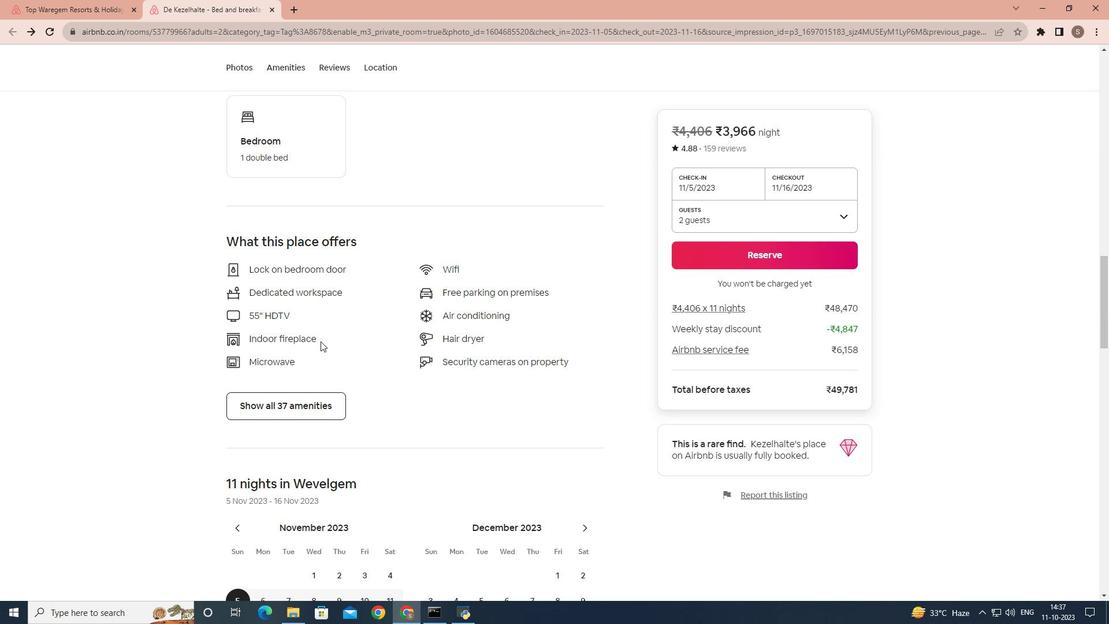 
Action: Mouse scrolled (320, 340) with delta (0, 0)
Screenshot: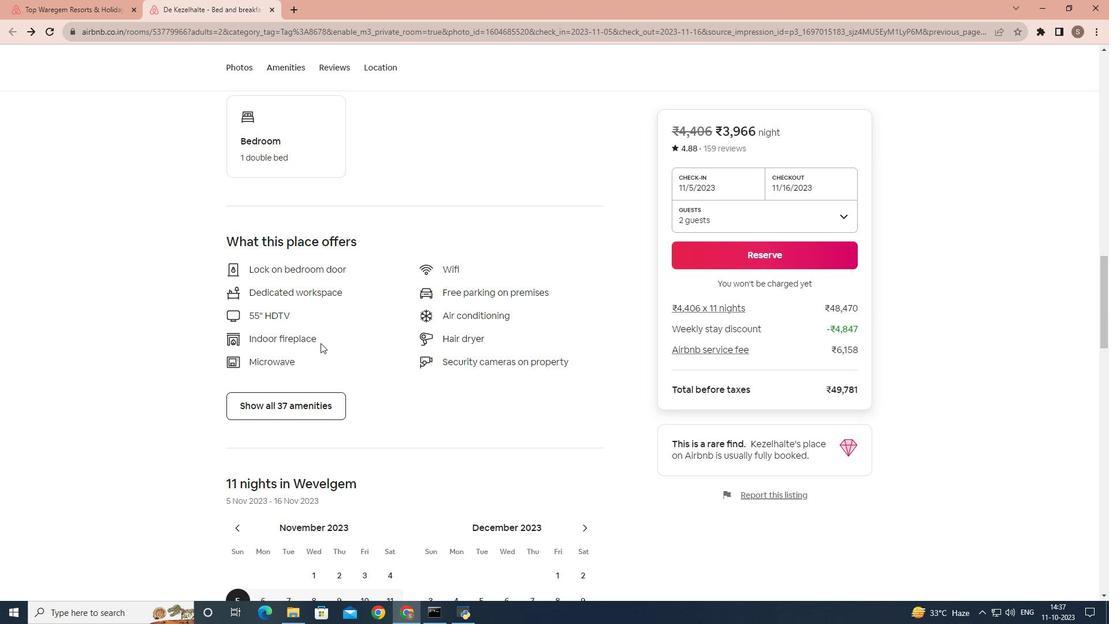 
Action: Mouse moved to (320, 343)
Screenshot: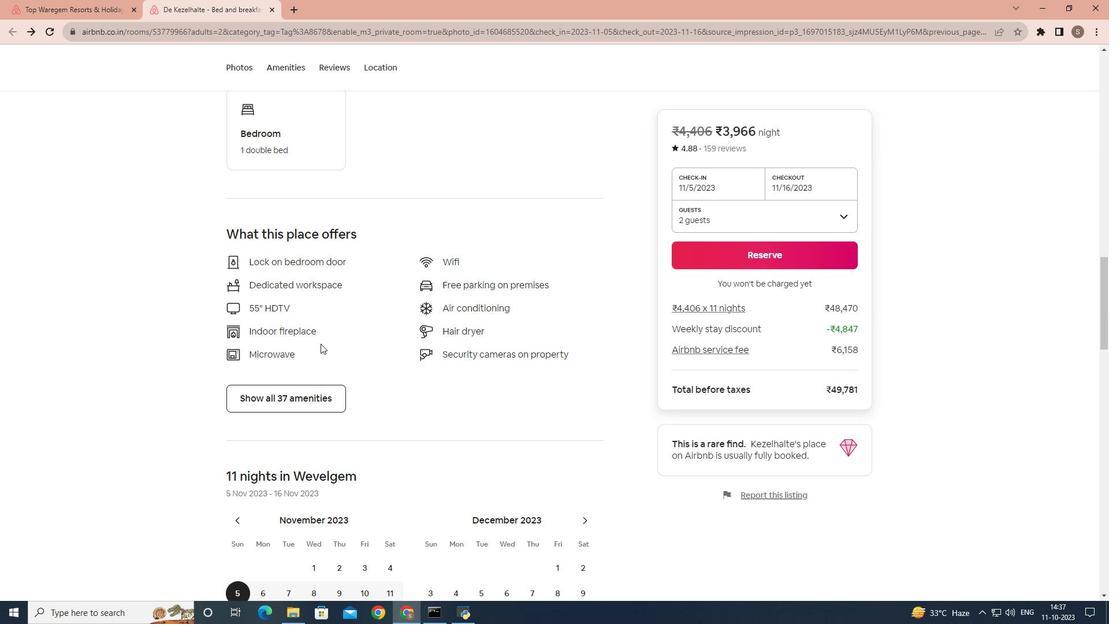 
Action: Mouse scrolled (320, 343) with delta (0, 0)
Screenshot: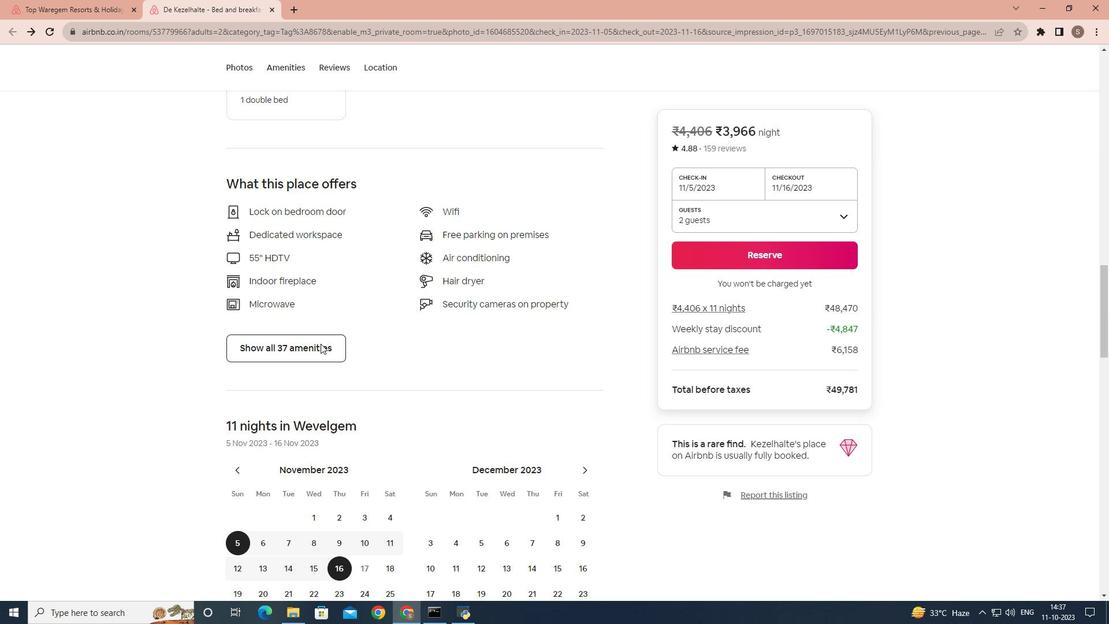 
Action: Mouse scrolled (320, 343) with delta (0, 0)
Screenshot: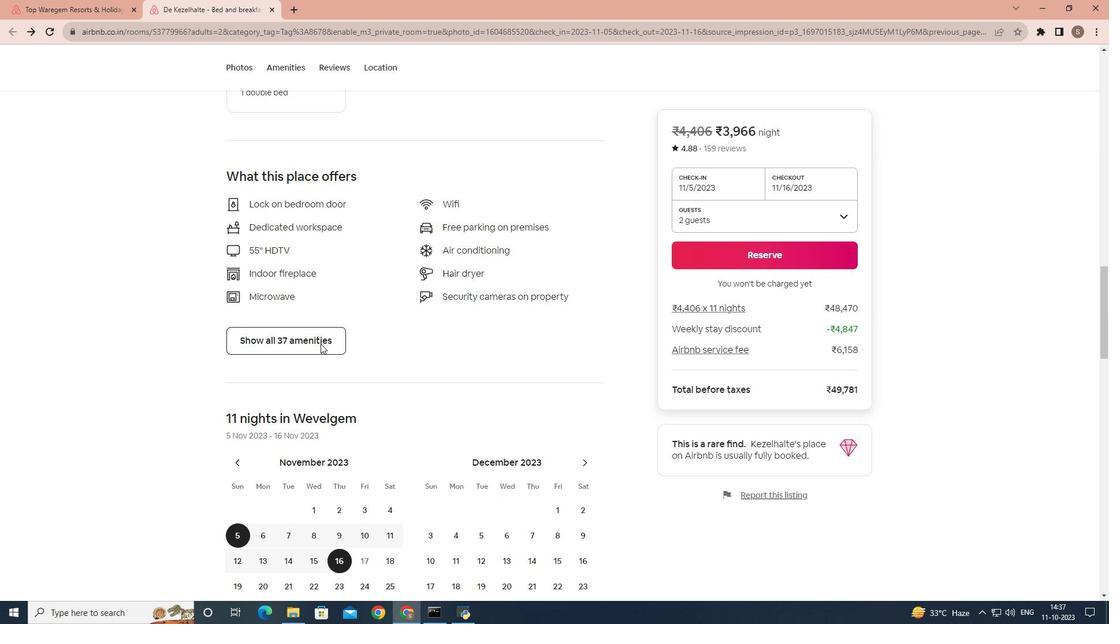 
Action: Mouse scrolled (320, 343) with delta (0, 0)
Screenshot: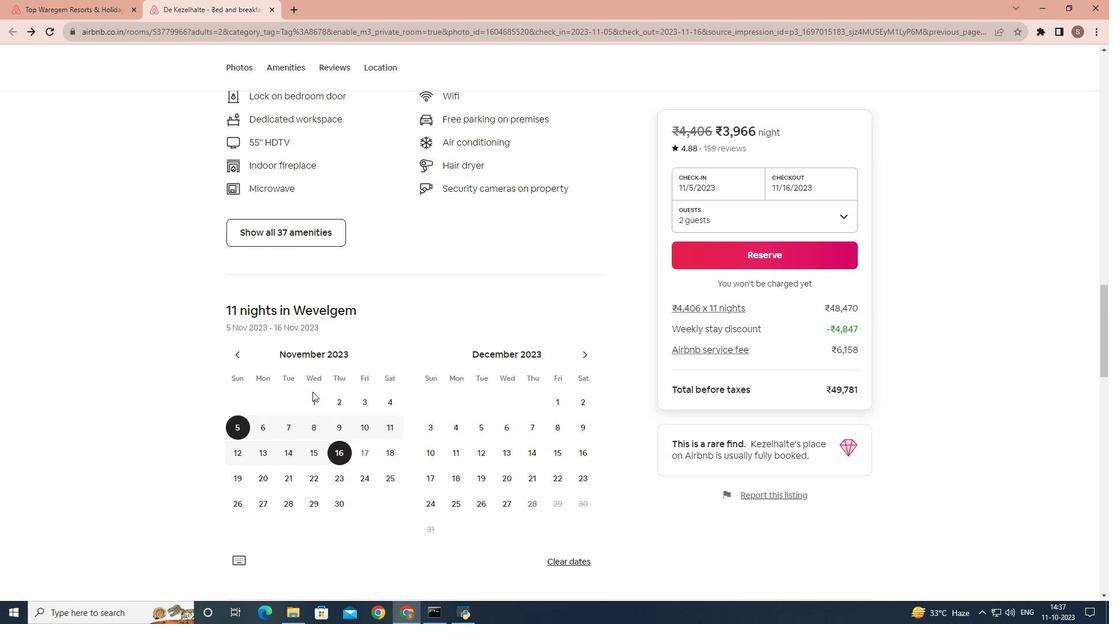 
Action: Mouse moved to (302, 451)
Screenshot: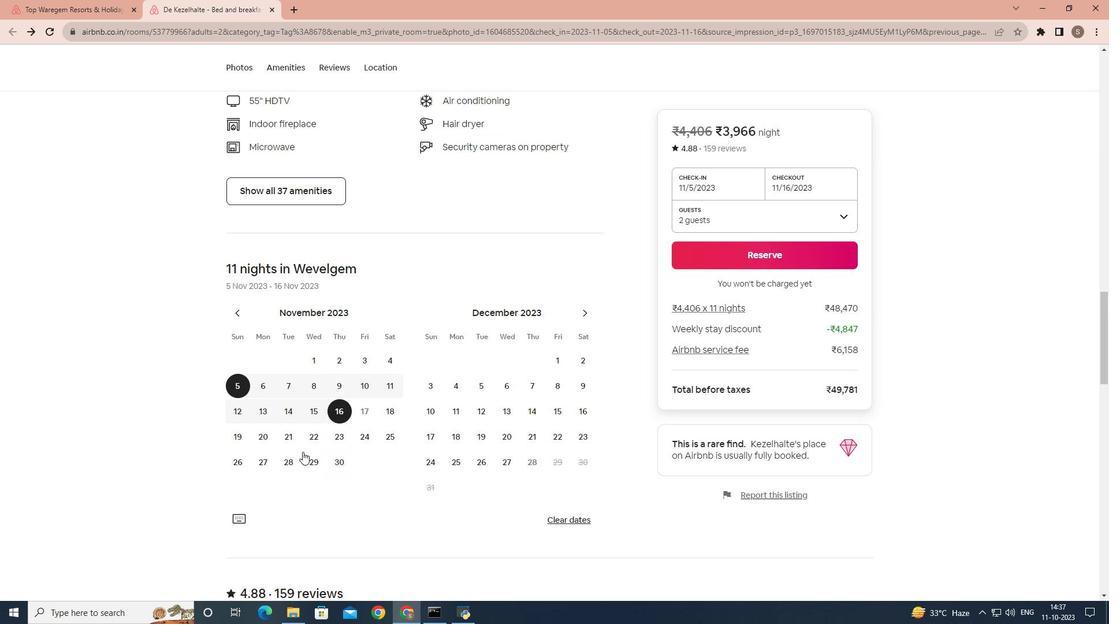 
Action: Mouse scrolled (302, 451) with delta (0, 0)
Screenshot: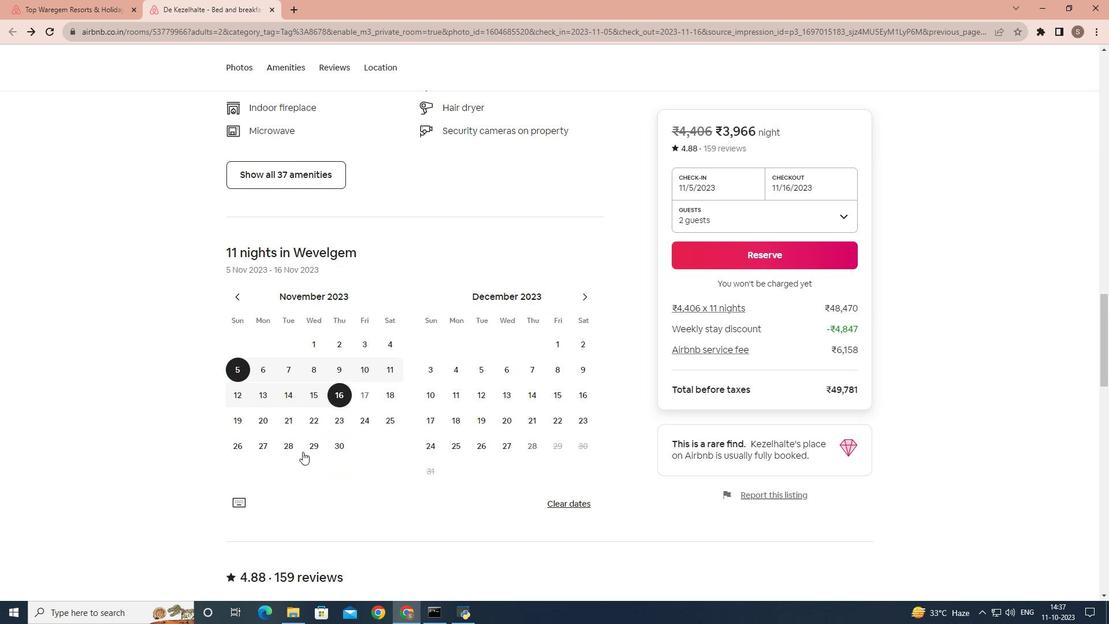
Action: Mouse scrolled (302, 451) with delta (0, 0)
Screenshot: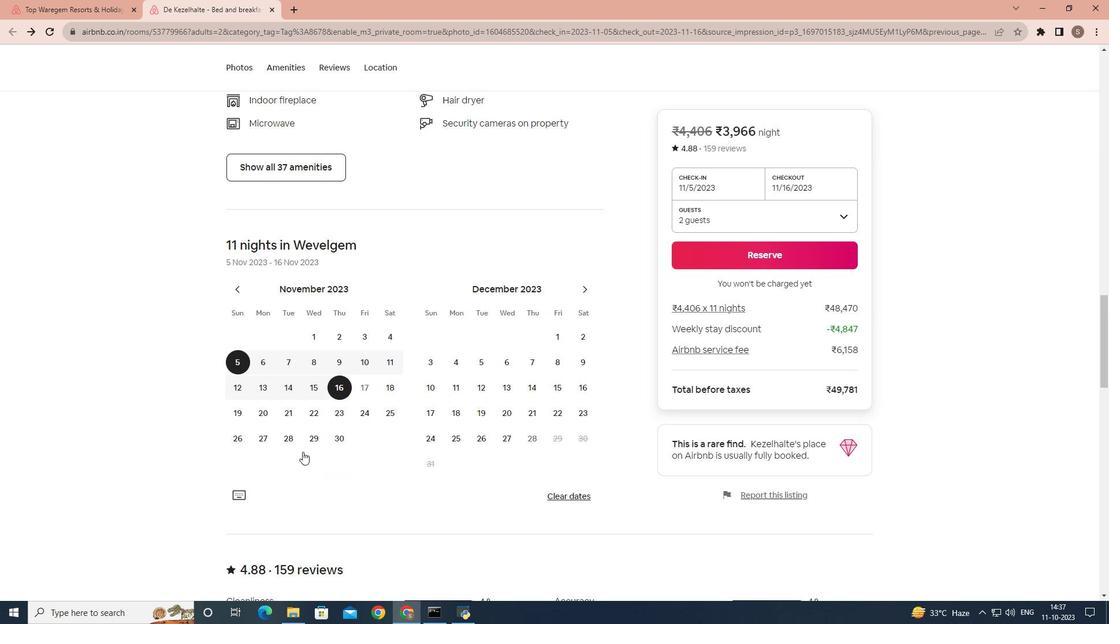 
Action: Mouse scrolled (302, 451) with delta (0, 0)
Screenshot: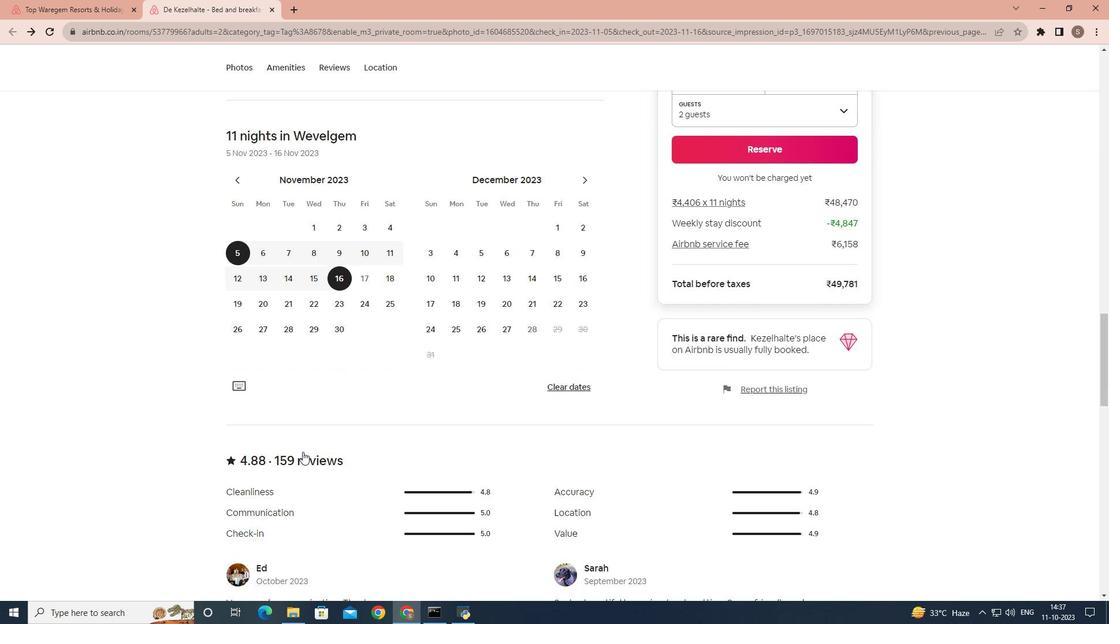 
Action: Mouse scrolled (302, 451) with delta (0, 0)
Screenshot: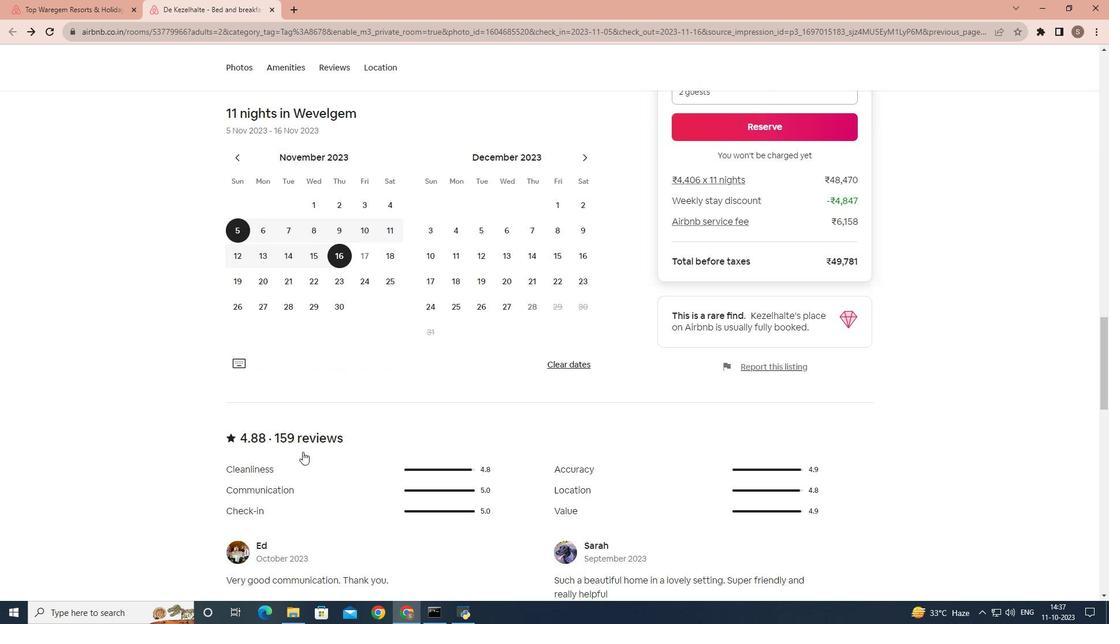 
Action: Mouse scrolled (302, 451) with delta (0, 0)
Screenshot: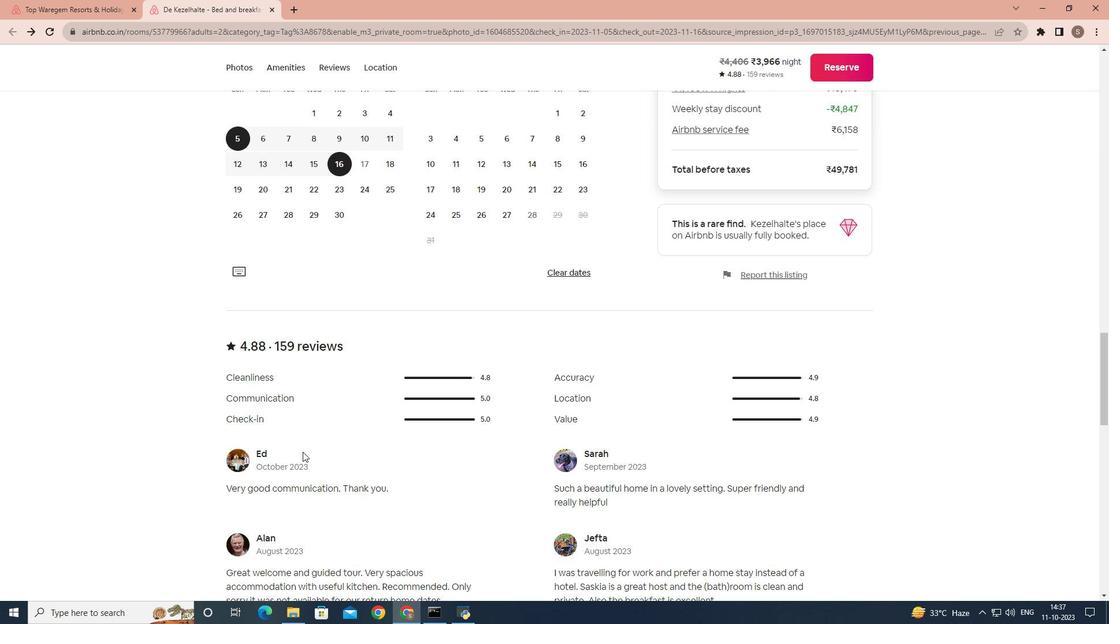 
Action: Mouse scrolled (302, 451) with delta (0, 0)
Screenshot: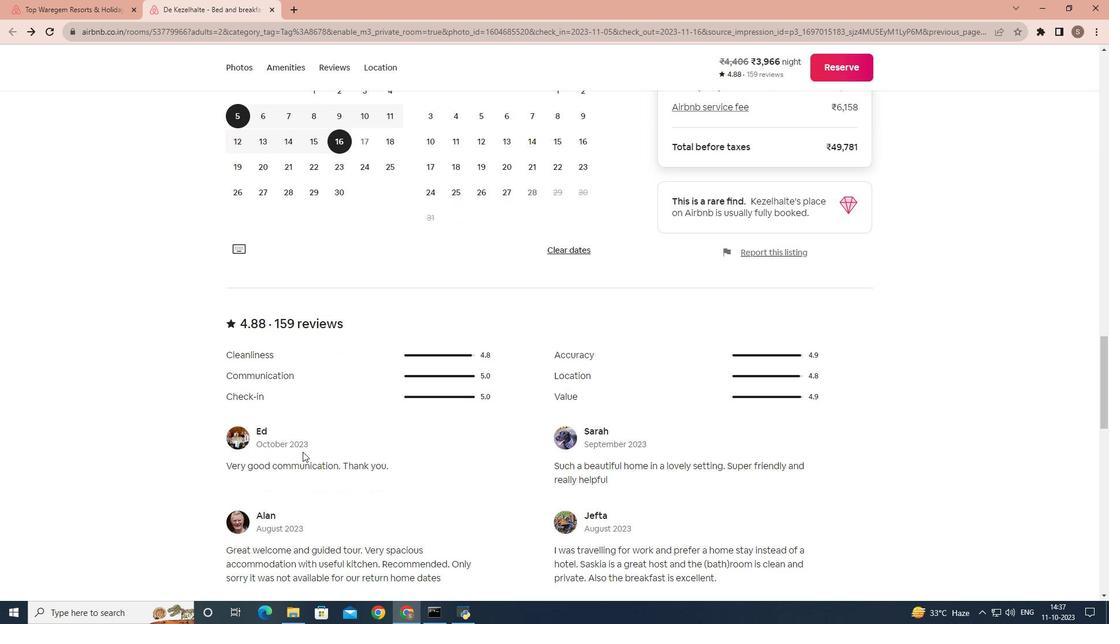 
Action: Mouse scrolled (302, 451) with delta (0, 0)
Screenshot: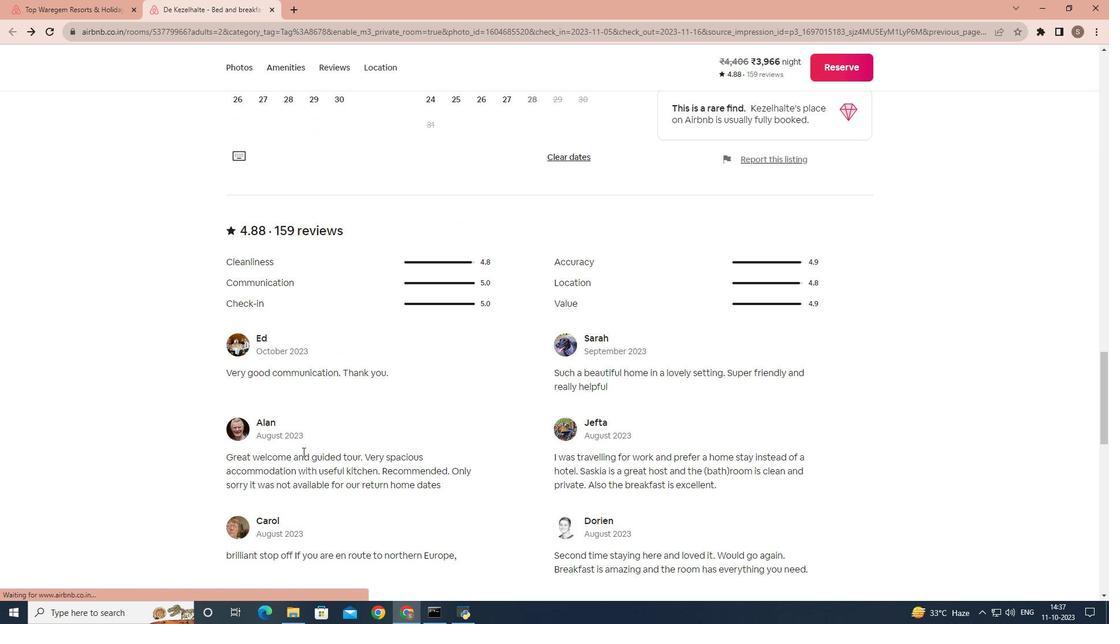 
Action: Mouse scrolled (302, 451) with delta (0, 0)
Screenshot: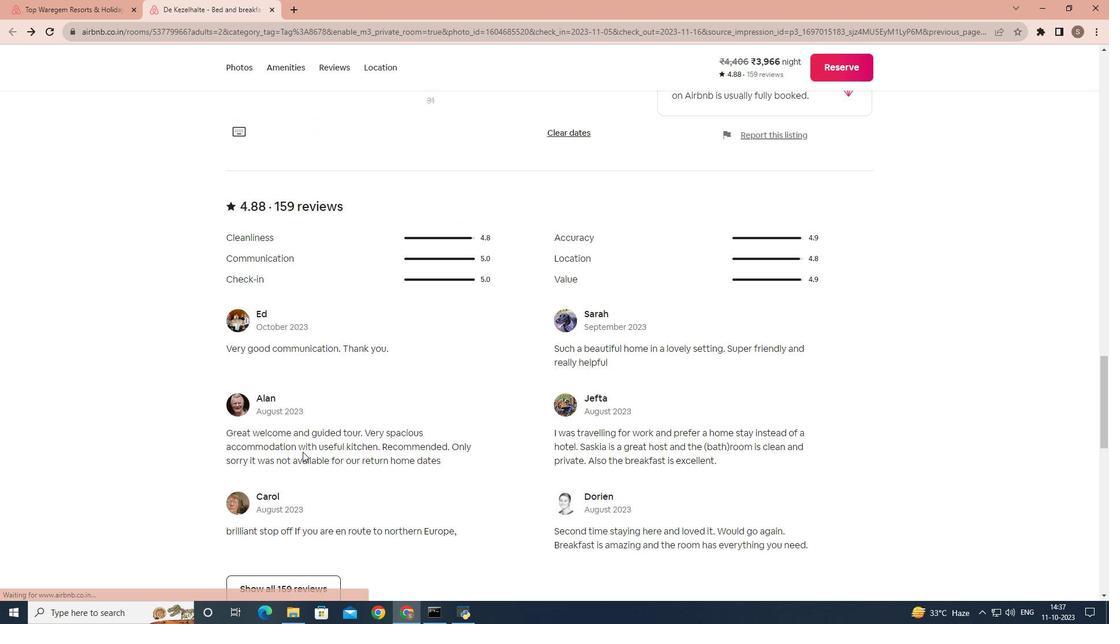 
Action: Mouse scrolled (302, 451) with delta (0, 0)
Screenshot: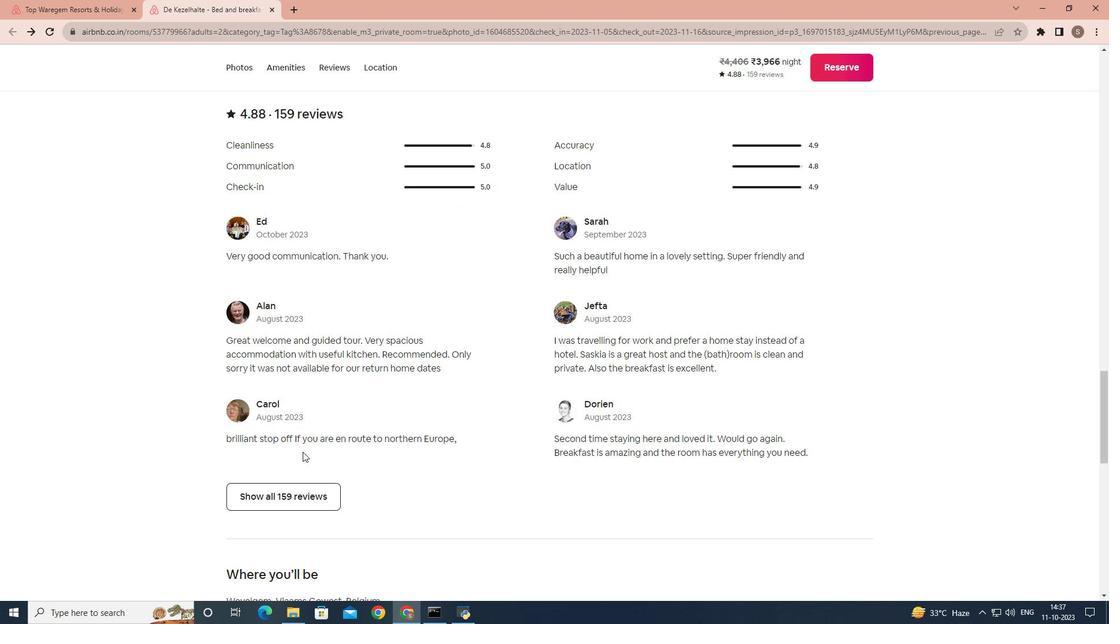 
Action: Mouse moved to (302, 452)
Screenshot: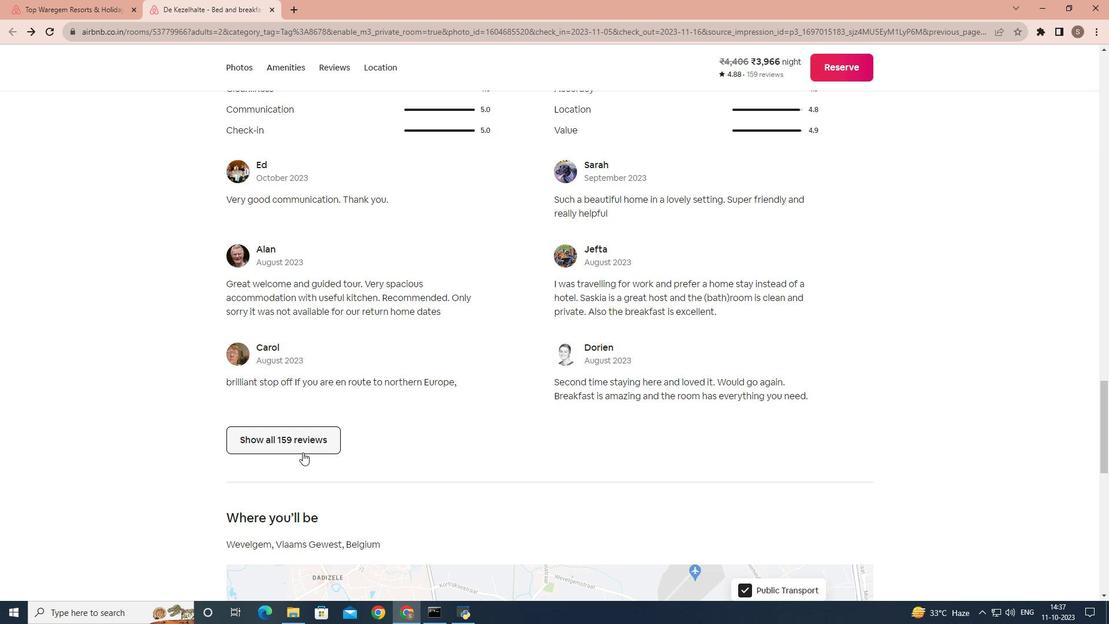 
Action: Mouse pressed left at (302, 452)
Screenshot: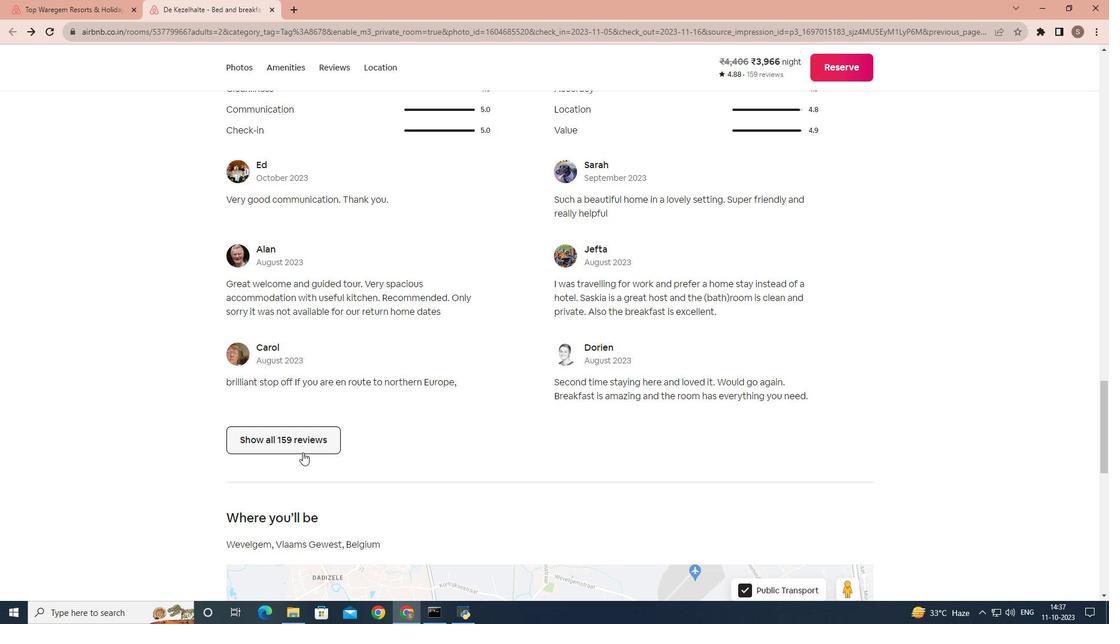 
Action: Mouse moved to (512, 416)
Screenshot: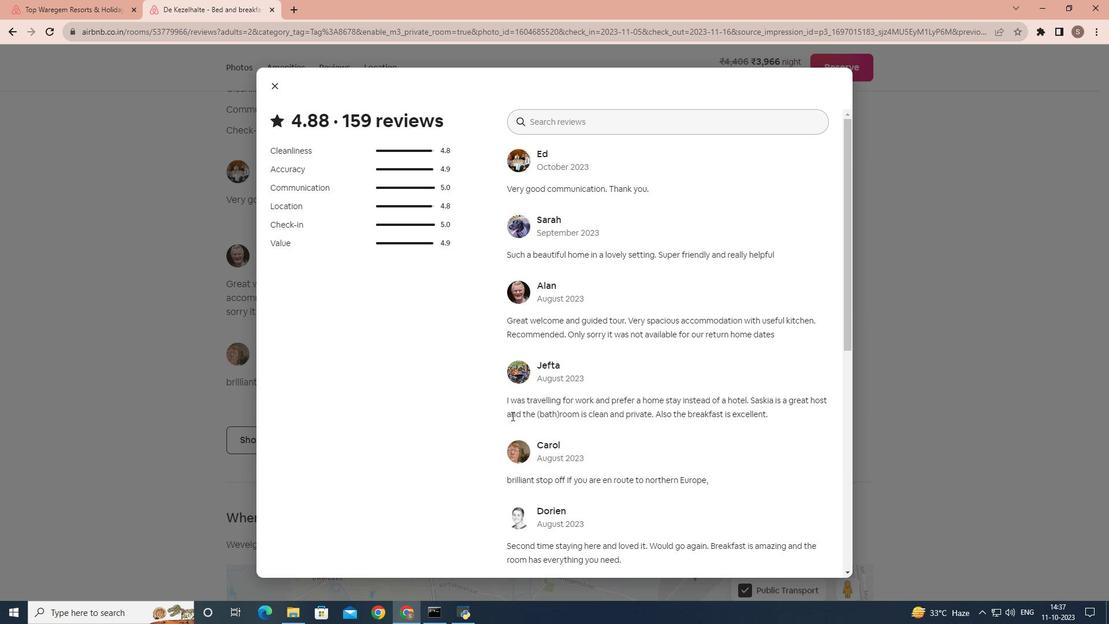 
Action: Mouse scrolled (512, 415) with delta (0, 0)
Screenshot: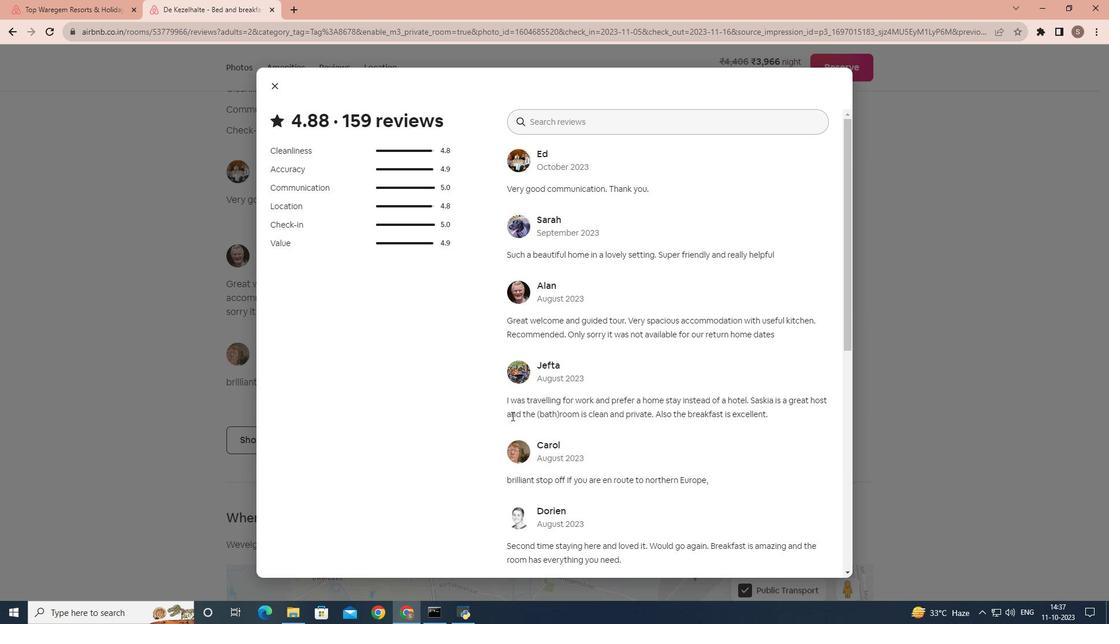 
Action: Mouse scrolled (512, 415) with delta (0, 0)
Screenshot: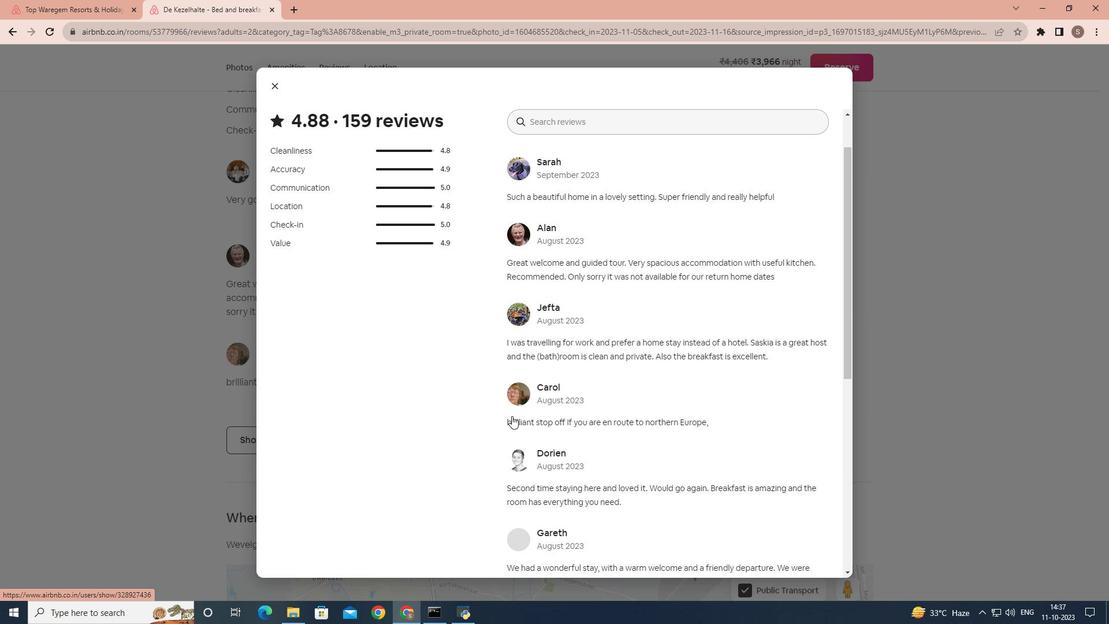 
Action: Mouse scrolled (512, 415) with delta (0, 0)
Screenshot: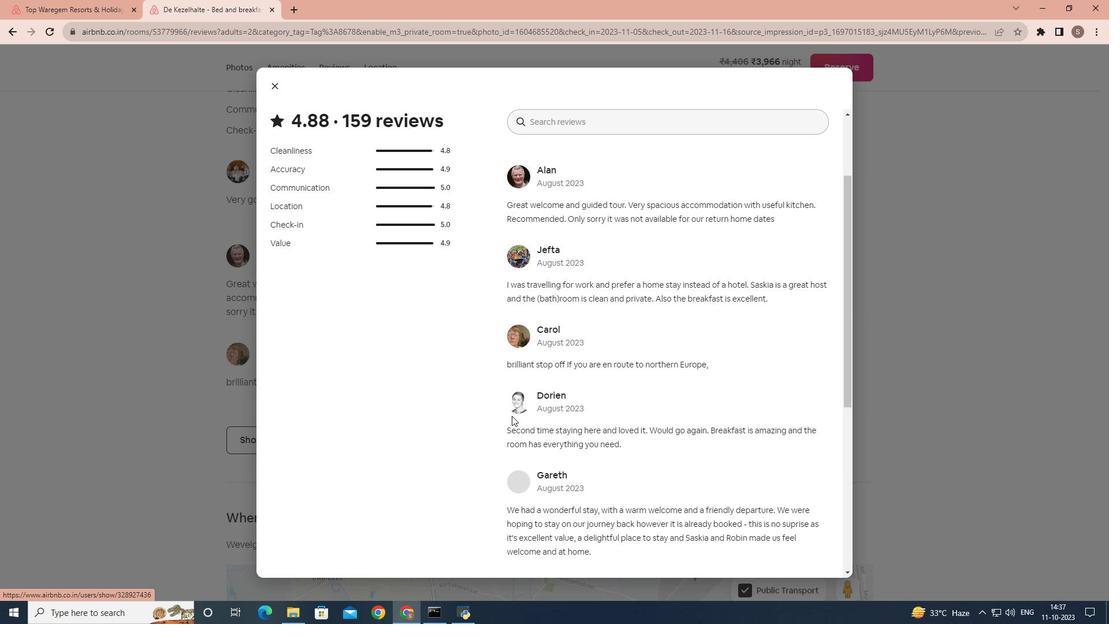
Action: Mouse scrolled (512, 415) with delta (0, 0)
Screenshot: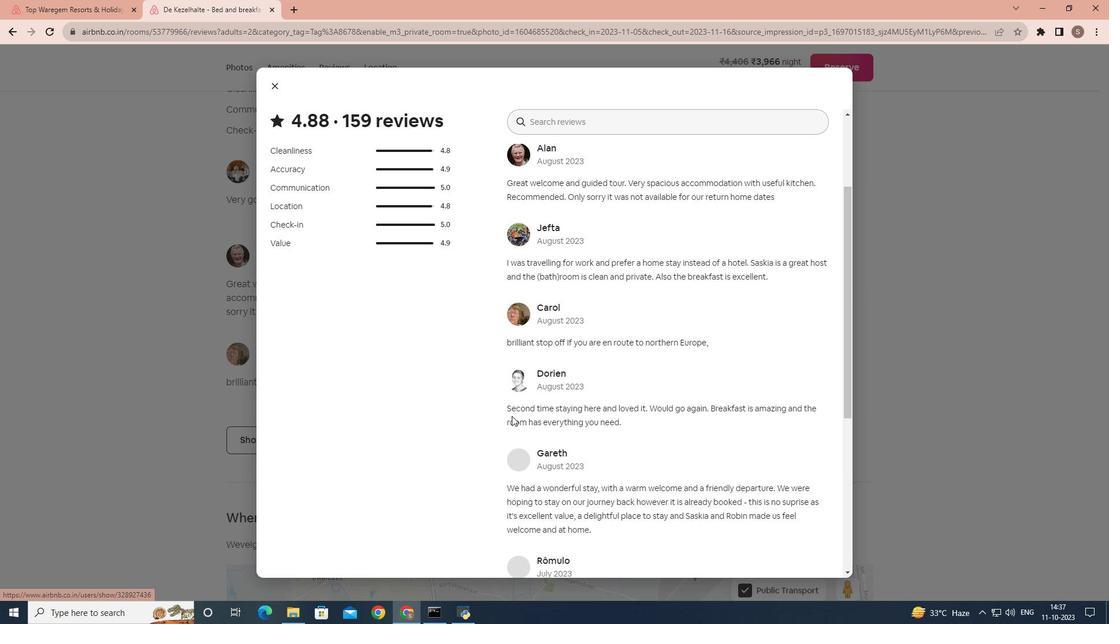 
Action: Mouse scrolled (512, 415) with delta (0, 0)
Screenshot: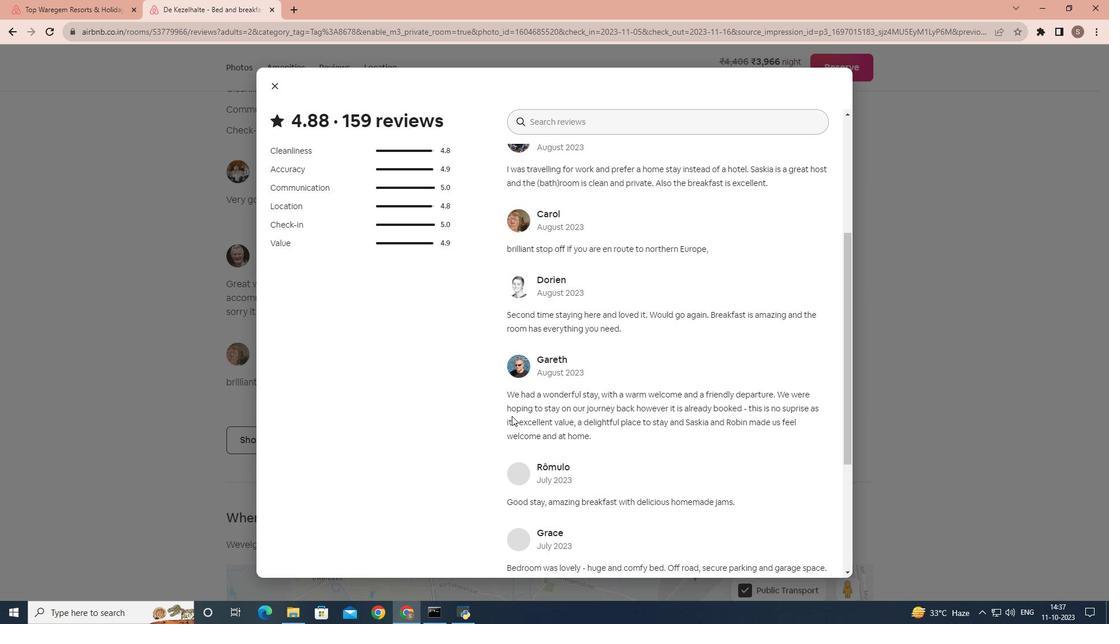 
Action: Mouse scrolled (512, 415) with delta (0, 0)
Screenshot: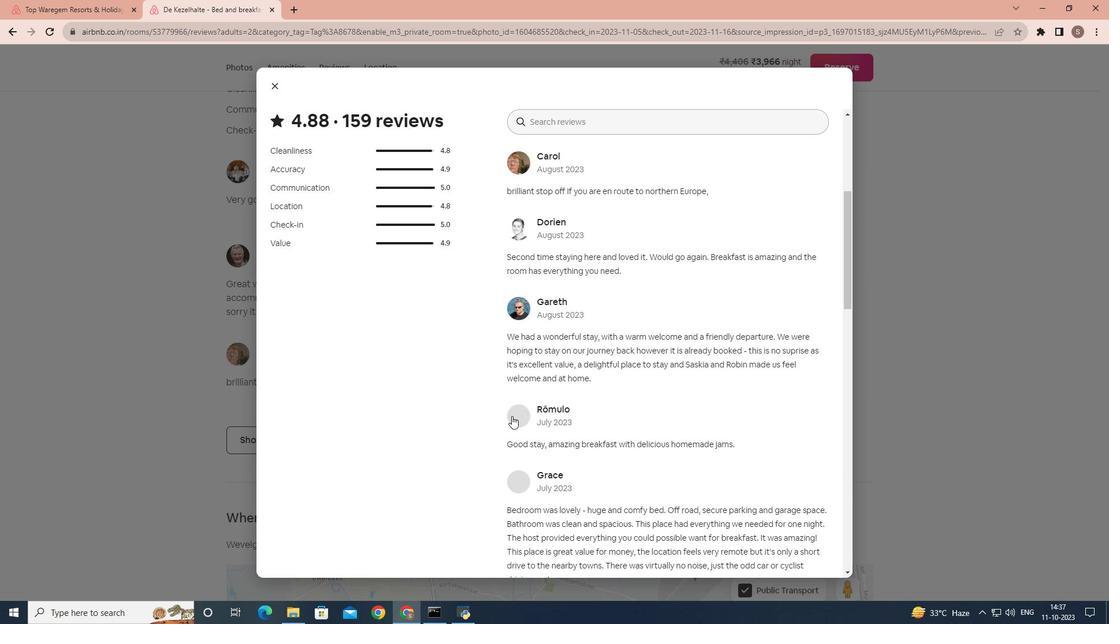 
Action: Mouse scrolled (512, 415) with delta (0, 0)
Screenshot: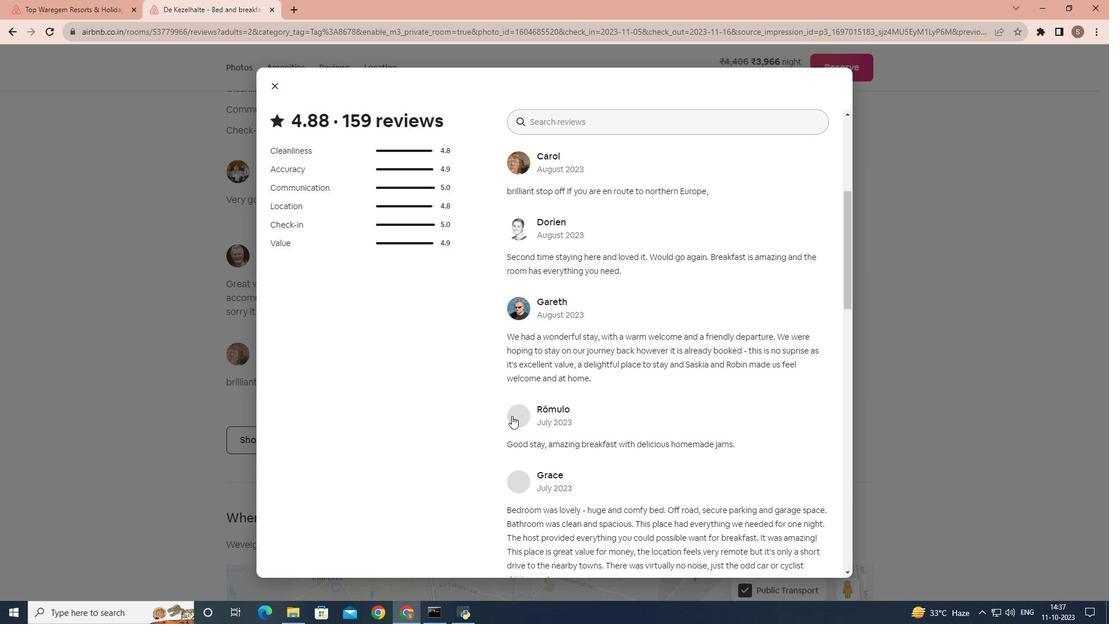 
Action: Mouse scrolled (512, 415) with delta (0, 0)
Screenshot: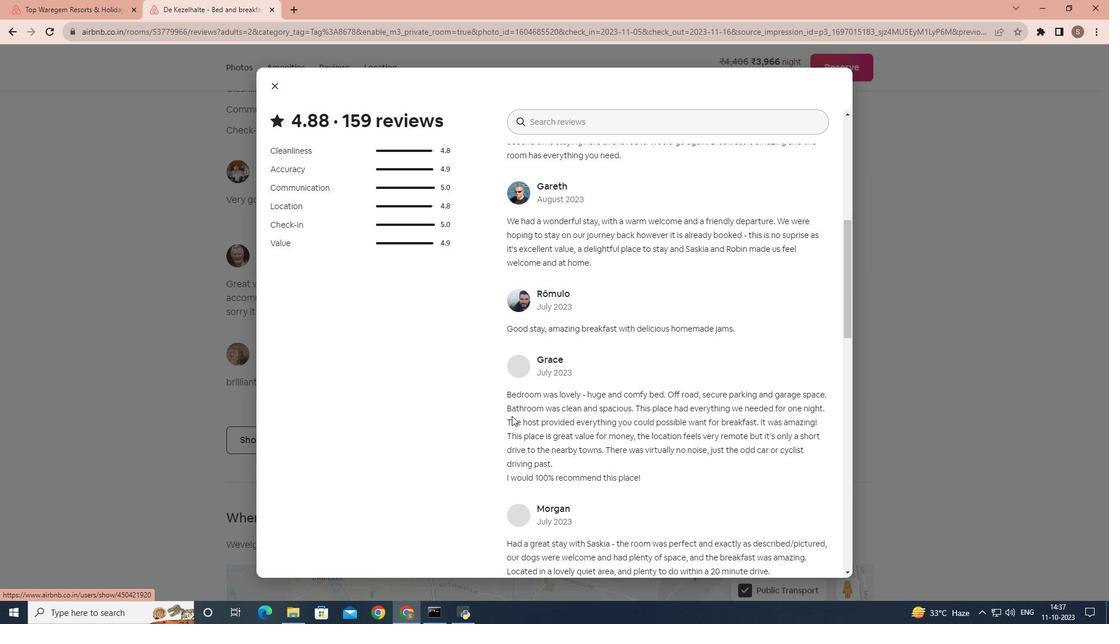 
Action: Mouse scrolled (512, 415) with delta (0, 0)
Screenshot: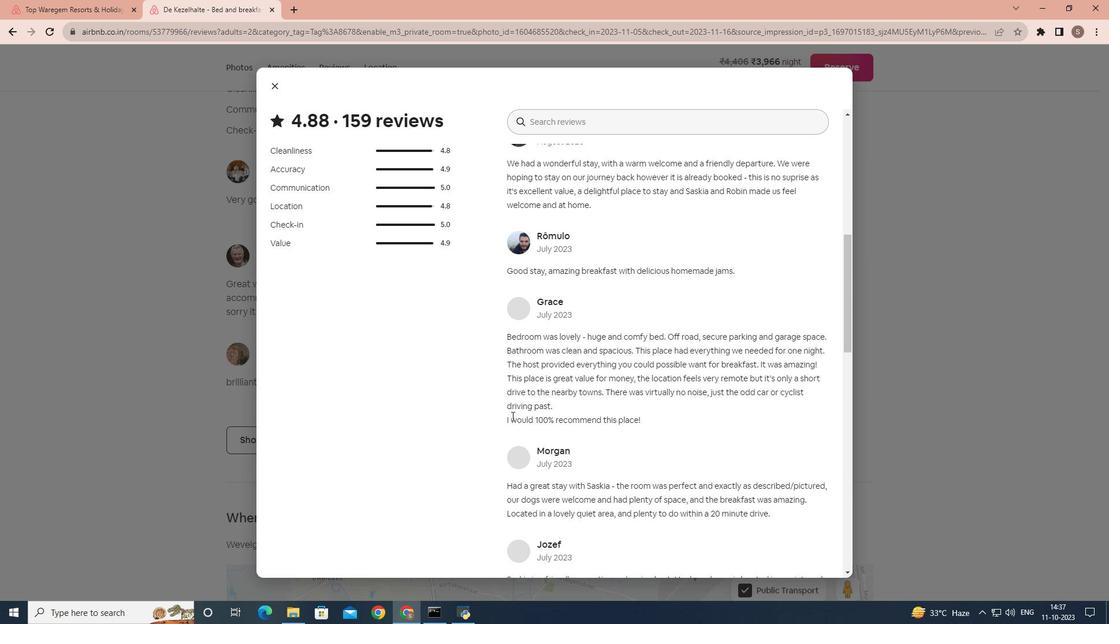 
Action: Mouse scrolled (512, 415) with delta (0, 0)
Screenshot: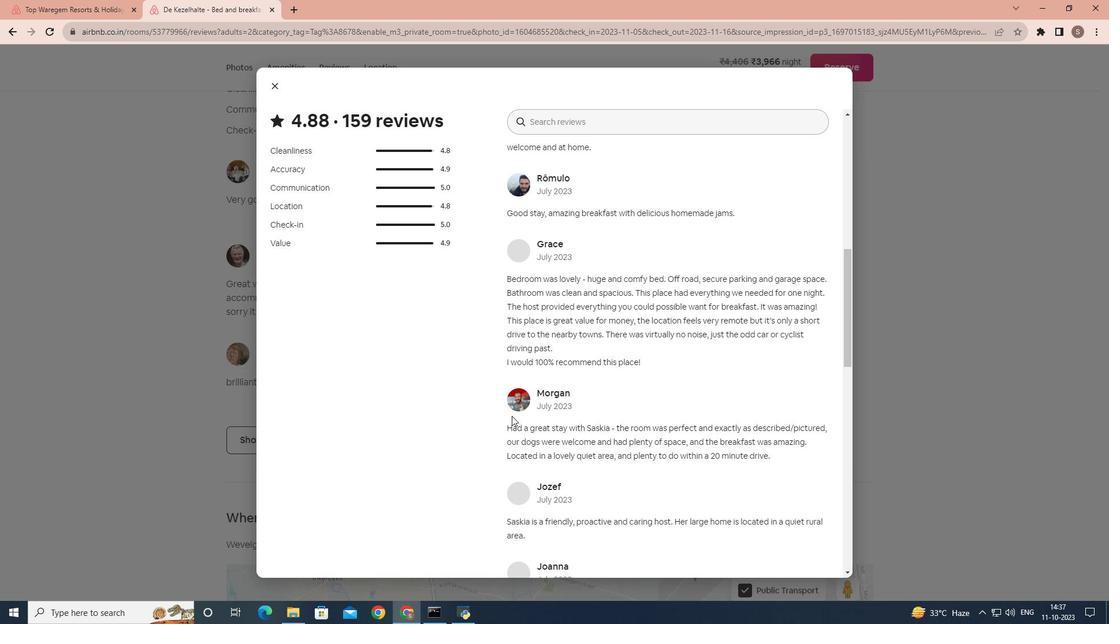 
Action: Mouse scrolled (512, 415) with delta (0, 0)
Screenshot: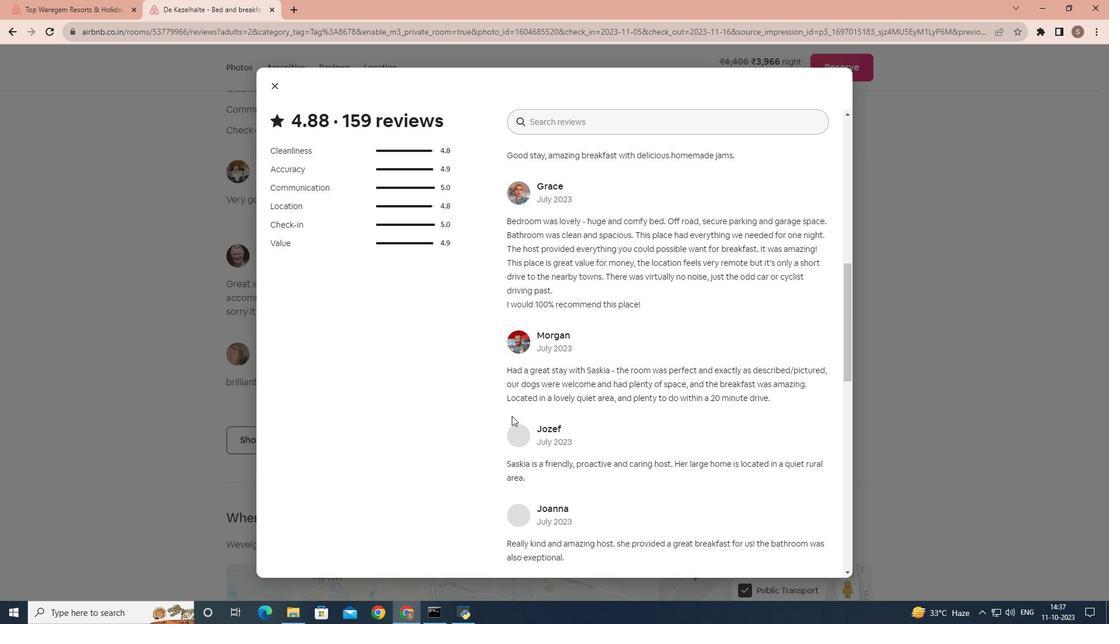 
Action: Mouse scrolled (512, 415) with delta (0, 0)
Screenshot: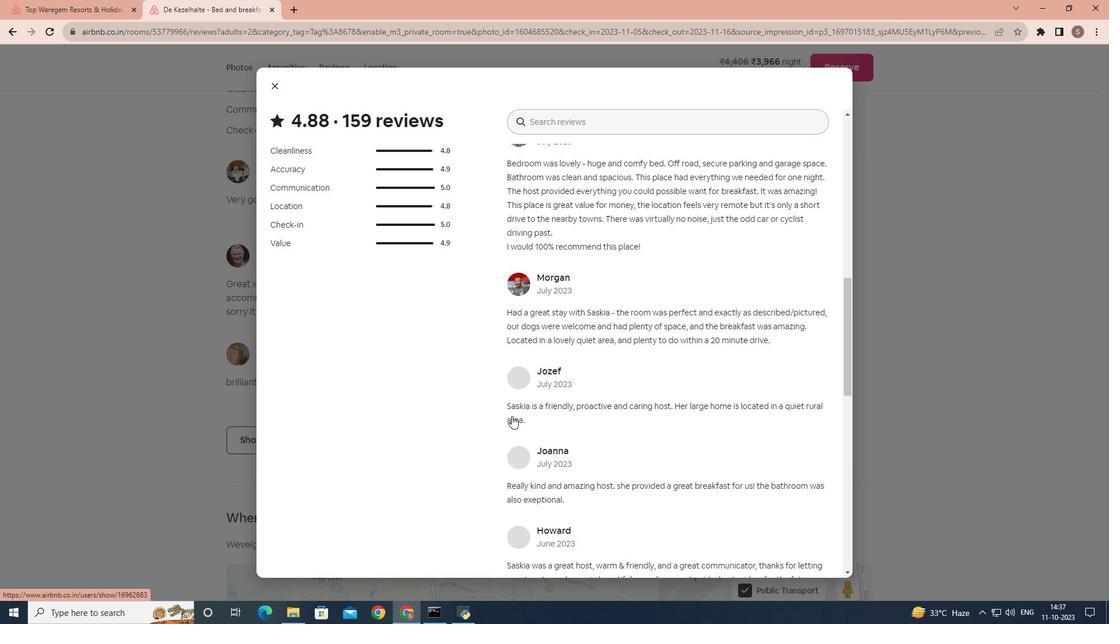 
Action: Mouse scrolled (512, 415) with delta (0, 0)
Screenshot: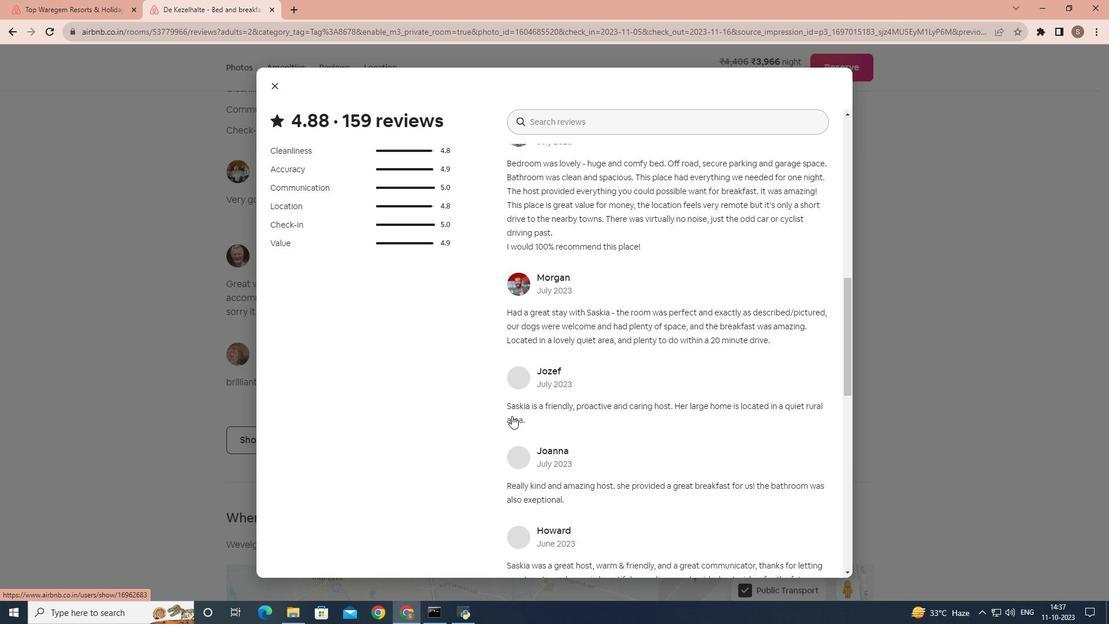 
Action: Mouse scrolled (512, 415) with delta (0, 0)
Screenshot: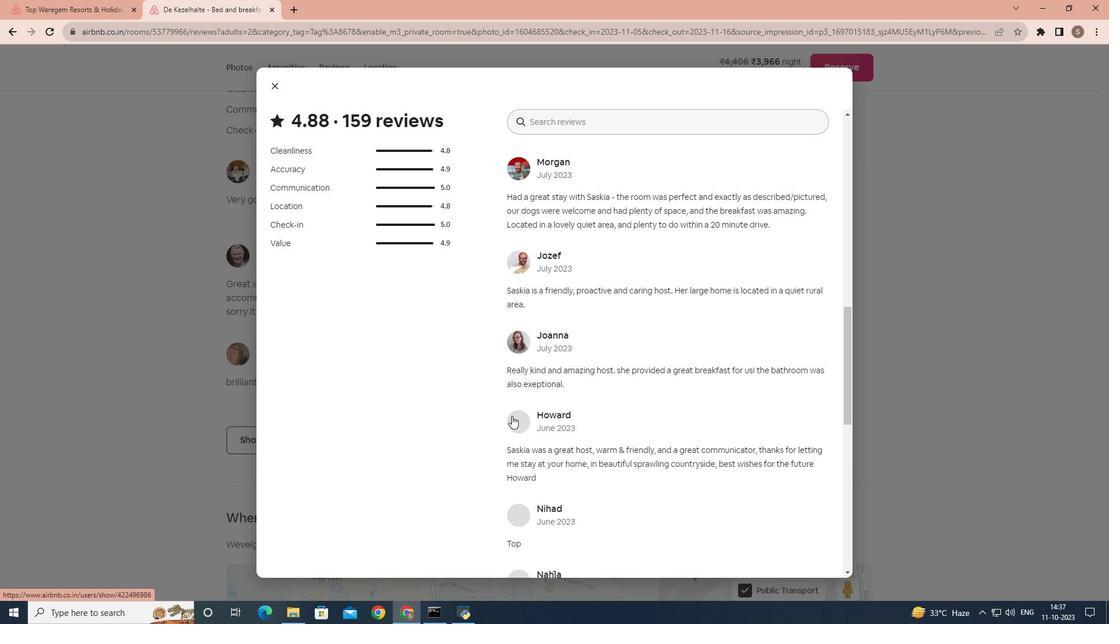 
Action: Mouse scrolled (512, 415) with delta (0, 0)
Screenshot: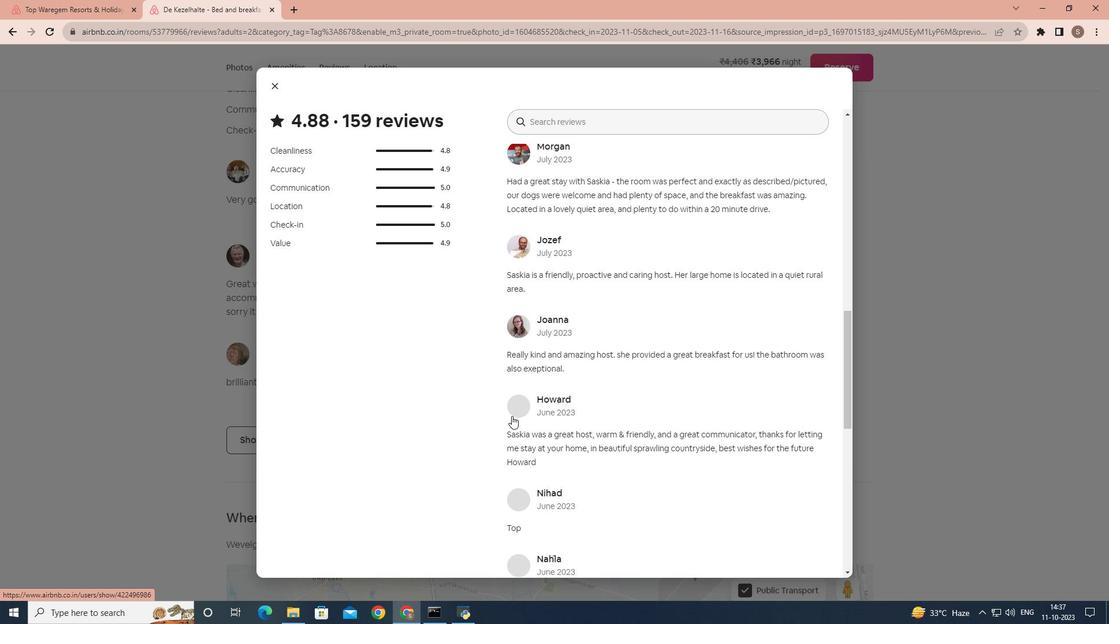 
Action: Mouse scrolled (512, 415) with delta (0, 0)
Screenshot: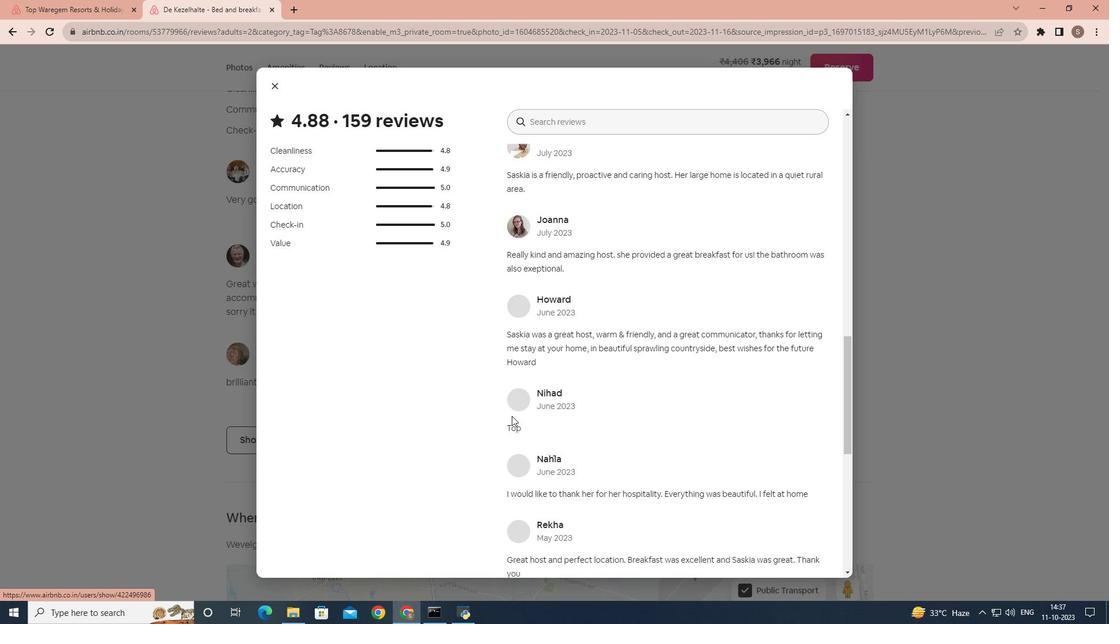 
Action: Mouse scrolled (512, 415) with delta (0, 0)
Screenshot: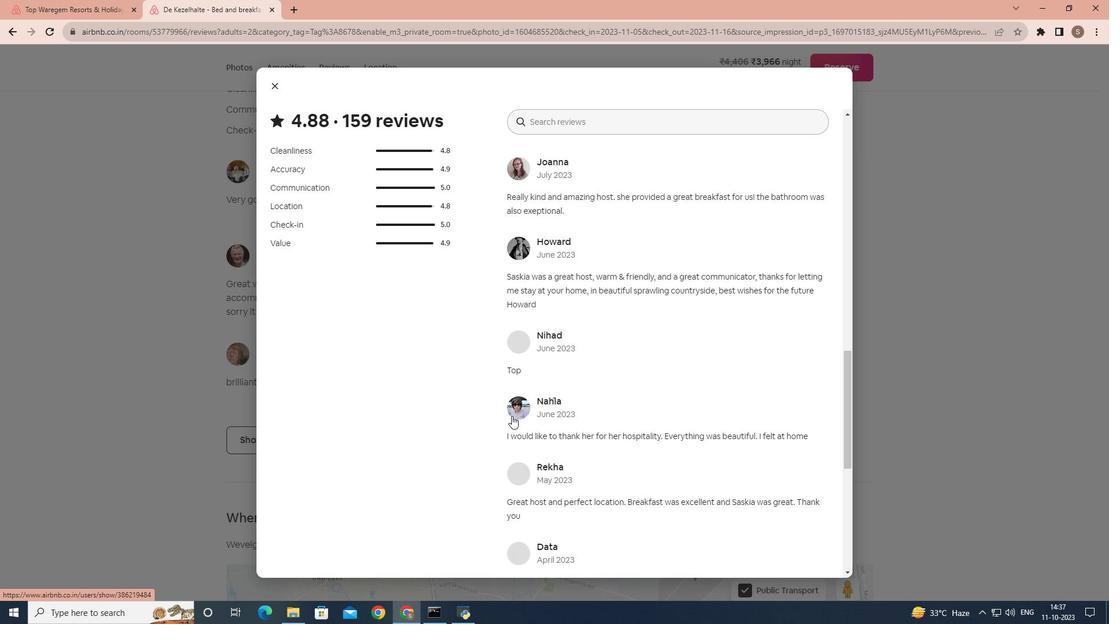
Action: Mouse scrolled (512, 415) with delta (0, 0)
Screenshot: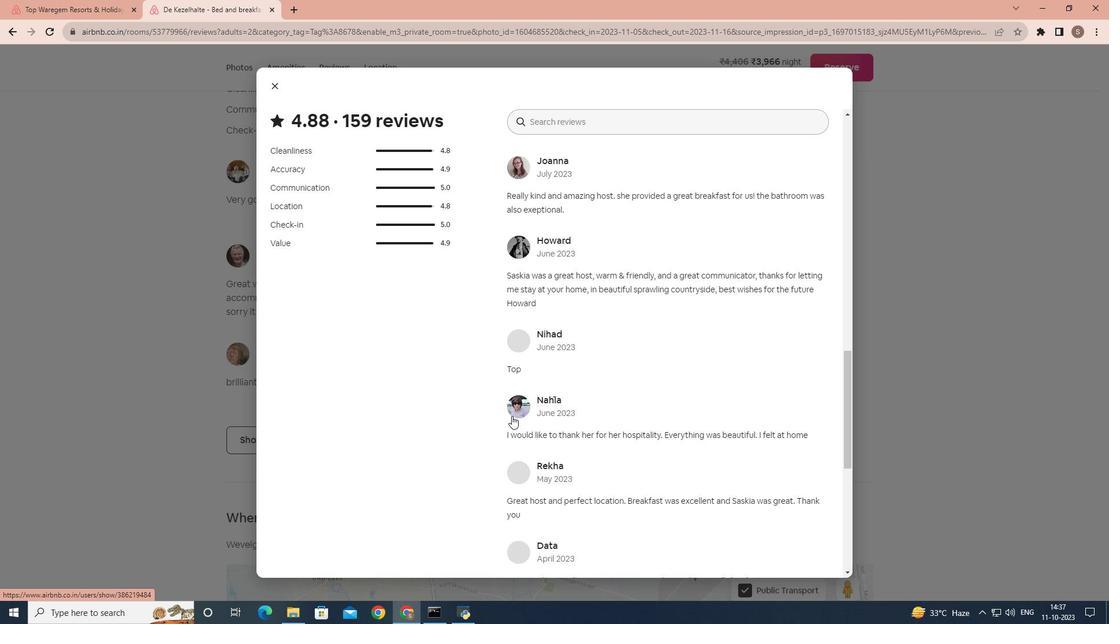 
Action: Mouse scrolled (512, 415) with delta (0, 0)
Screenshot: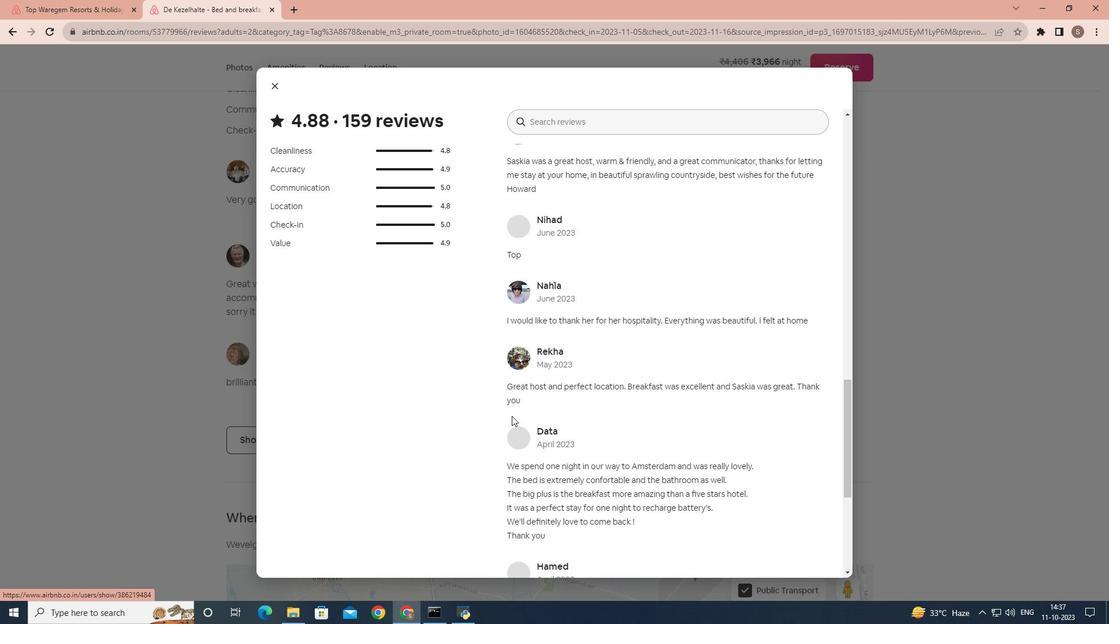 
Action: Mouse scrolled (512, 415) with delta (0, 0)
Screenshot: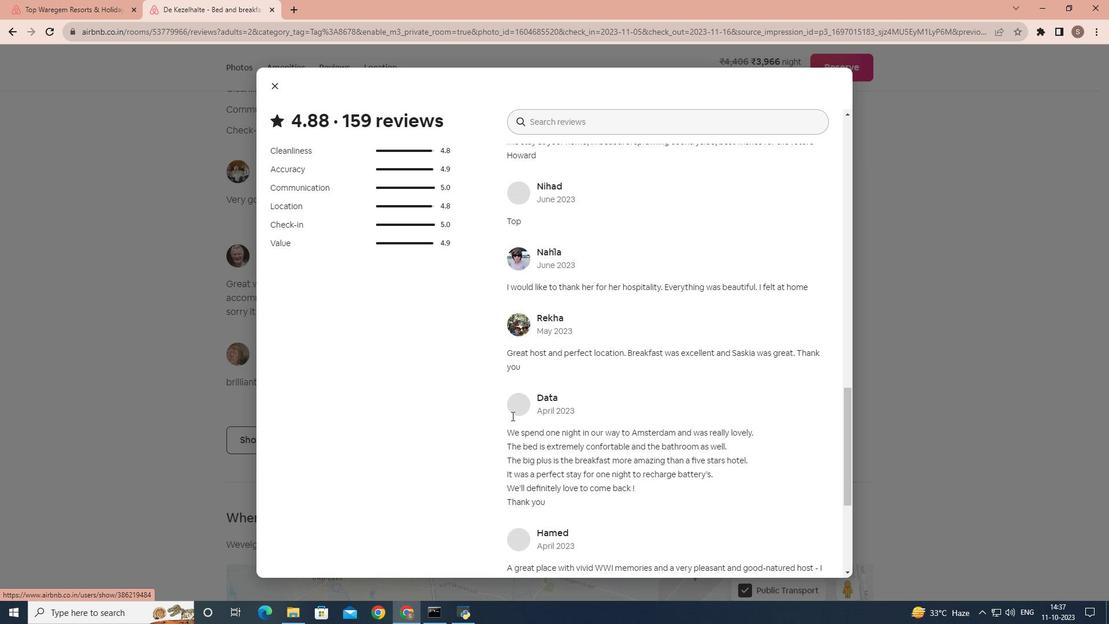 
Action: Mouse scrolled (512, 415) with delta (0, 0)
Screenshot: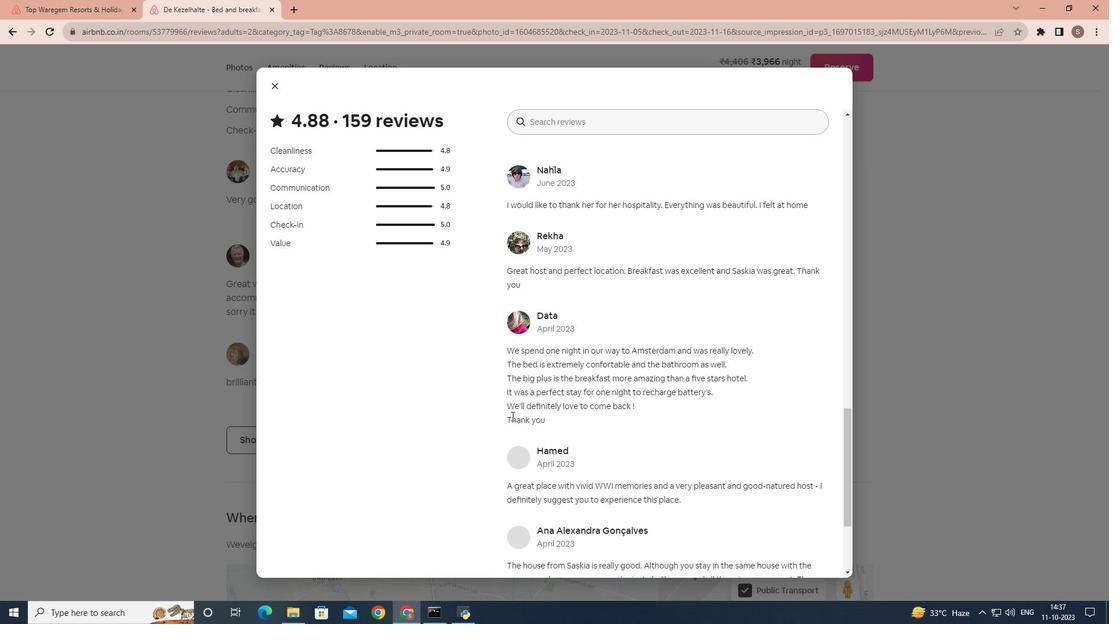 
Action: Mouse scrolled (512, 415) with delta (0, 0)
Screenshot: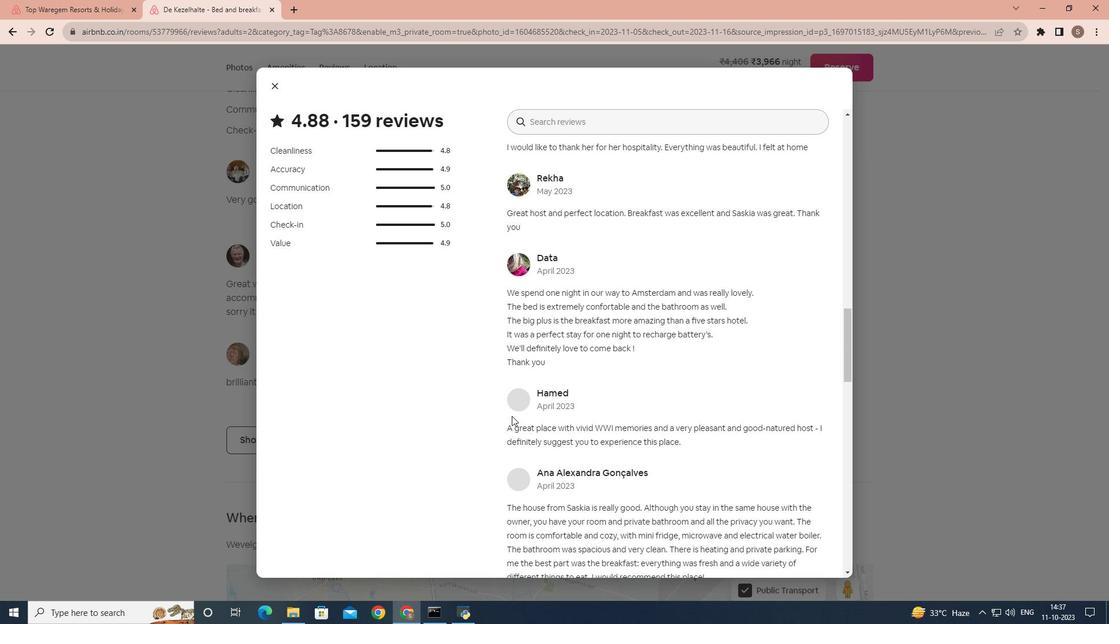 
Action: Mouse scrolled (512, 415) with delta (0, 0)
Screenshot: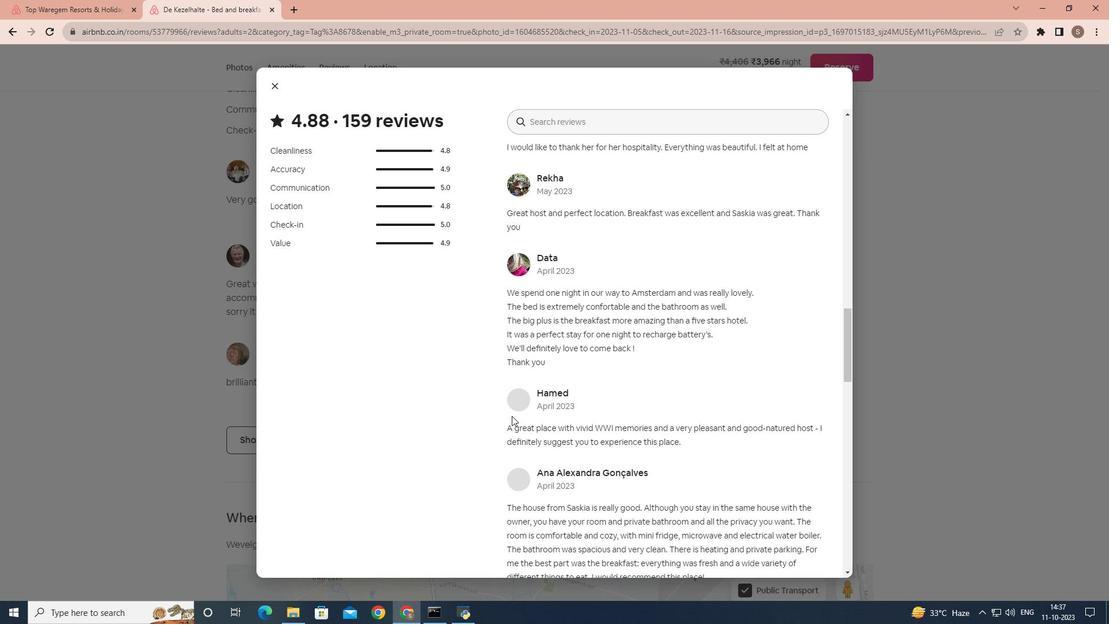 
Action: Mouse scrolled (512, 415) with delta (0, 0)
Screenshot: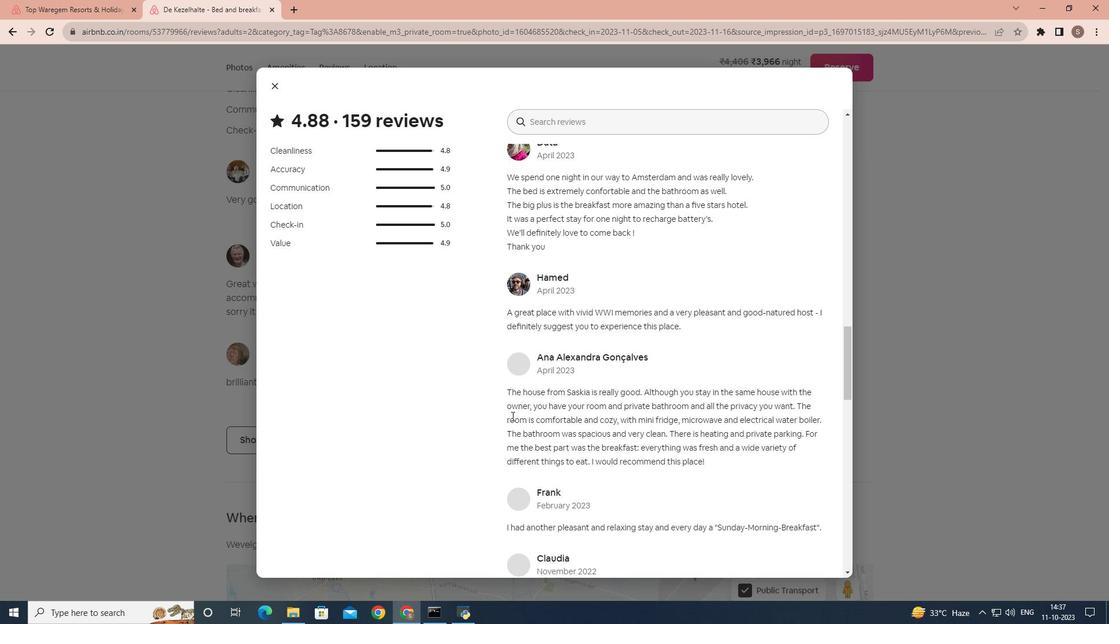 
Action: Mouse scrolled (512, 415) with delta (0, 0)
Screenshot: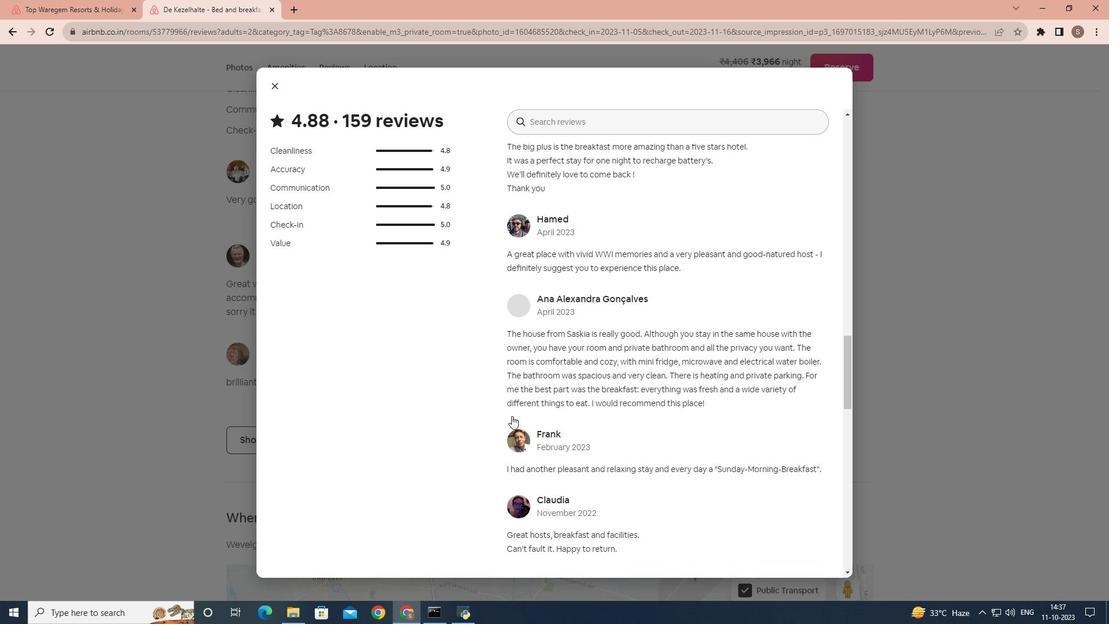 
Action: Mouse scrolled (512, 415) with delta (0, 0)
Screenshot: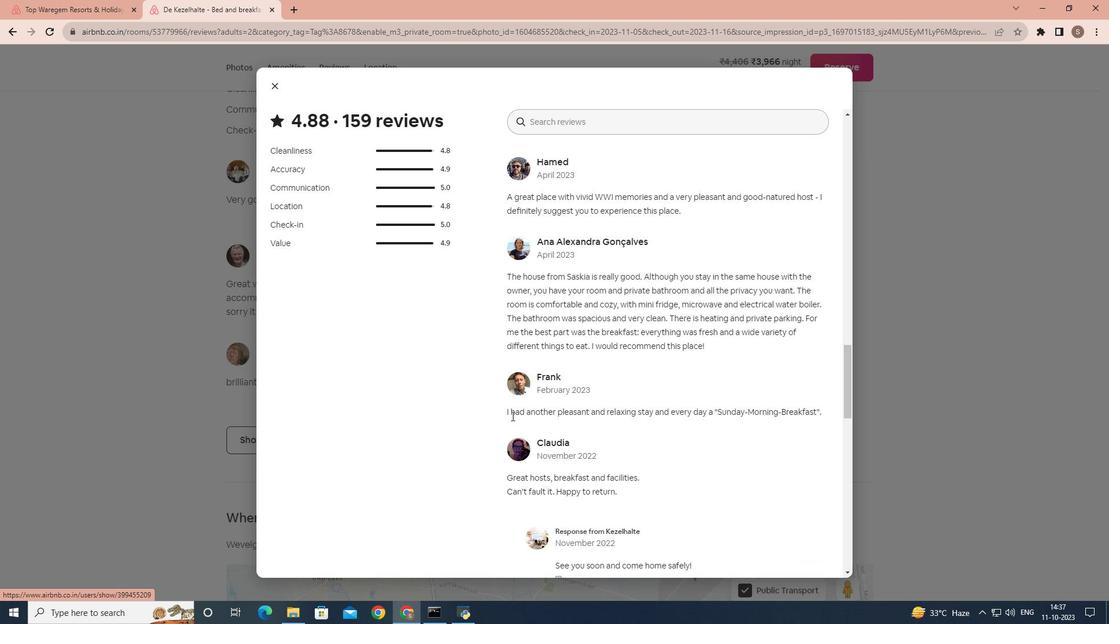 
Action: Mouse scrolled (512, 415) with delta (0, 0)
Screenshot: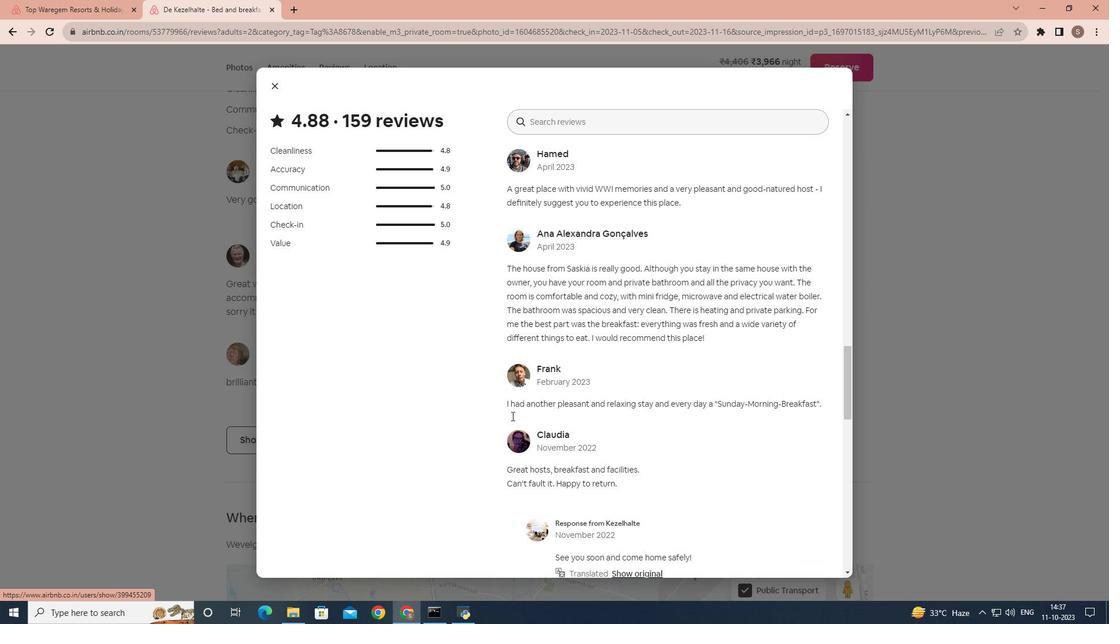 
Action: Mouse scrolled (512, 415) with delta (0, 0)
Screenshot: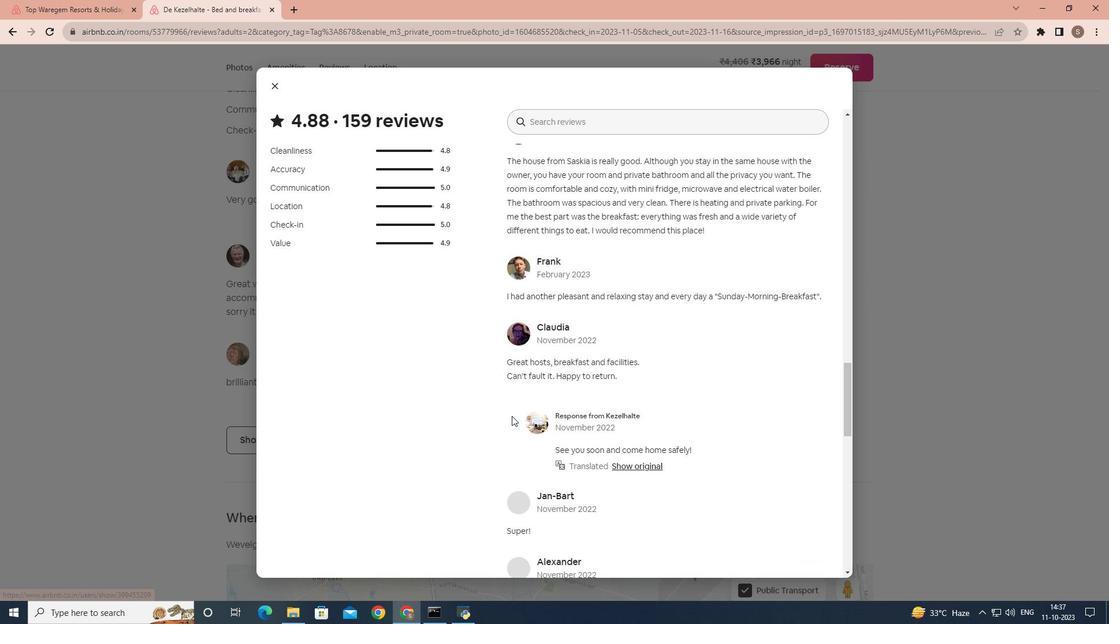 
Action: Mouse scrolled (512, 415) with delta (0, 0)
Screenshot: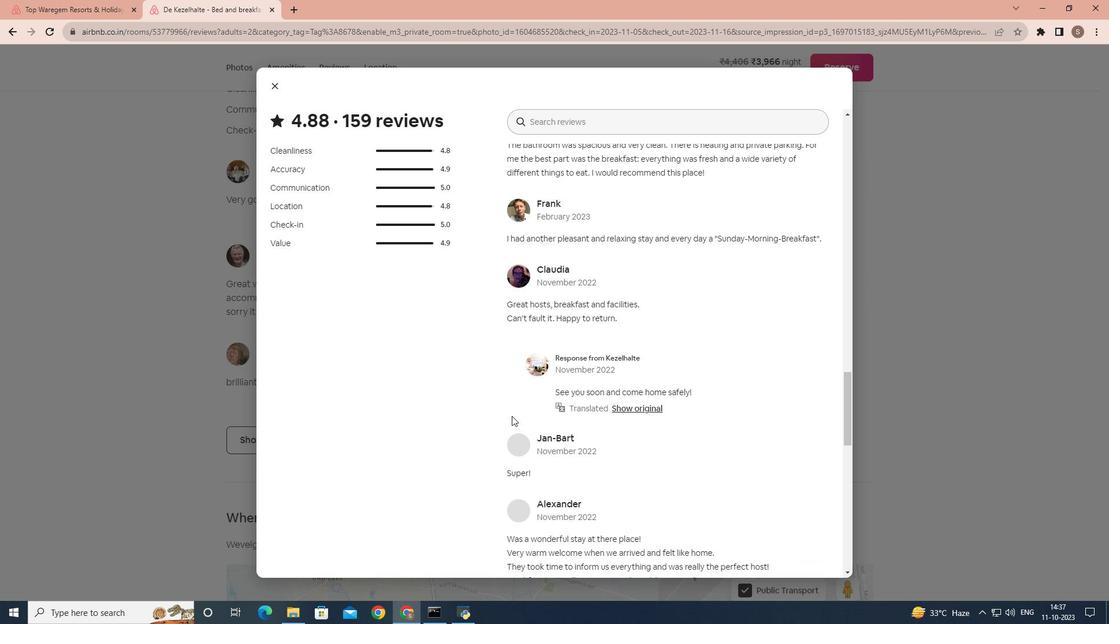 
Action: Mouse scrolled (512, 415) with delta (0, 0)
Screenshot: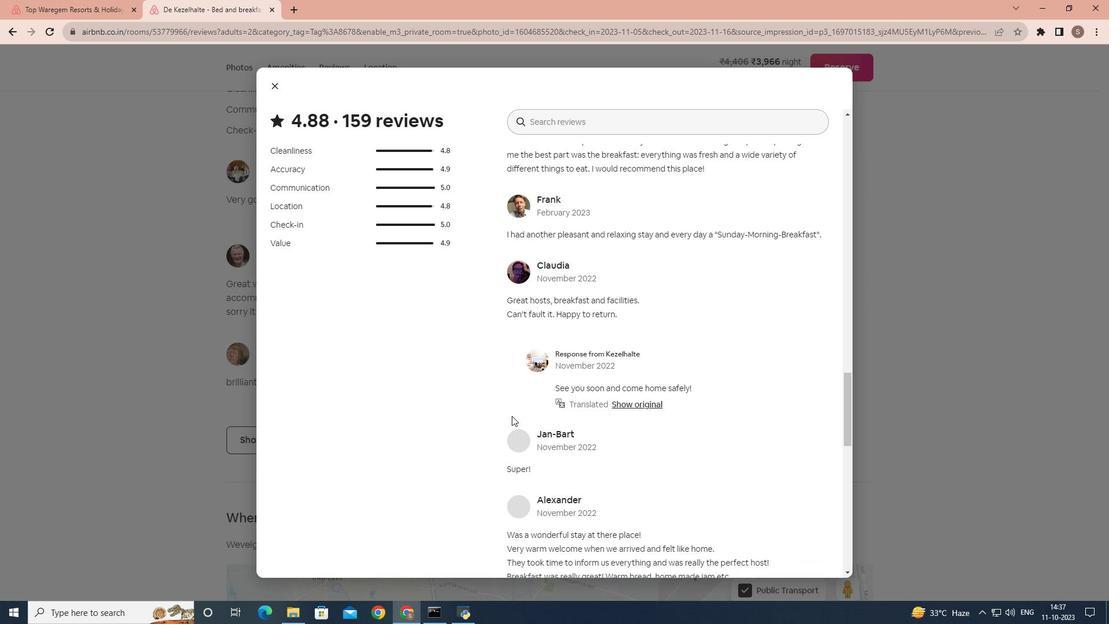 
Action: Mouse scrolled (512, 415) with delta (0, 0)
Screenshot: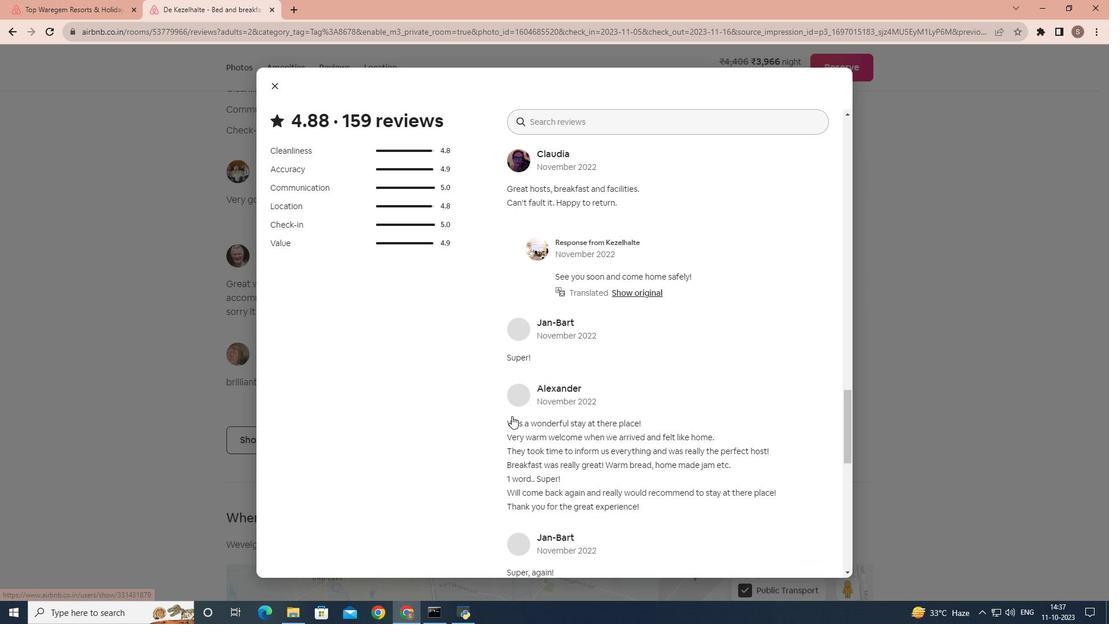 
Action: Mouse scrolled (512, 415) with delta (0, 0)
Screenshot: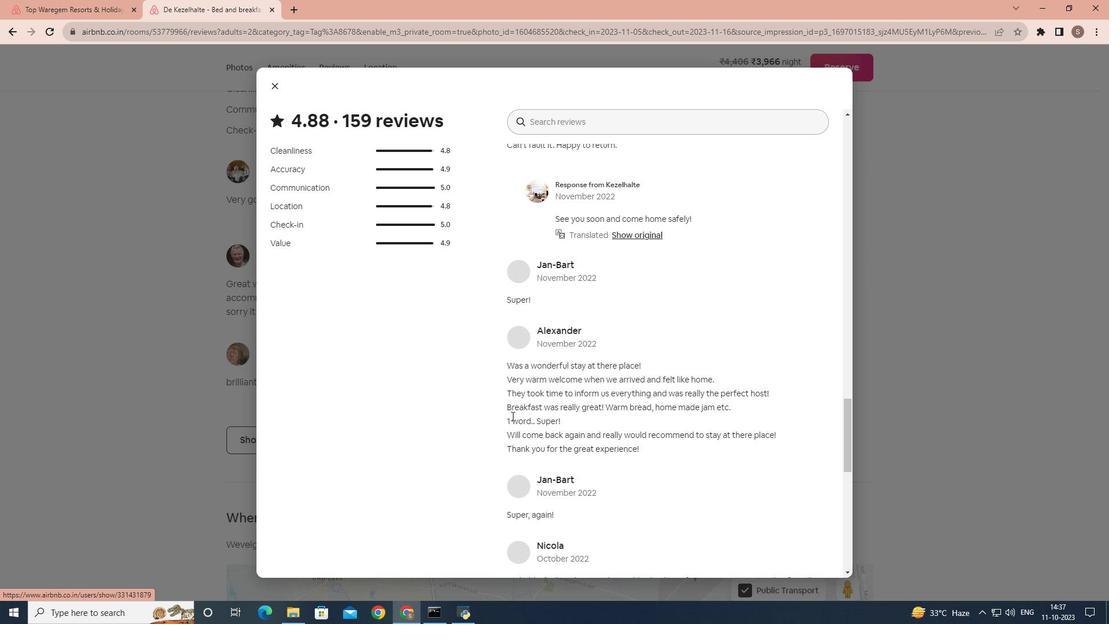 
Action: Mouse scrolled (512, 415) with delta (0, 0)
Screenshot: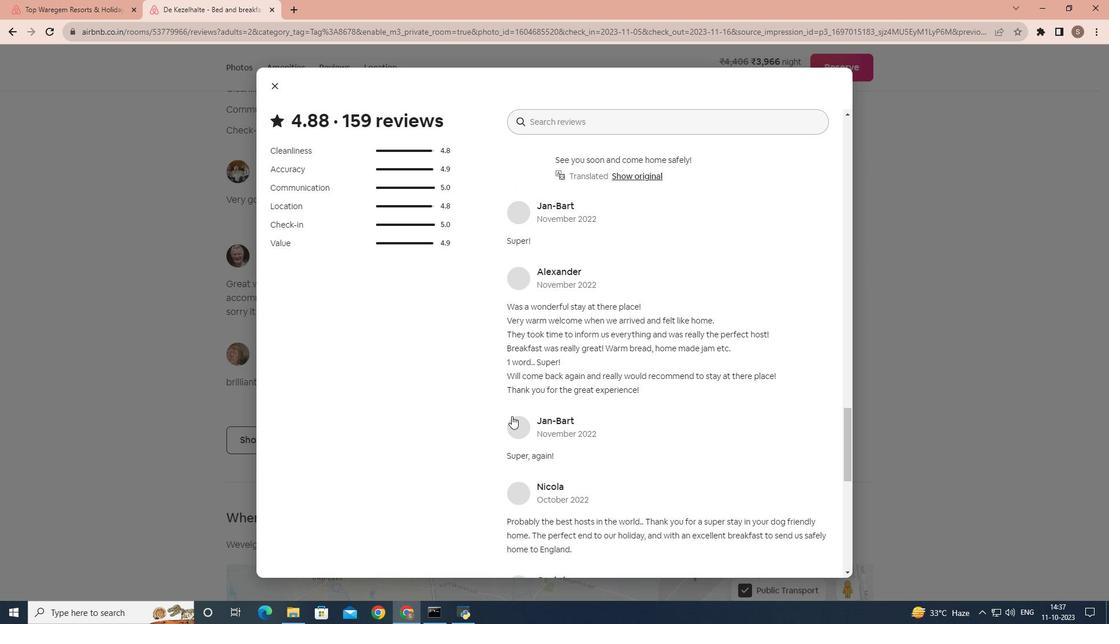 
Action: Mouse scrolled (512, 415) with delta (0, 0)
Screenshot: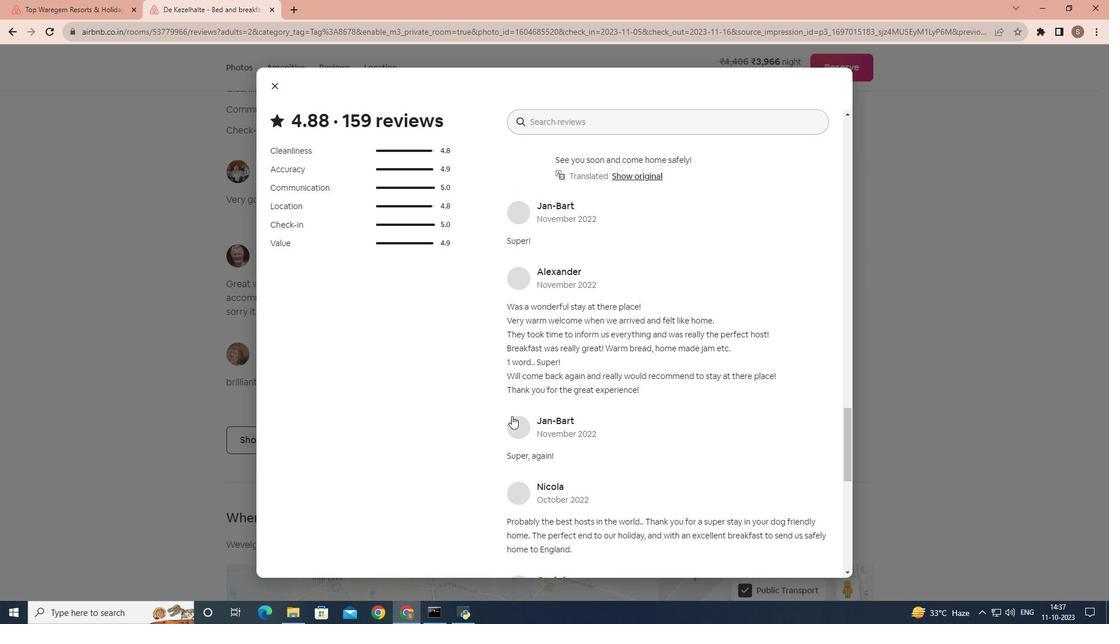 
Action: Mouse scrolled (512, 415) with delta (0, 0)
Screenshot: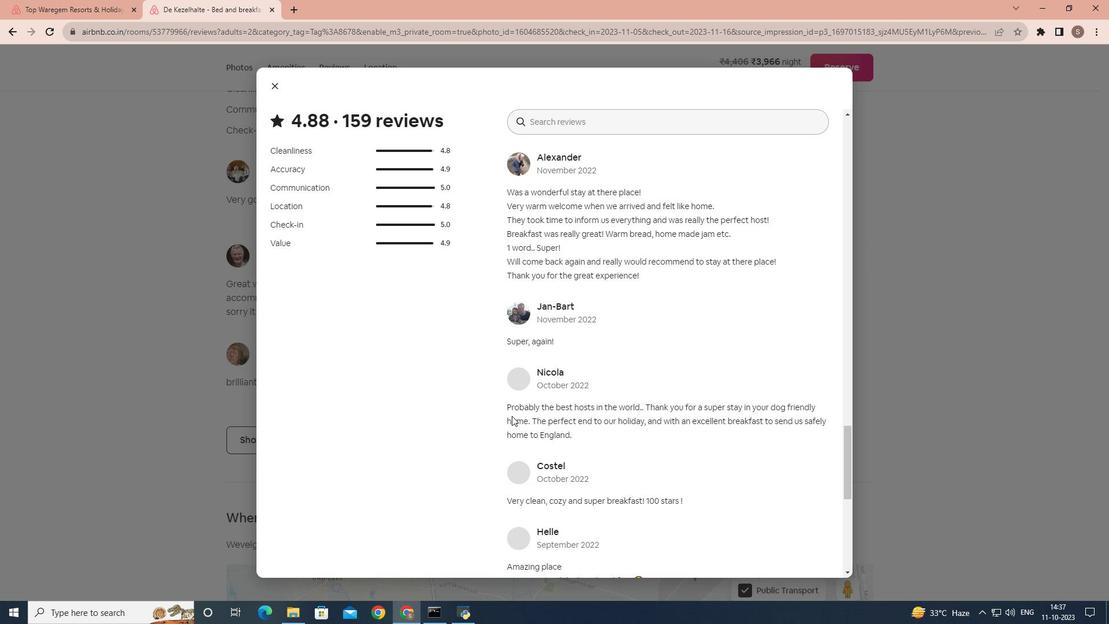 
Action: Mouse scrolled (512, 415) with delta (0, 0)
Screenshot: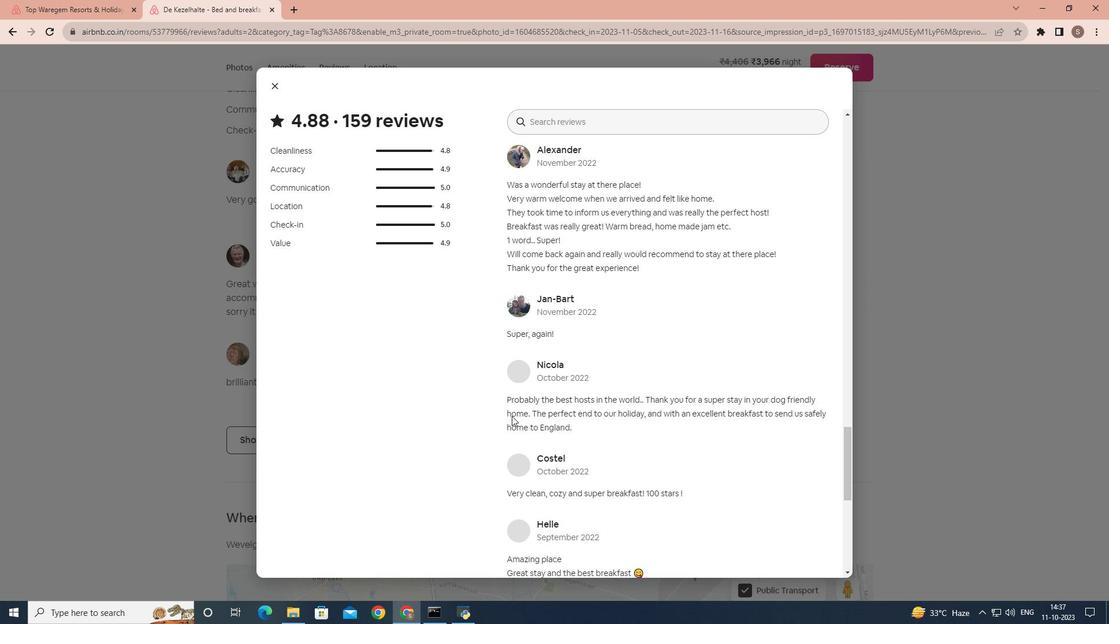 
Action: Mouse scrolled (512, 415) with delta (0, 0)
Screenshot: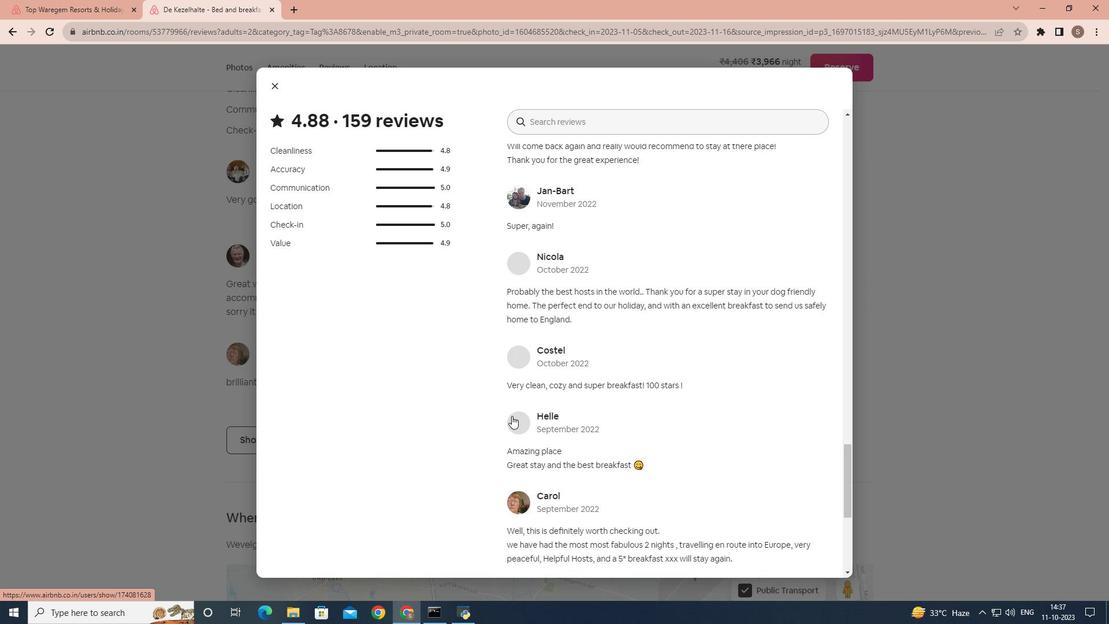 
Action: Mouse scrolled (512, 415) with delta (0, 0)
Screenshot: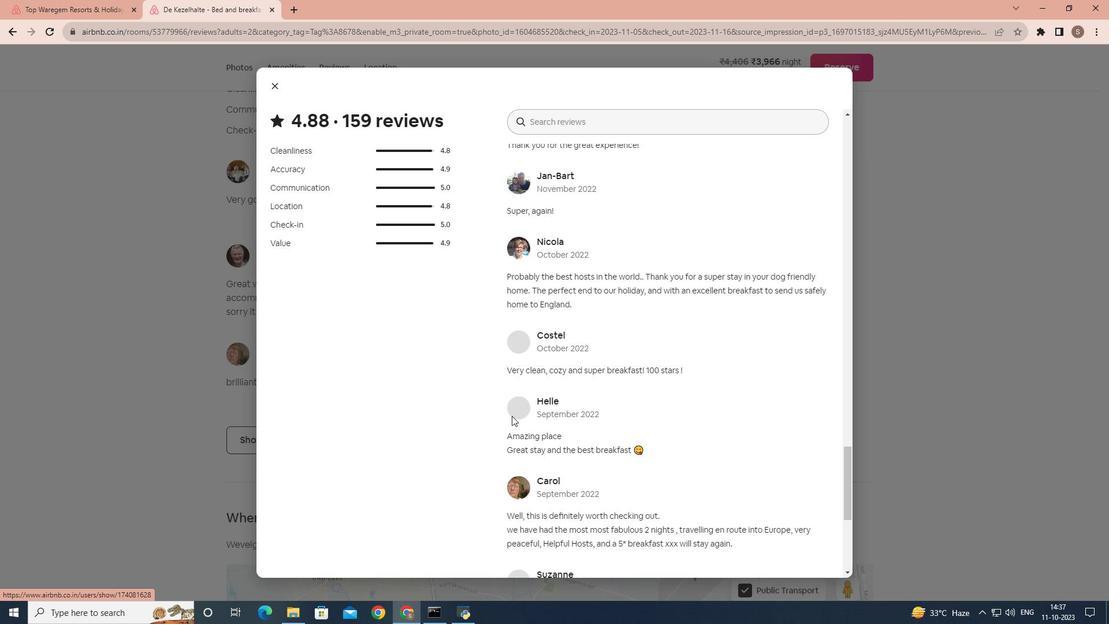 
Action: Mouse scrolled (512, 415) with delta (0, 0)
Screenshot: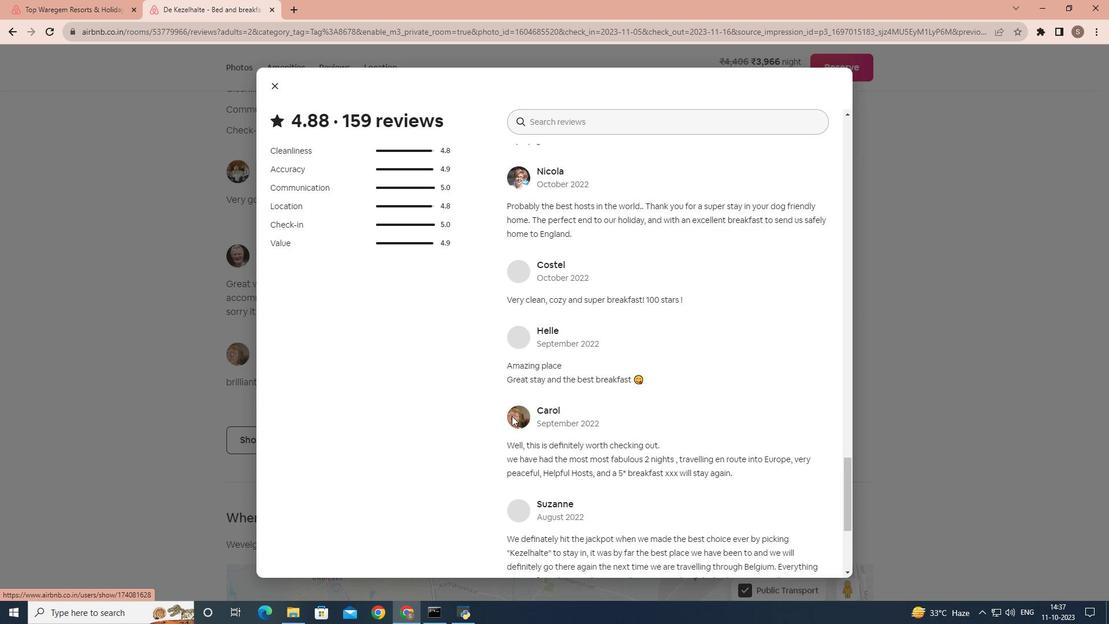 
Action: Mouse scrolled (512, 415) with delta (0, 0)
Screenshot: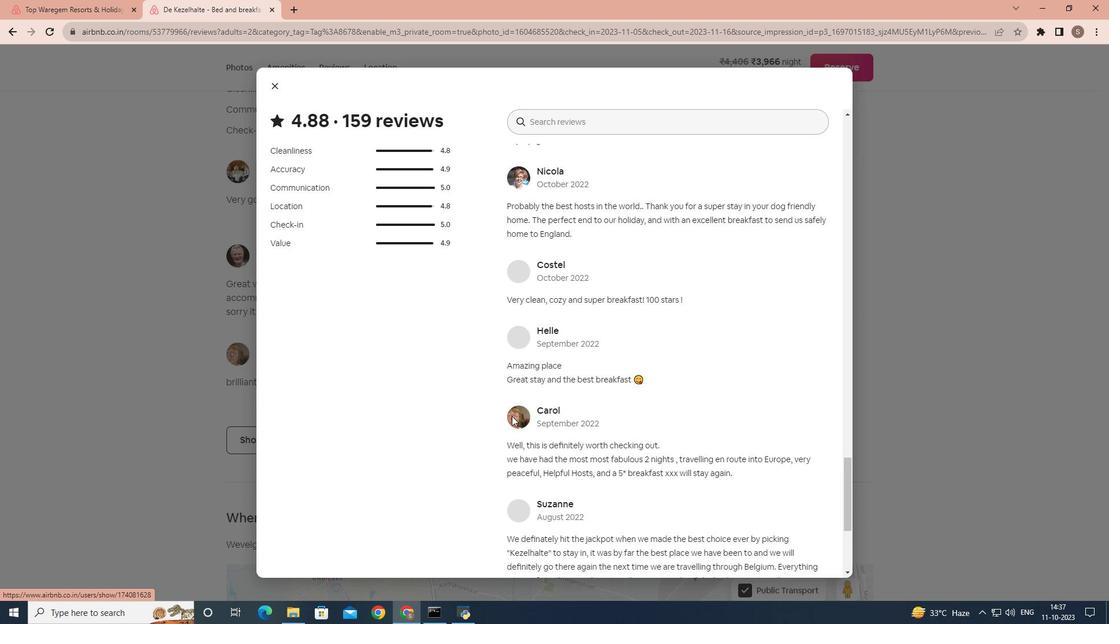 
Action: Mouse scrolled (512, 415) with delta (0, 0)
